 Task: Find and download HD nature images, then upload them to Google Photos and organize them into a new album named 'my collections'.
Action: Mouse moved to (152, 4)
Screenshot: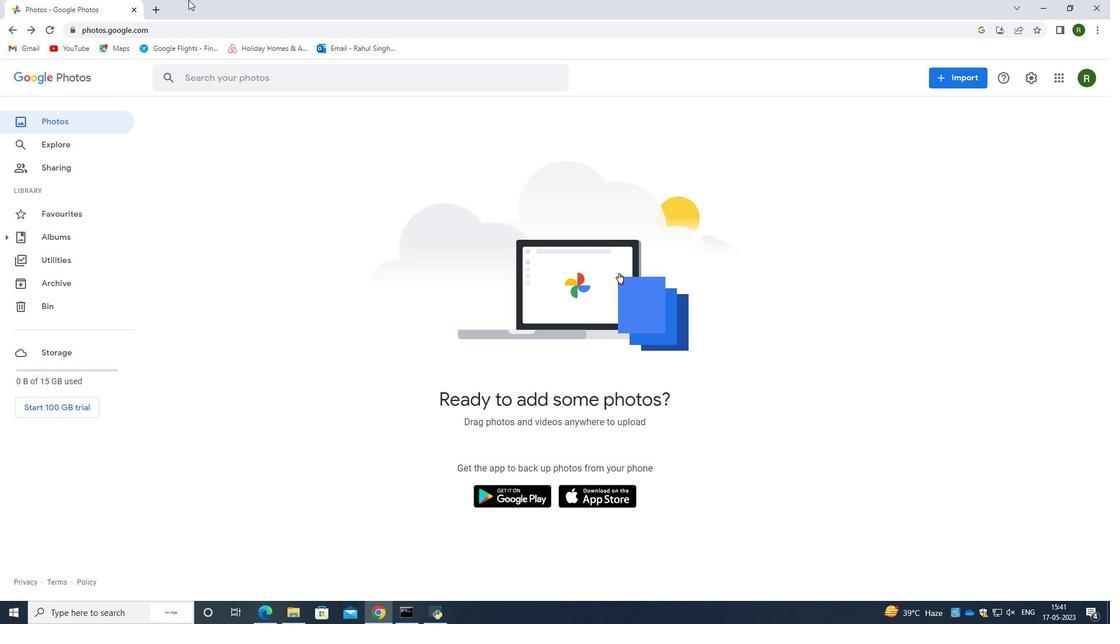 
Action: Mouse pressed left at (152, 4)
Screenshot: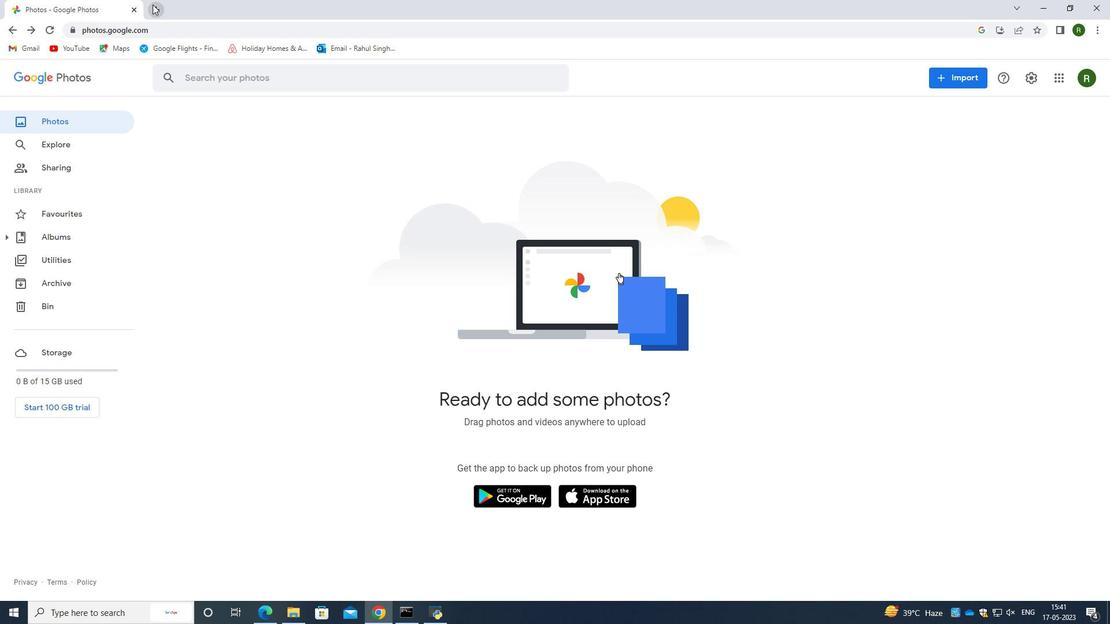
Action: Mouse moved to (165, 28)
Screenshot: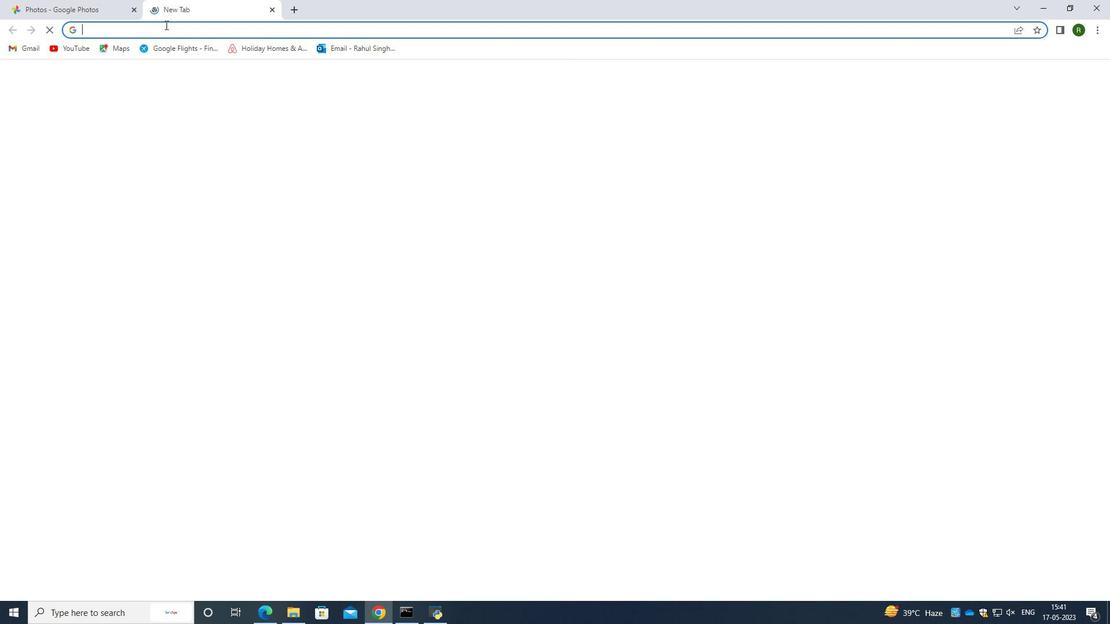 
Action: Mouse pressed left at (165, 28)
Screenshot: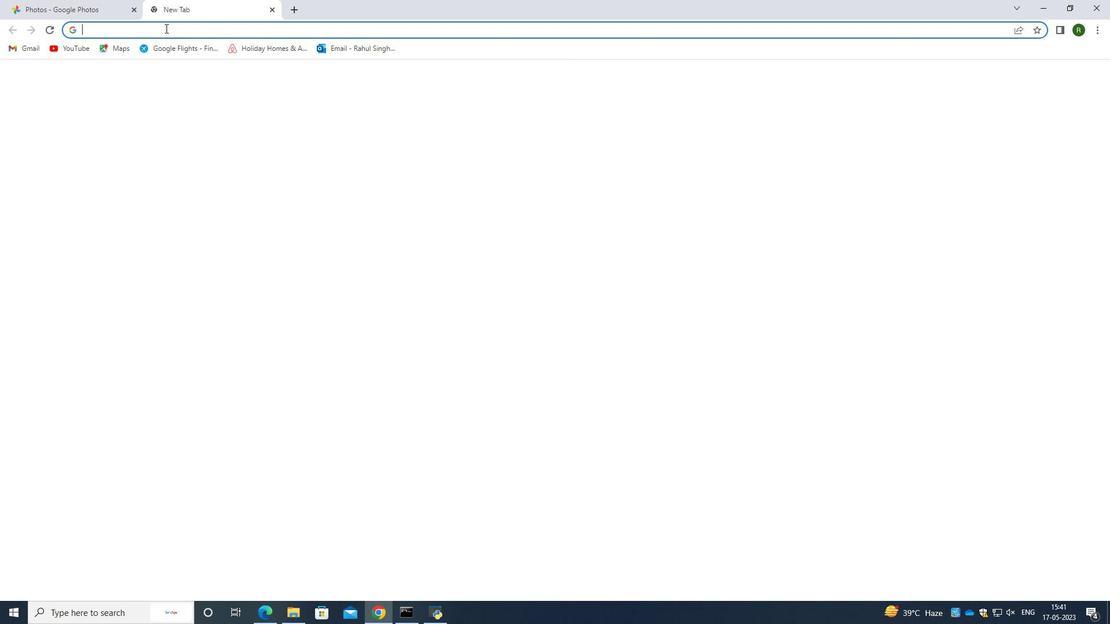 
Action: Mouse moved to (80, 9)
Screenshot: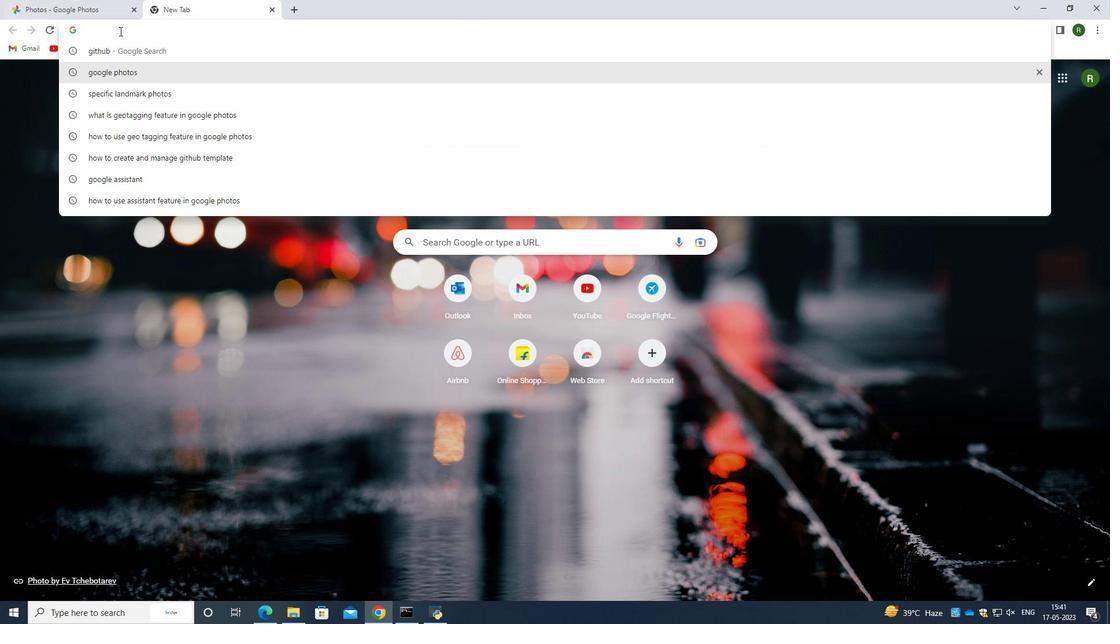 
Action: Mouse pressed left at (80, 9)
Screenshot: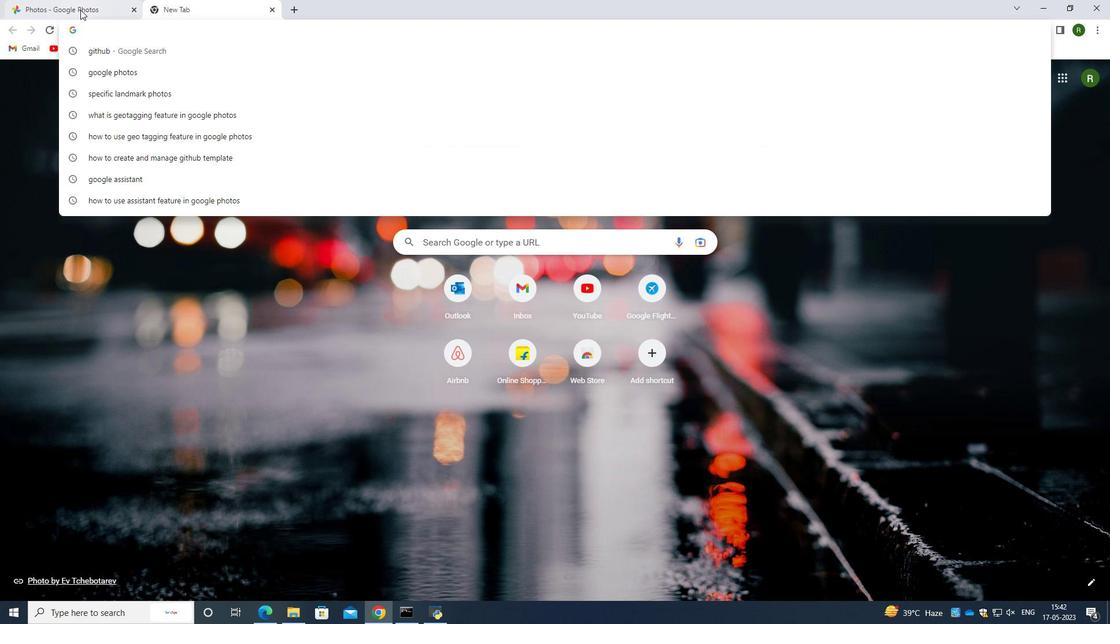 
Action: Mouse moved to (53, 74)
Screenshot: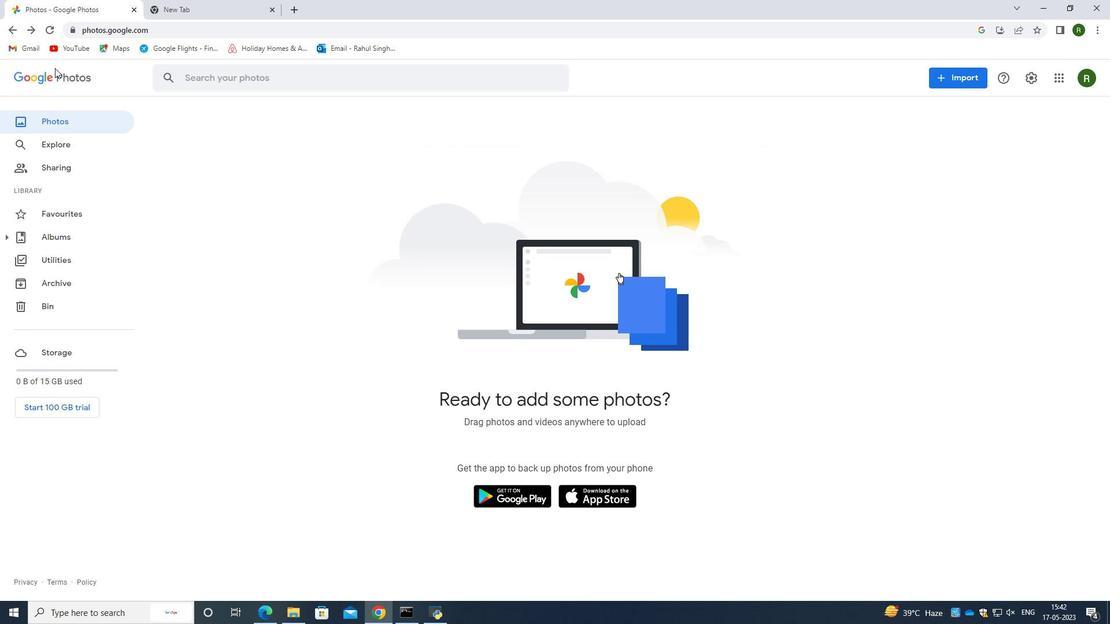
Action: Mouse pressed left at (53, 74)
Screenshot: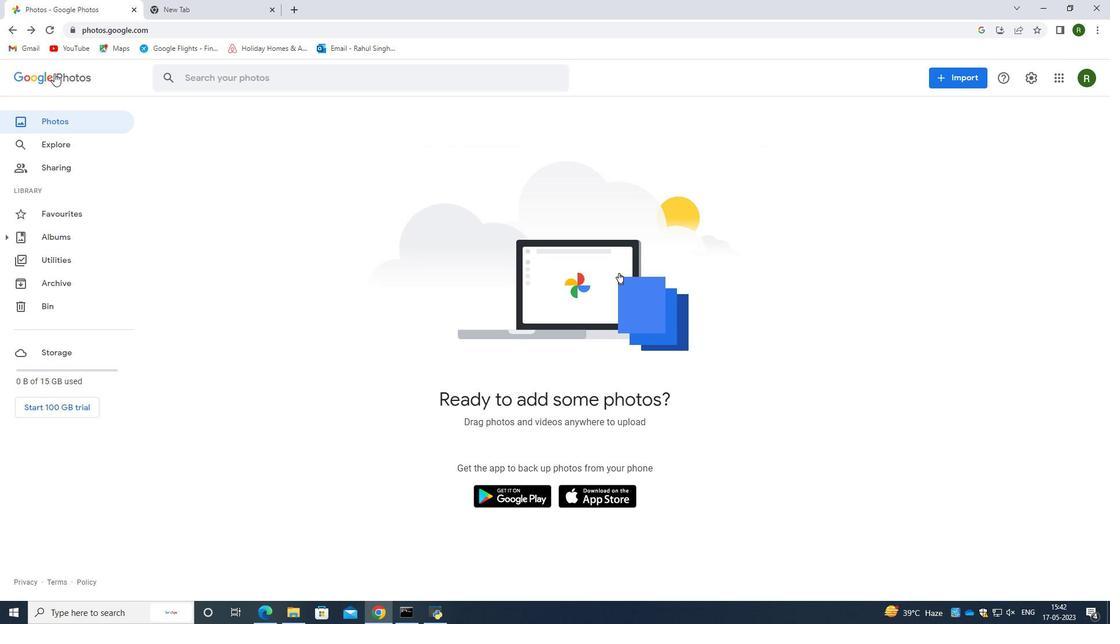
Action: Mouse moved to (182, 0)
Screenshot: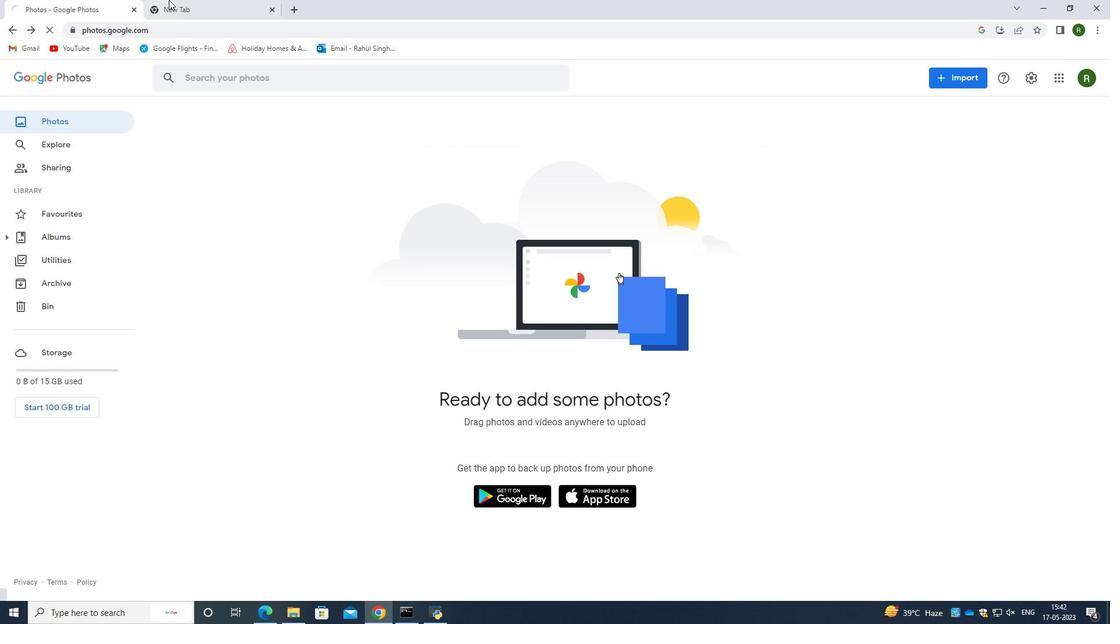 
Action: Mouse pressed left at (182, 0)
Screenshot: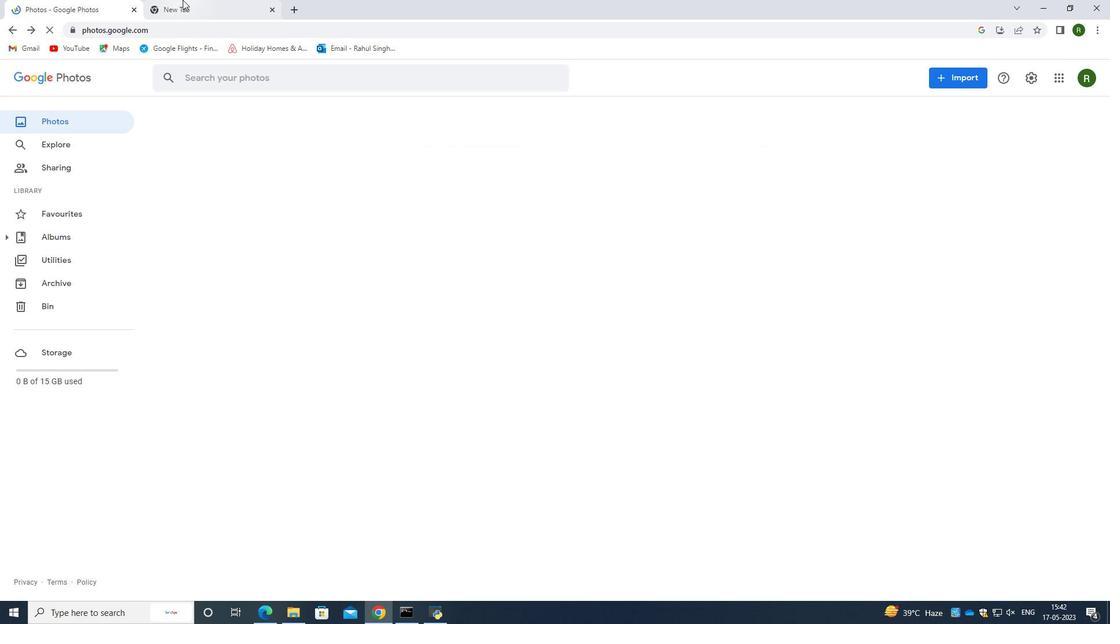 
Action: Mouse moved to (252, 27)
Screenshot: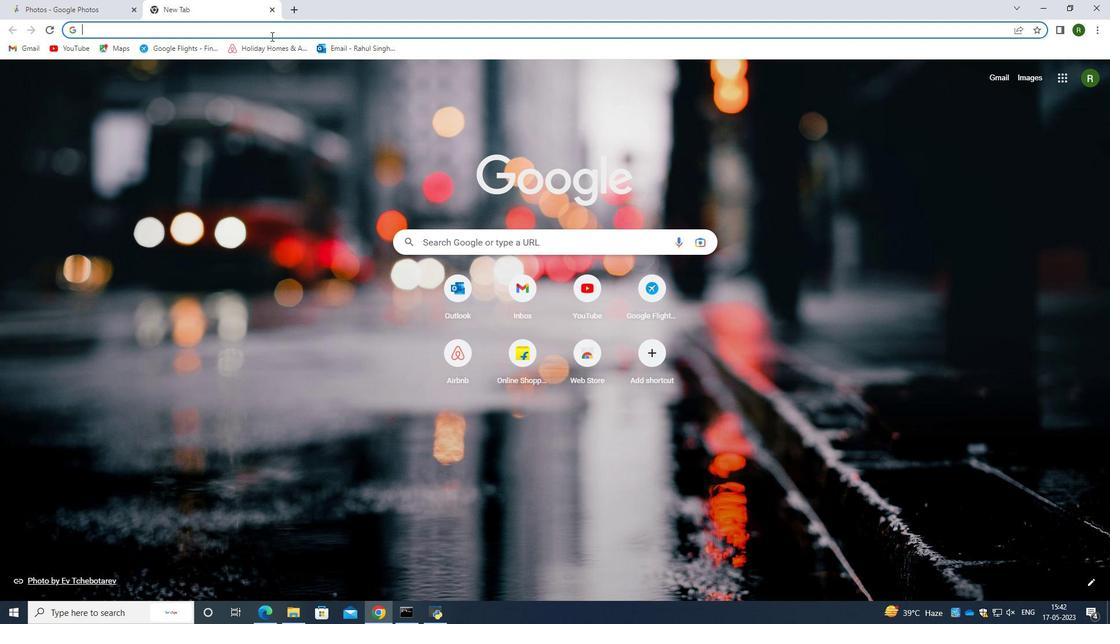 
Action: Key pressed foof<Key.backspace>d<Key.space>pi<Key.down><Key.down><Key.down><Key.enter>
Screenshot: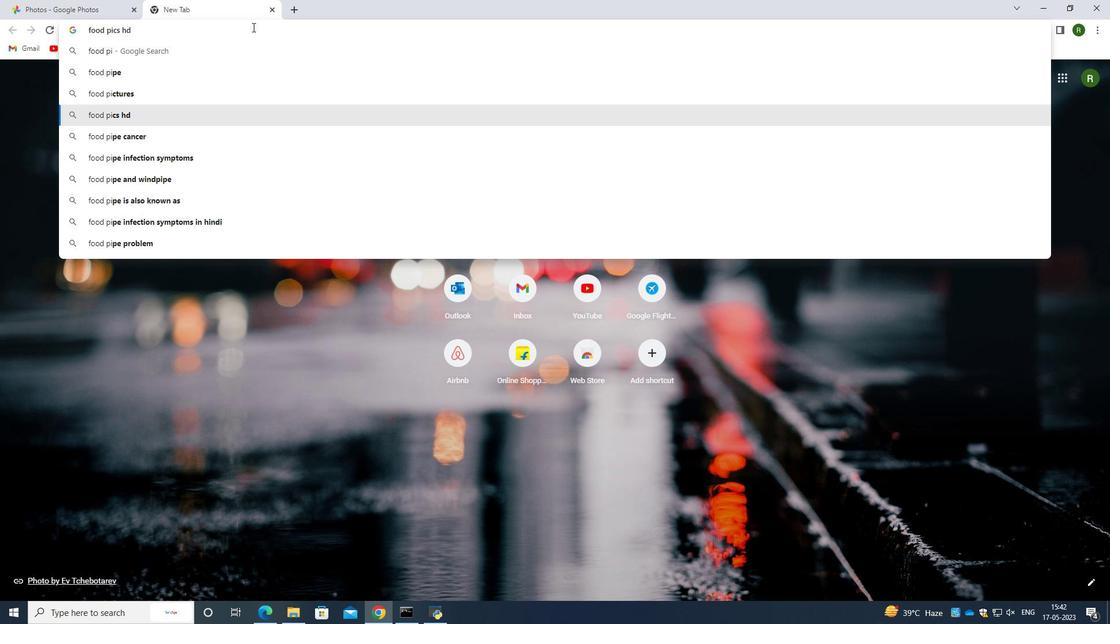 
Action: Mouse moved to (179, 118)
Screenshot: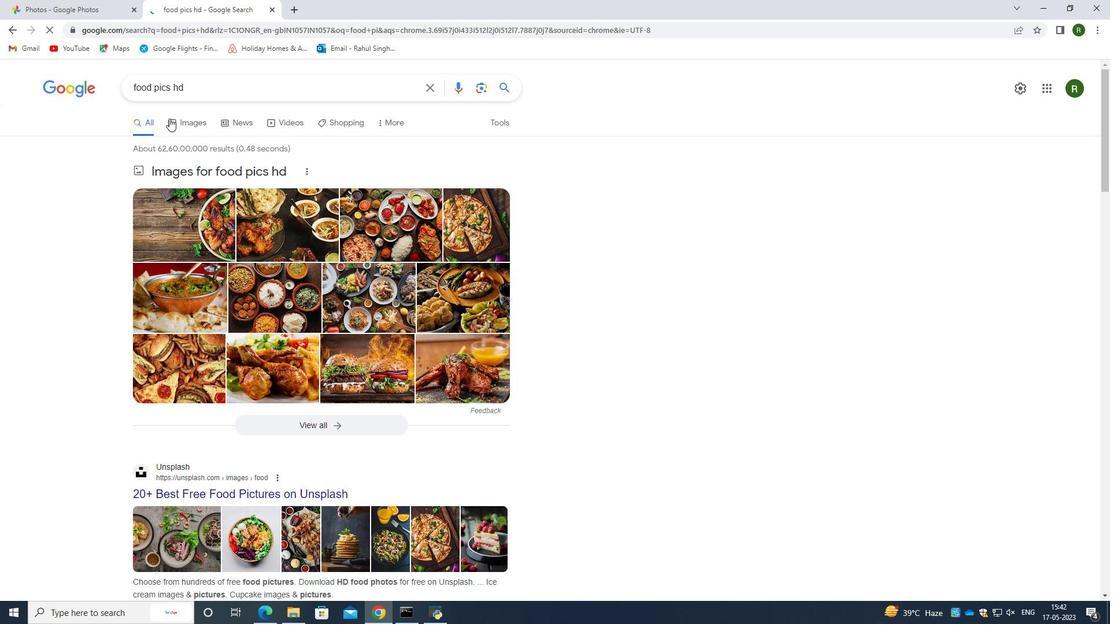 
Action: Mouse pressed left at (179, 118)
Screenshot: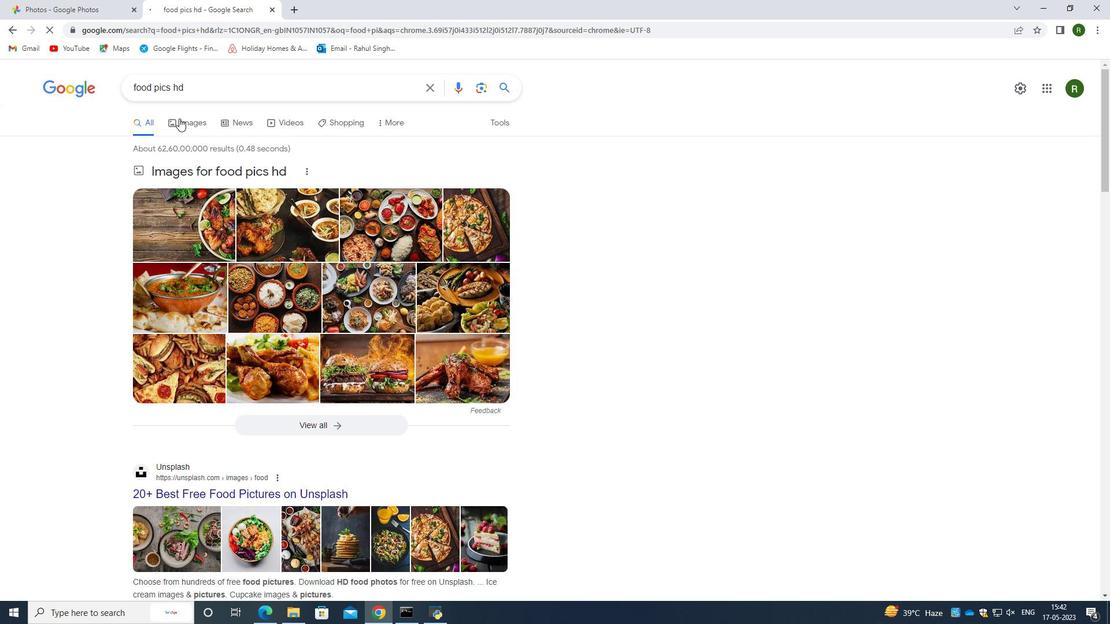 
Action: Mouse moved to (293, 242)
Screenshot: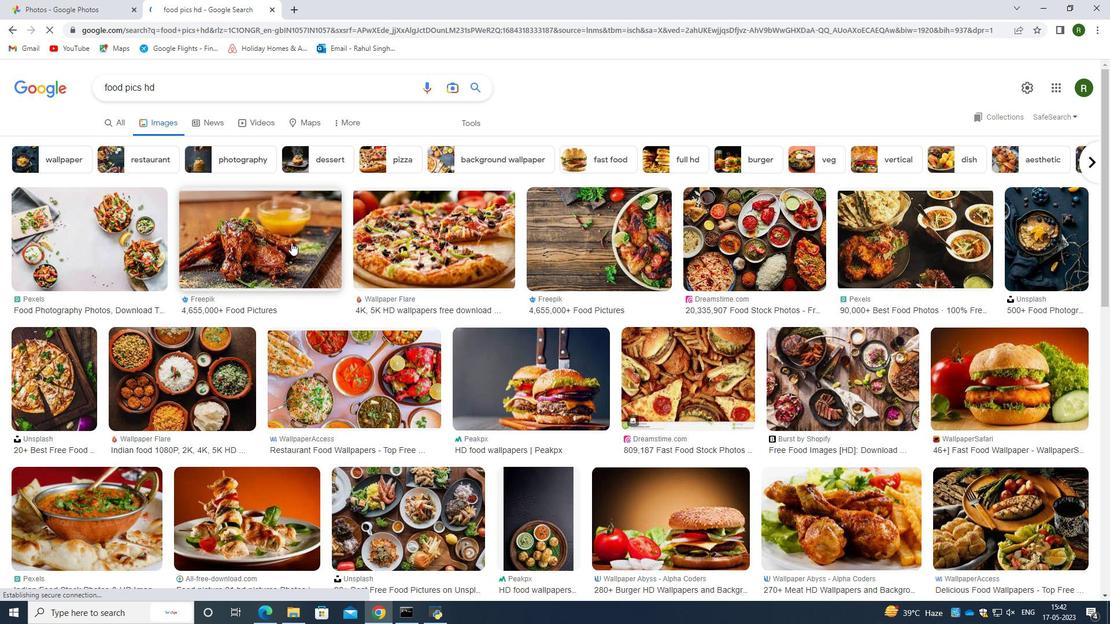 
Action: Mouse scrolled (293, 242) with delta (0, 0)
Screenshot: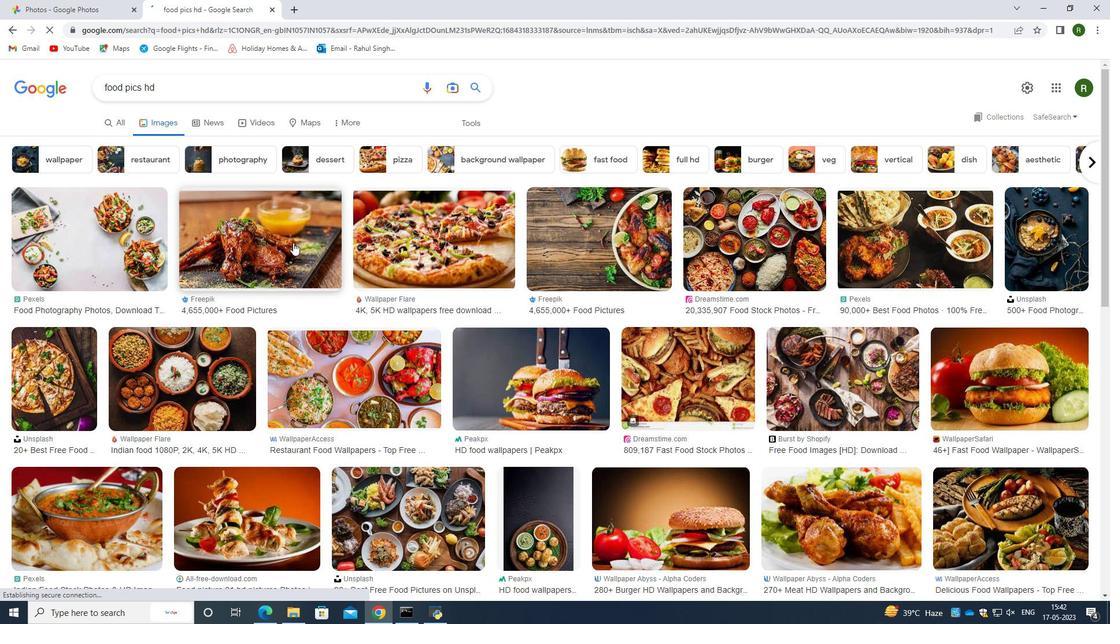 
Action: Mouse scrolled (293, 243) with delta (0, 0)
Screenshot: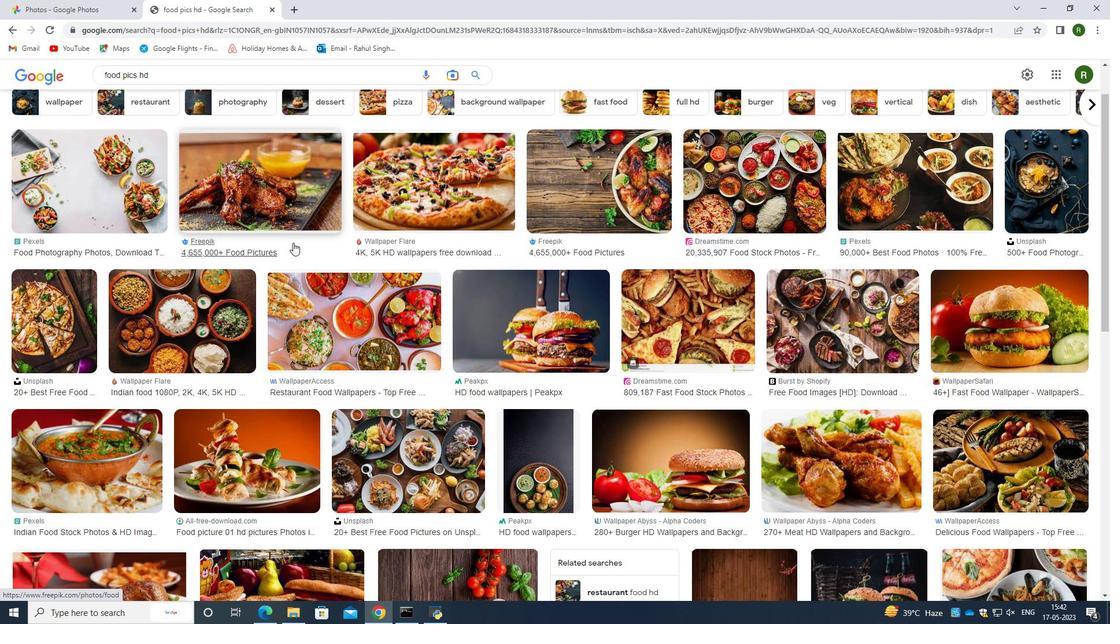 
Action: Mouse scrolled (293, 243) with delta (0, 0)
Screenshot: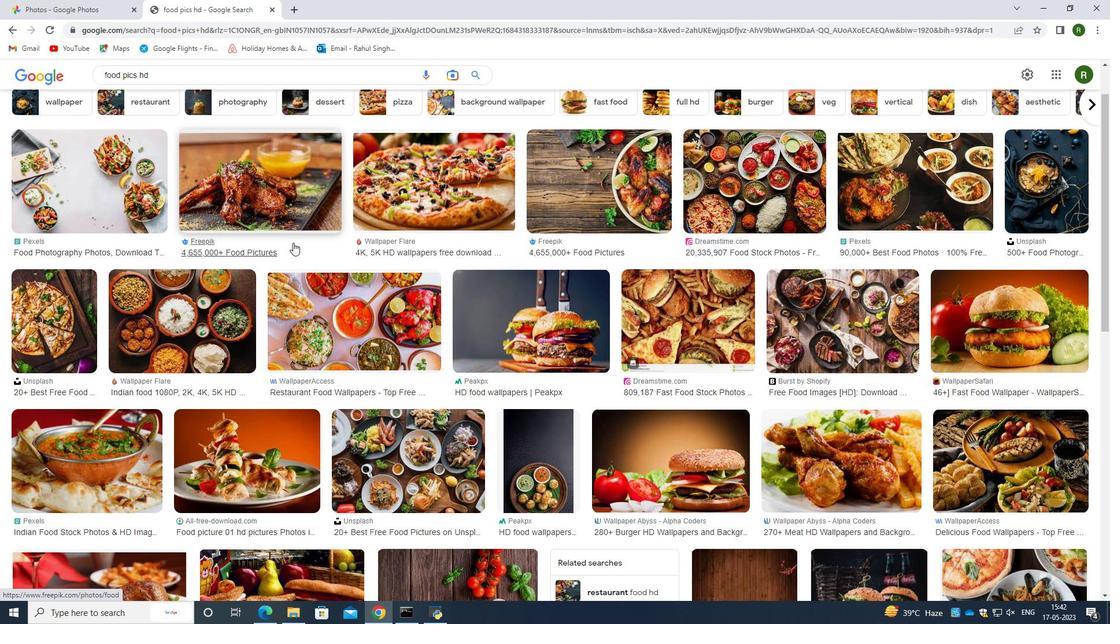 
Action: Mouse moved to (296, 304)
Screenshot: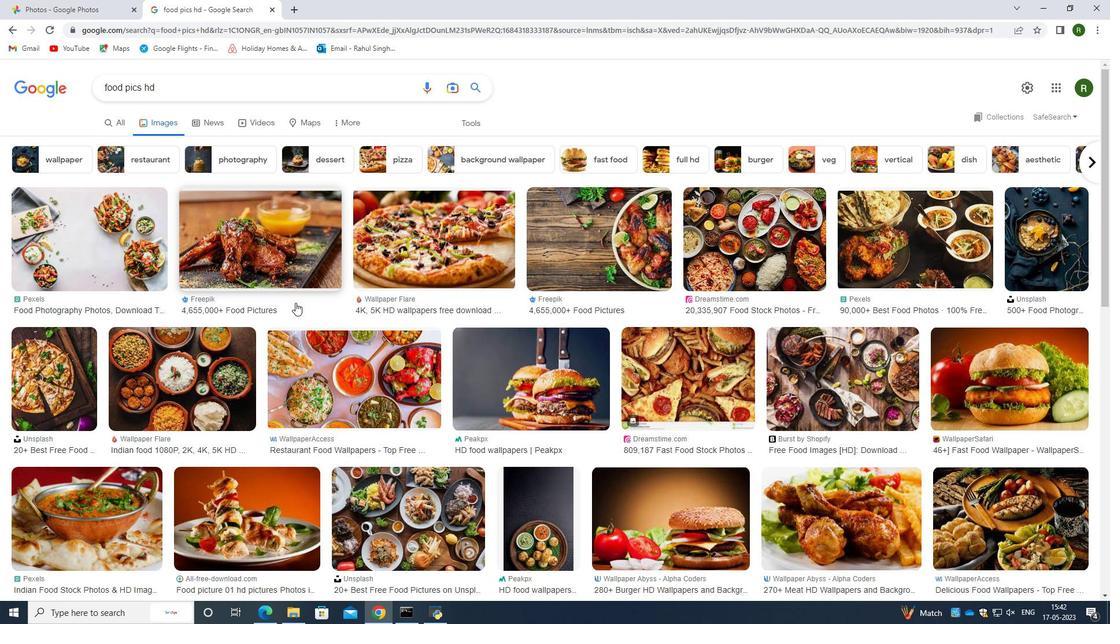 
Action: Mouse scrolled (296, 303) with delta (0, 0)
Screenshot: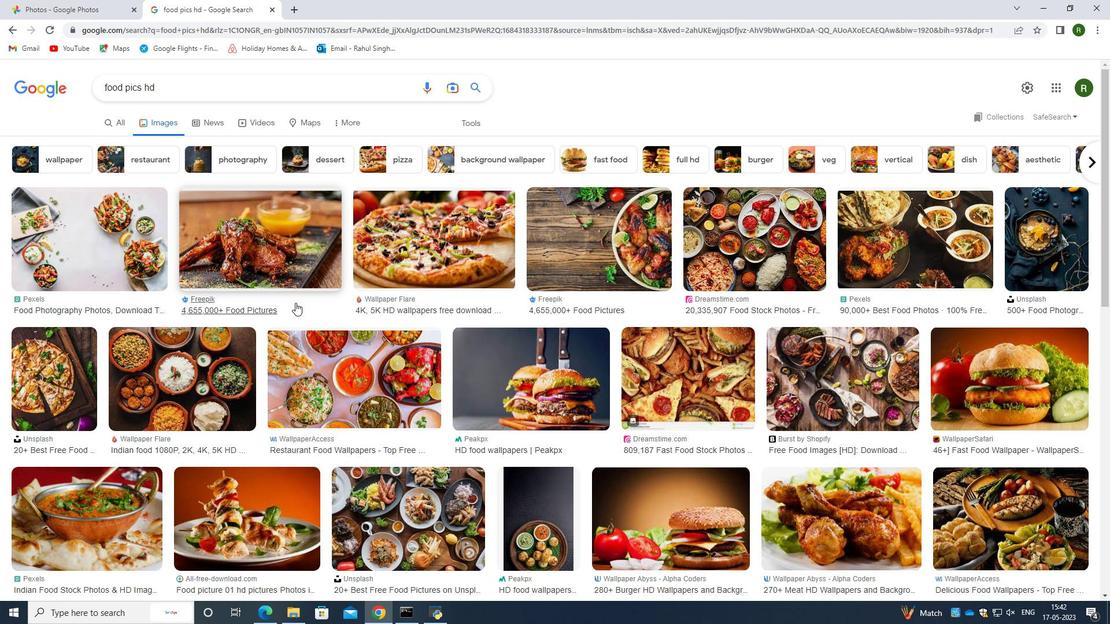 
Action: Mouse scrolled (296, 303) with delta (0, 0)
Screenshot: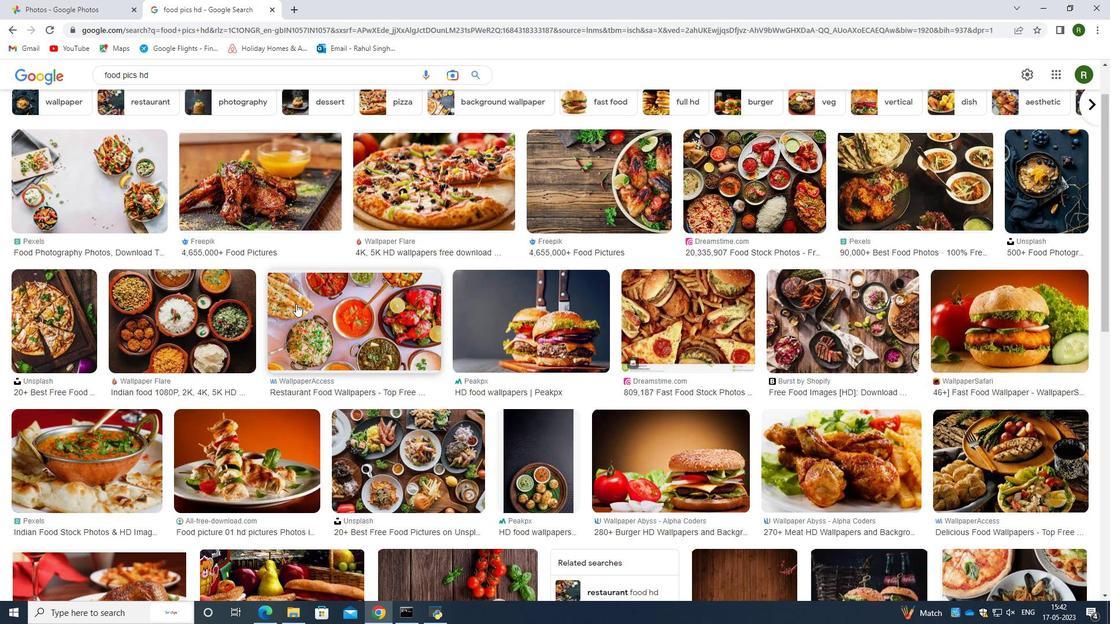 
Action: Mouse moved to (624, 260)
Screenshot: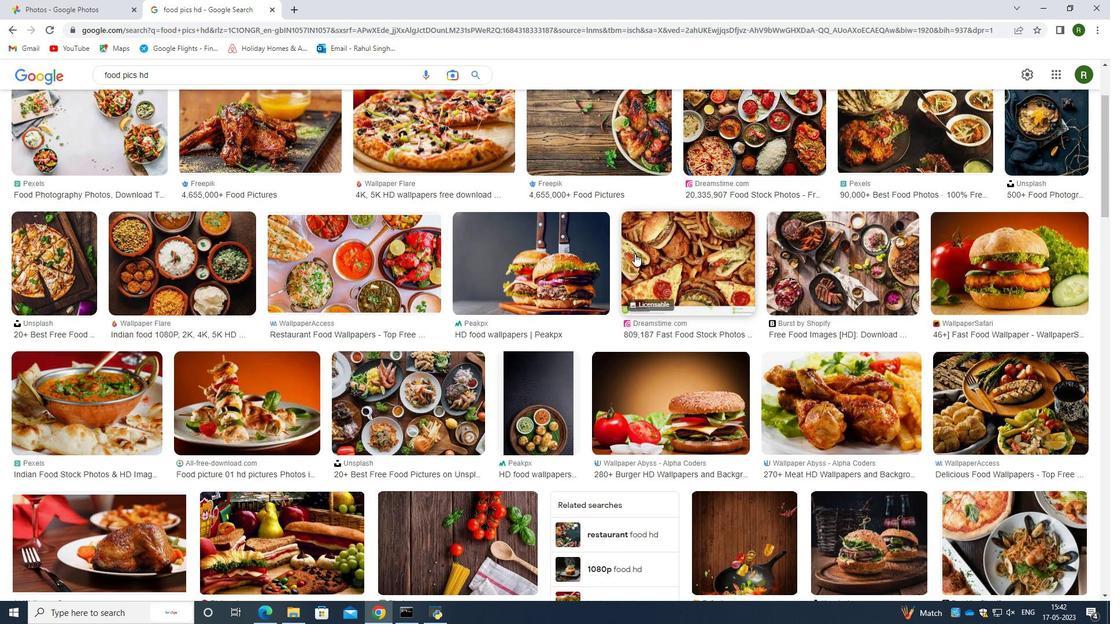 
Action: Mouse scrolled (624, 260) with delta (0, 0)
Screenshot: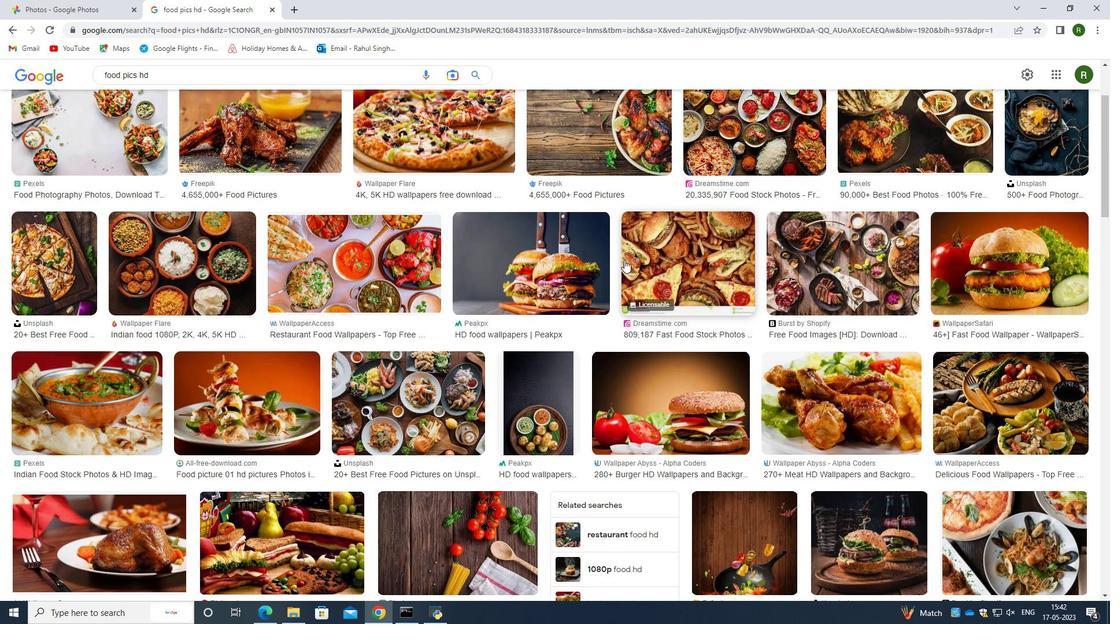 
Action: Mouse scrolled (624, 260) with delta (0, 0)
Screenshot: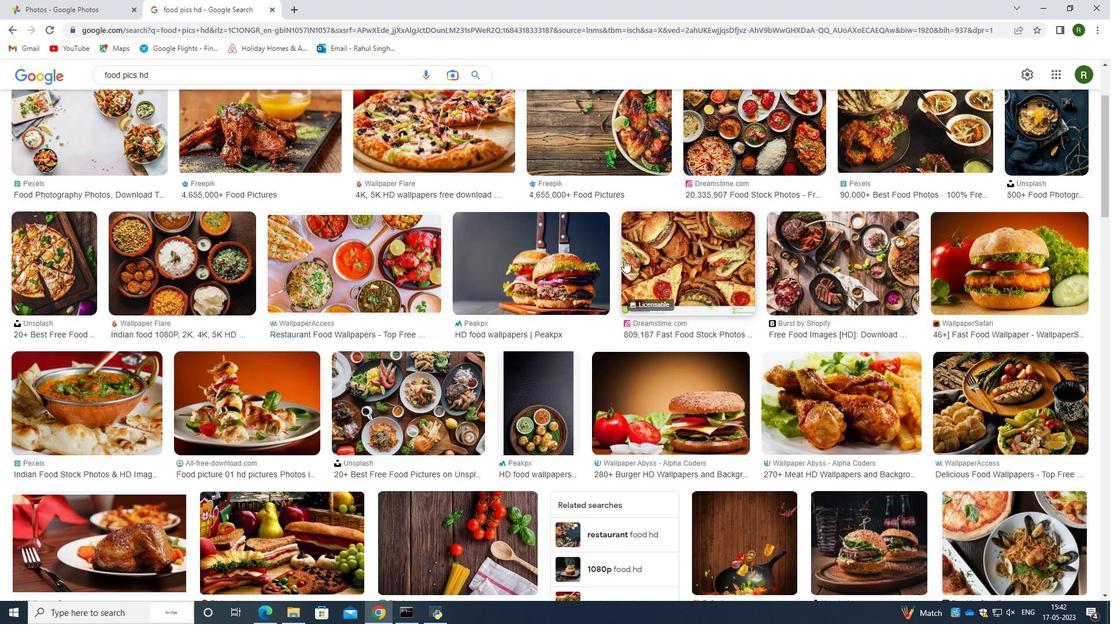 
Action: Mouse moved to (149, 383)
Screenshot: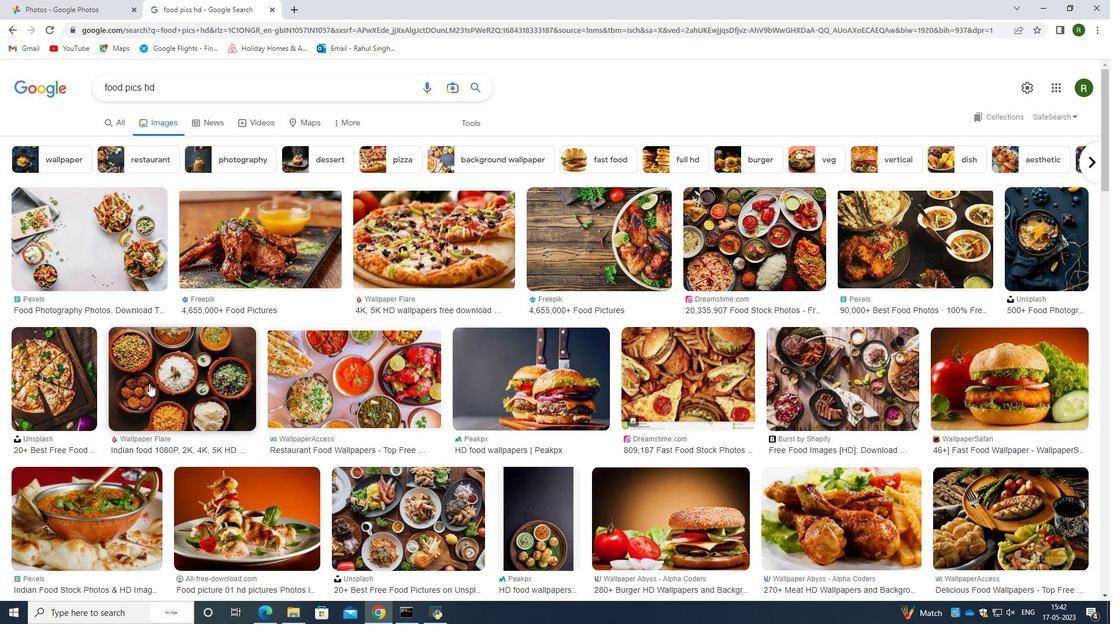 
Action: Mouse pressed left at (149, 383)
Screenshot: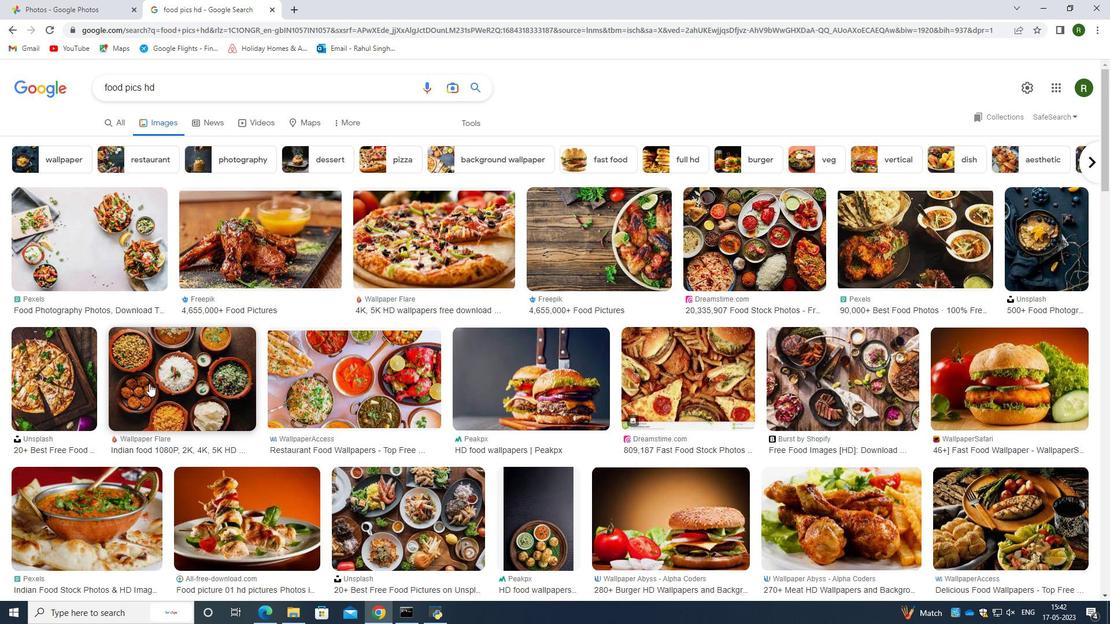 
Action: Mouse moved to (787, 248)
Screenshot: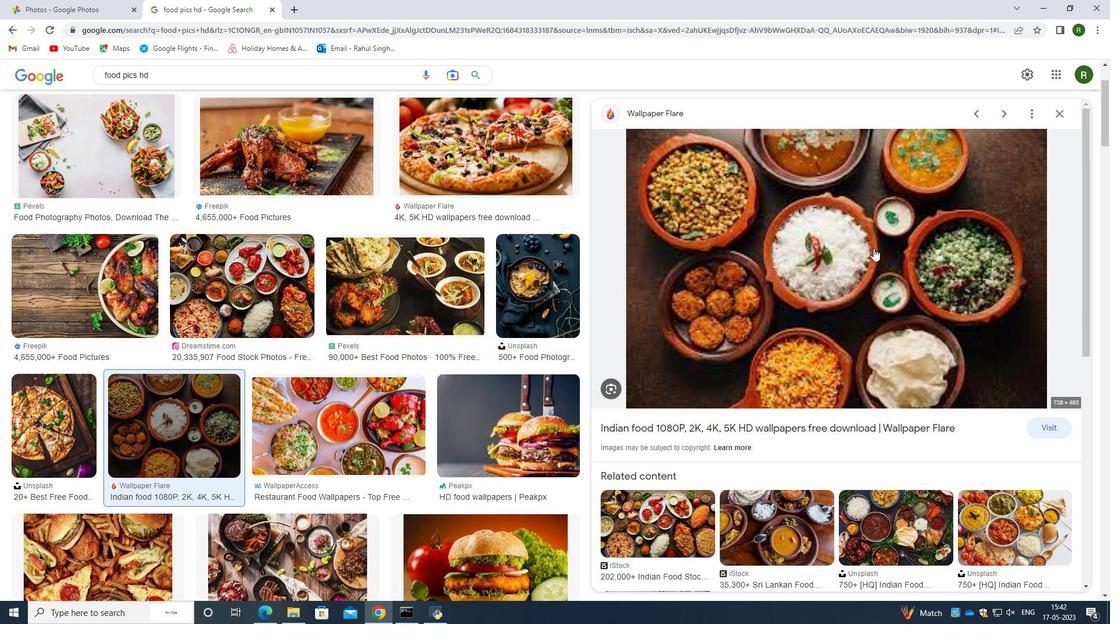
Action: Mouse pressed right at (787, 248)
Screenshot: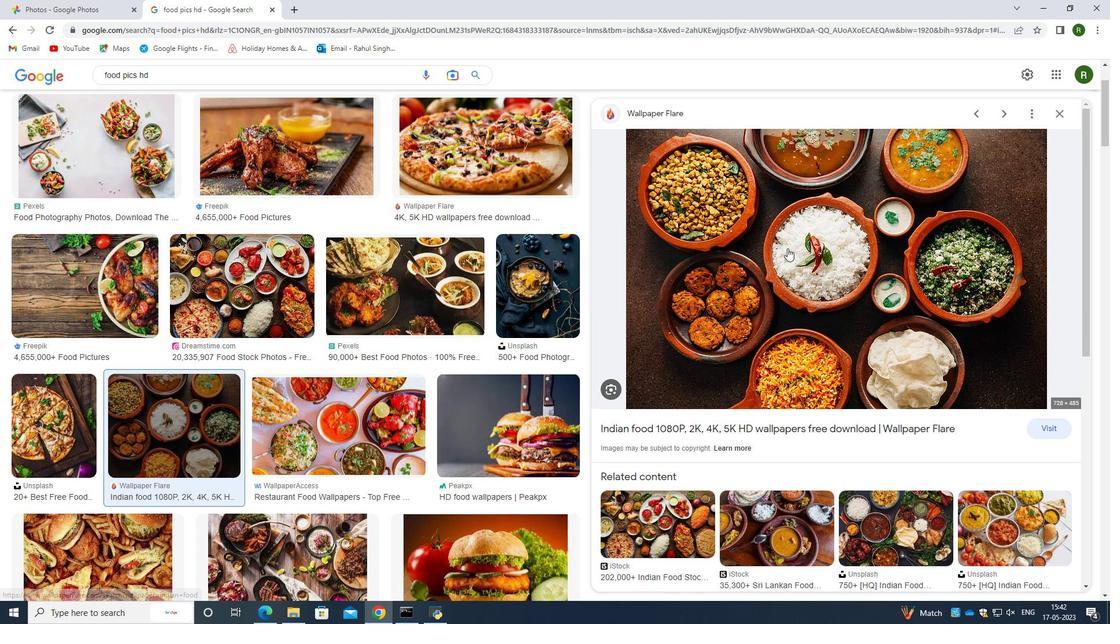 
Action: Mouse moved to (843, 370)
Screenshot: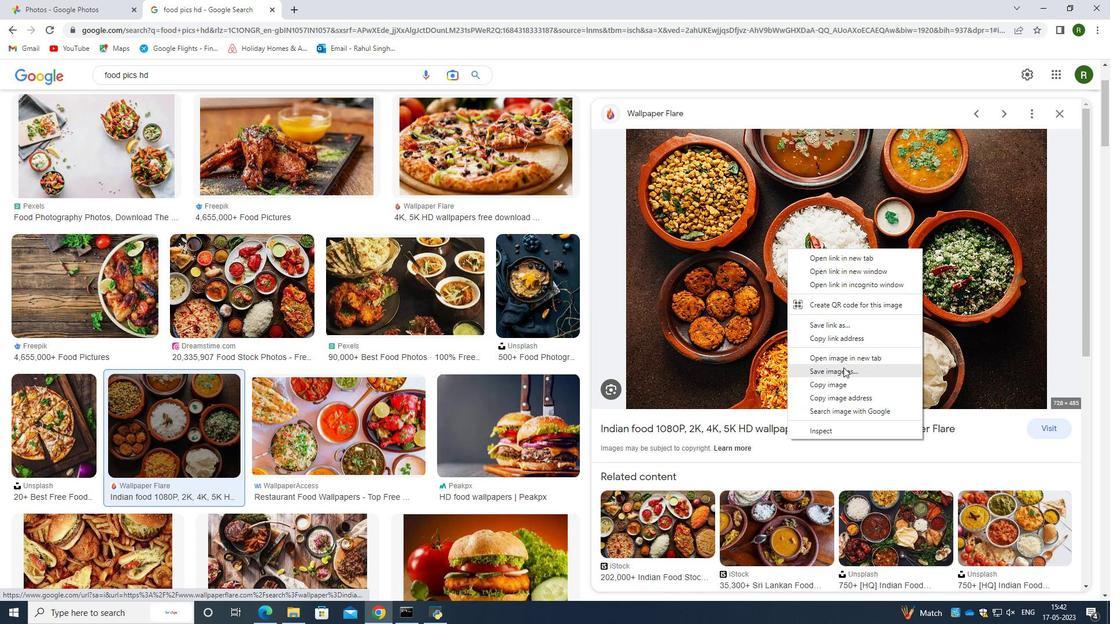 
Action: Mouse pressed left at (843, 370)
Screenshot: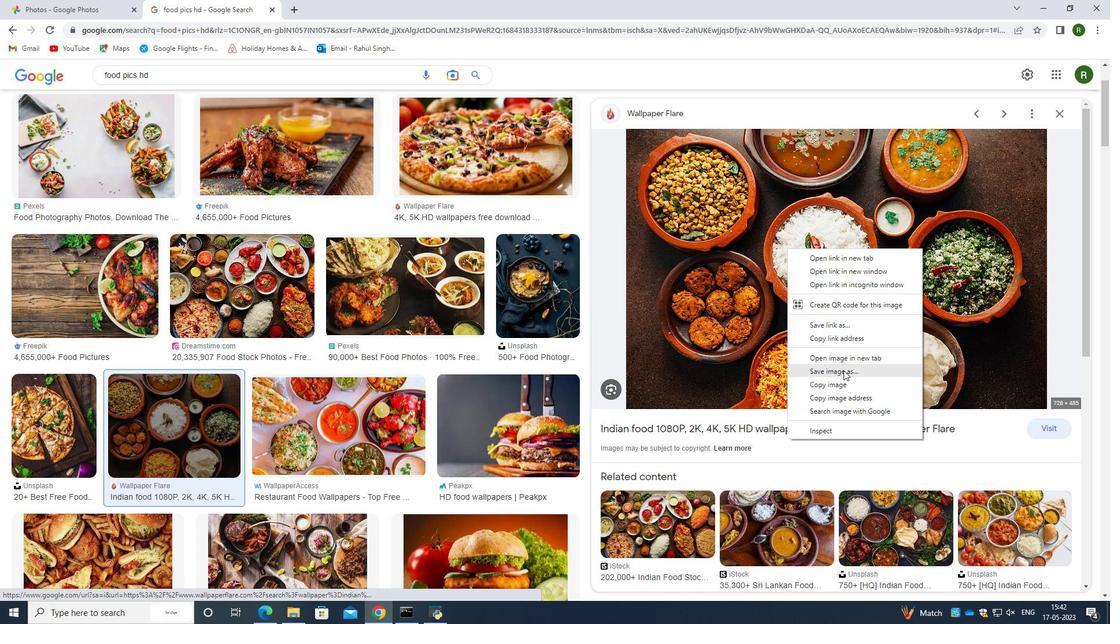 
Action: Mouse moved to (470, 296)
Screenshot: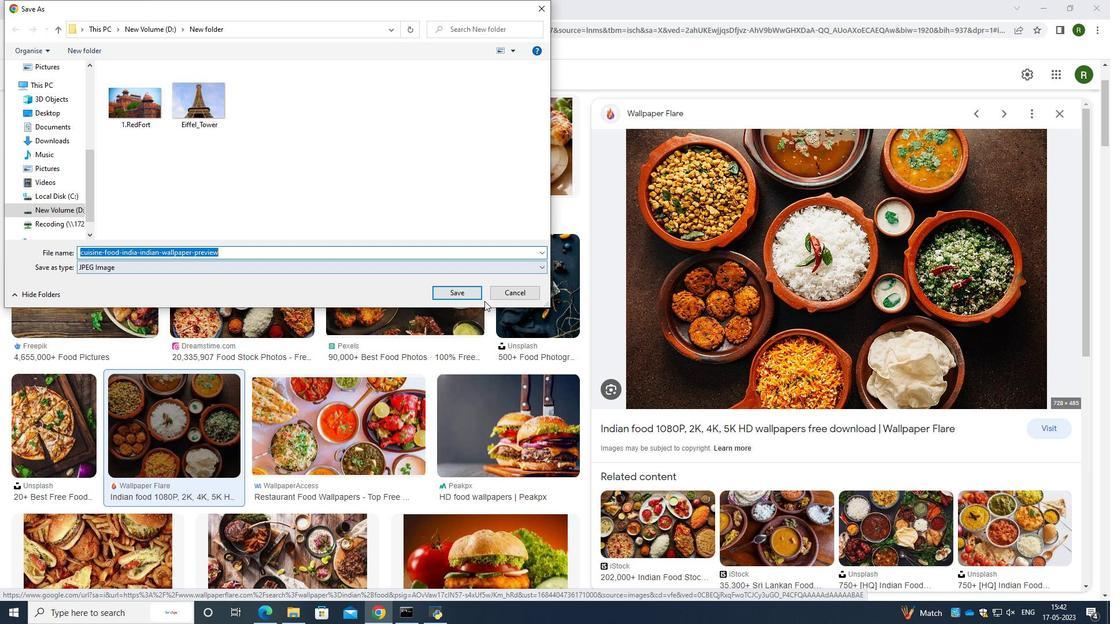 
Action: Mouse pressed left at (470, 296)
Screenshot: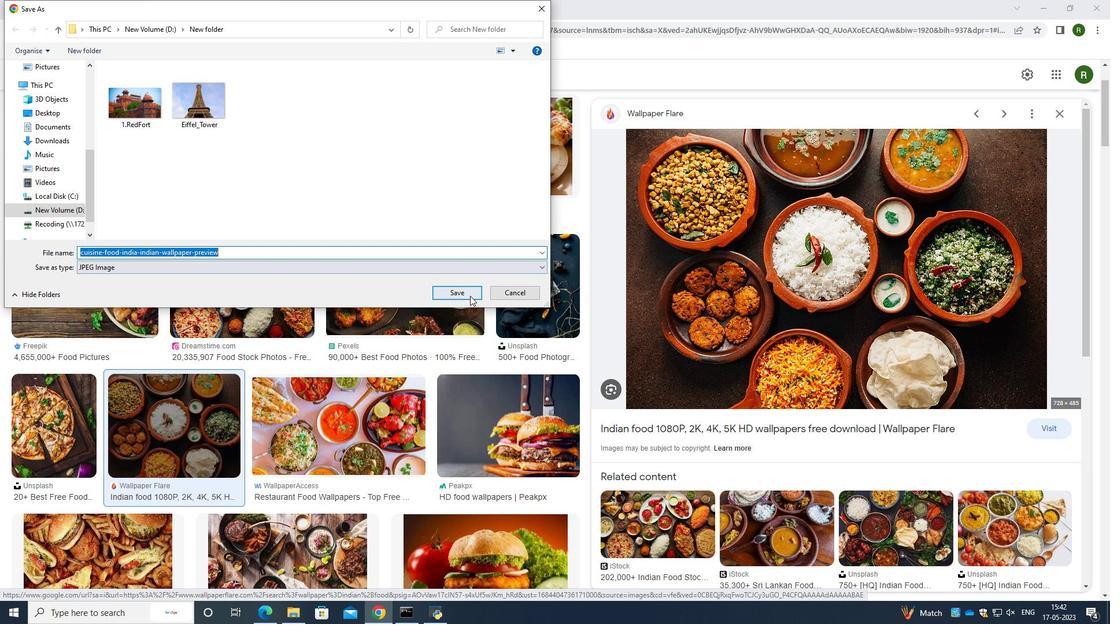 
Action: Mouse moved to (293, 401)
Screenshot: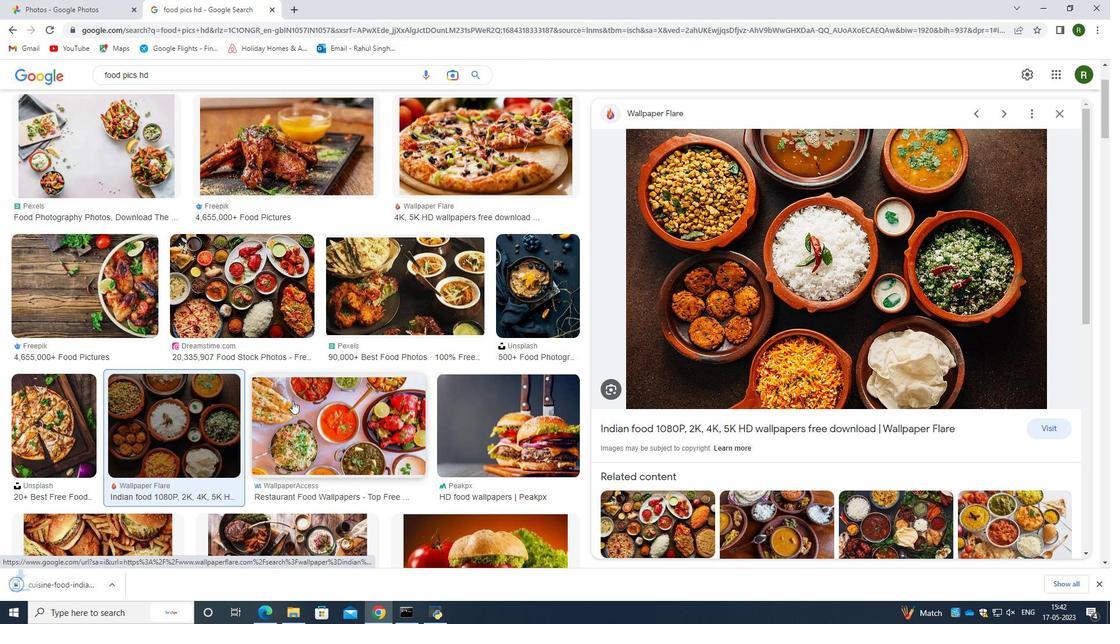
Action: Mouse scrolled (293, 400) with delta (0, 0)
Screenshot: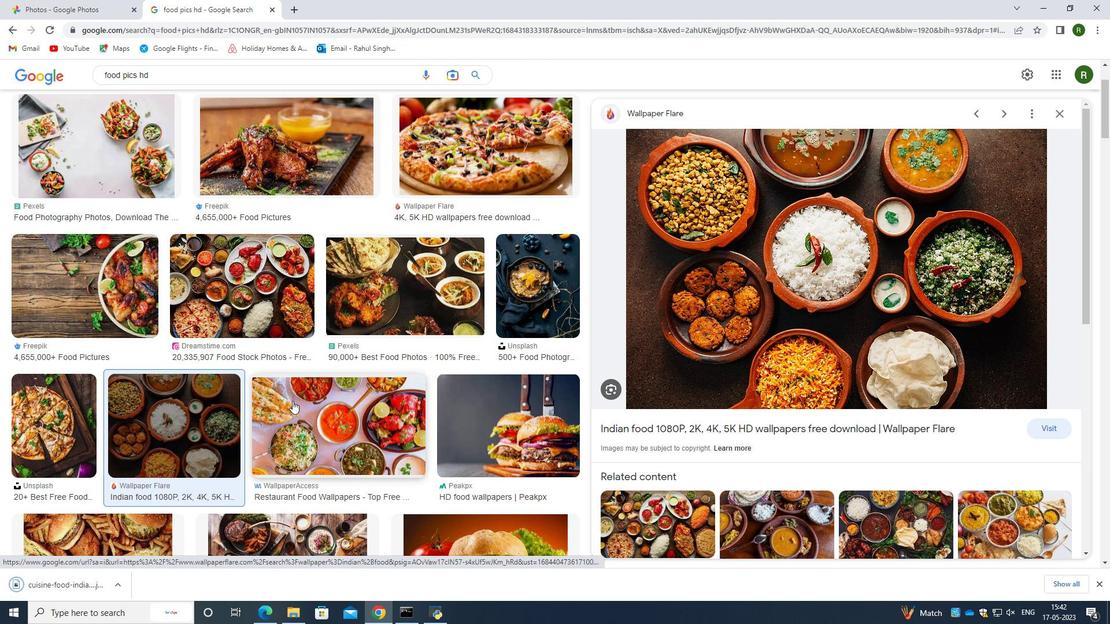
Action: Mouse scrolled (293, 400) with delta (0, 0)
Screenshot: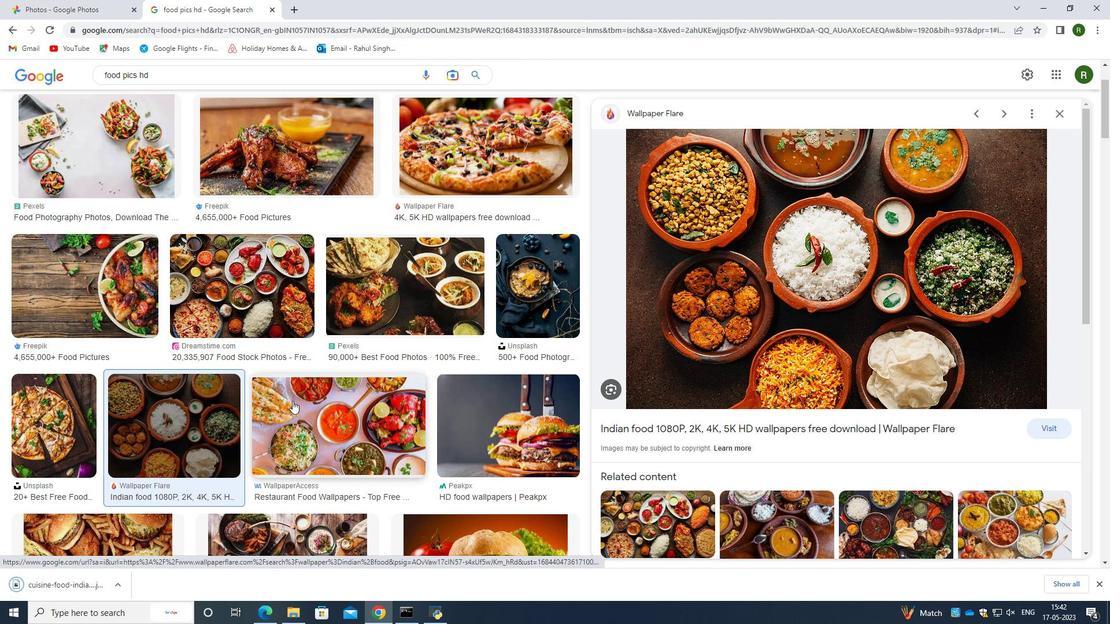 
Action: Mouse moved to (330, 424)
Screenshot: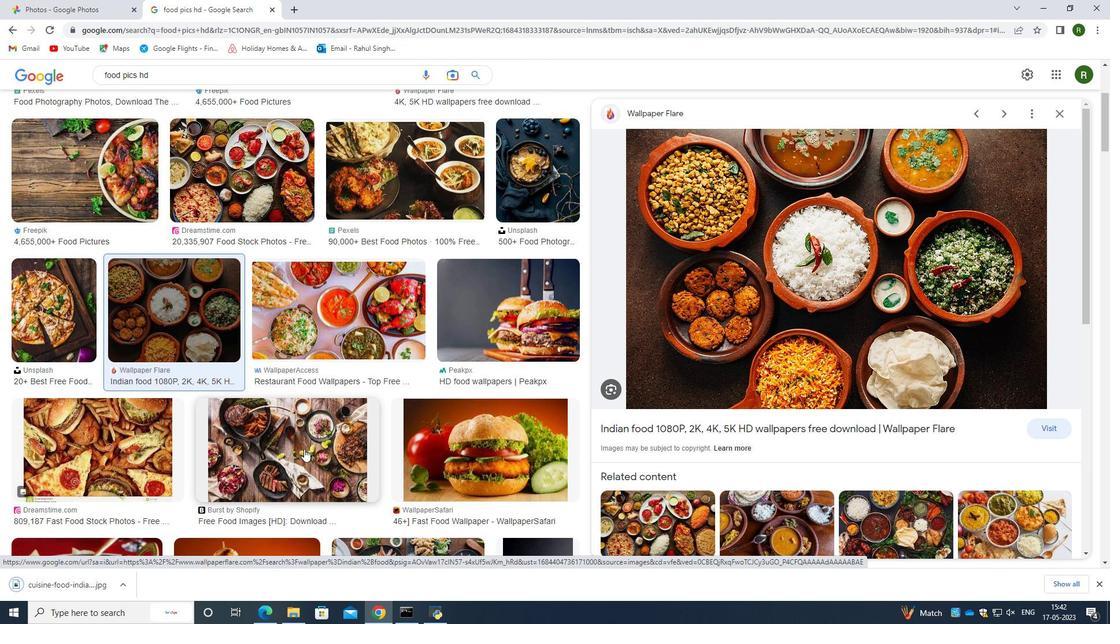 
Action: Mouse scrolled (330, 423) with delta (0, 0)
Screenshot: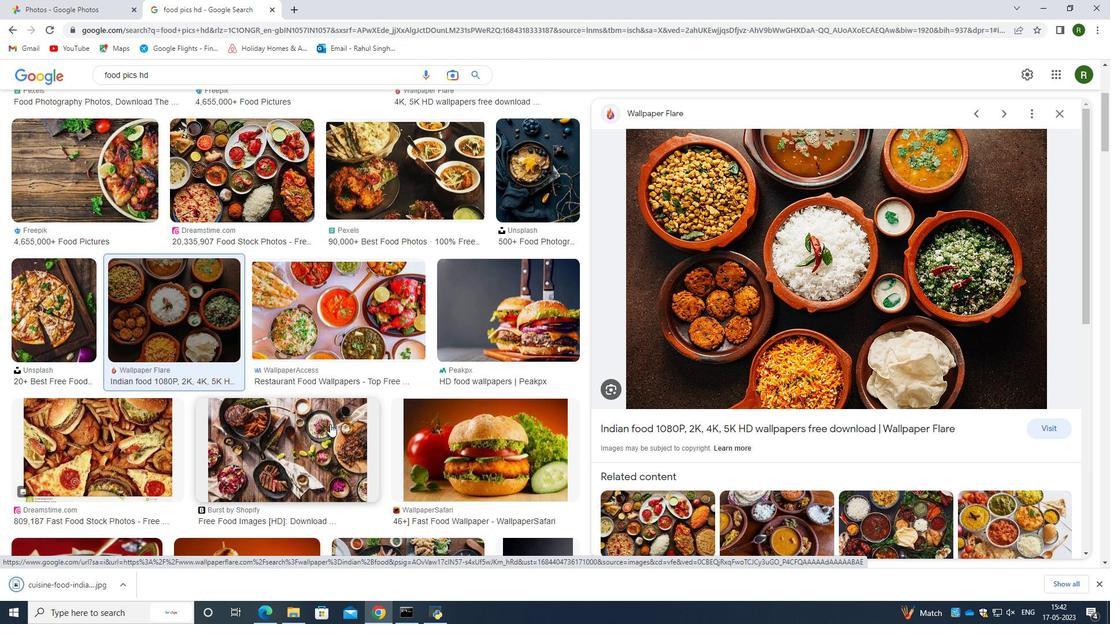 
Action: Mouse moved to (330, 424)
Screenshot: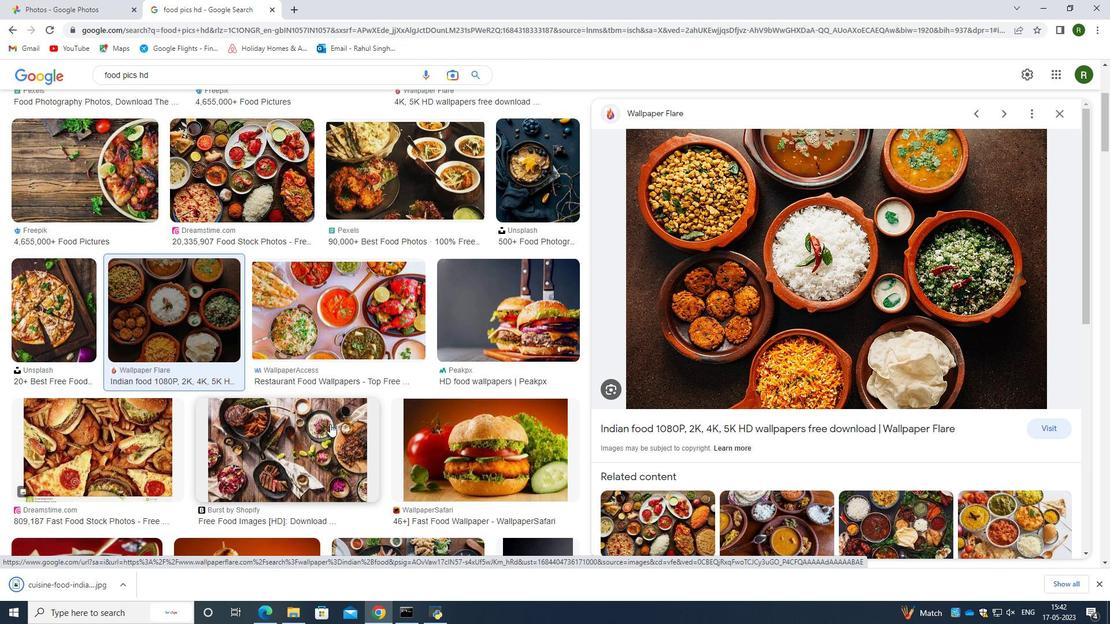 
Action: Mouse scrolled (330, 423) with delta (0, 0)
Screenshot: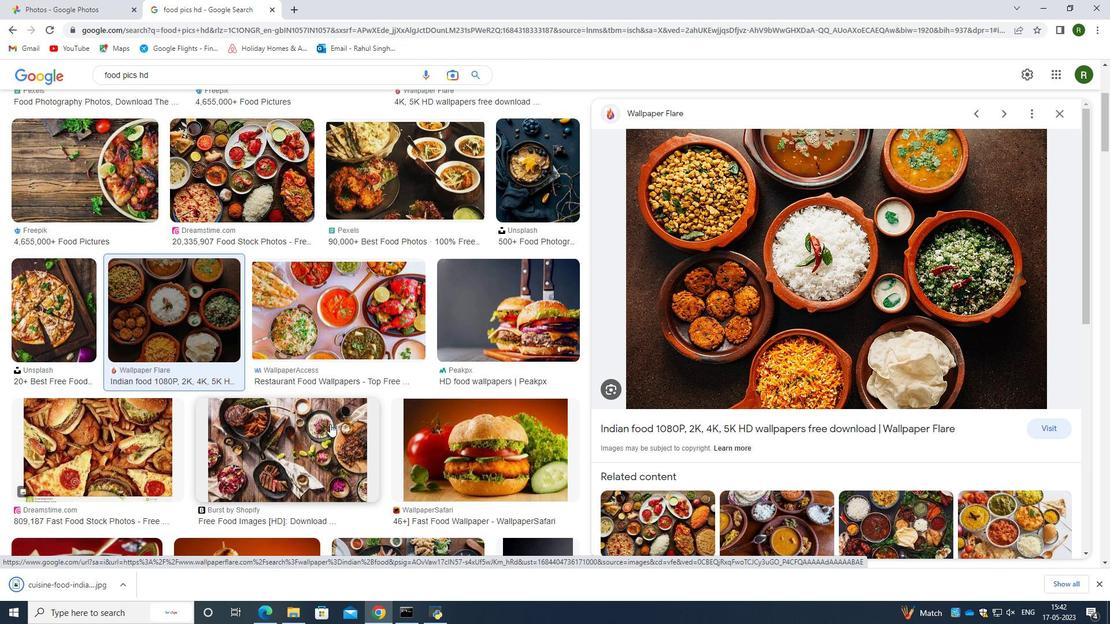 
Action: Mouse moved to (98, 458)
Screenshot: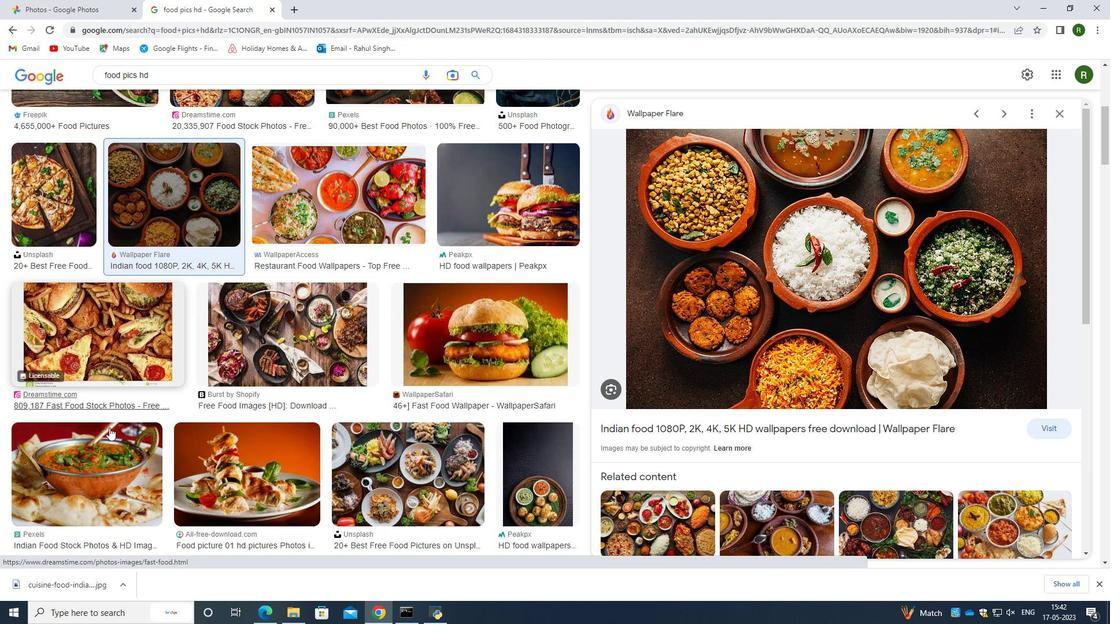 
Action: Mouse pressed left at (98, 458)
Screenshot: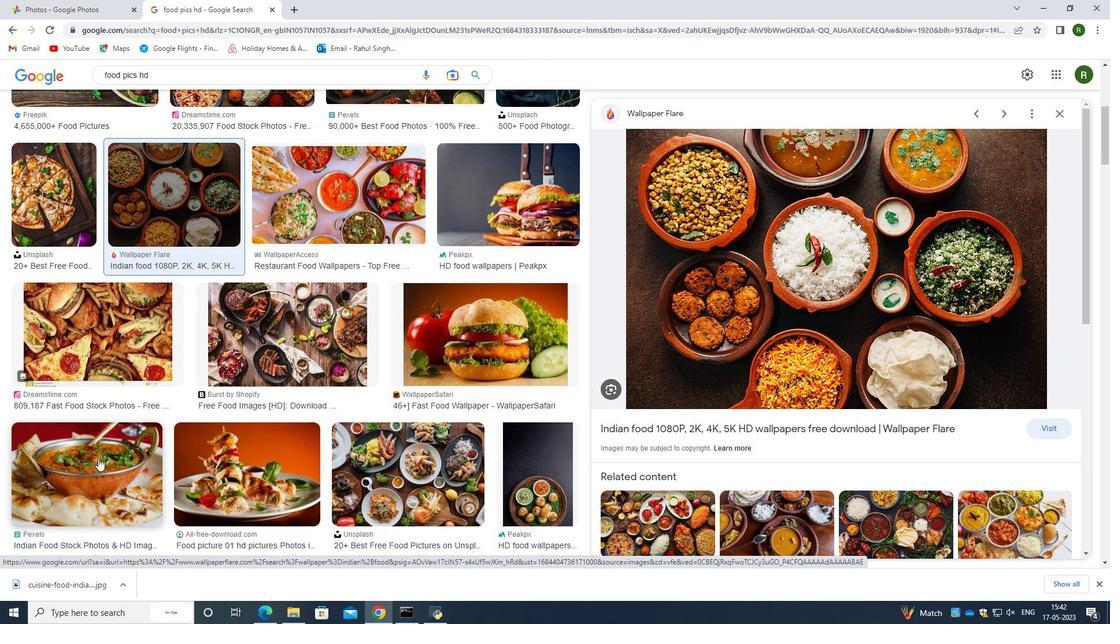 
Action: Mouse moved to (431, 488)
Screenshot: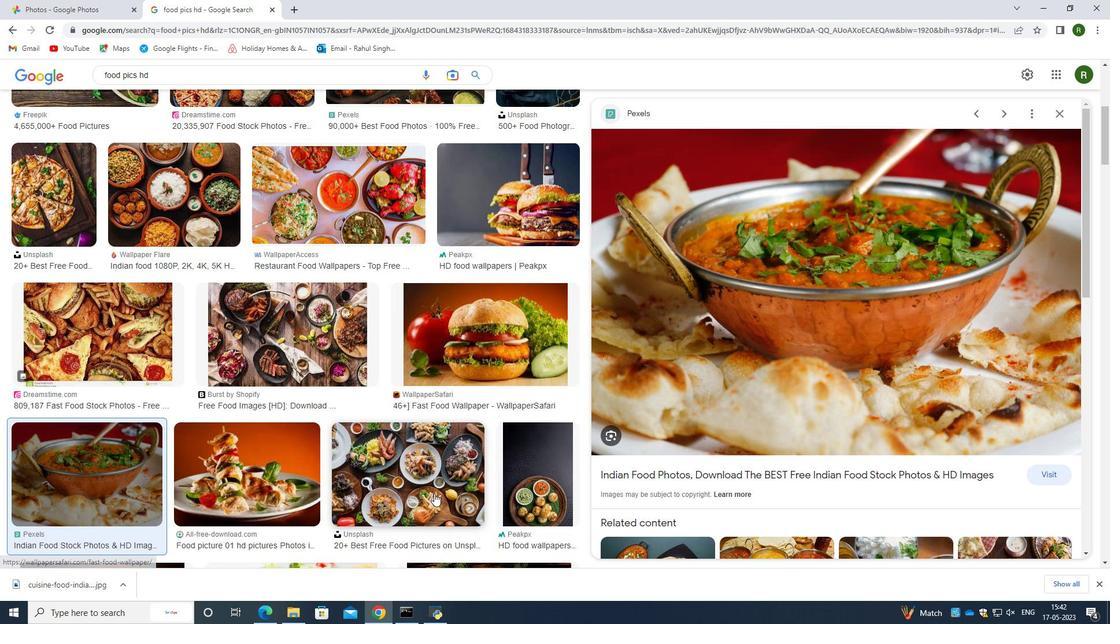 
Action: Mouse pressed left at (431, 488)
Screenshot: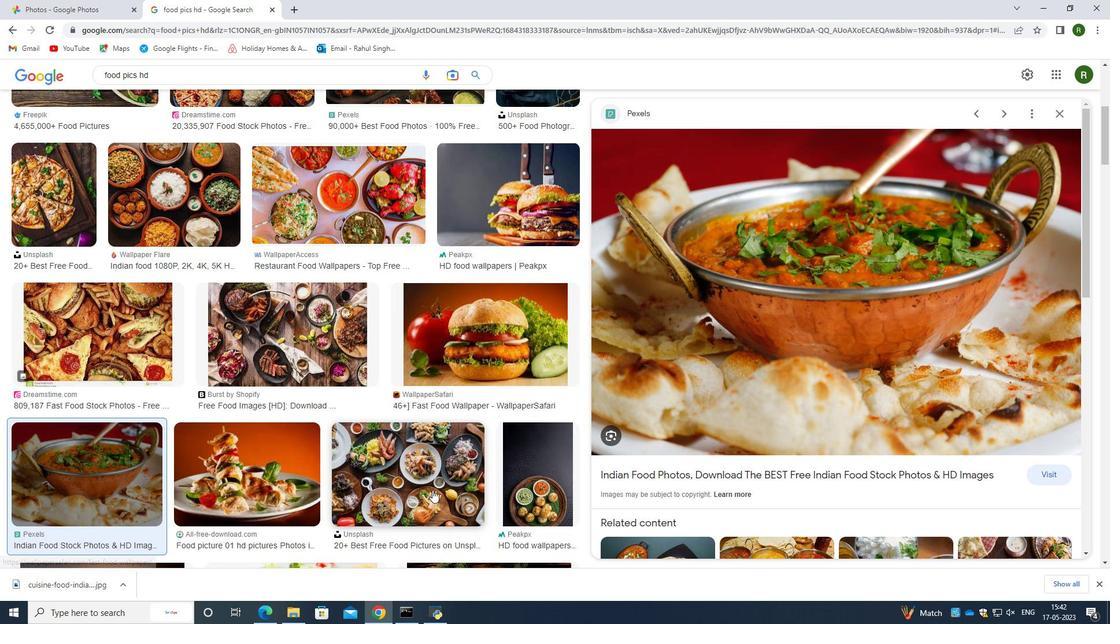 
Action: Mouse moved to (630, 467)
Screenshot: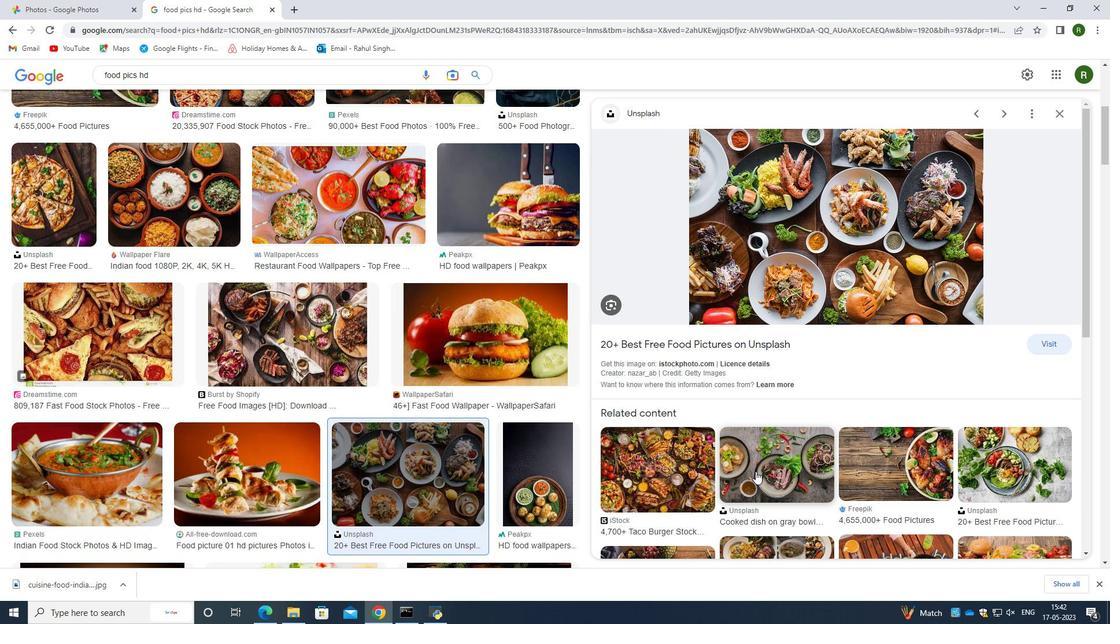 
Action: Mouse pressed left at (630, 467)
Screenshot: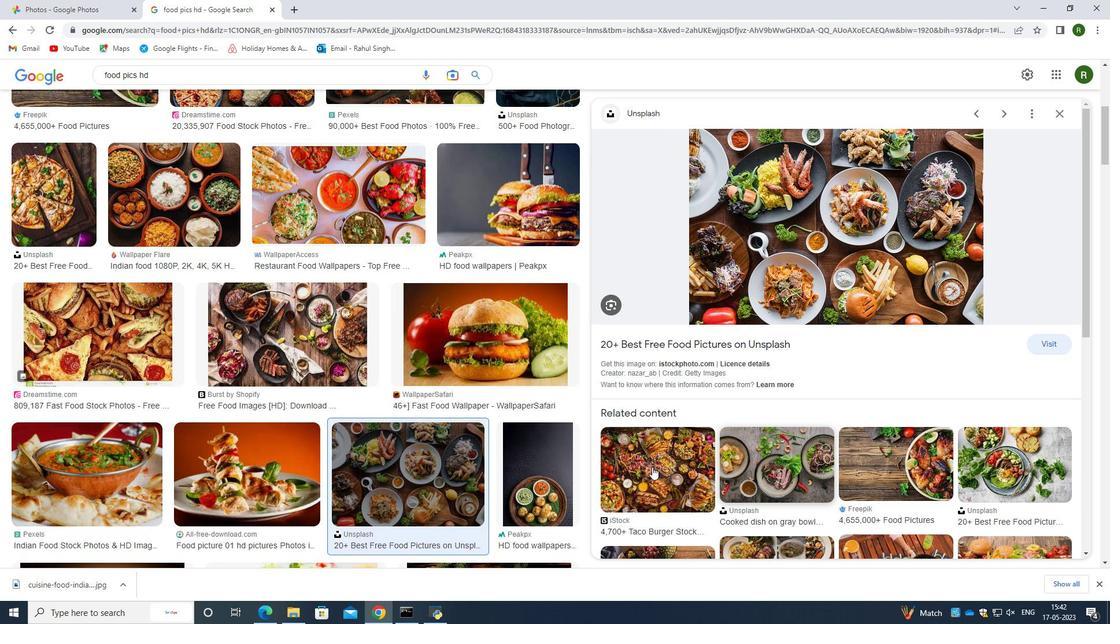 
Action: Mouse moved to (819, 278)
Screenshot: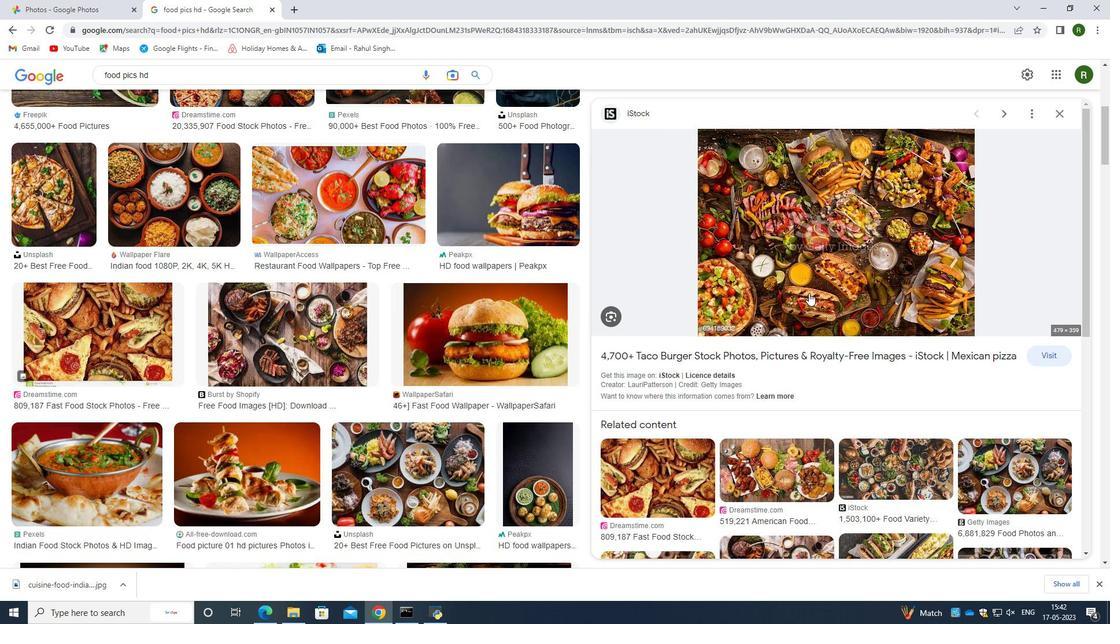 
Action: Mouse pressed left at (819, 278)
Screenshot: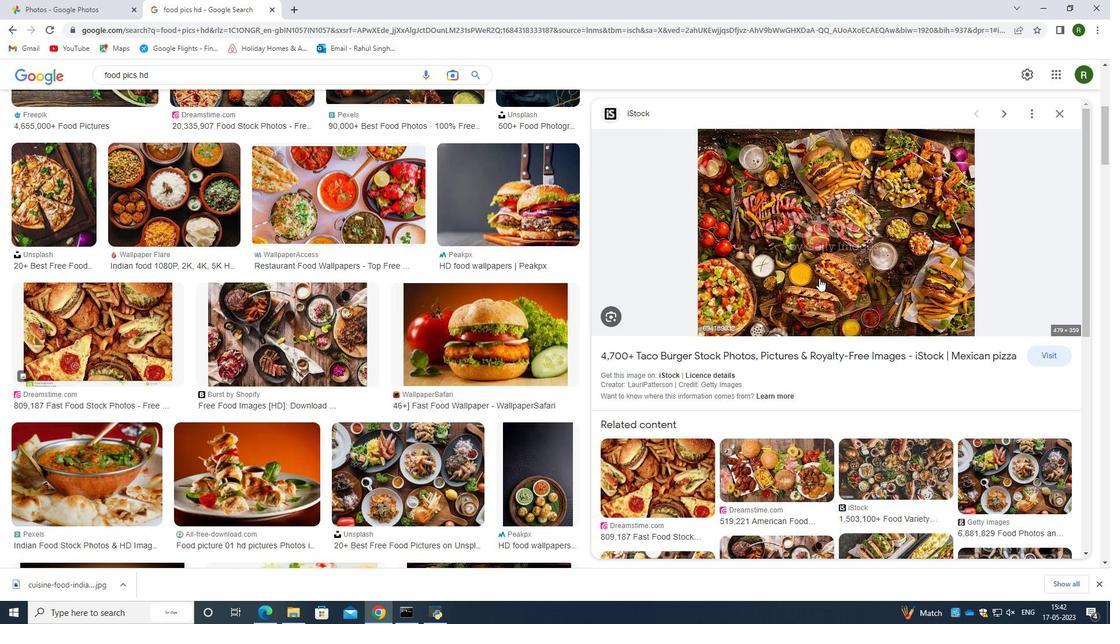 
Action: Mouse moved to (409, 6)
Screenshot: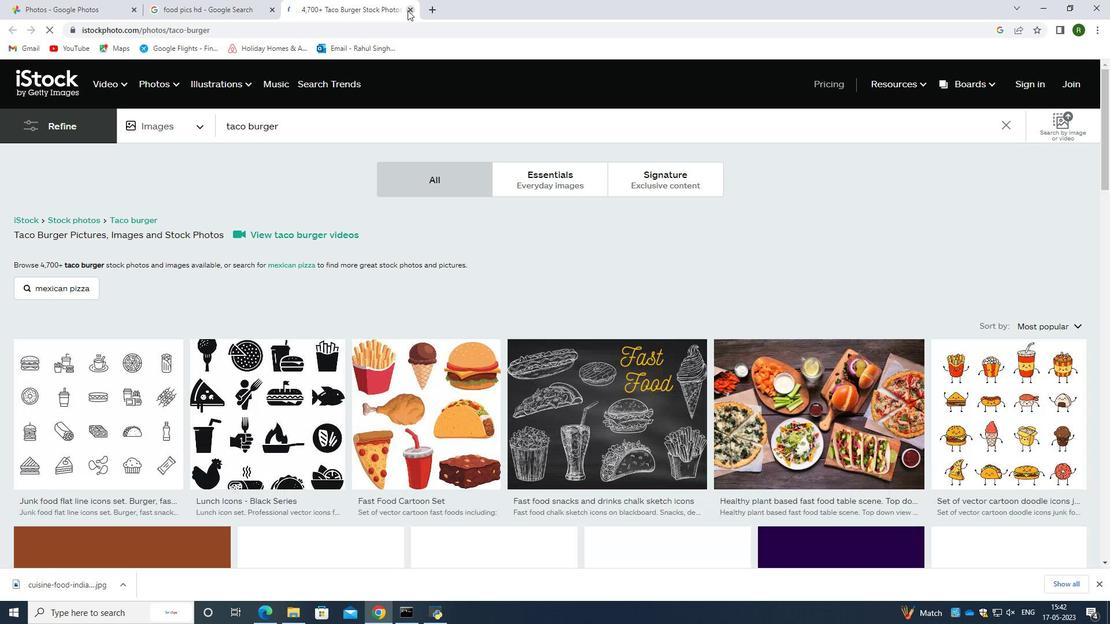 
Action: Mouse pressed left at (409, 6)
Screenshot: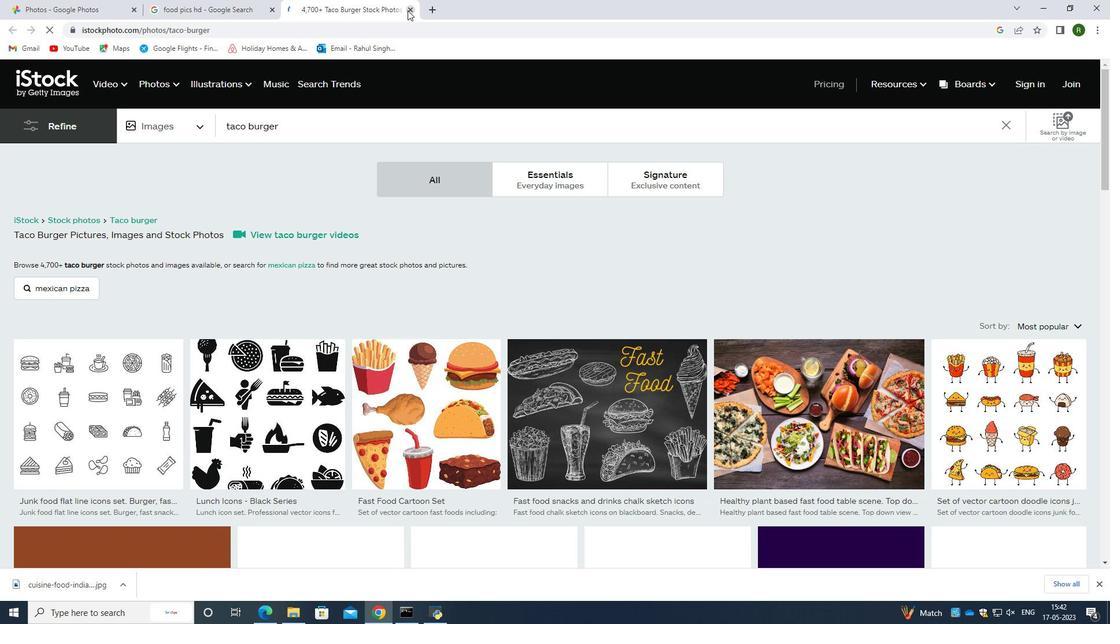 
Action: Mouse moved to (280, 283)
Screenshot: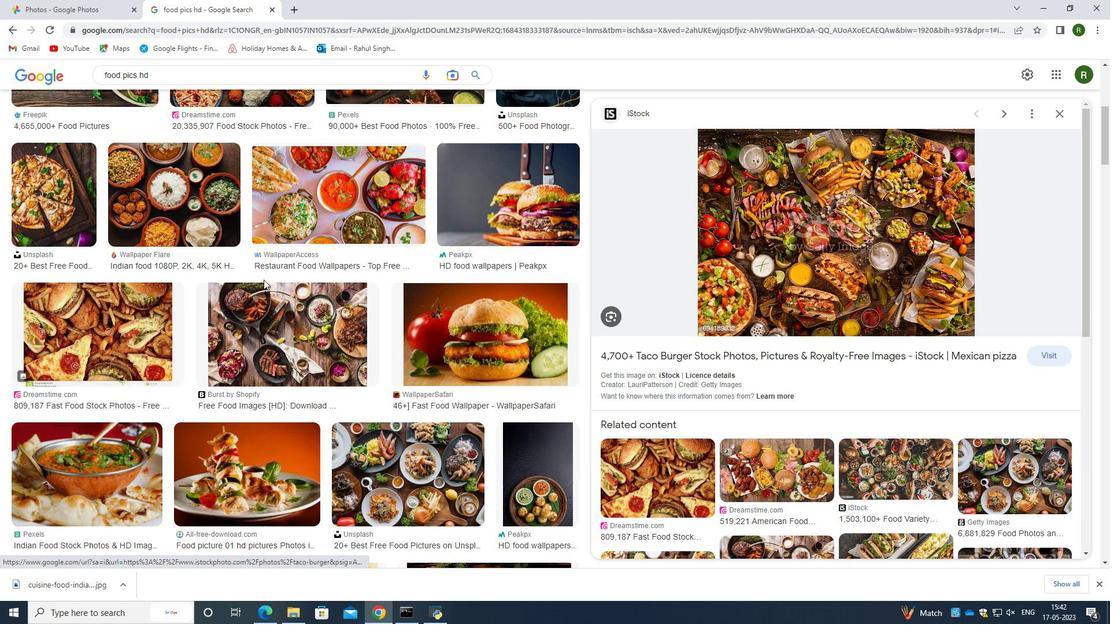 
Action: Mouse scrolled (280, 284) with delta (0, 0)
Screenshot: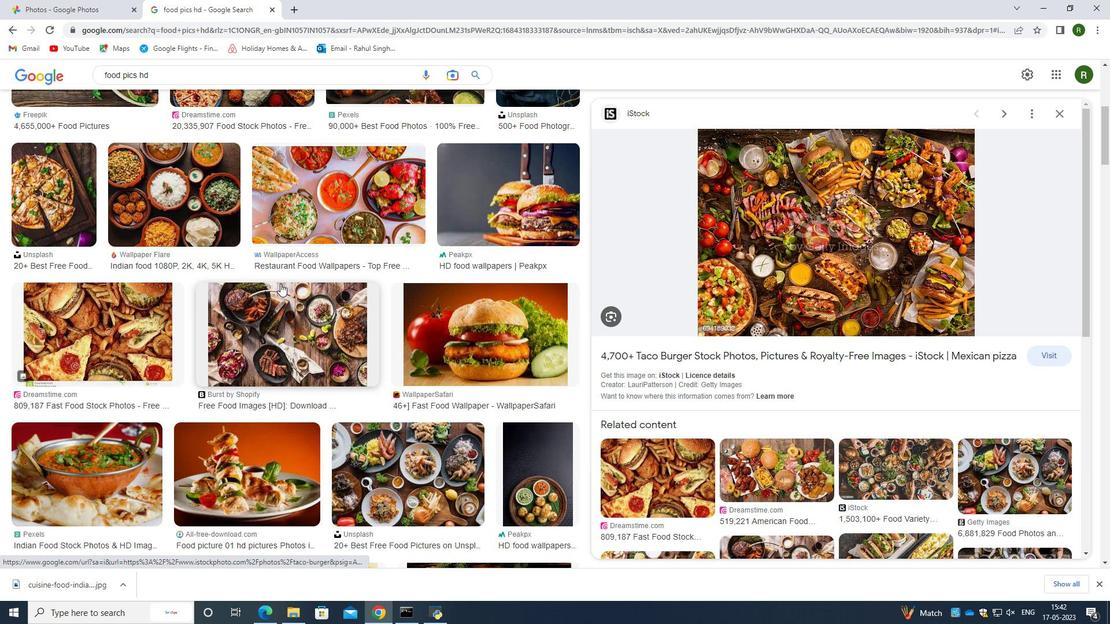 
Action: Mouse scrolled (280, 284) with delta (0, 0)
Screenshot: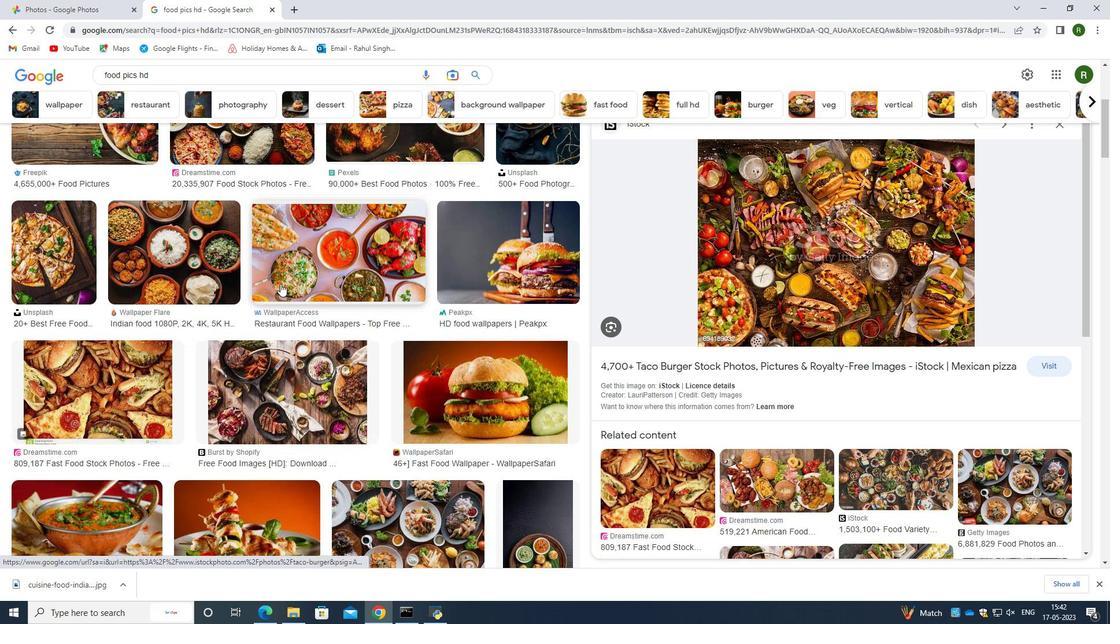 
Action: Mouse scrolled (280, 283) with delta (0, 0)
Screenshot: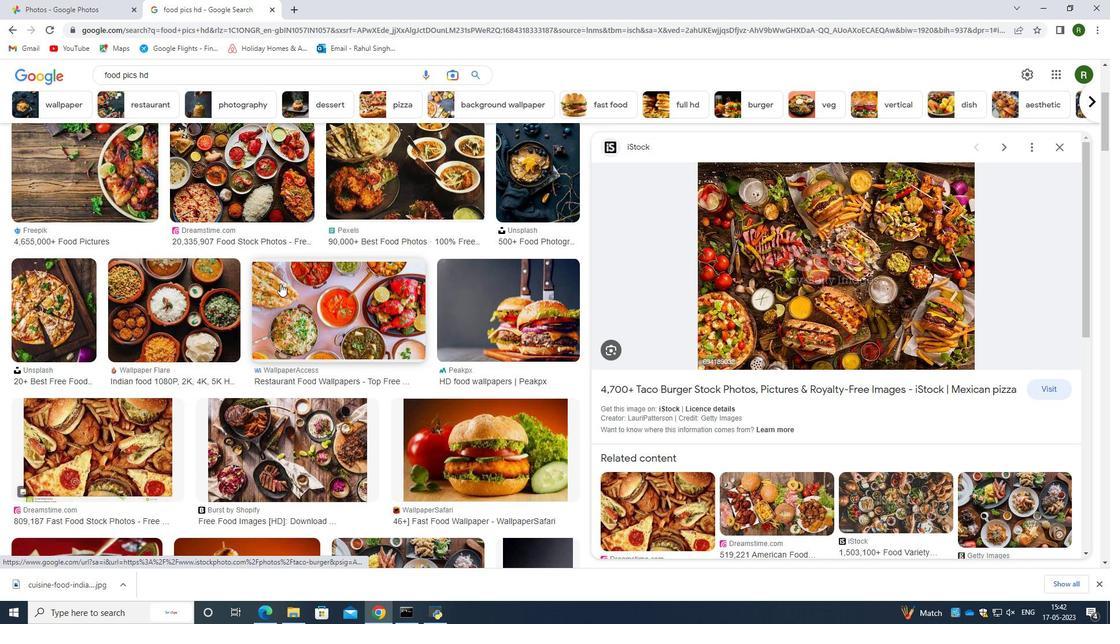 
Action: Mouse scrolled (280, 283) with delta (0, 0)
Screenshot: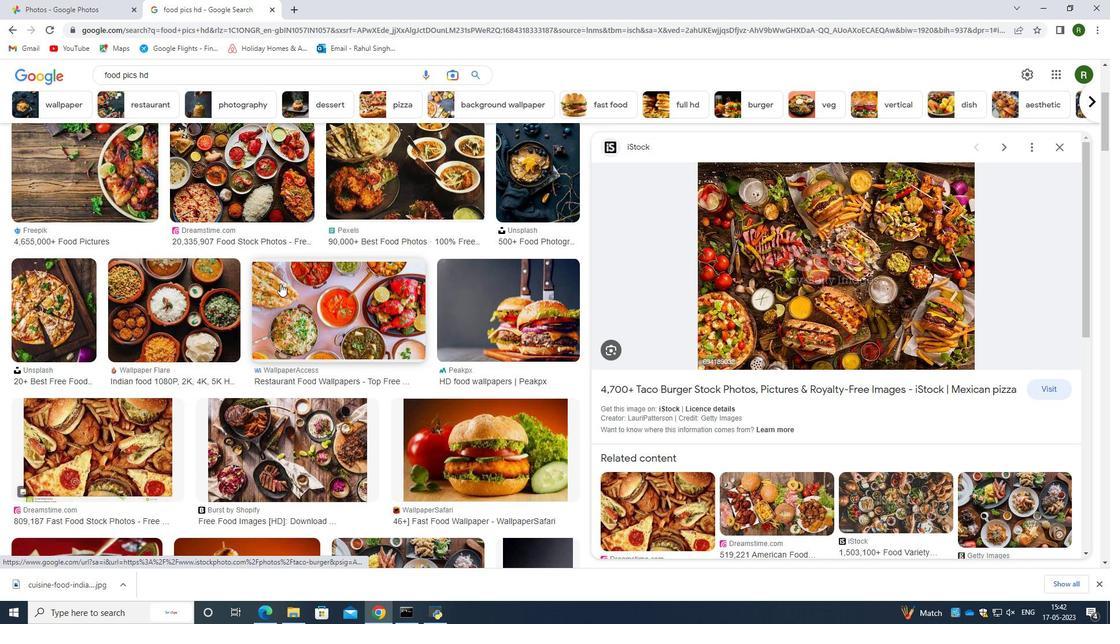 
Action: Mouse scrolled (280, 283) with delta (0, 0)
Screenshot: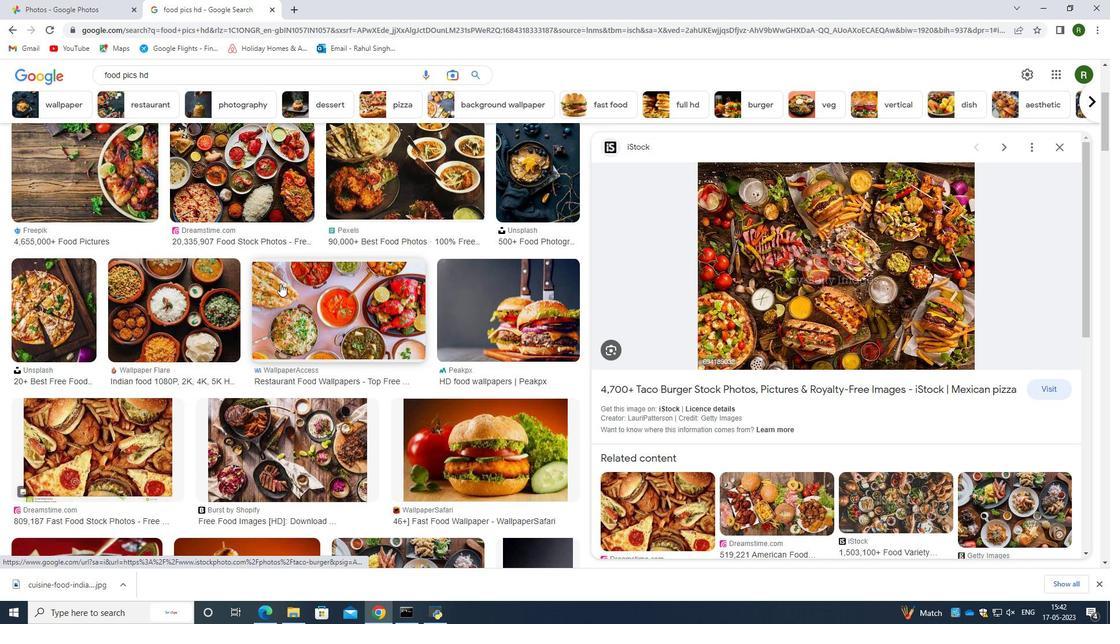 
Action: Mouse moved to (281, 280)
Screenshot: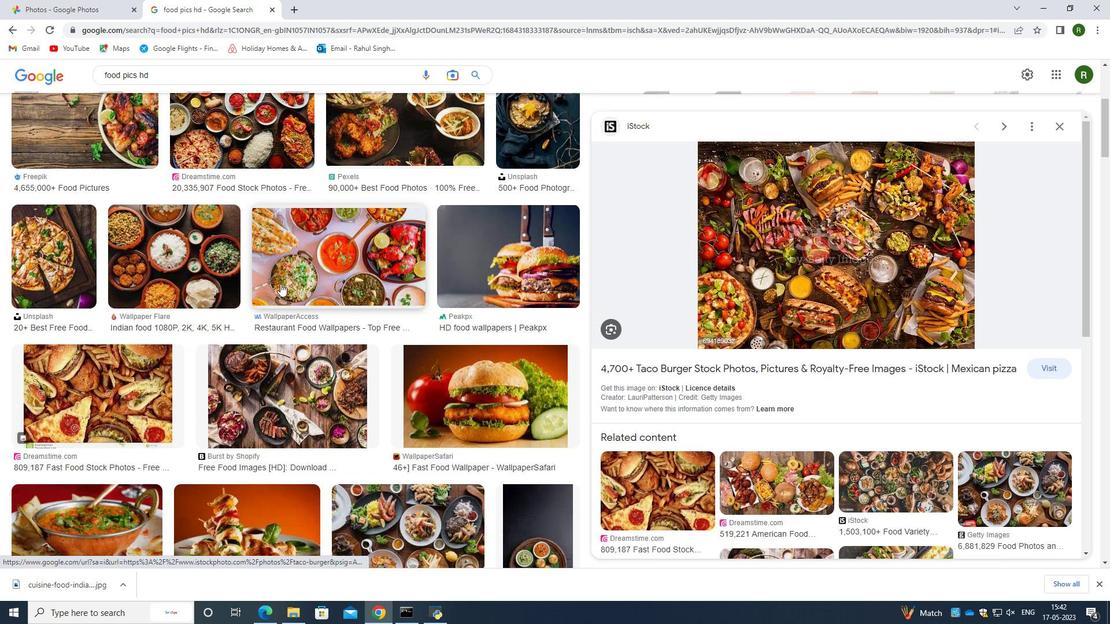 
Action: Mouse scrolled (281, 279) with delta (0, 0)
Screenshot: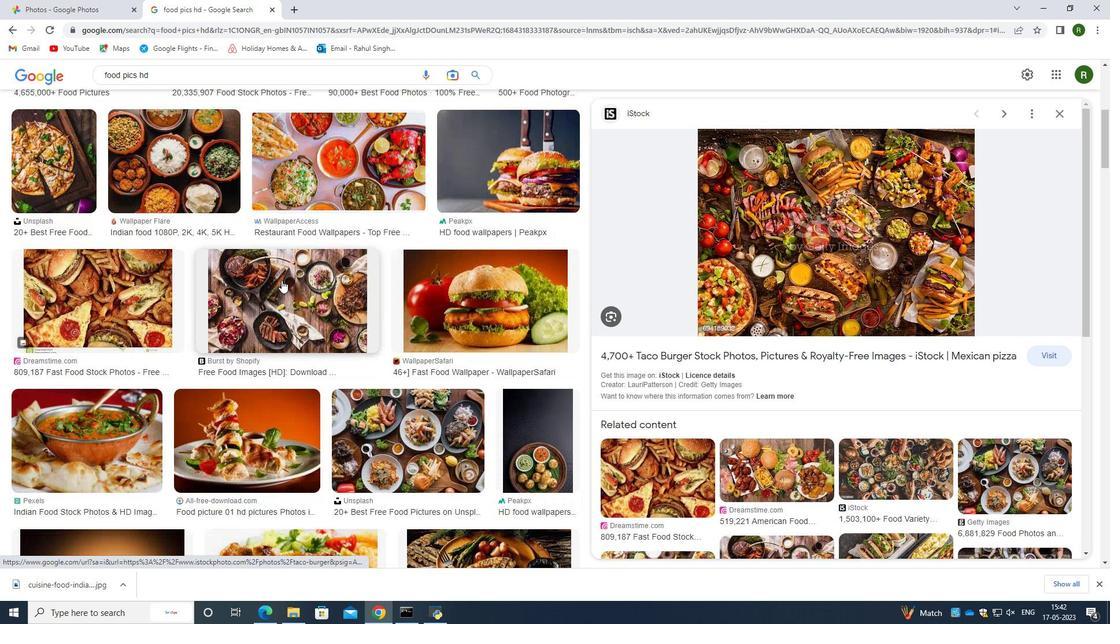 
Action: Mouse scrolled (281, 279) with delta (0, 0)
Screenshot: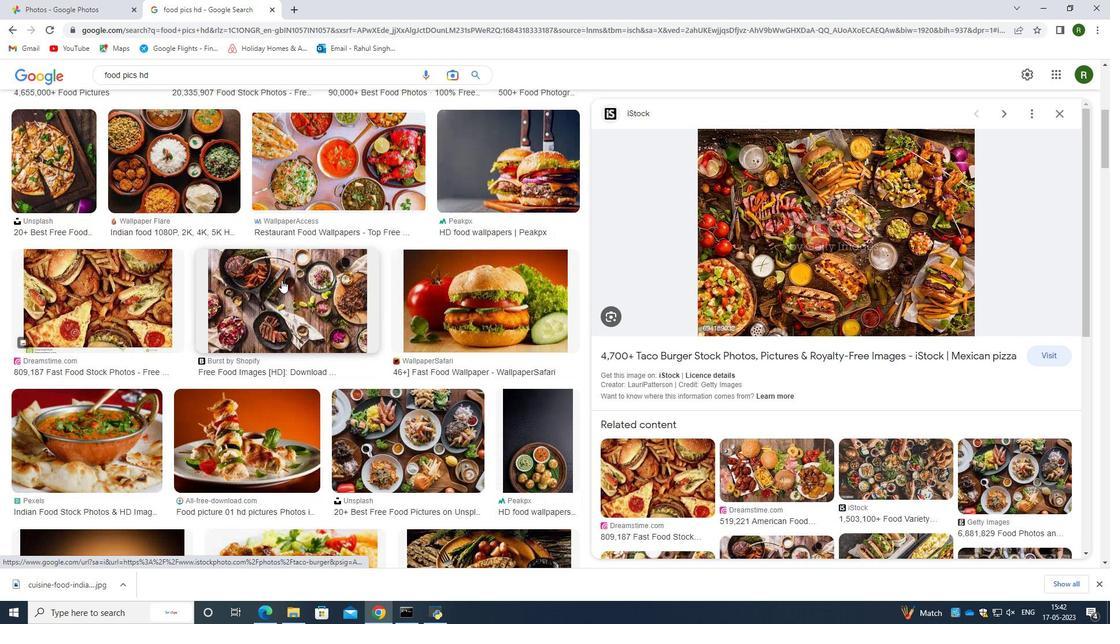 
Action: Mouse scrolled (281, 279) with delta (0, 0)
Screenshot: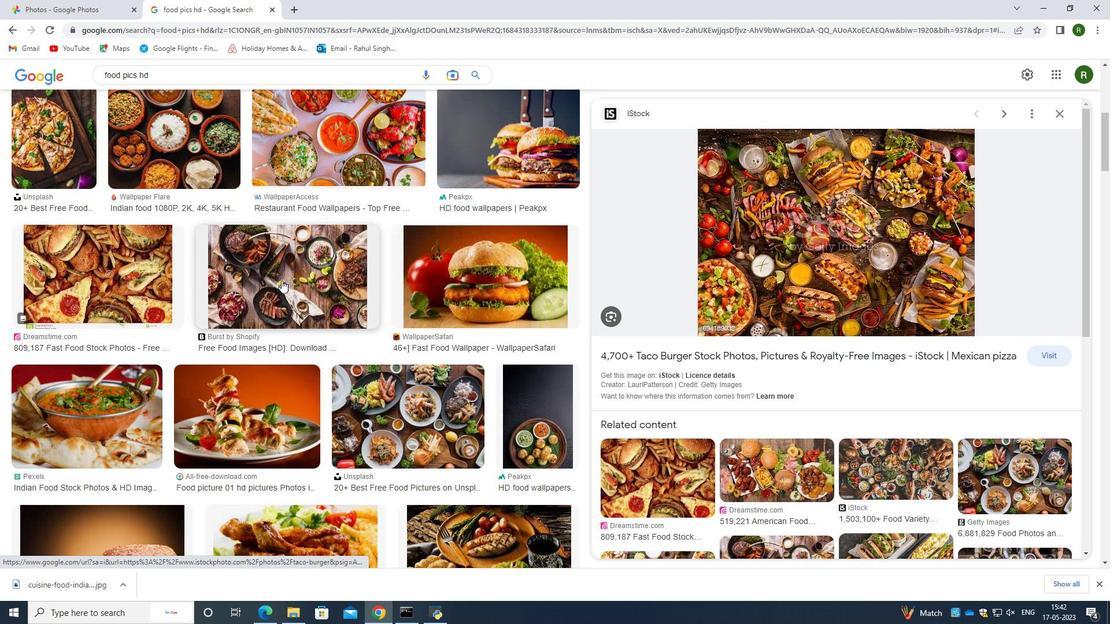 
Action: Mouse moved to (177, 342)
Screenshot: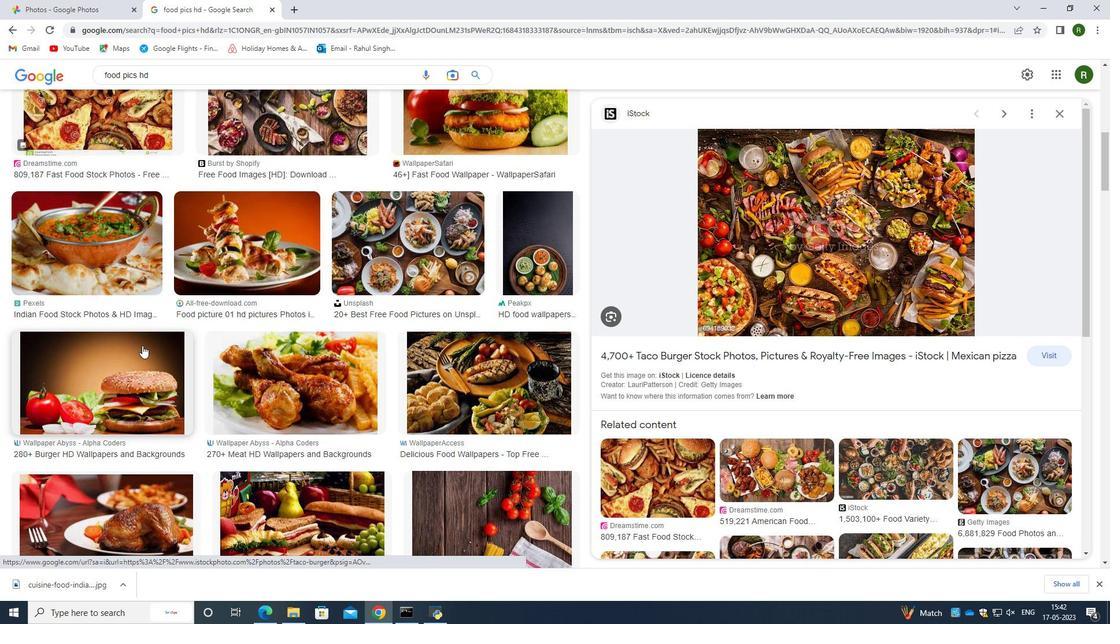 
Action: Mouse scrolled (177, 341) with delta (0, 0)
Screenshot: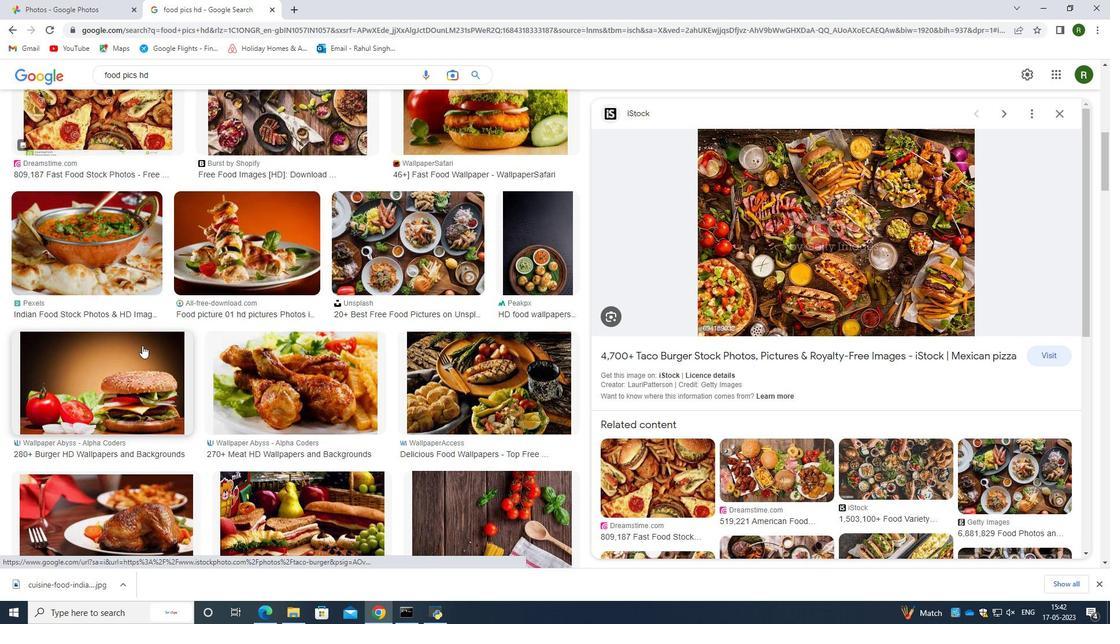 
Action: Mouse scrolled (177, 341) with delta (0, 0)
Screenshot: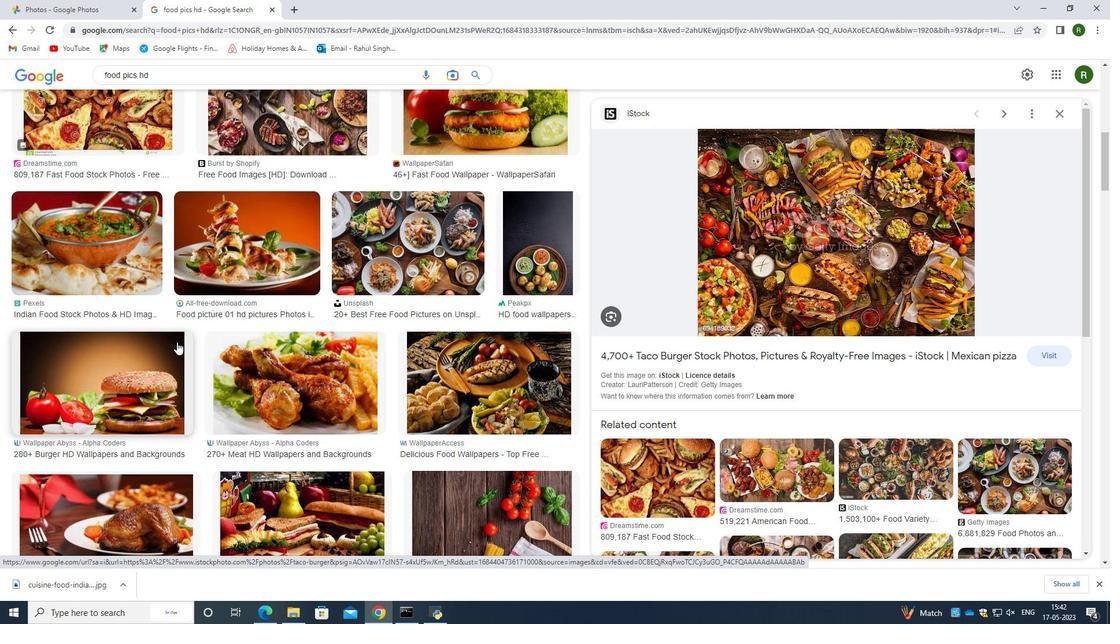 
Action: Mouse moved to (450, 378)
Screenshot: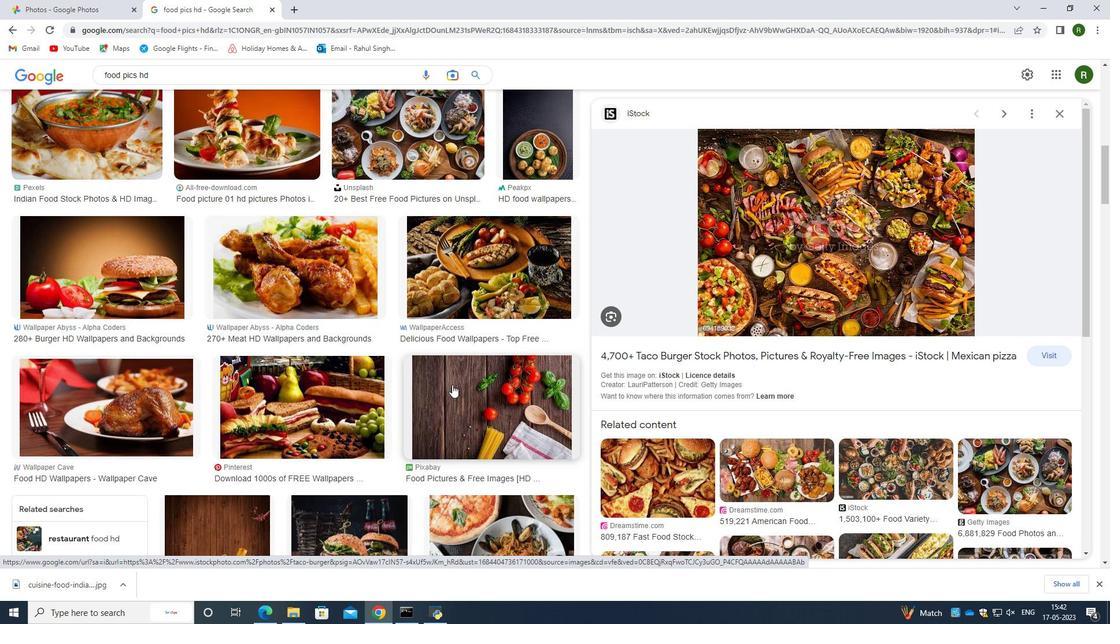 
Action: Mouse scrolled (450, 378) with delta (0, 0)
Screenshot: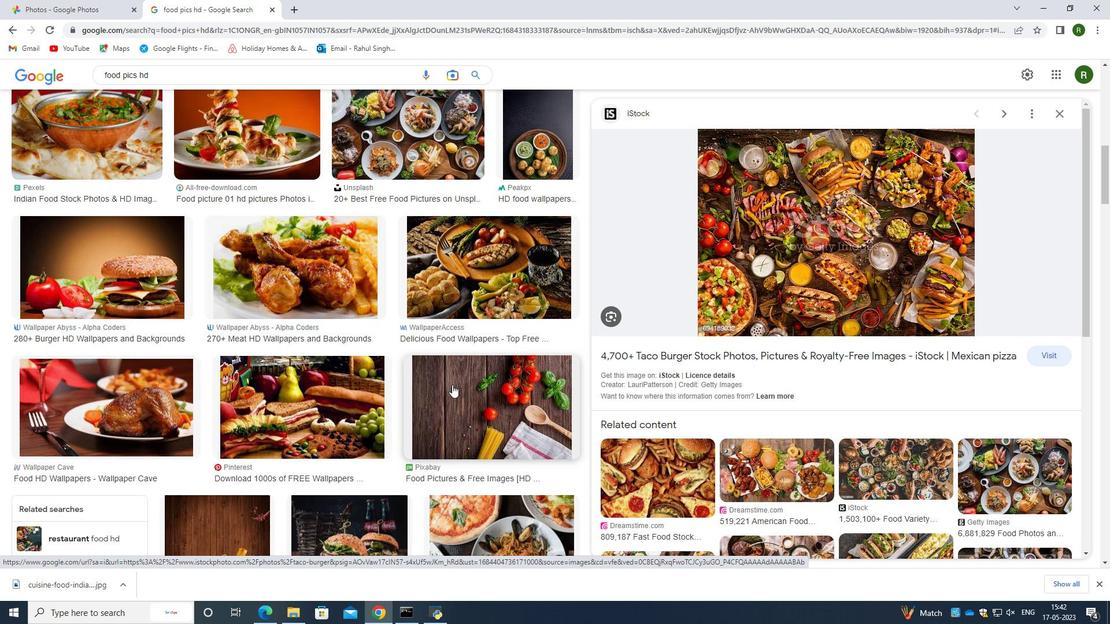 
Action: Mouse scrolled (450, 378) with delta (0, 0)
Screenshot: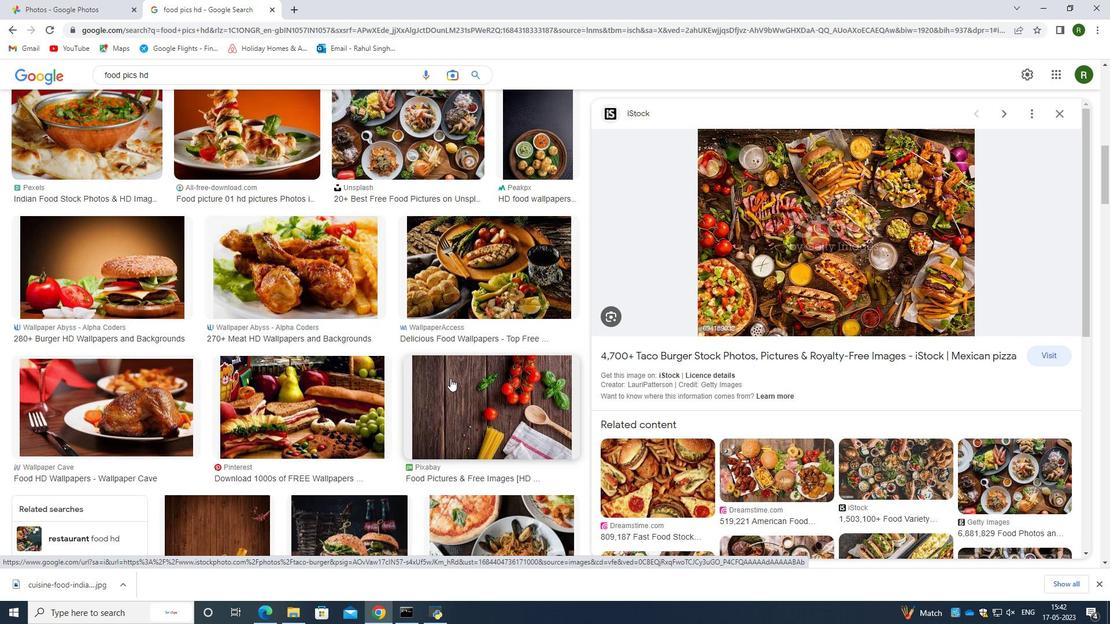 
Action: Mouse scrolled (450, 378) with delta (0, 0)
Screenshot: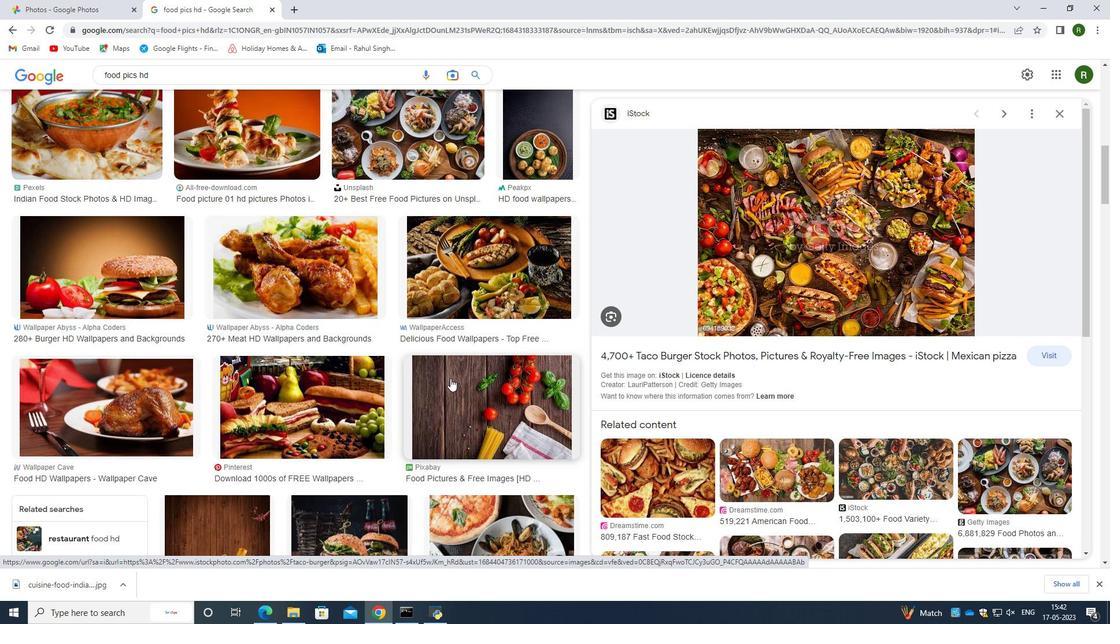 
Action: Mouse moved to (365, 395)
Screenshot: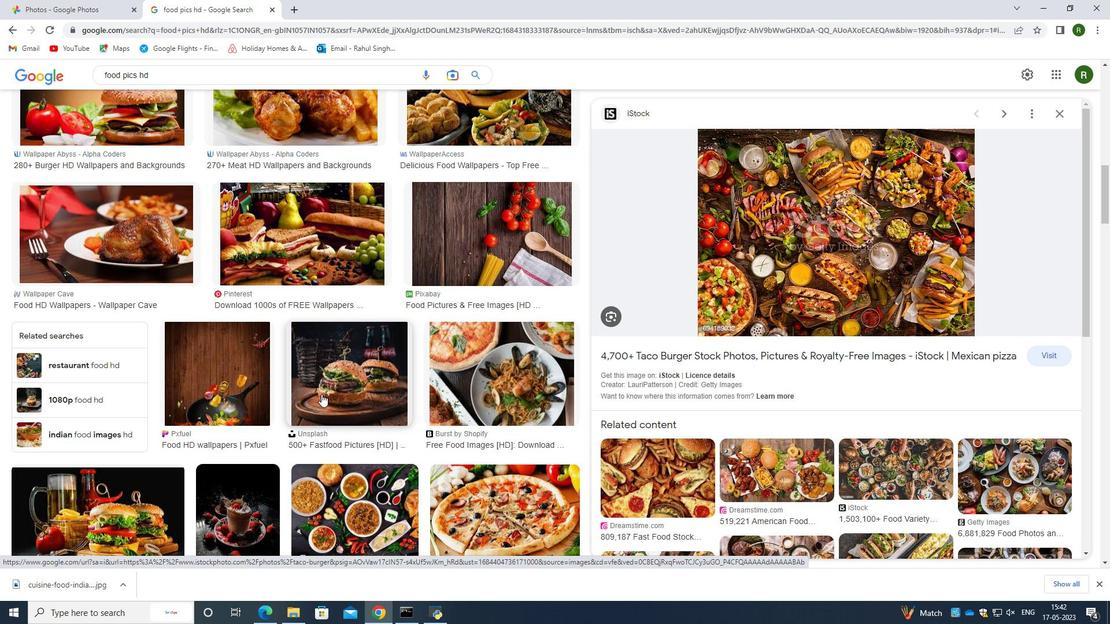 
Action: Mouse pressed left at (365, 395)
Screenshot: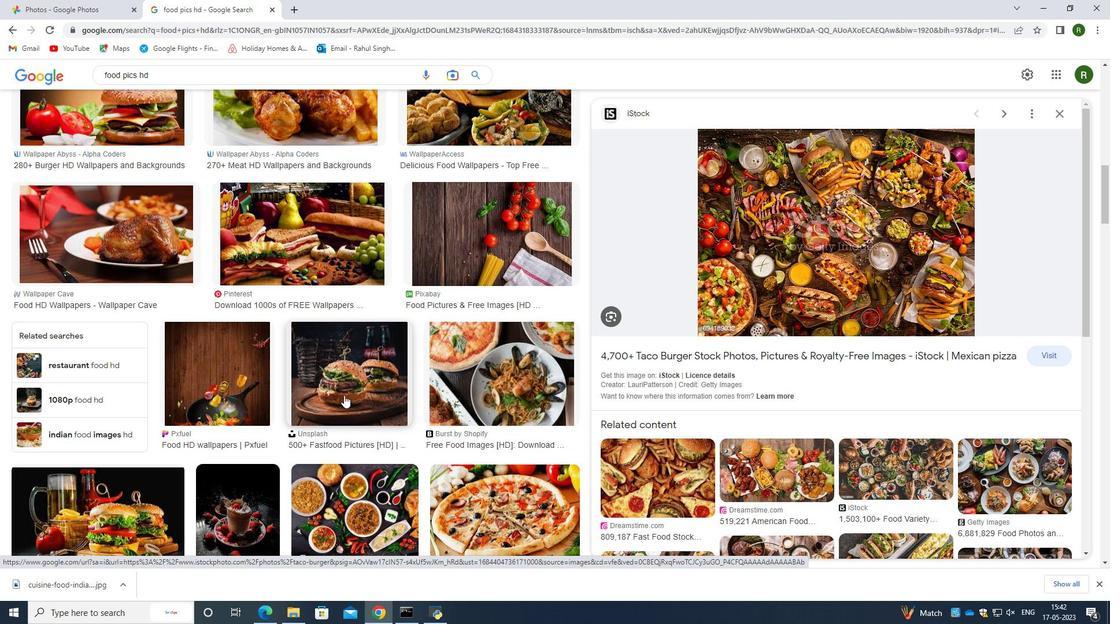 
Action: Mouse moved to (798, 356)
Screenshot: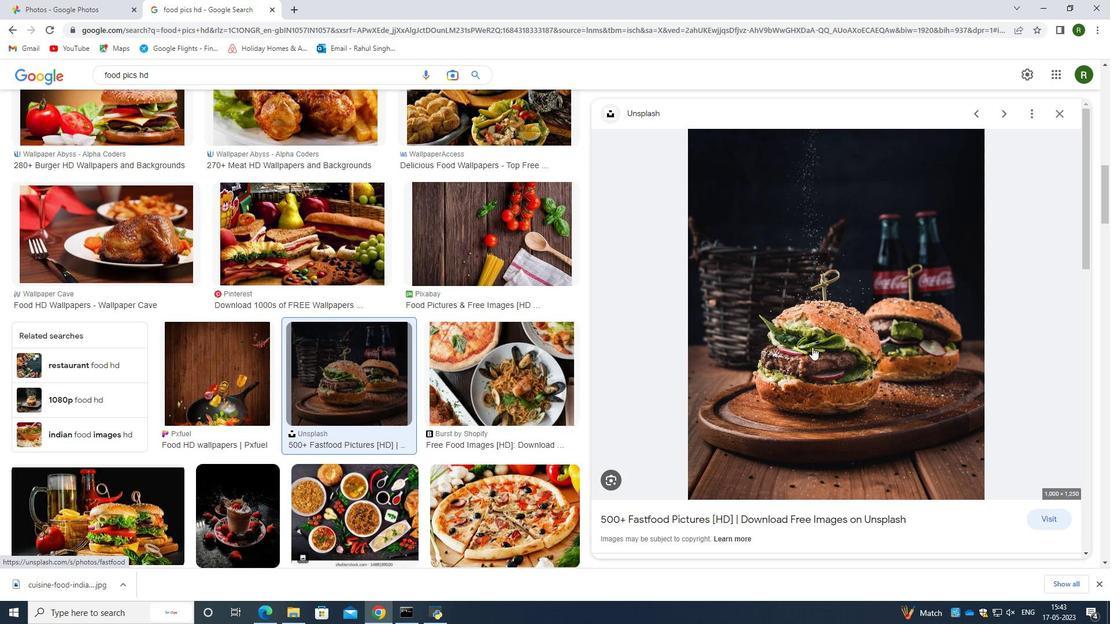 
Action: Mouse pressed right at (798, 356)
Screenshot: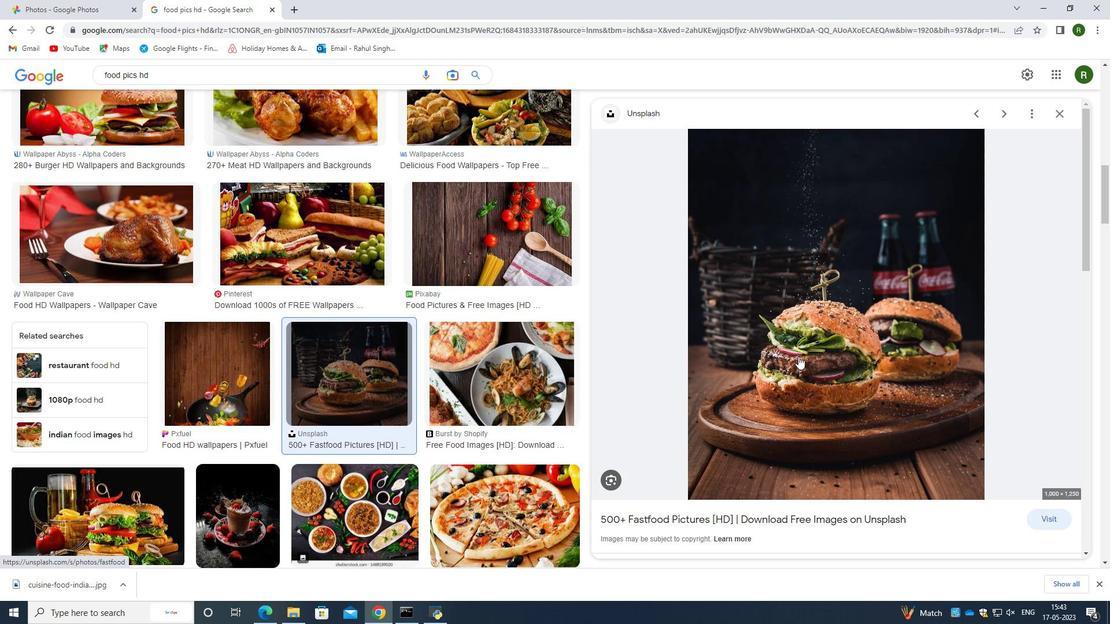 
Action: Mouse moved to (835, 480)
Screenshot: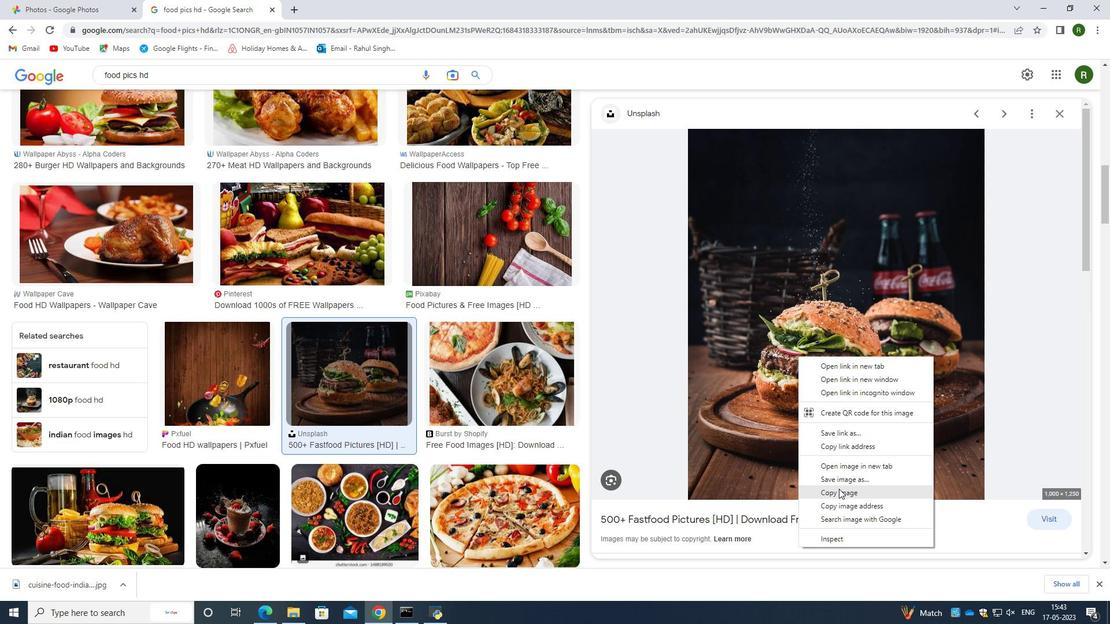 
Action: Mouse pressed left at (835, 480)
Screenshot: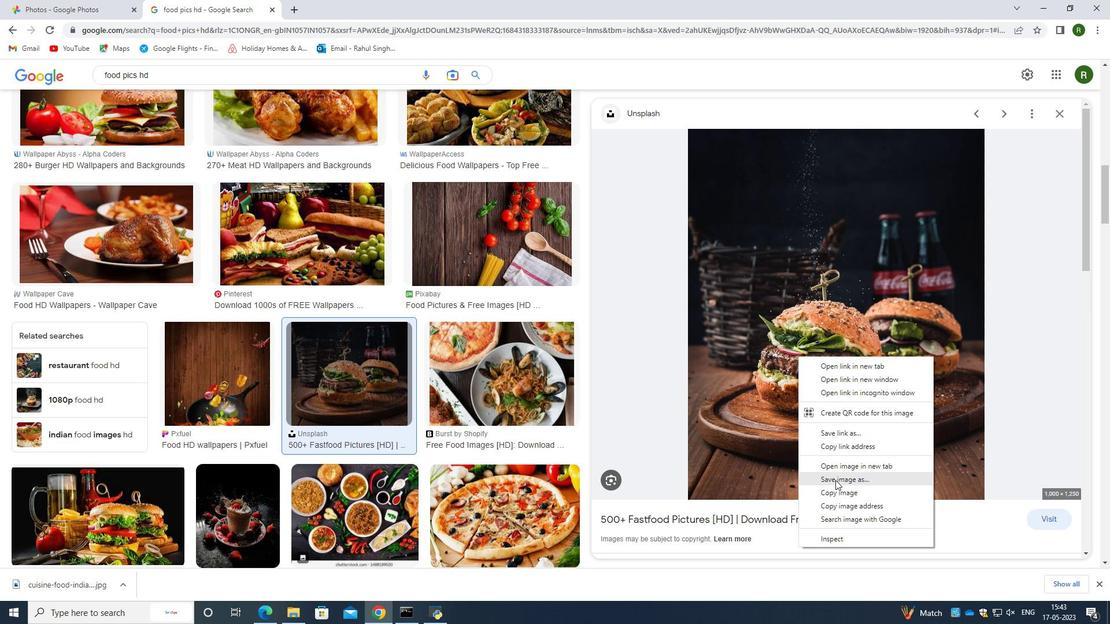 
Action: Mouse moved to (455, 294)
Screenshot: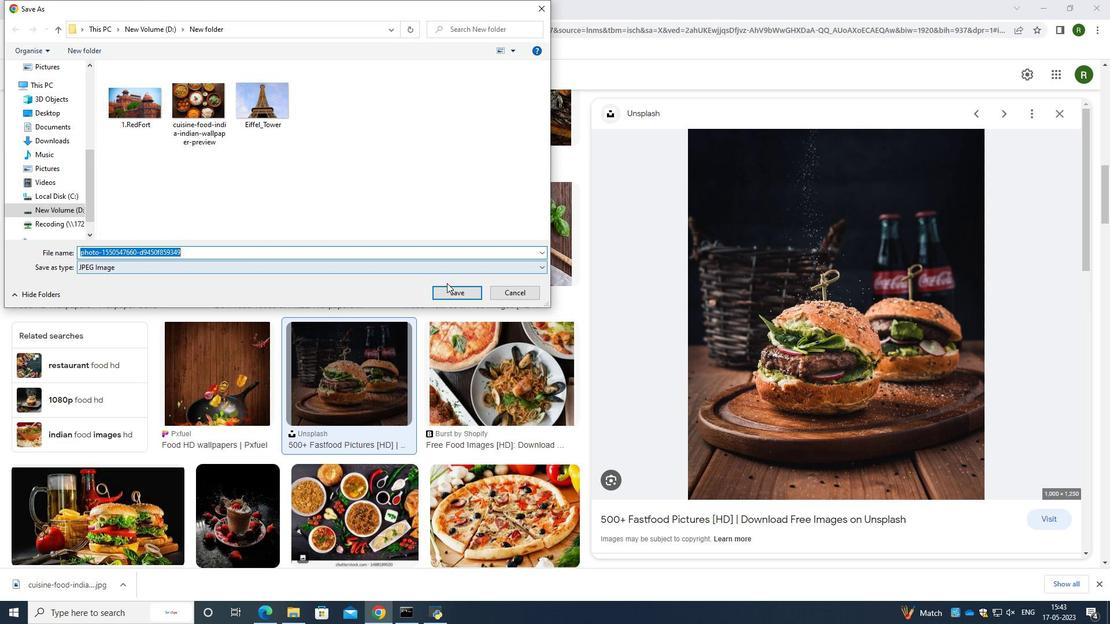 
Action: Mouse pressed left at (455, 294)
Screenshot: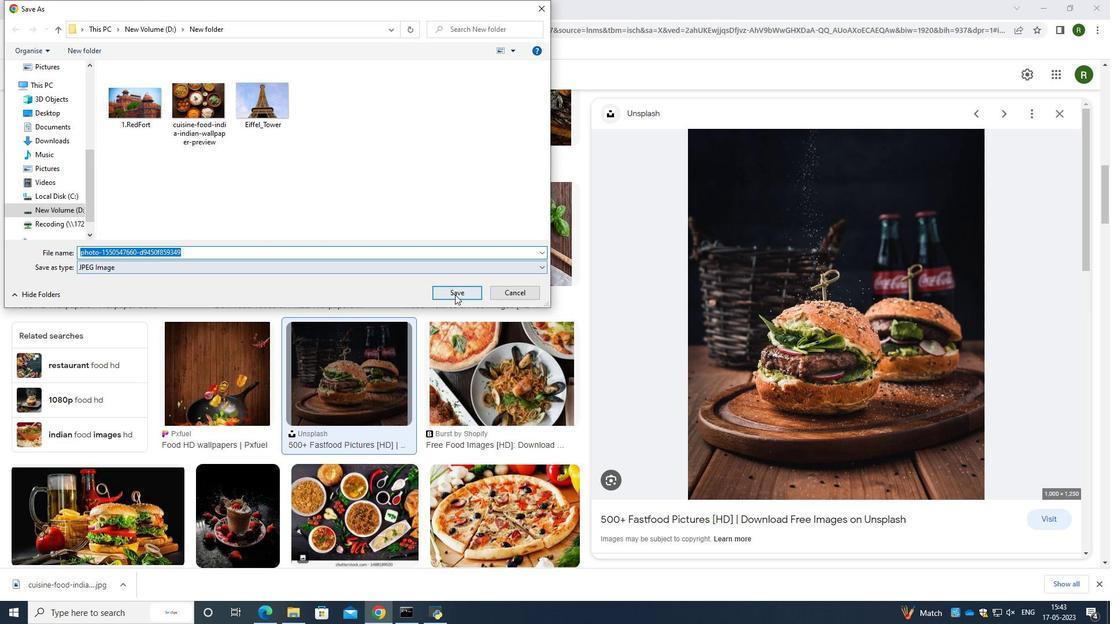 
Action: Mouse moved to (404, 382)
Screenshot: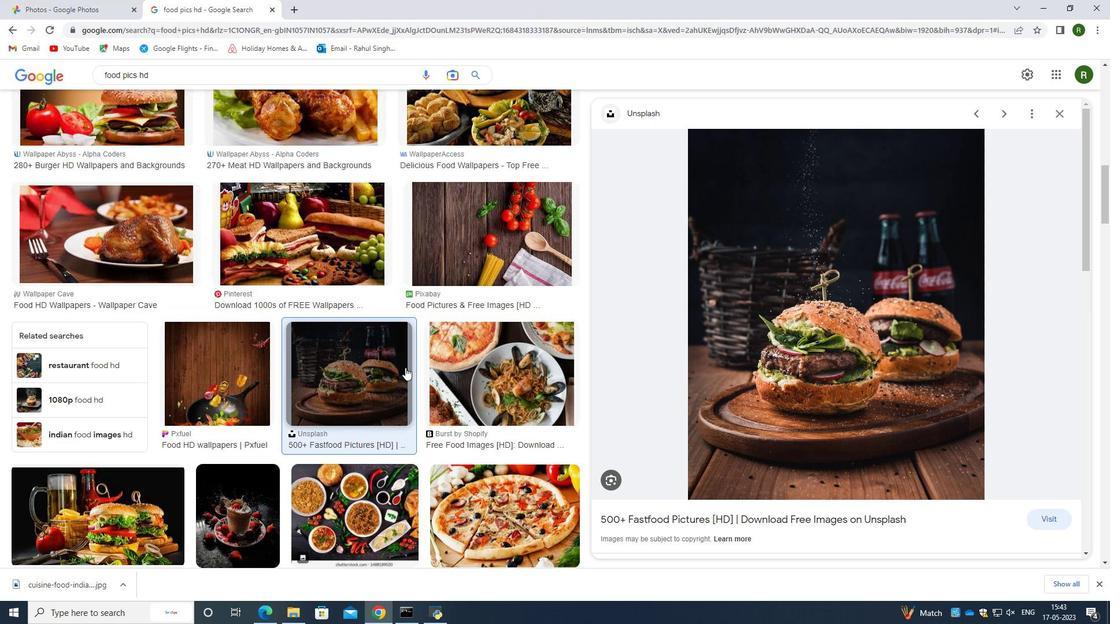 
Action: Mouse scrolled (404, 381) with delta (0, 0)
Screenshot: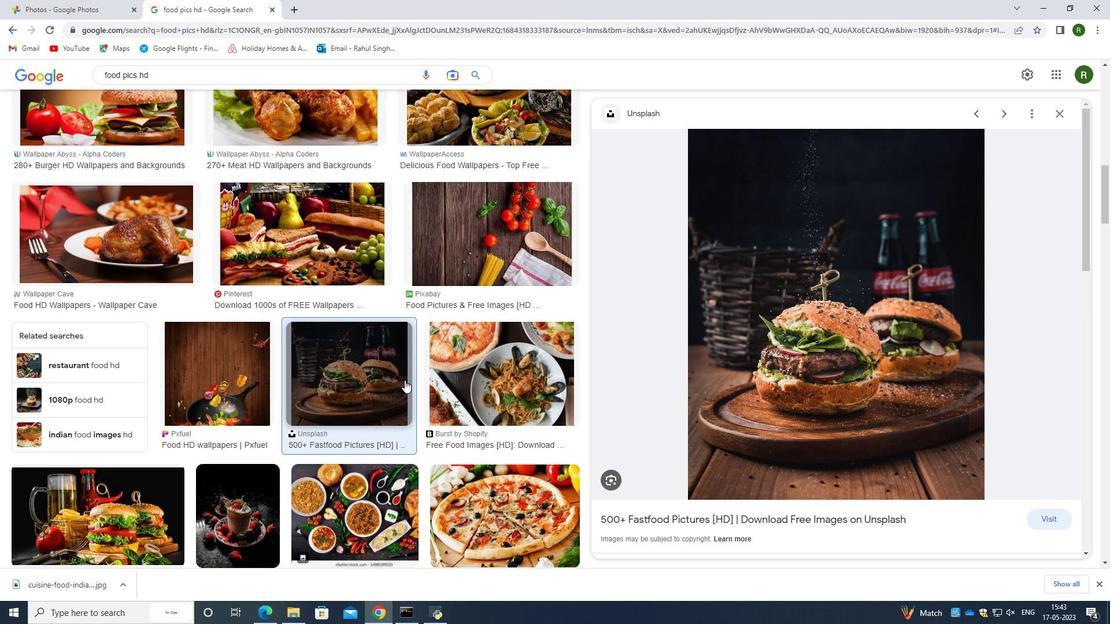 
Action: Mouse scrolled (404, 381) with delta (0, 0)
Screenshot: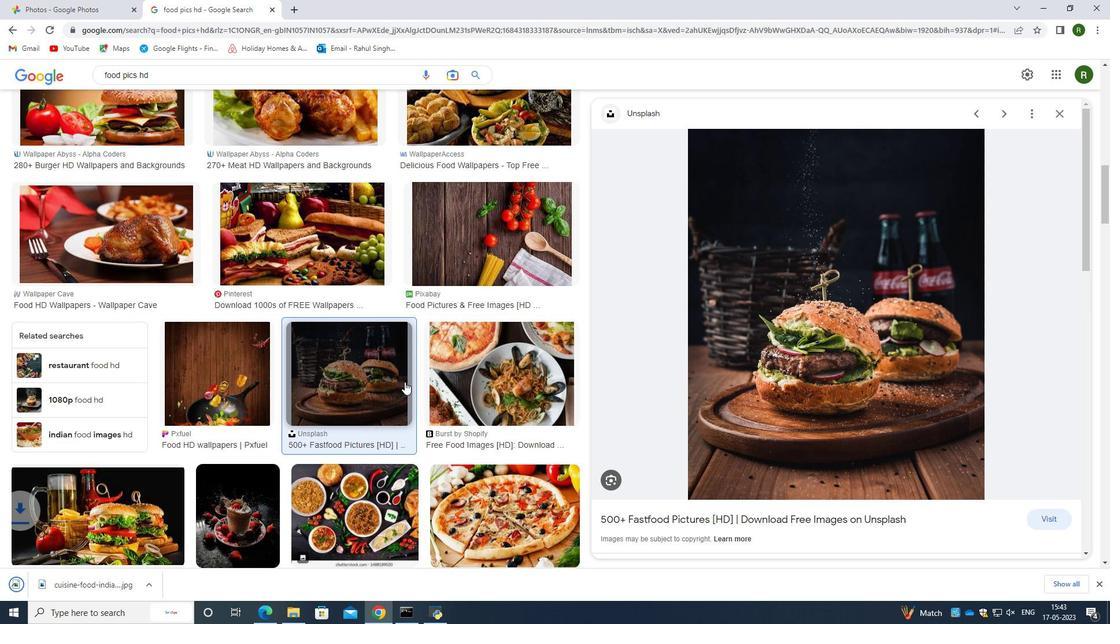
Action: Mouse moved to (404, 381)
Screenshot: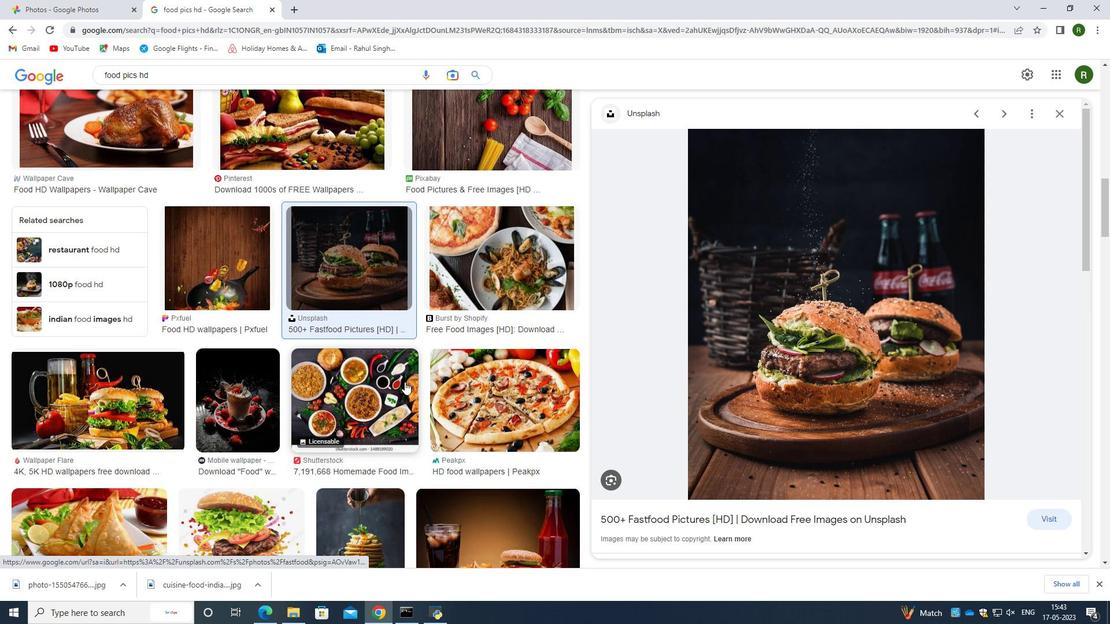 
Action: Mouse scrolled (404, 382) with delta (0, 0)
Screenshot: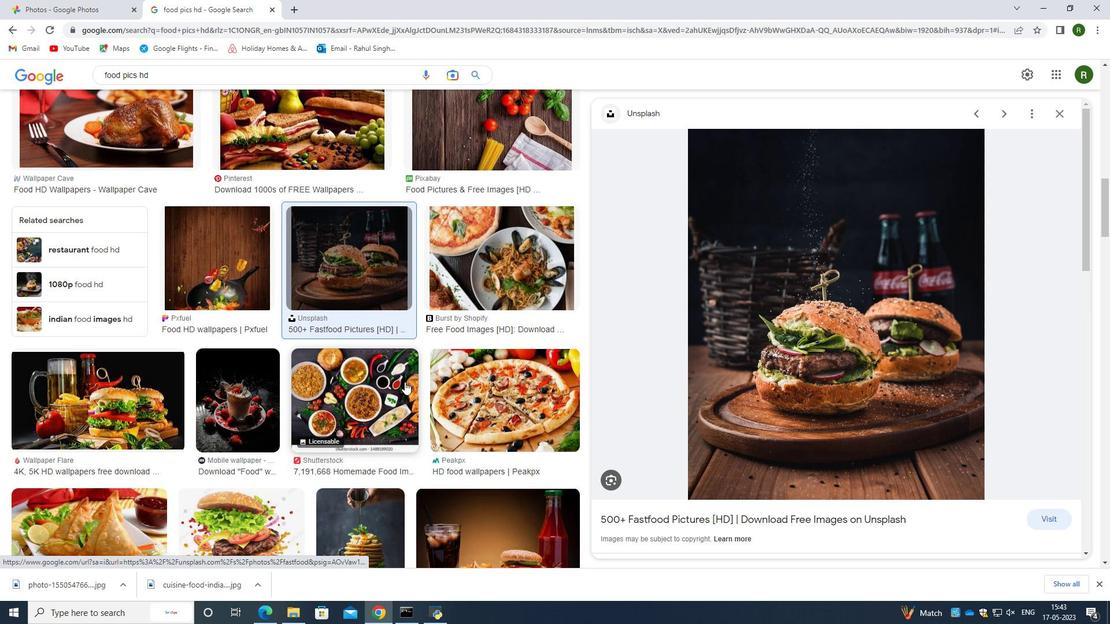 
Action: Mouse scrolled (404, 382) with delta (0, 0)
Screenshot: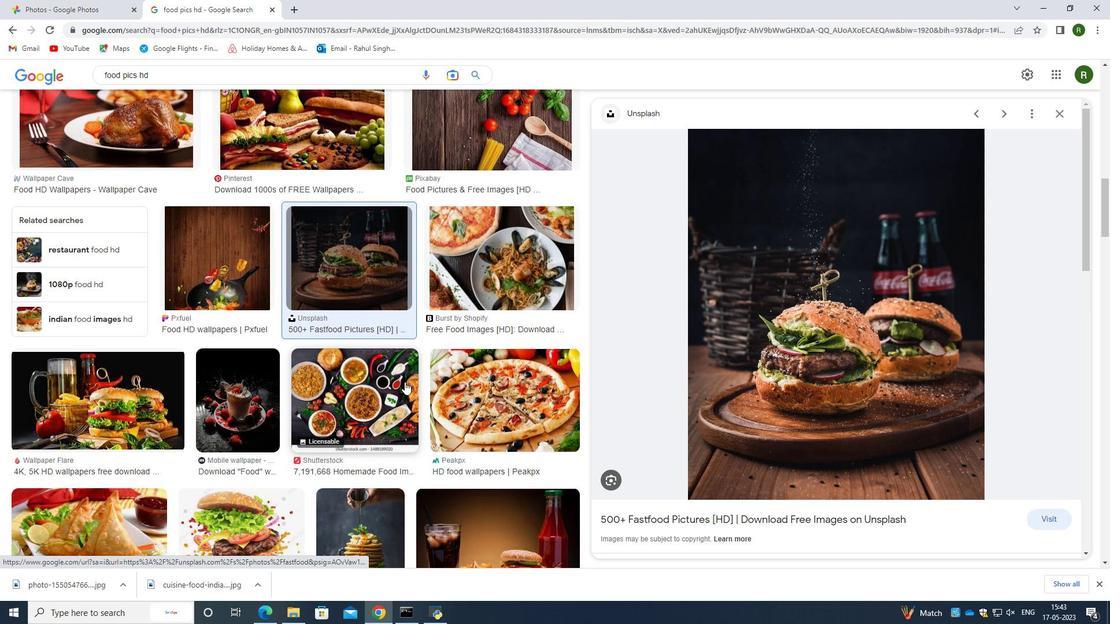 
Action: Mouse scrolled (404, 382) with delta (0, 0)
Screenshot: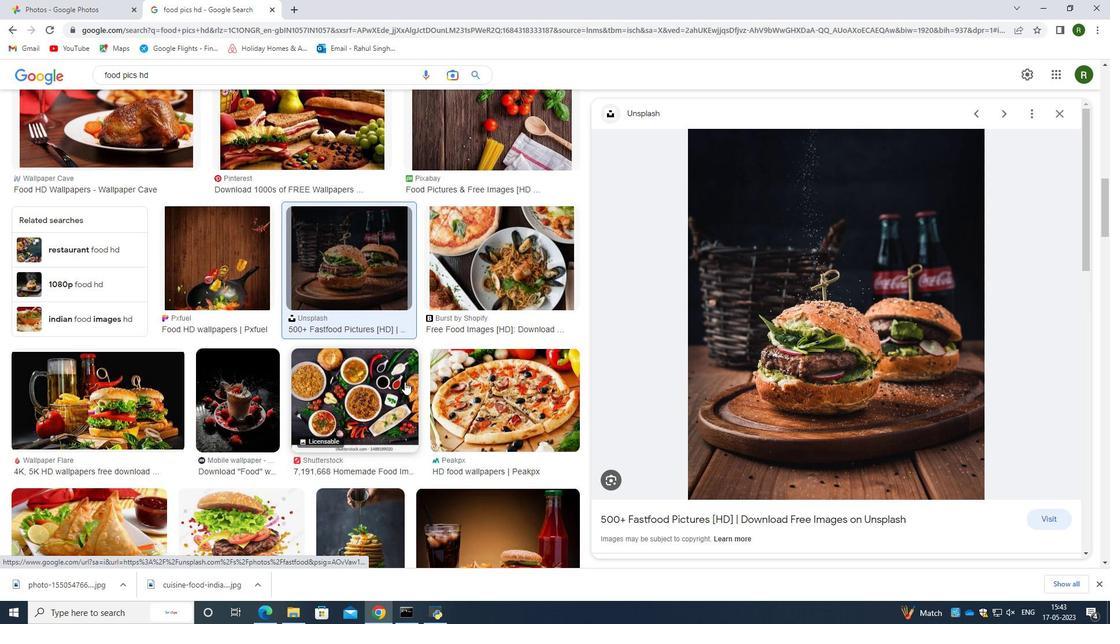 
Action: Mouse moved to (405, 381)
Screenshot: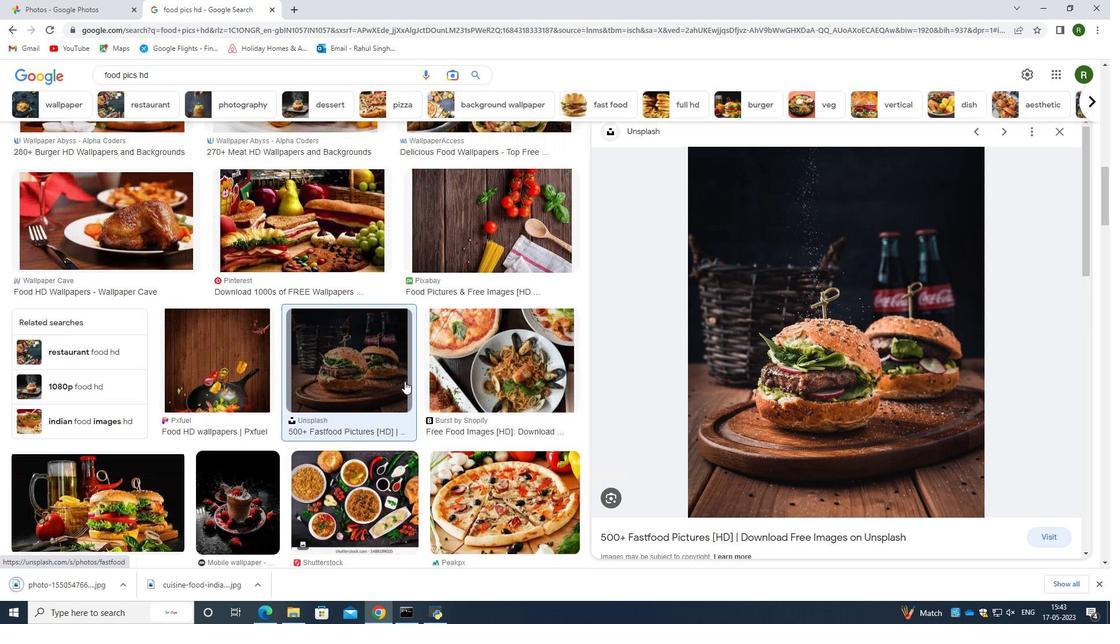 
Action: Mouse scrolled (405, 381) with delta (0, 0)
Screenshot: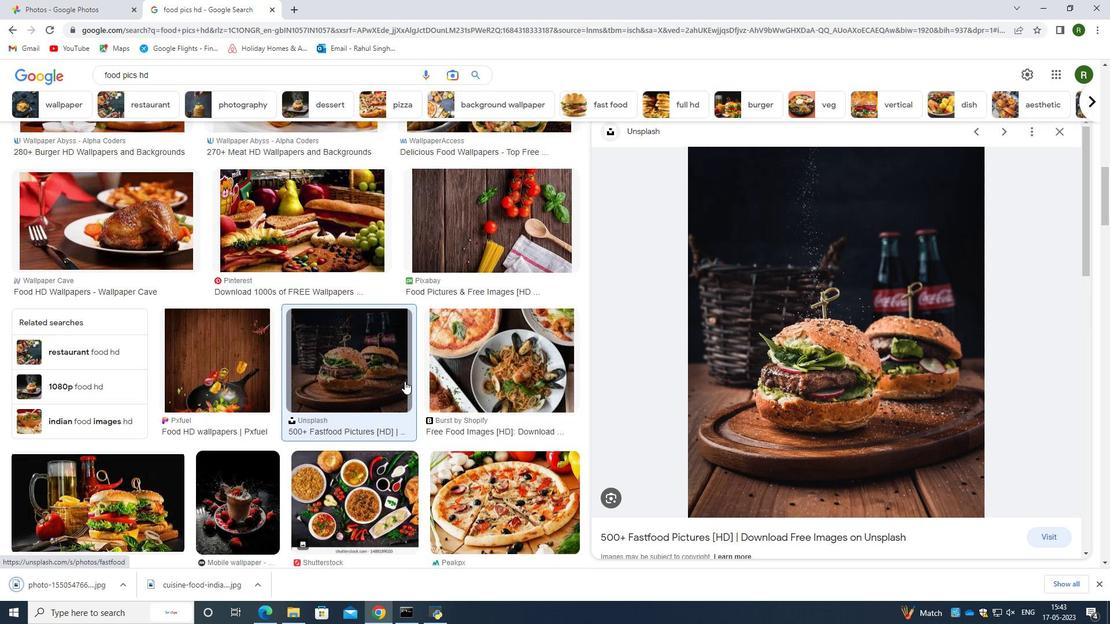 
Action: Mouse scrolled (405, 381) with delta (0, 0)
Screenshot: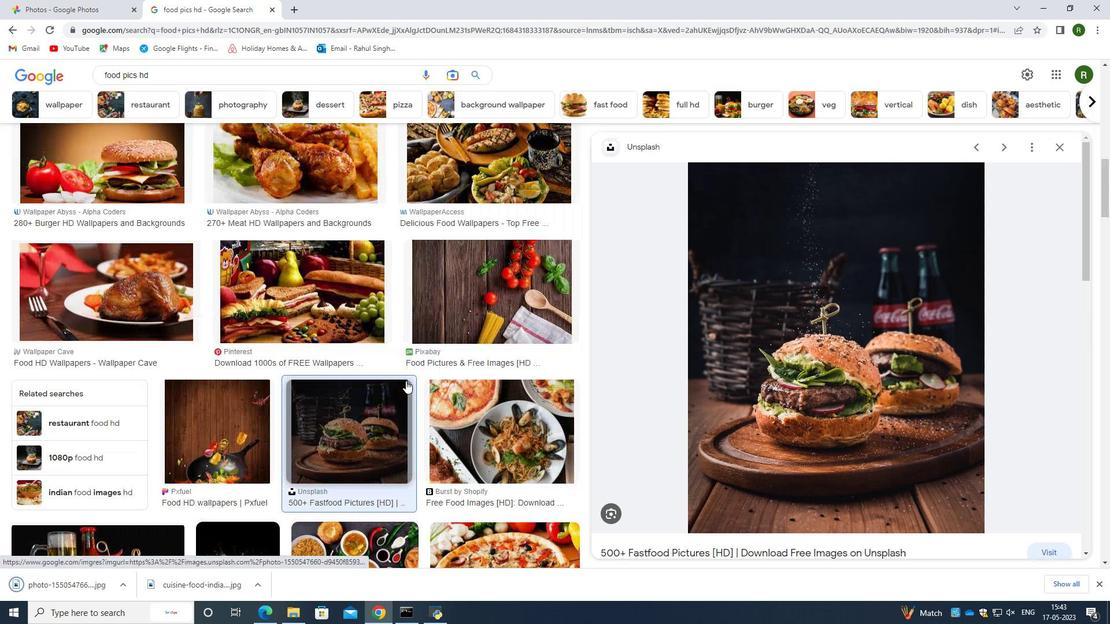 
Action: Mouse scrolled (405, 381) with delta (0, 0)
Screenshot: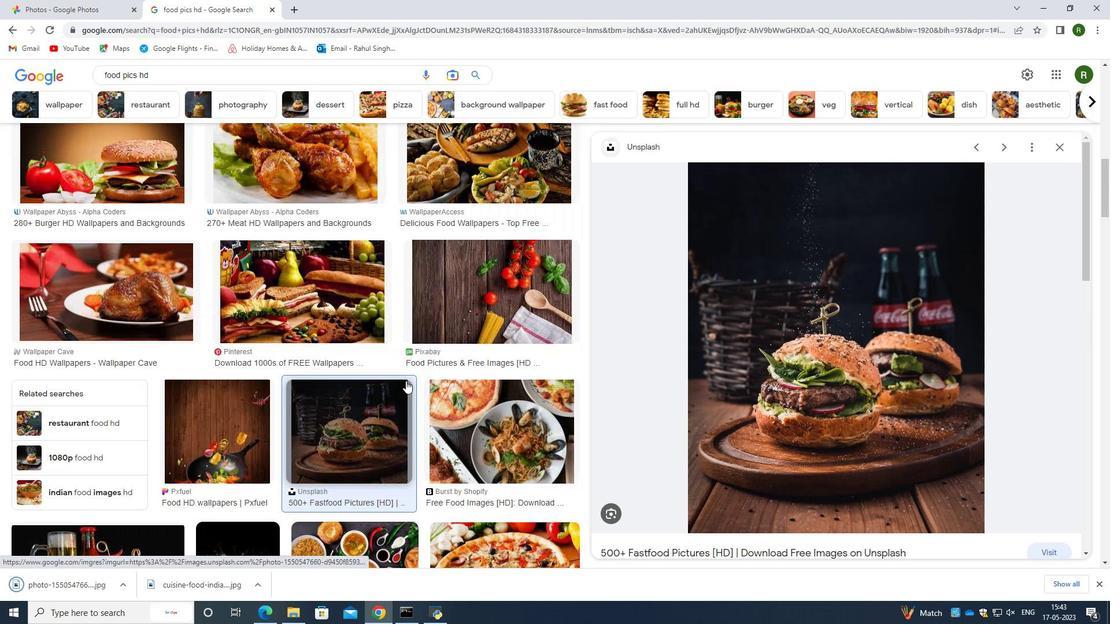 
Action: Mouse moved to (119, 74)
Screenshot: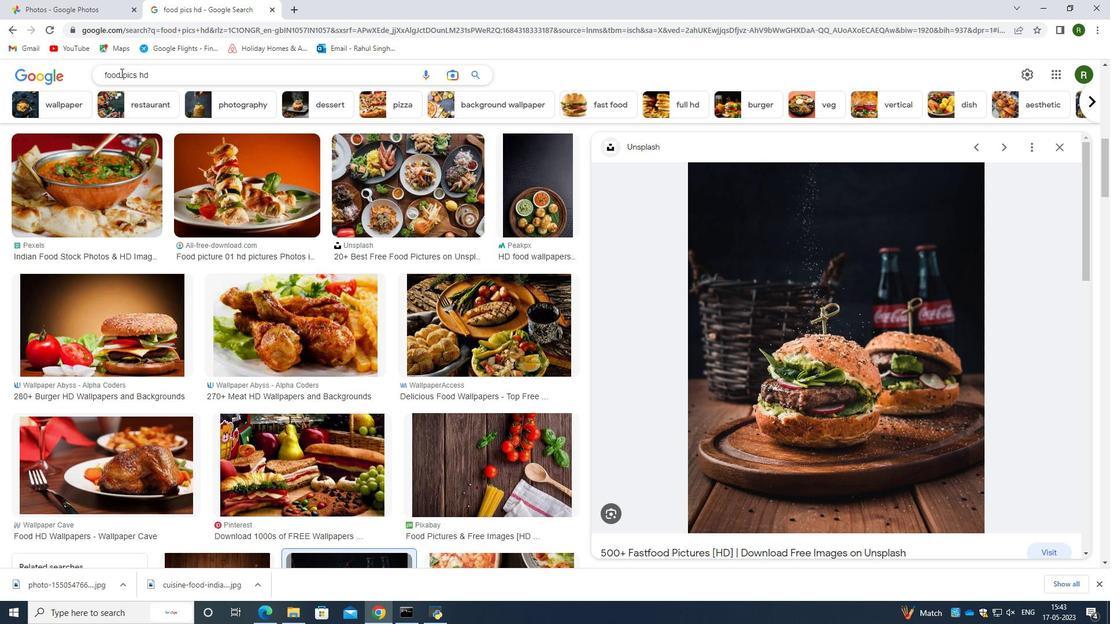 
Action: Mouse pressed left at (119, 74)
Screenshot: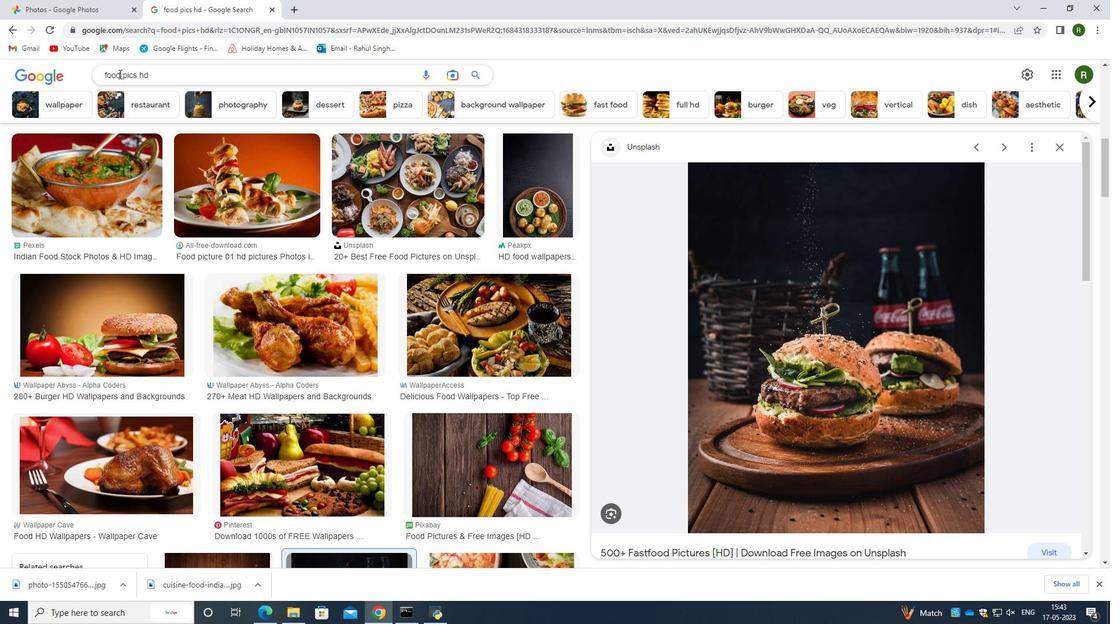 
Action: Mouse moved to (80, 78)
Screenshot: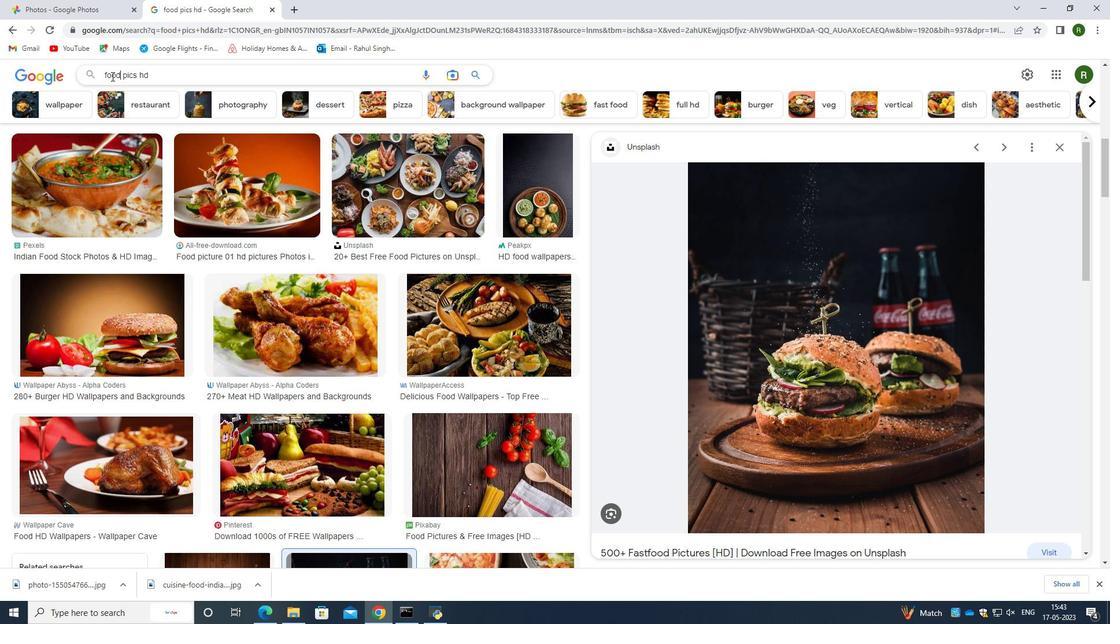 
Action: Key pressed nature<Key.enter>
Screenshot: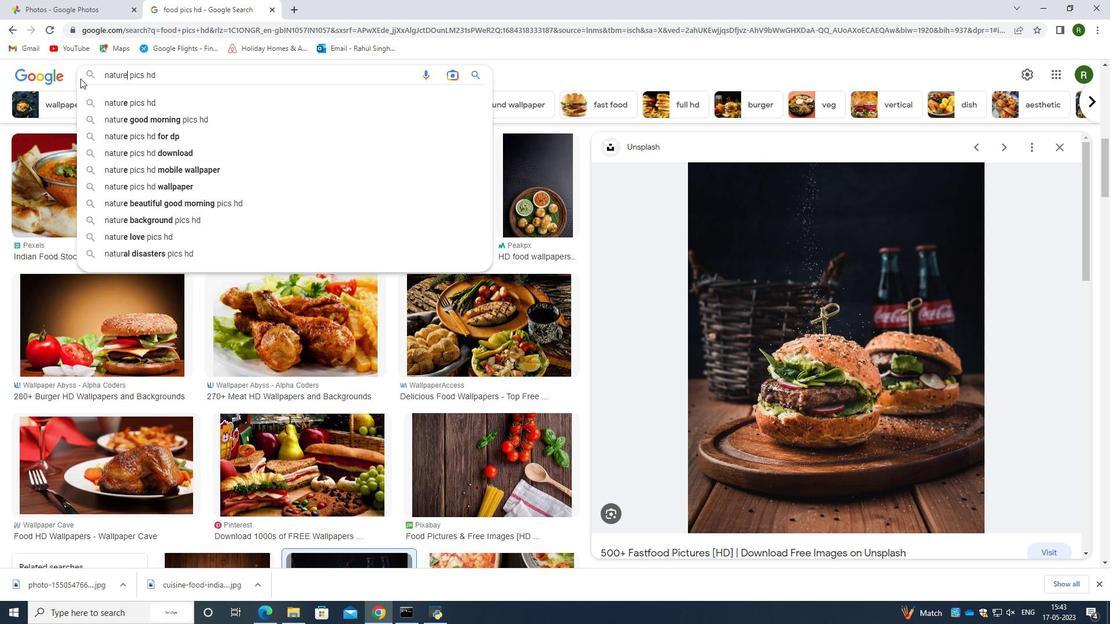 
Action: Mouse moved to (871, 305)
Screenshot: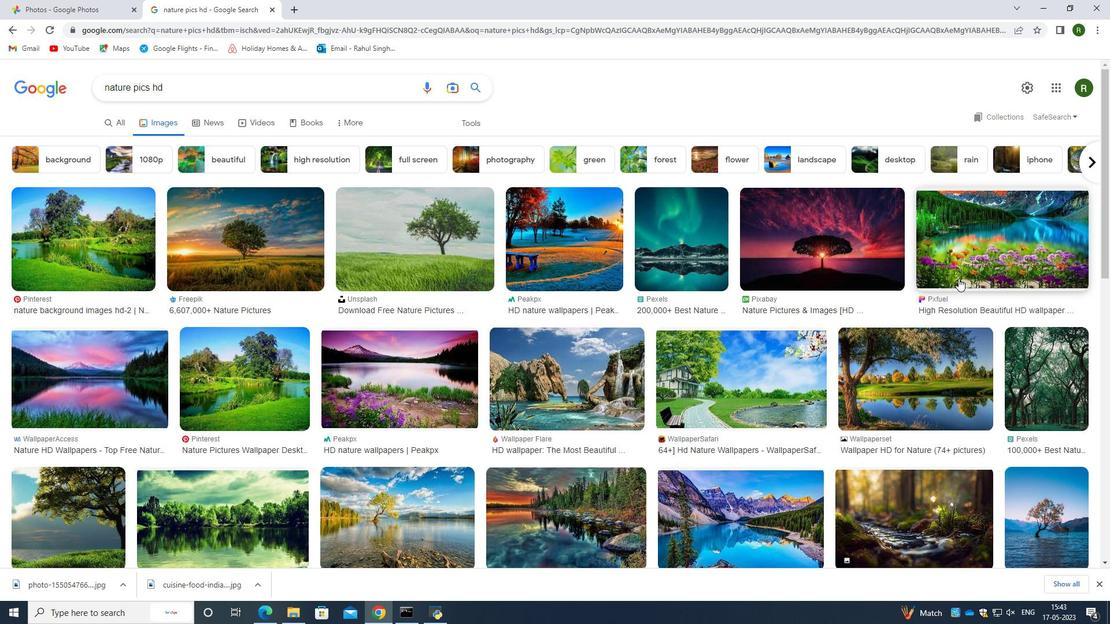 
Action: Mouse scrolled (871, 305) with delta (0, 0)
Screenshot: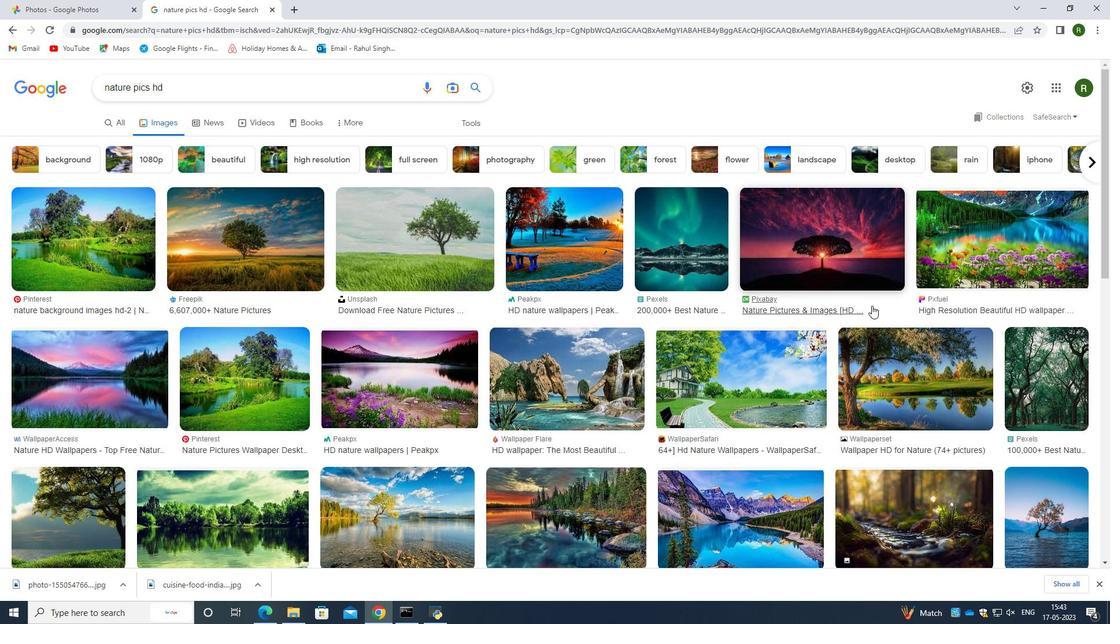
Action: Mouse moved to (704, 386)
Screenshot: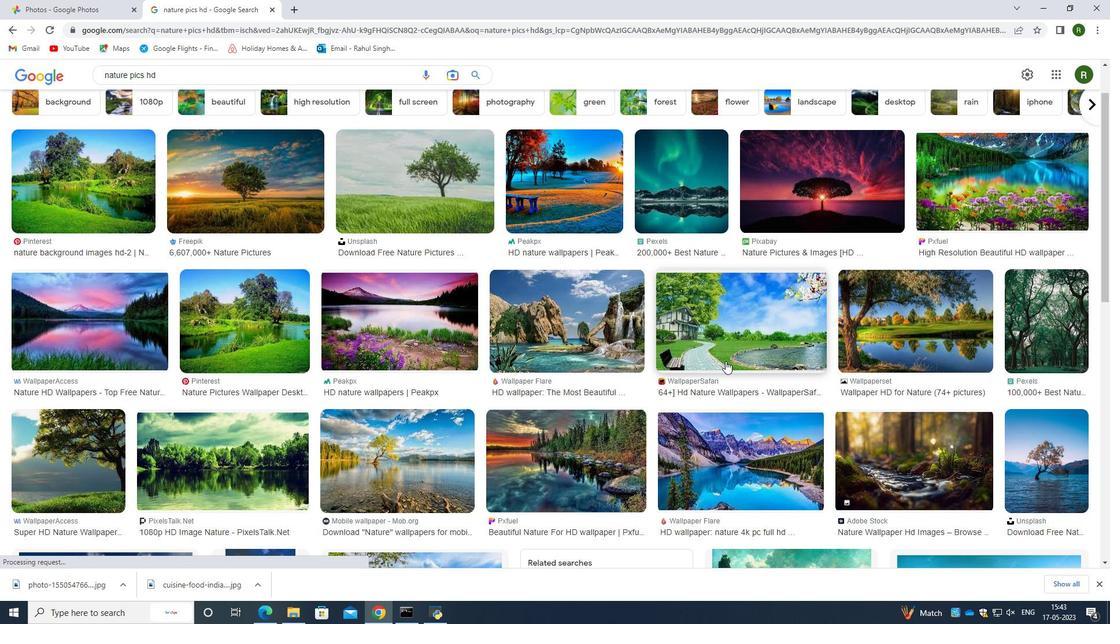 
Action: Mouse scrolled (704, 386) with delta (0, 0)
Screenshot: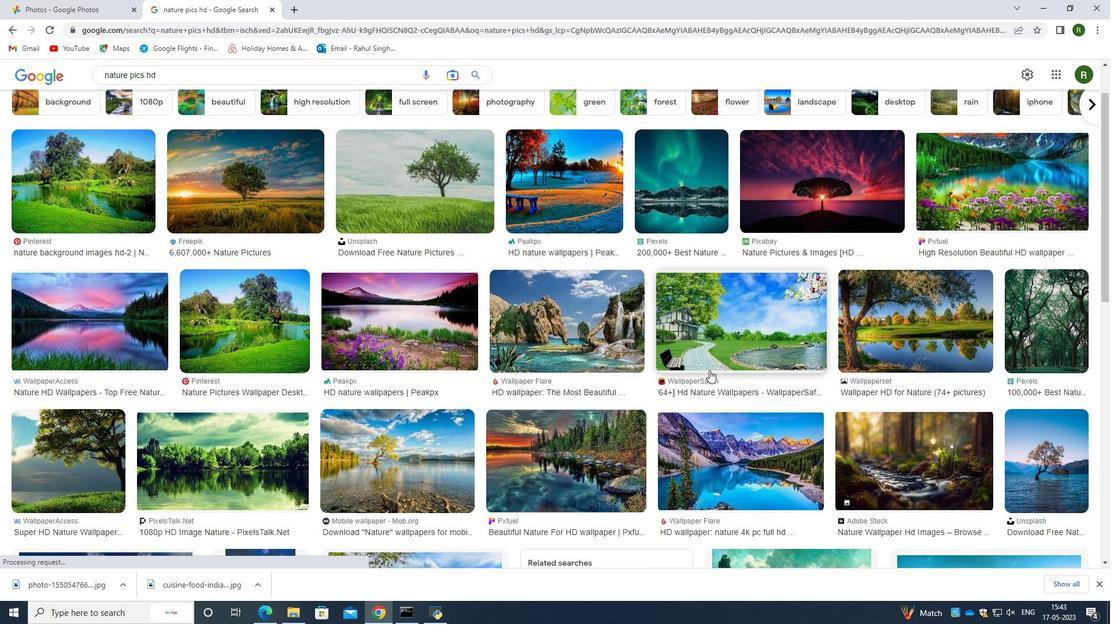 
Action: Mouse moved to (704, 387)
Screenshot: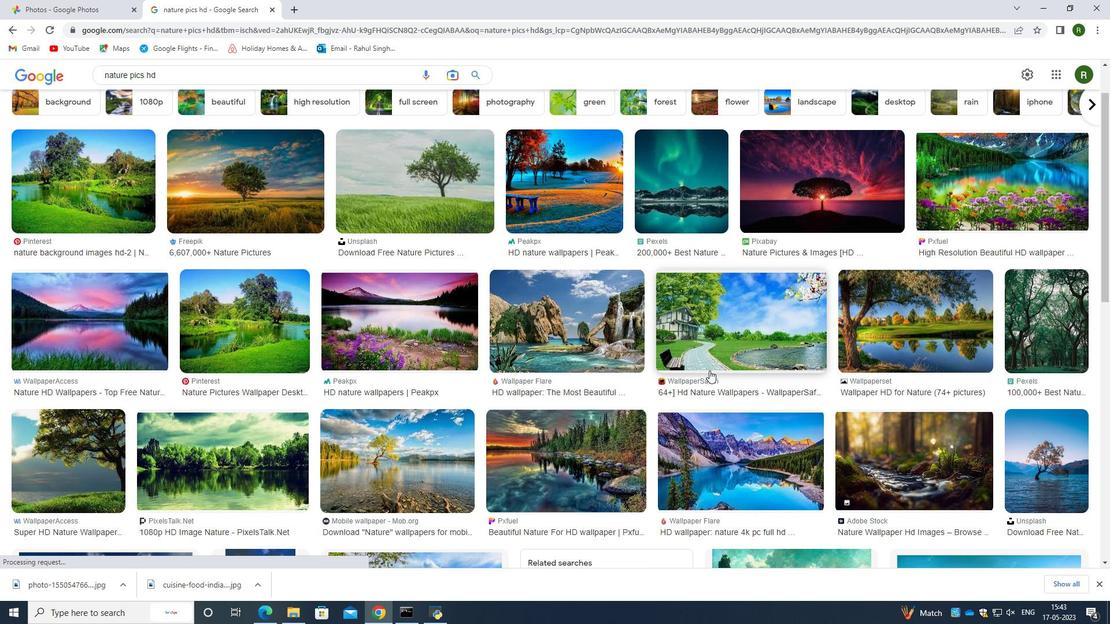 
Action: Mouse scrolled (704, 386) with delta (0, 0)
Screenshot: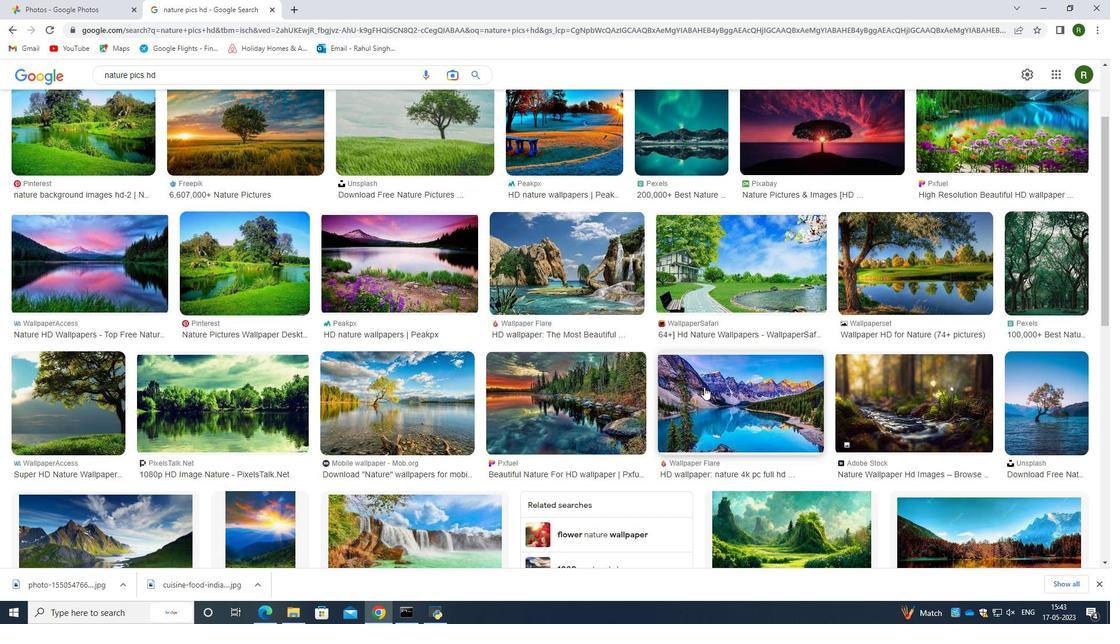 
Action: Mouse moved to (703, 384)
Screenshot: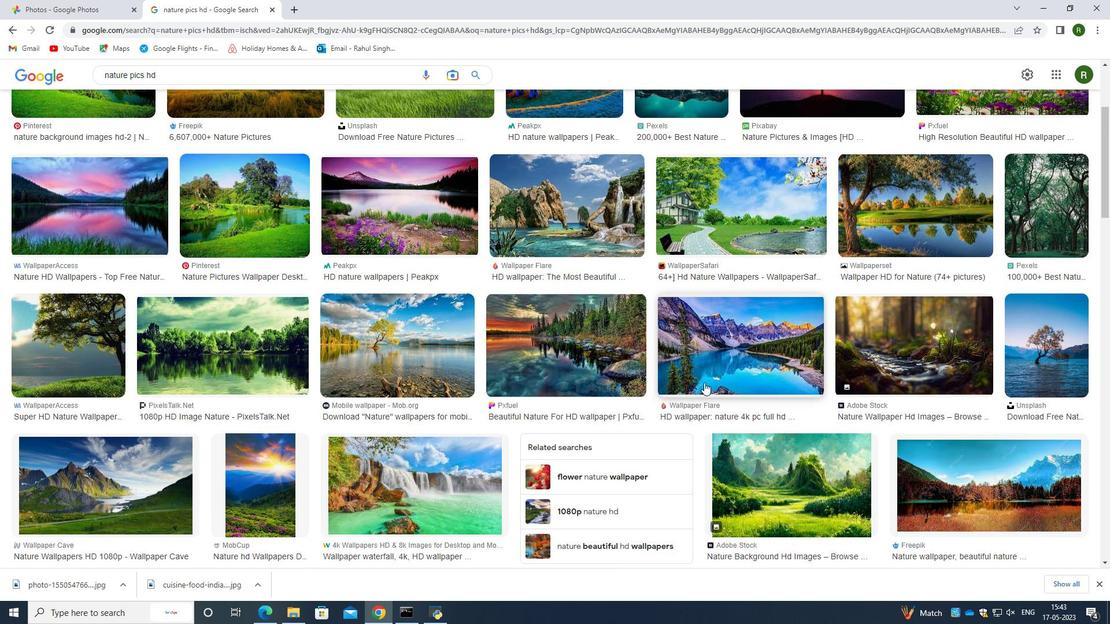
Action: Mouse scrolled (703, 383) with delta (0, 0)
Screenshot: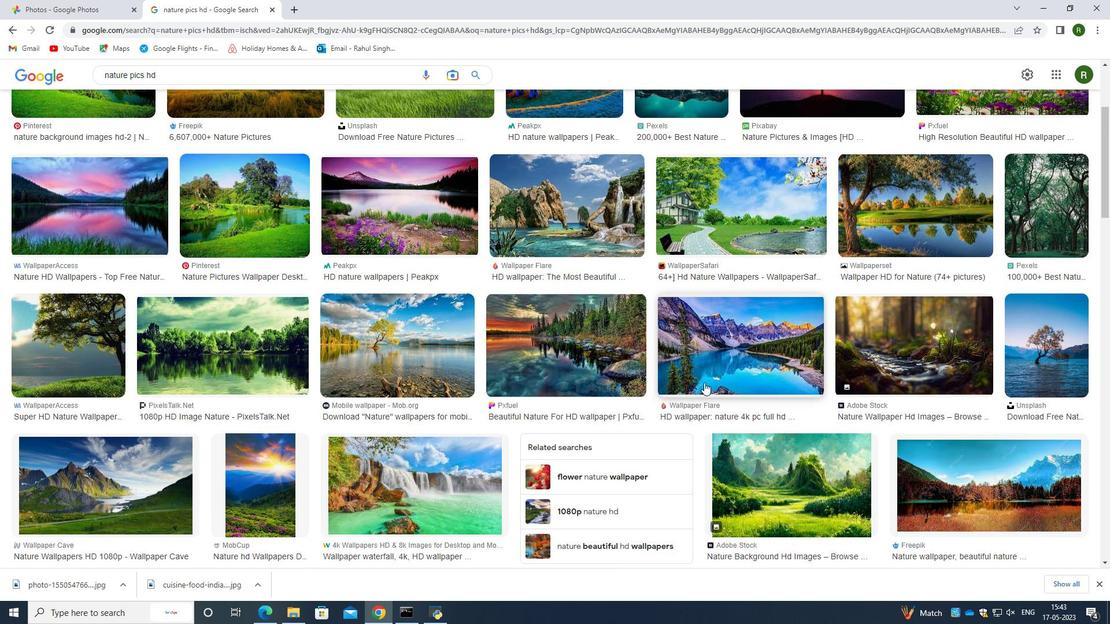 
Action: Mouse moved to (443, 415)
Screenshot: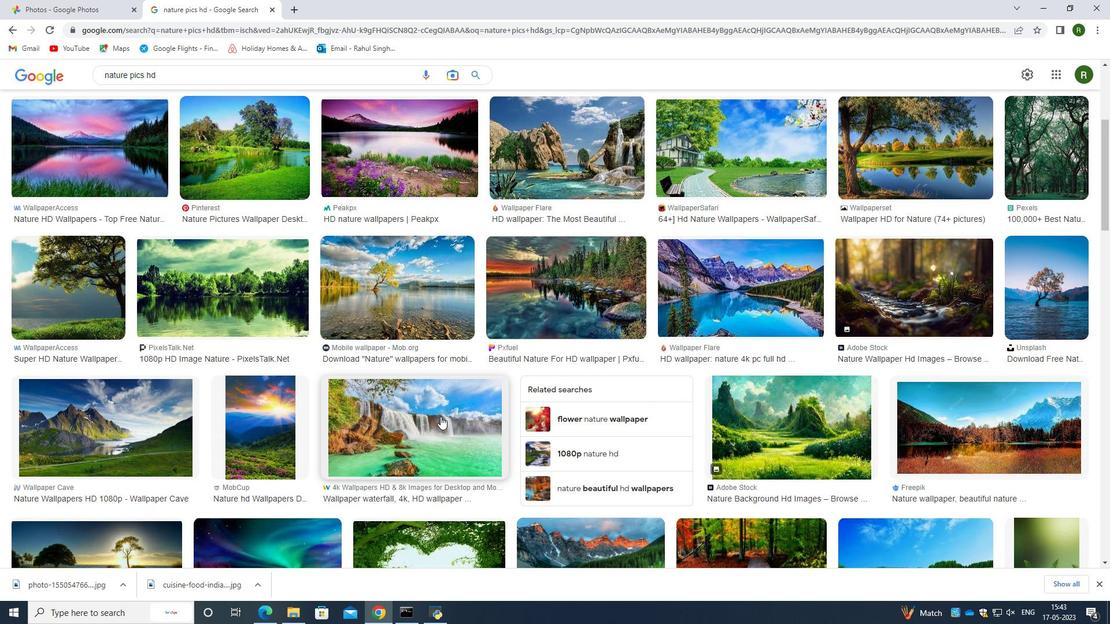 
Action: Mouse pressed left at (443, 415)
Screenshot: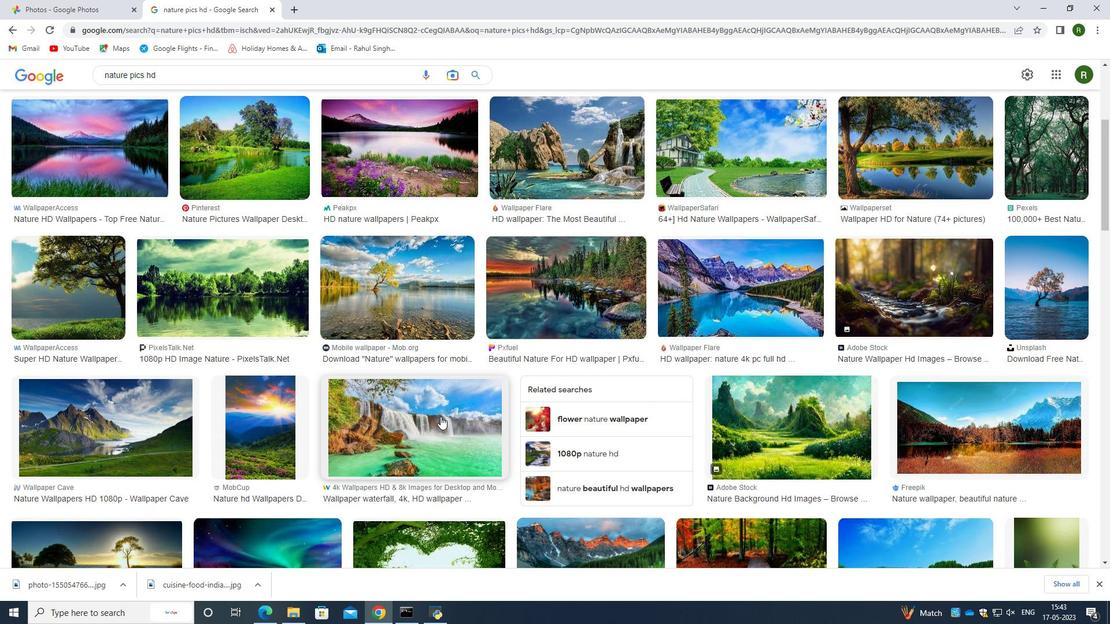 
Action: Mouse moved to (778, 249)
Screenshot: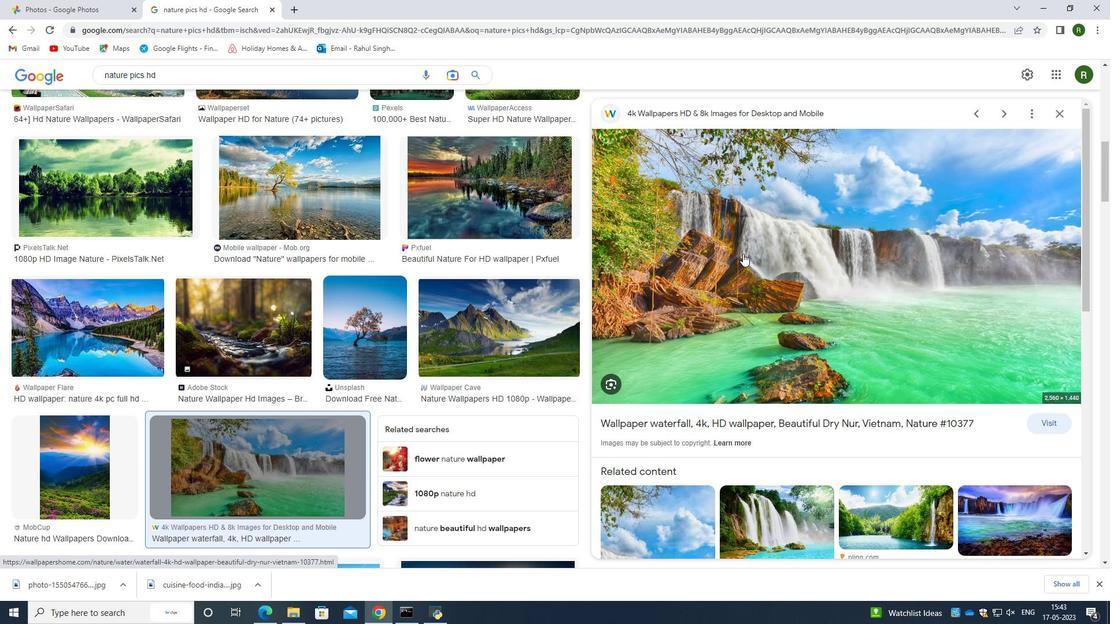 
Action: Mouse pressed right at (778, 249)
Screenshot: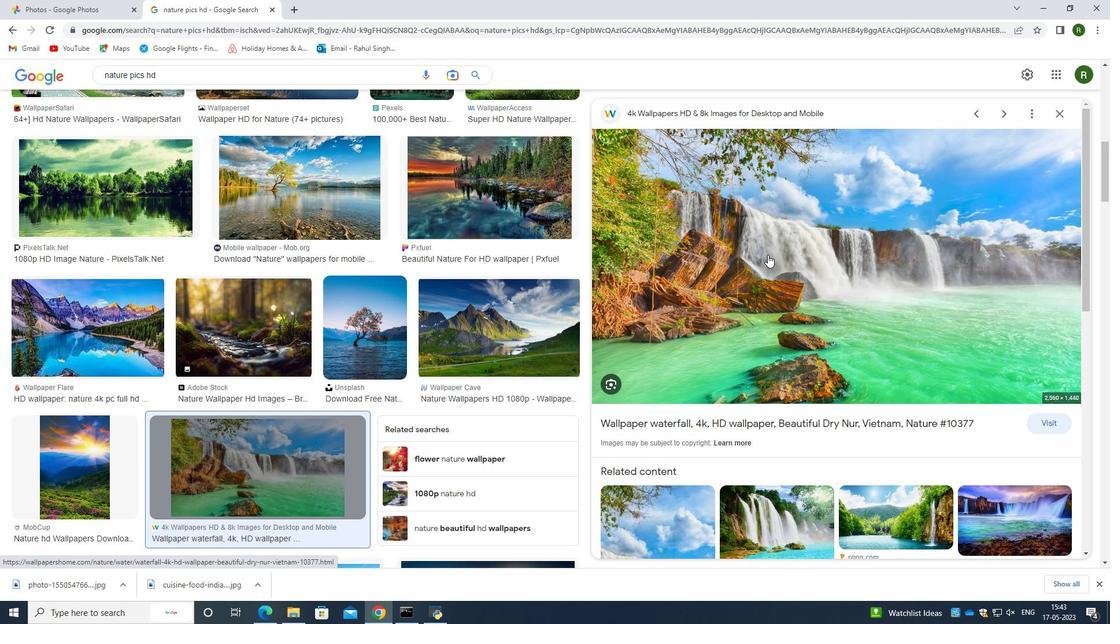 
Action: Mouse moved to (834, 368)
Screenshot: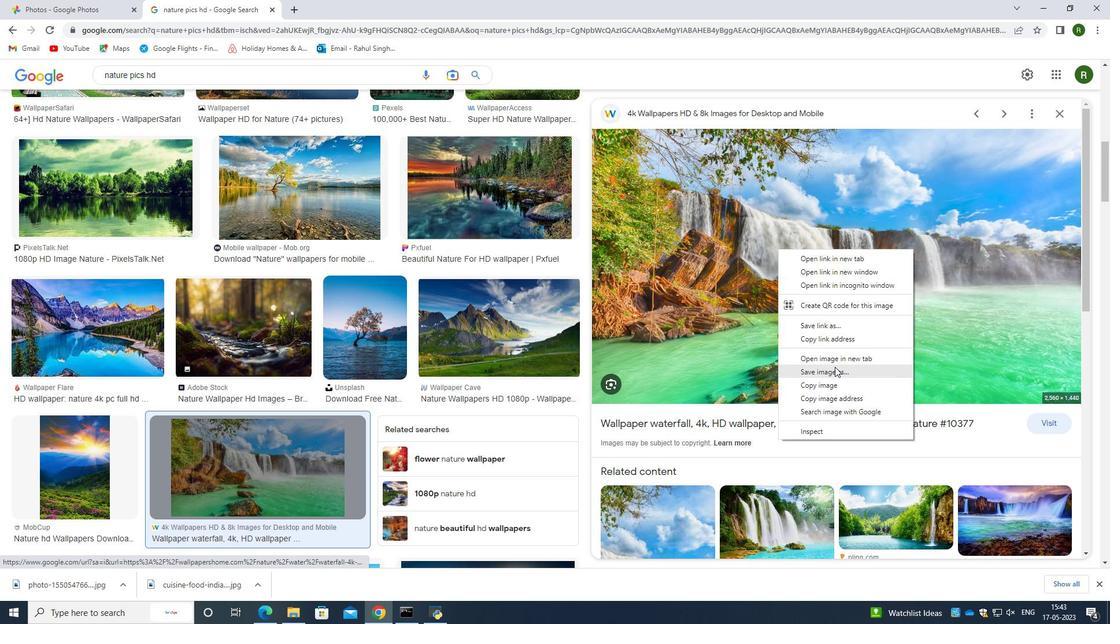 
Action: Mouse pressed left at (834, 368)
Screenshot: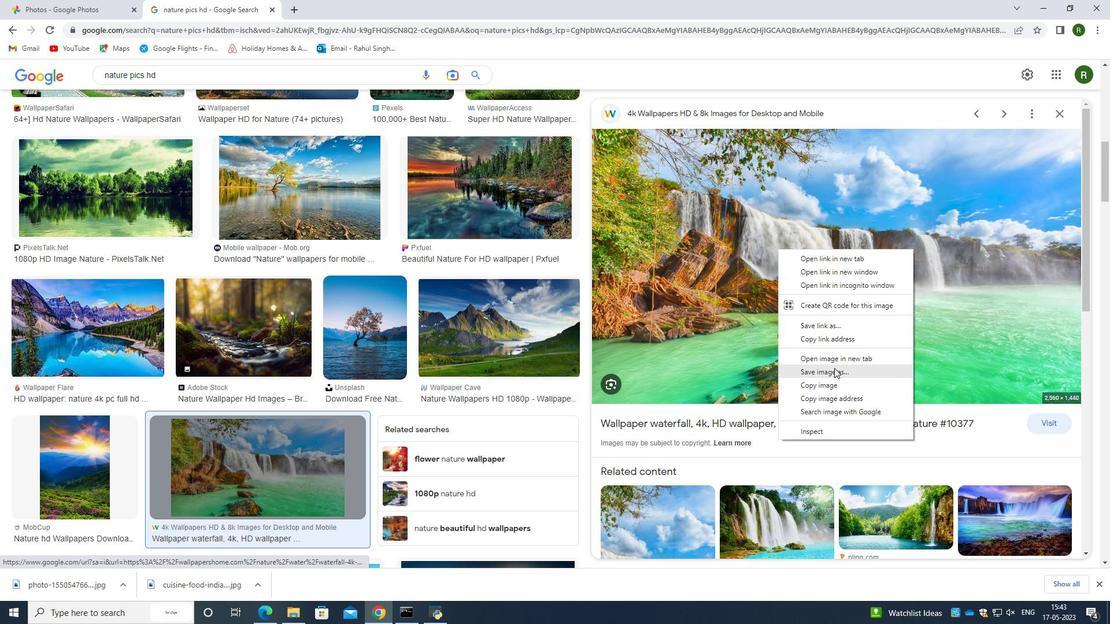 
Action: Mouse moved to (452, 290)
Screenshot: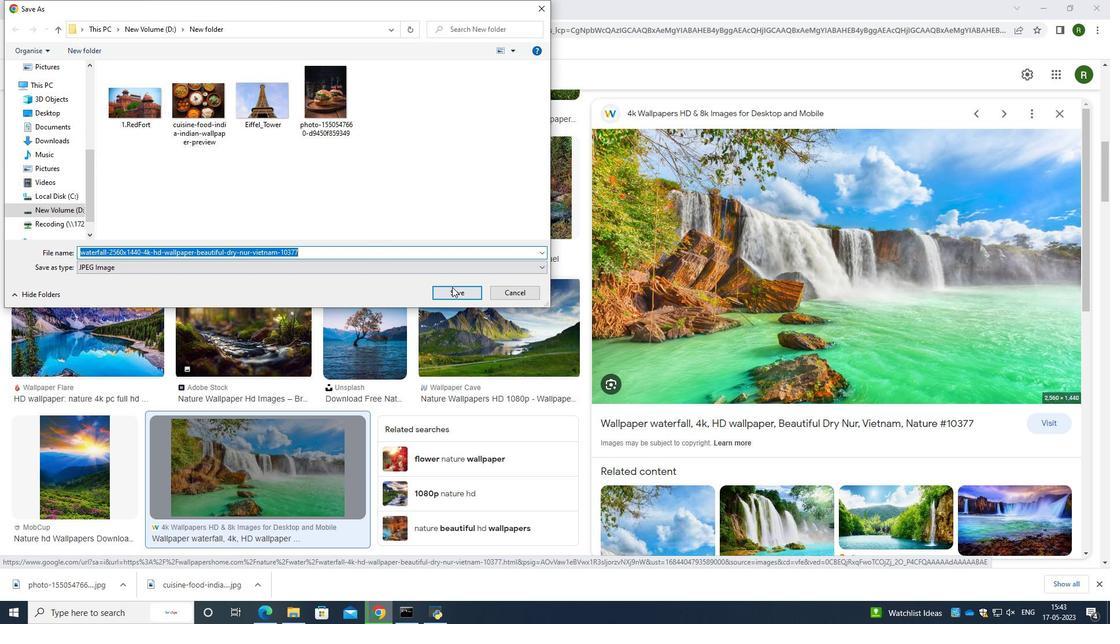 
Action: Mouse pressed left at (452, 290)
Screenshot: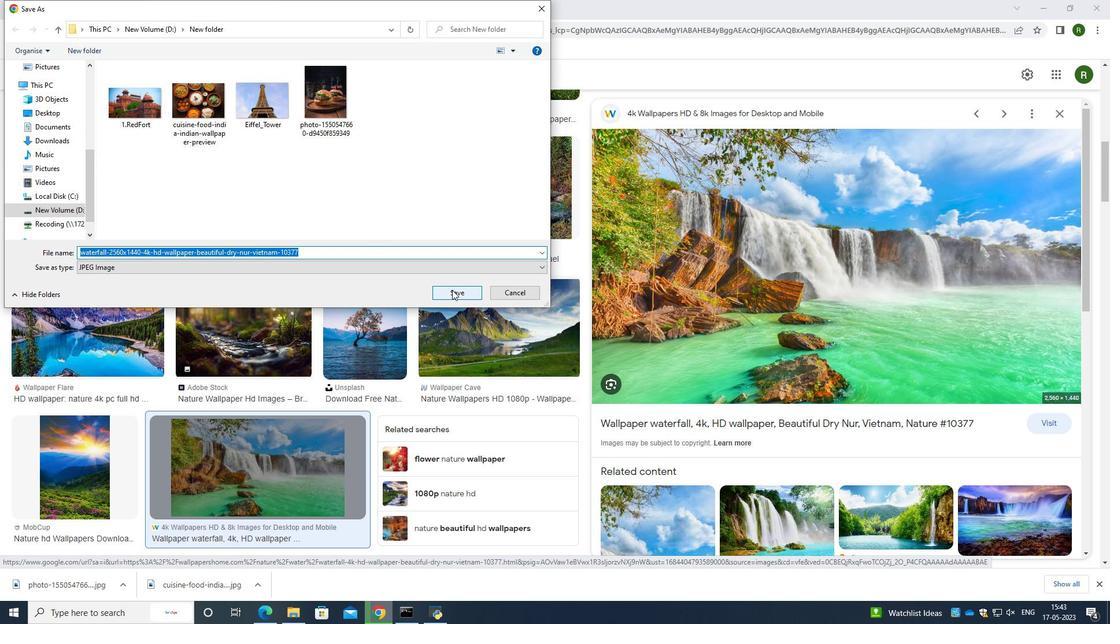 
Action: Mouse moved to (369, 301)
Screenshot: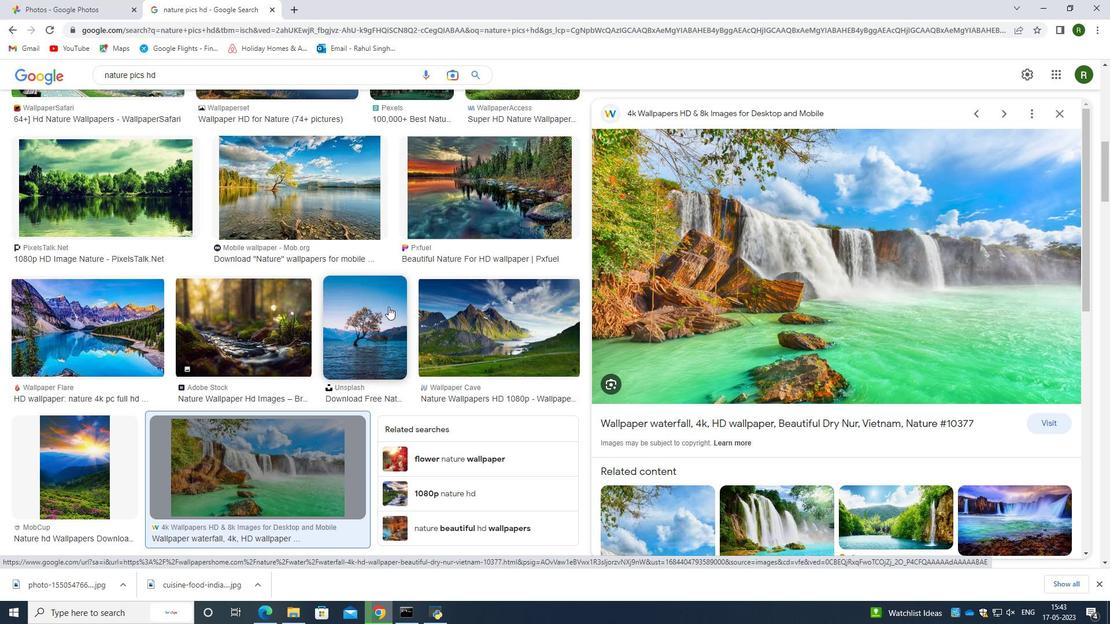
Action: Mouse scrolled (369, 301) with delta (0, 0)
Screenshot: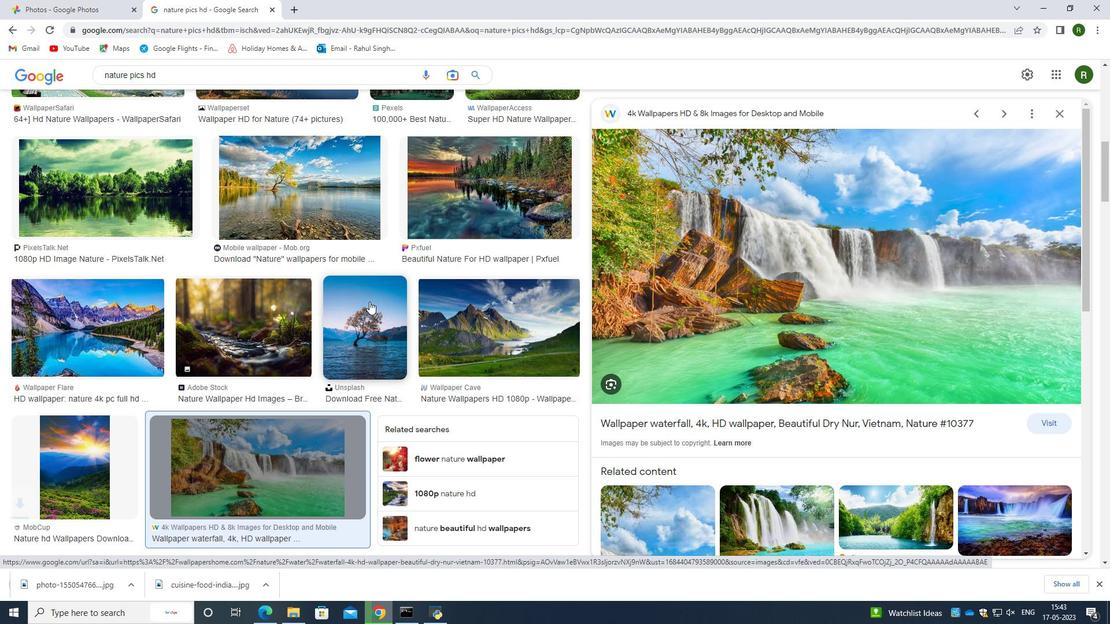
Action: Mouse scrolled (369, 301) with delta (0, 0)
Screenshot: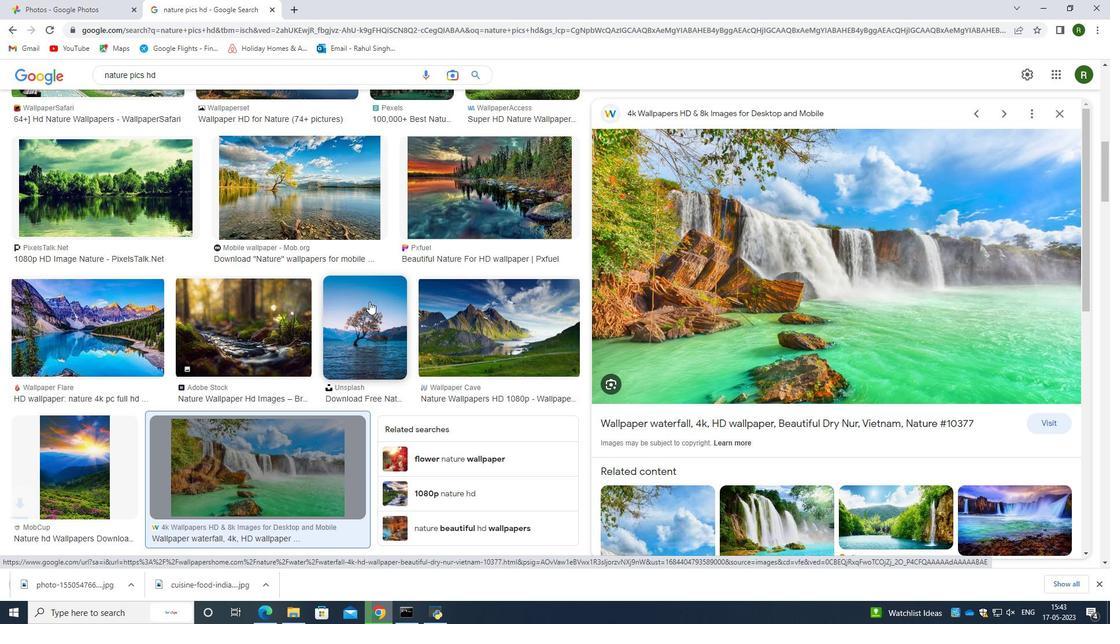 
Action: Mouse moved to (369, 301)
Screenshot: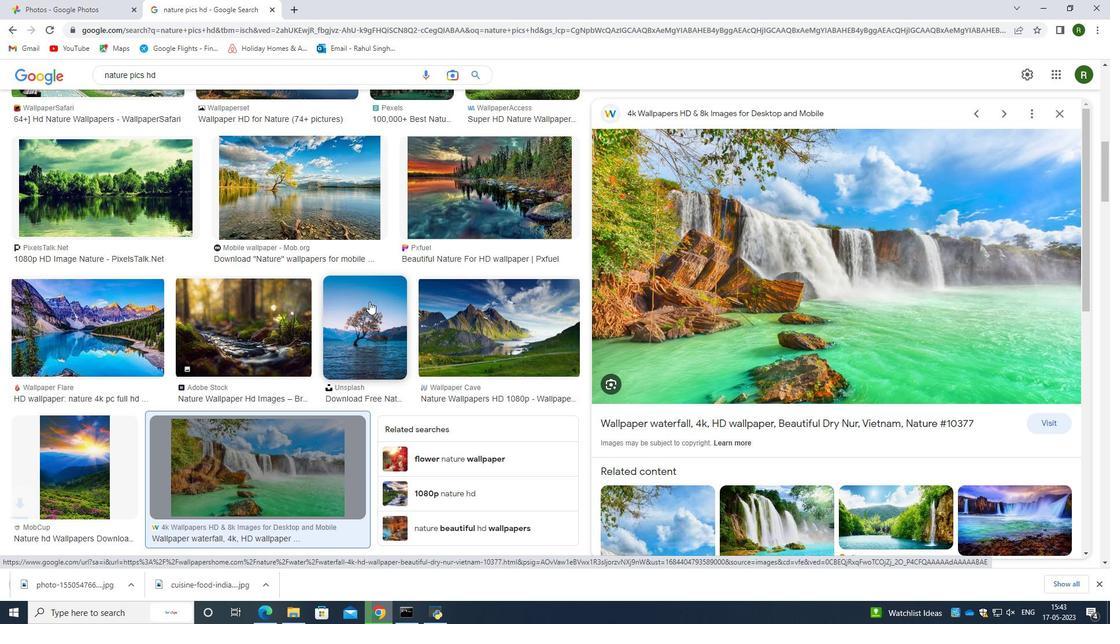 
Action: Mouse scrolled (369, 301) with delta (0, 0)
Screenshot: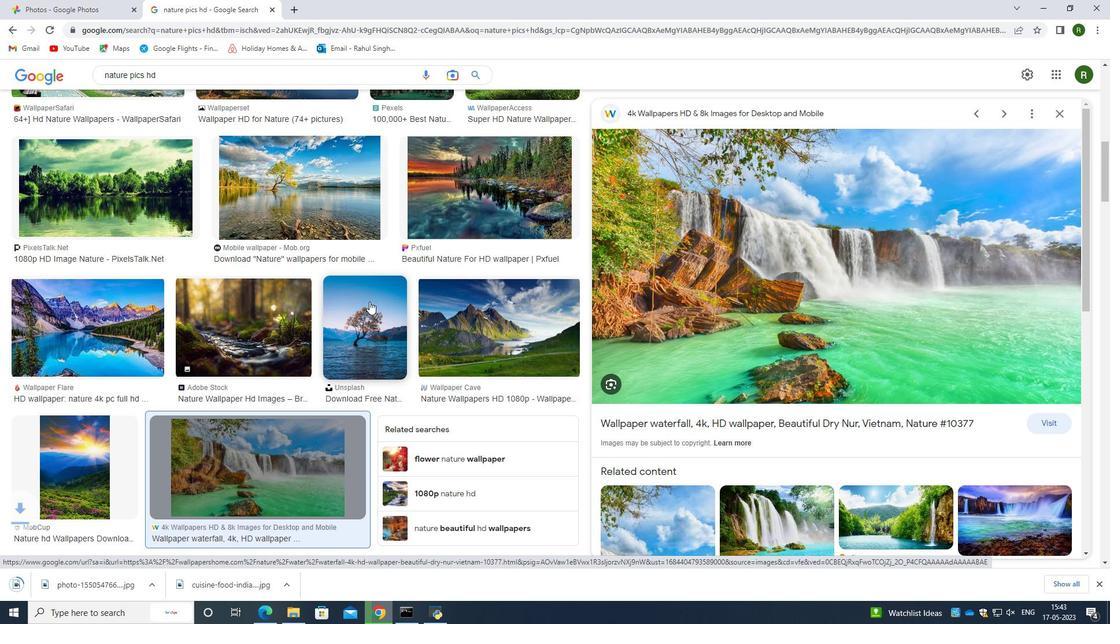 
Action: Mouse moved to (368, 300)
Screenshot: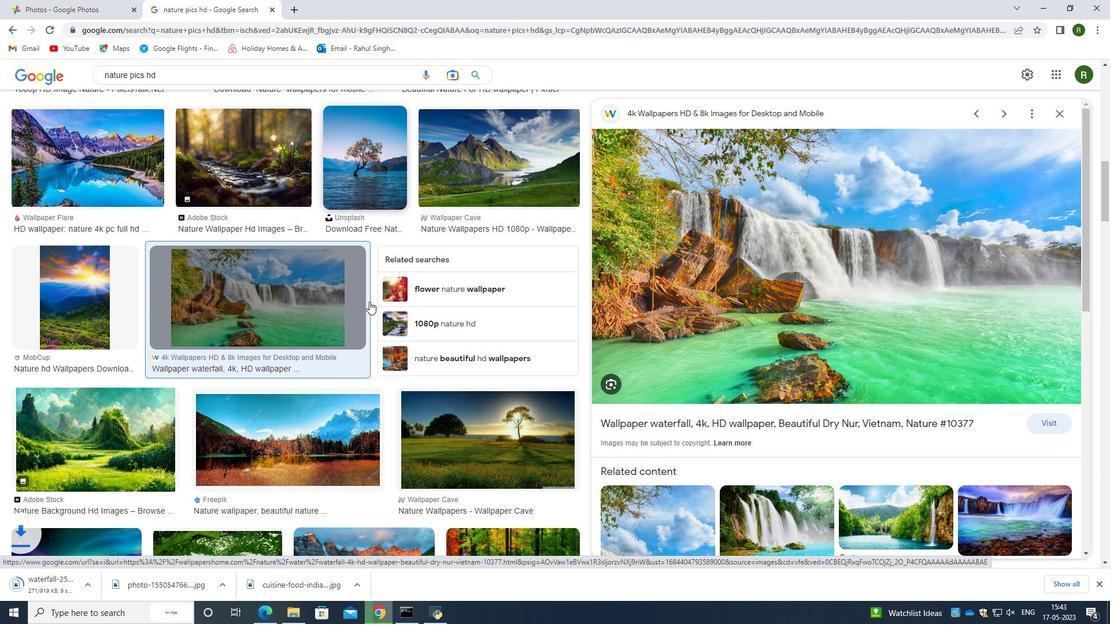 
Action: Mouse scrolled (368, 299) with delta (0, 0)
Screenshot: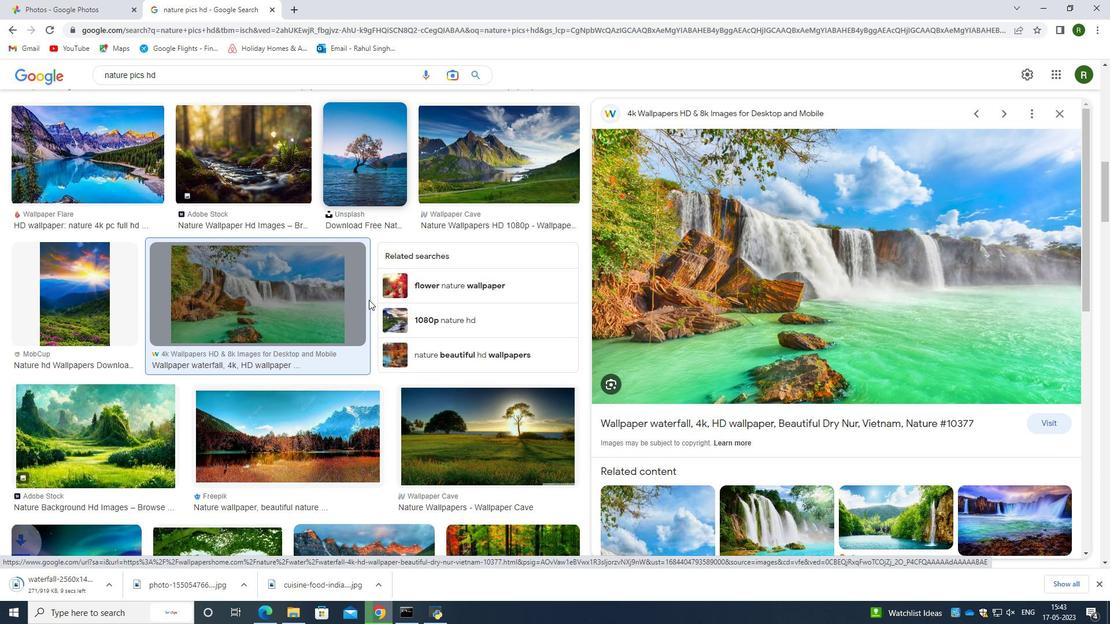 
Action: Mouse moved to (371, 300)
Screenshot: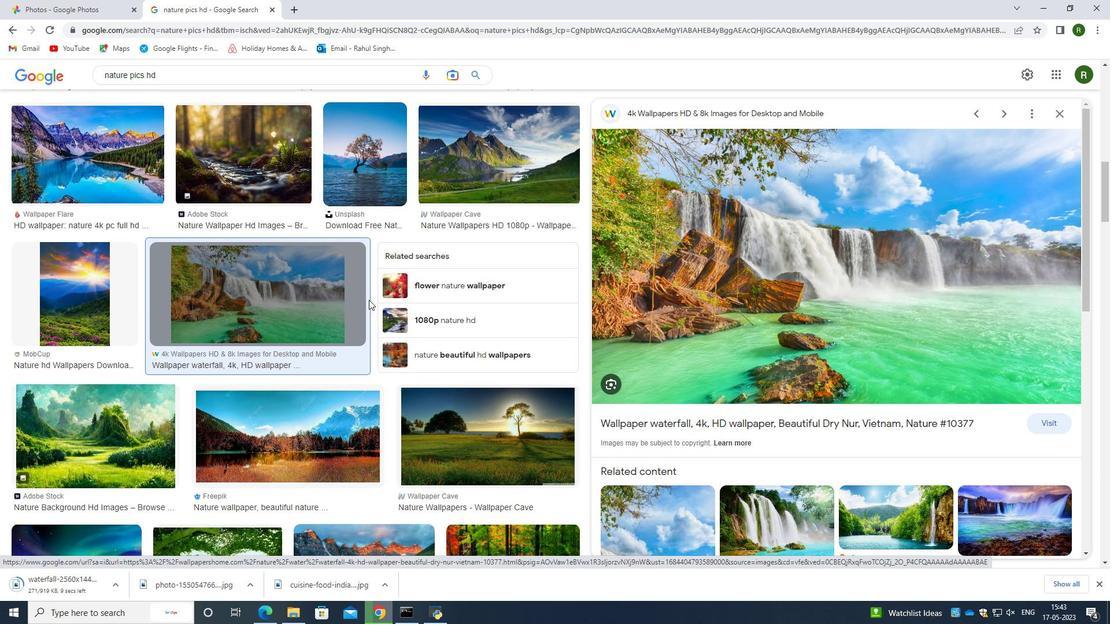 
Action: Mouse scrolled (371, 300) with delta (0, 0)
Screenshot: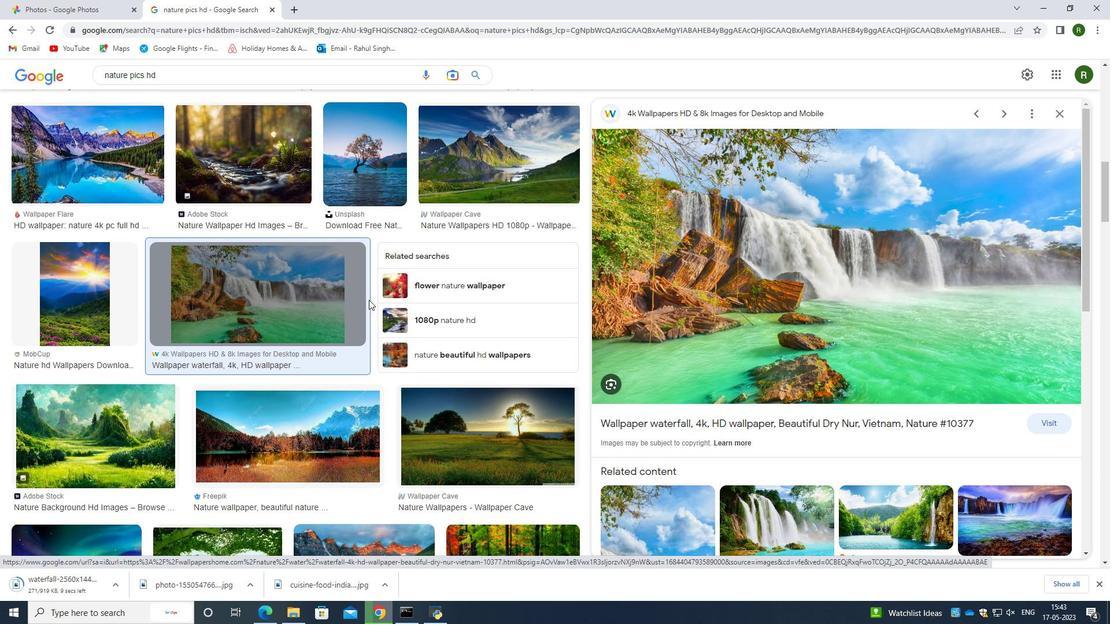 
Action: Mouse moved to (401, 367)
Screenshot: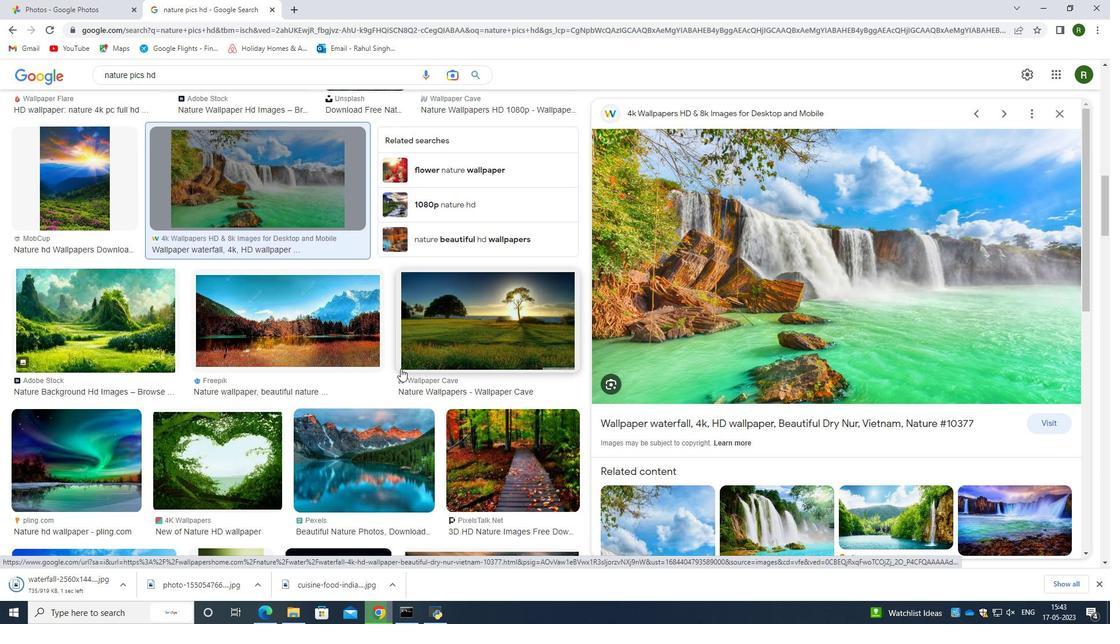 
Action: Mouse scrolled (401, 367) with delta (0, 0)
Screenshot: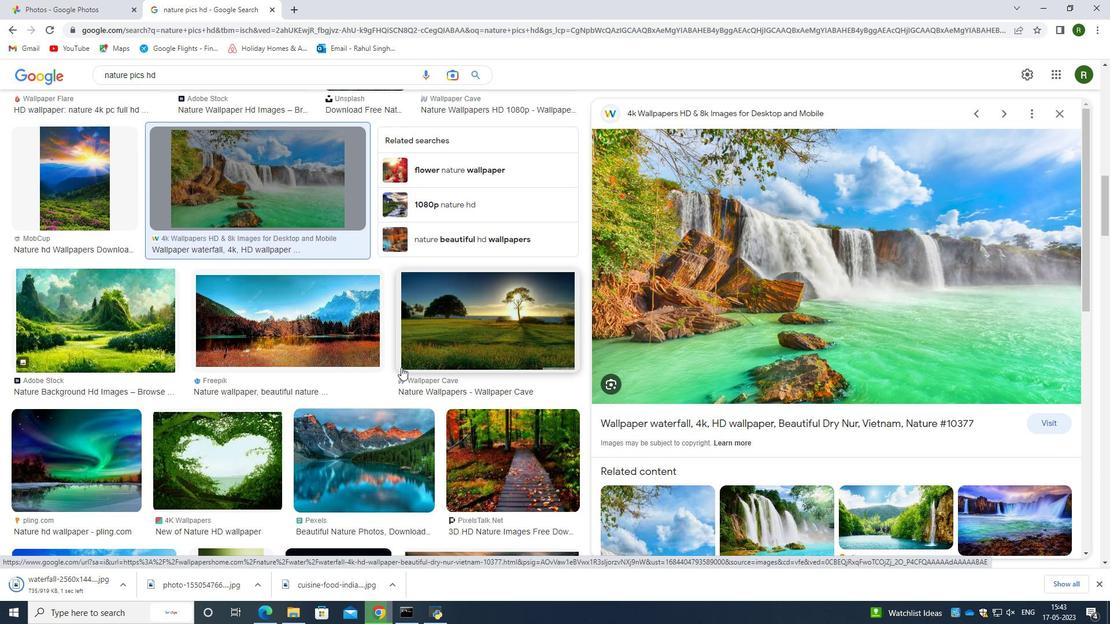 
Action: Mouse moved to (373, 384)
Screenshot: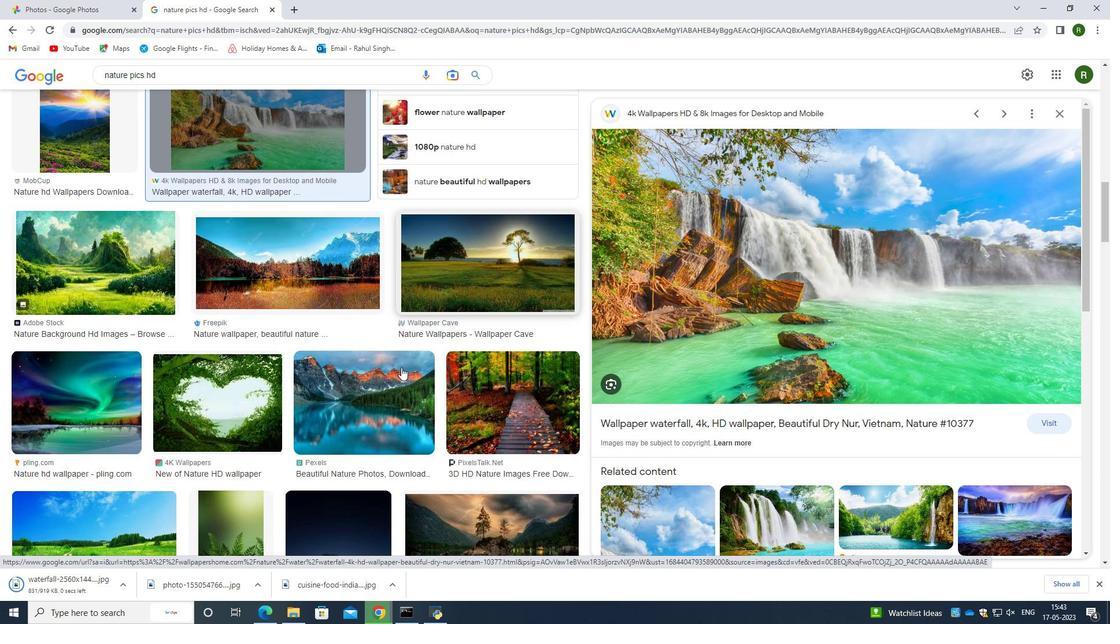 
Action: Mouse scrolled (373, 383) with delta (0, 0)
Screenshot: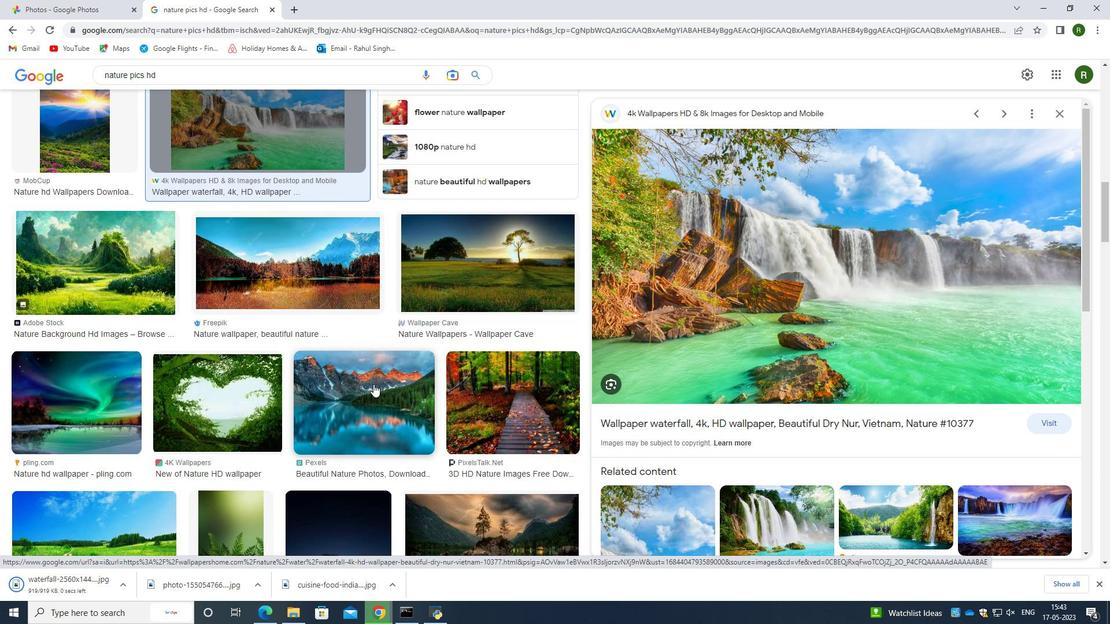 
Action: Mouse moved to (367, 359)
Screenshot: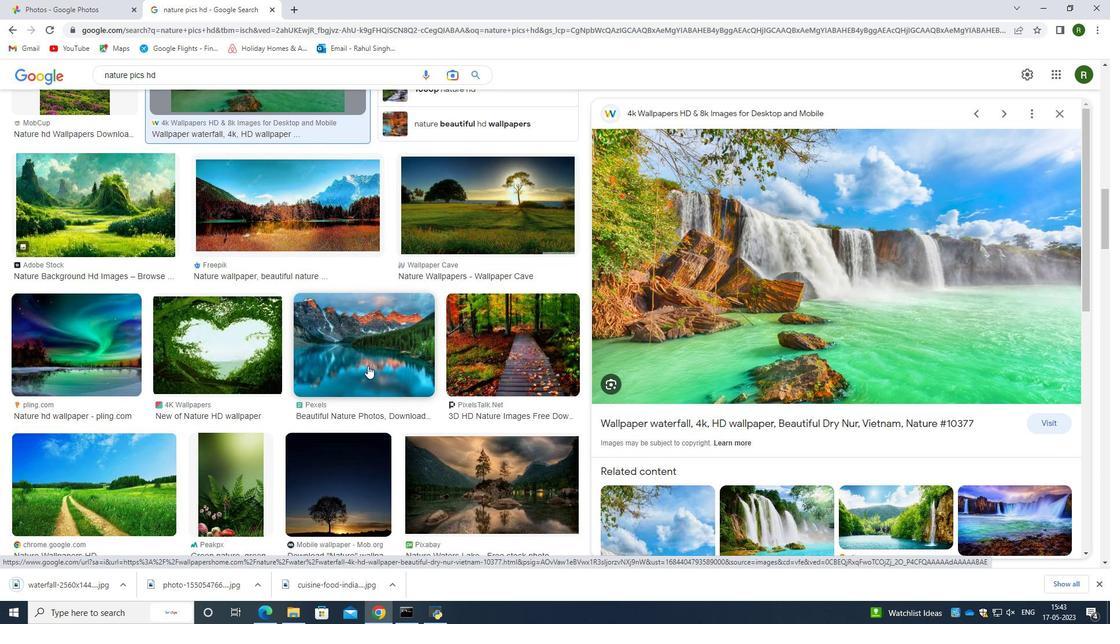 
Action: Mouse pressed left at (367, 359)
Screenshot: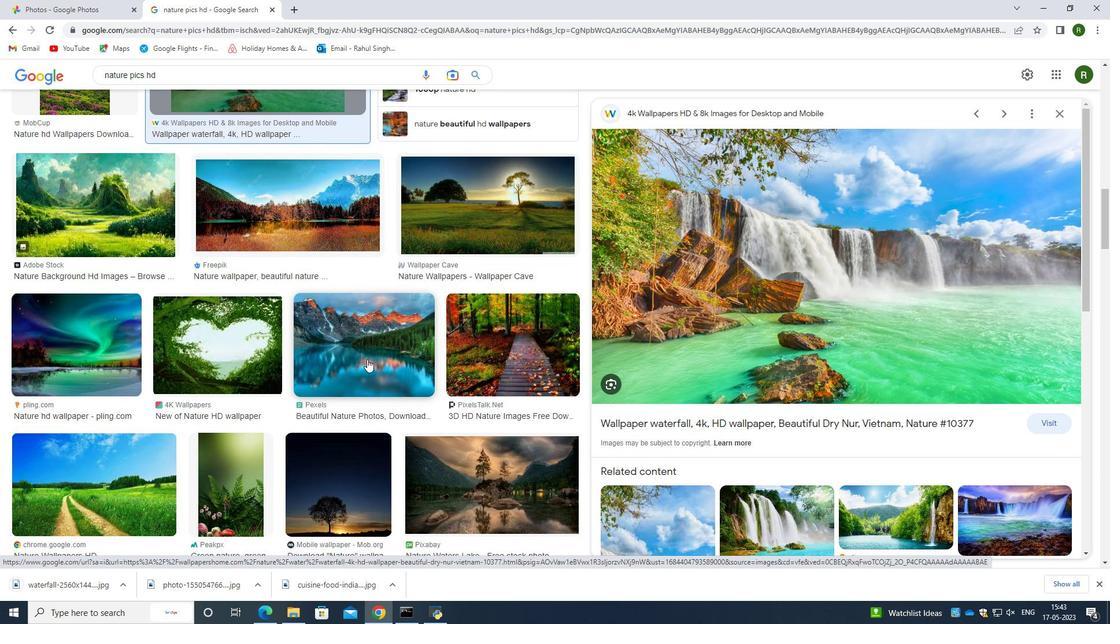 
Action: Mouse moved to (749, 260)
Screenshot: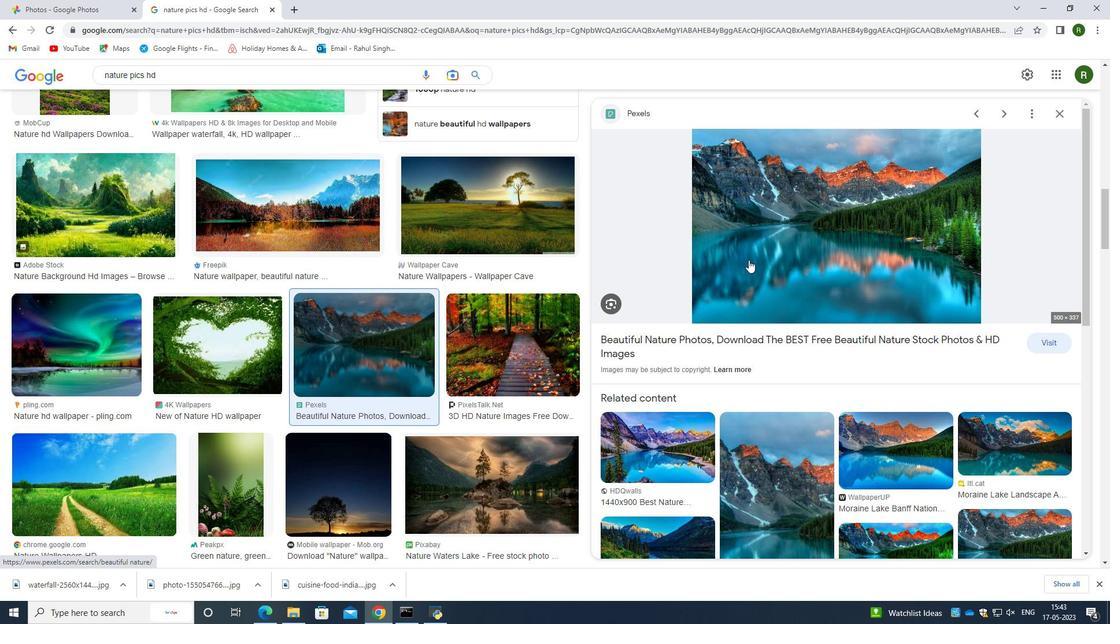 
Action: Mouse pressed right at (749, 260)
Screenshot: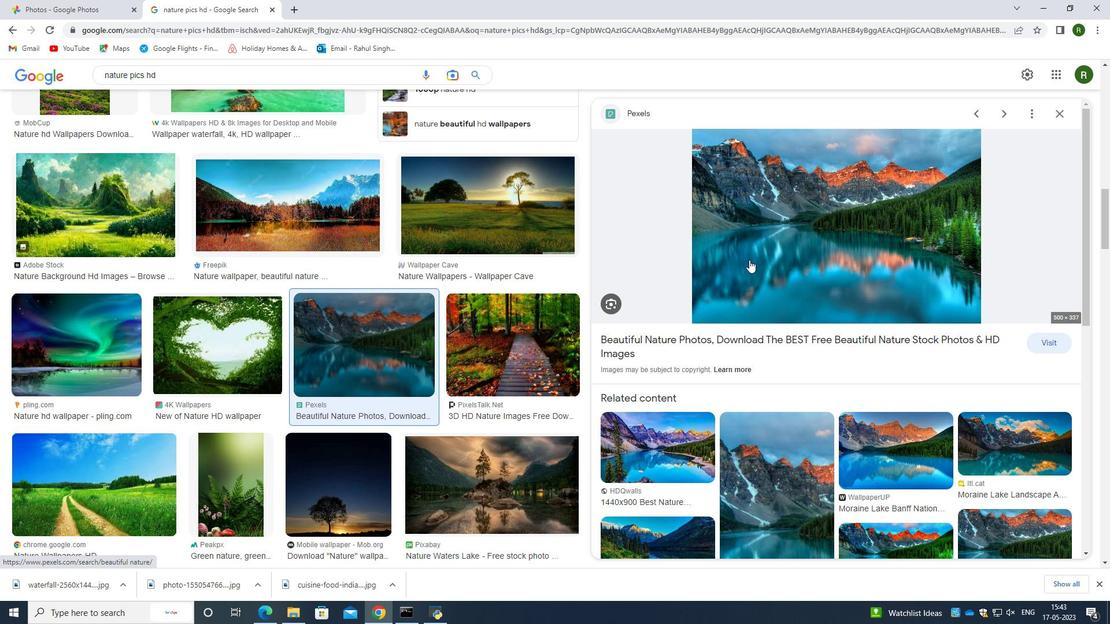
Action: Mouse moved to (801, 382)
Screenshot: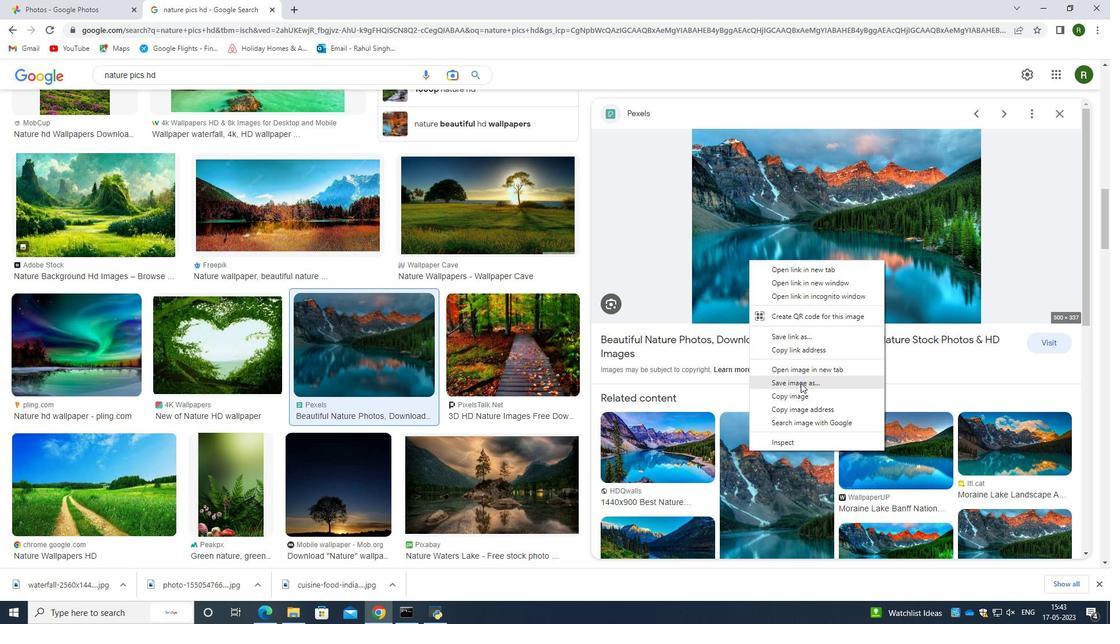
Action: Mouse pressed left at (801, 382)
Screenshot: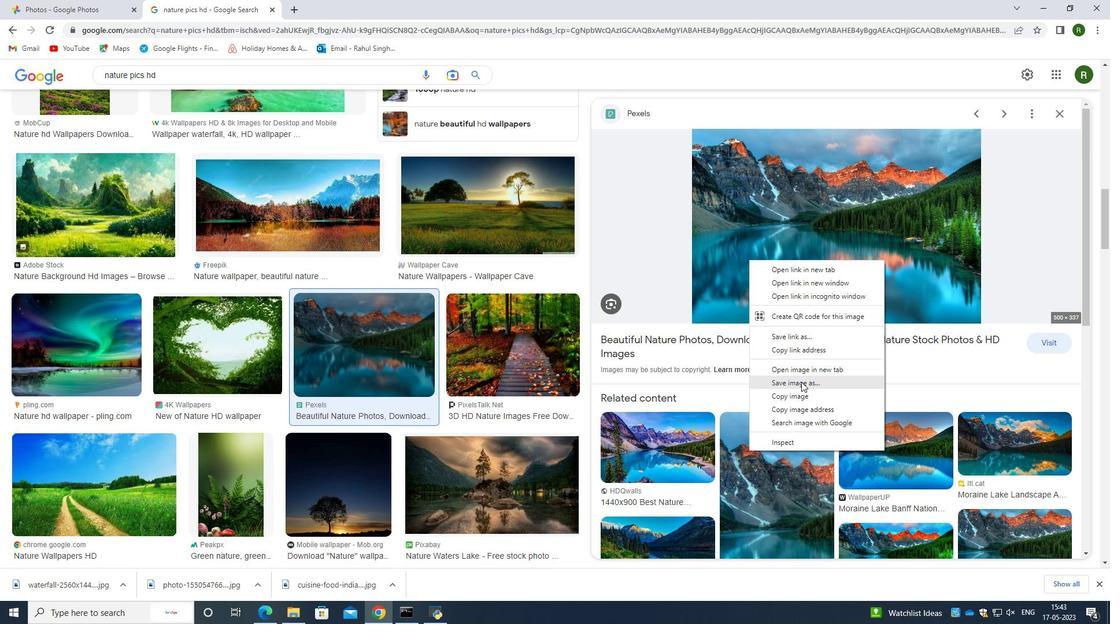 
Action: Mouse moved to (67, 211)
Screenshot: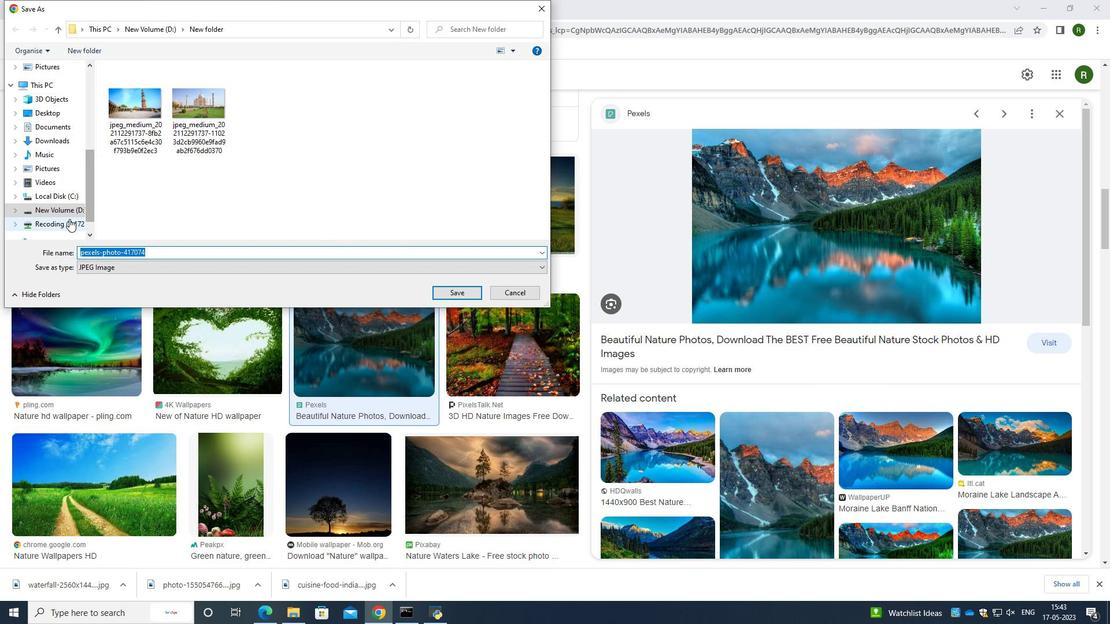 
Action: Mouse pressed left at (67, 211)
Screenshot: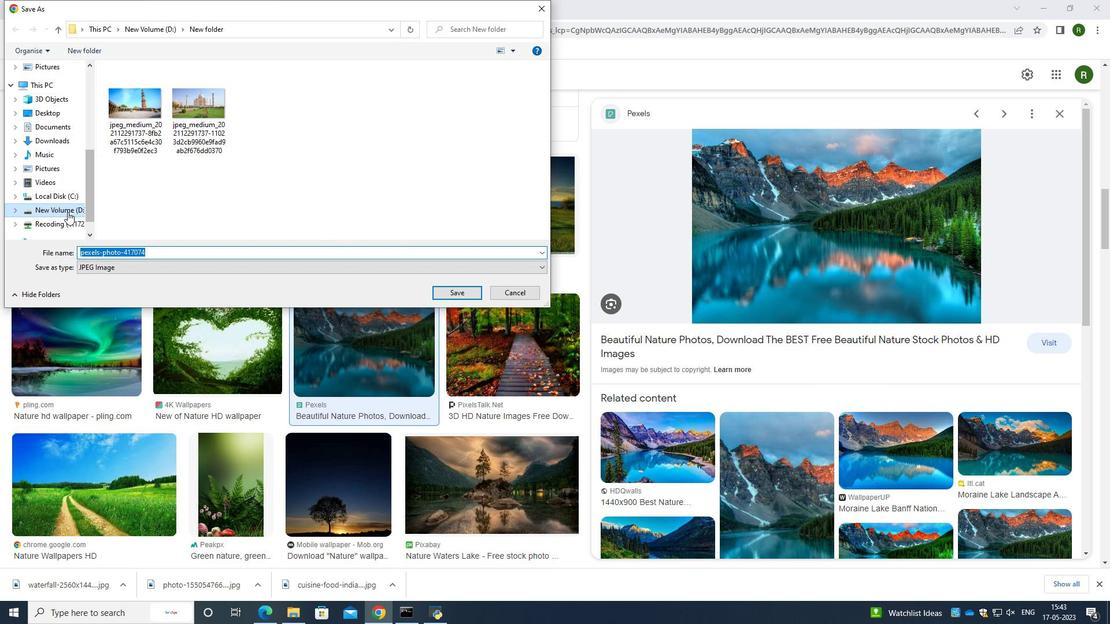 
Action: Mouse moved to (391, 109)
Screenshot: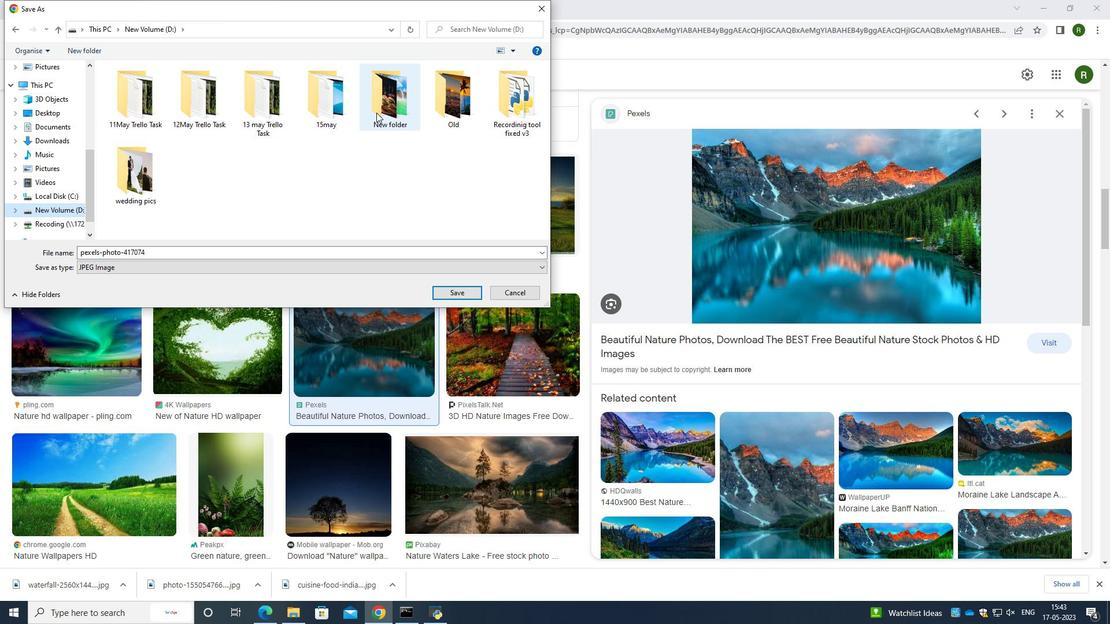 
Action: Mouse pressed left at (391, 109)
Screenshot: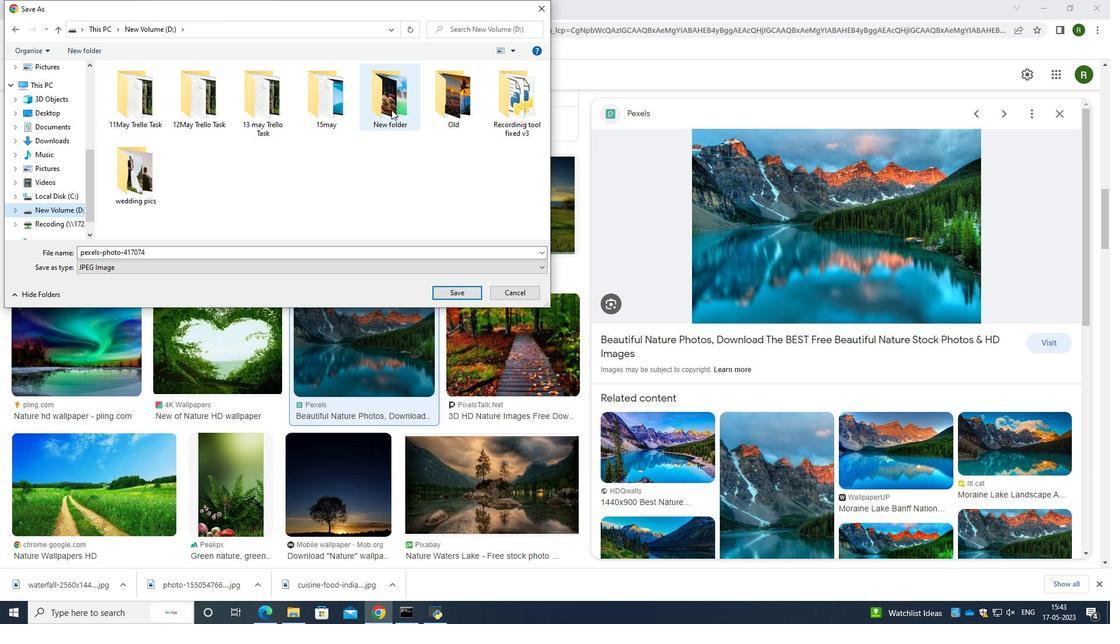 
Action: Mouse pressed left at (391, 109)
Screenshot: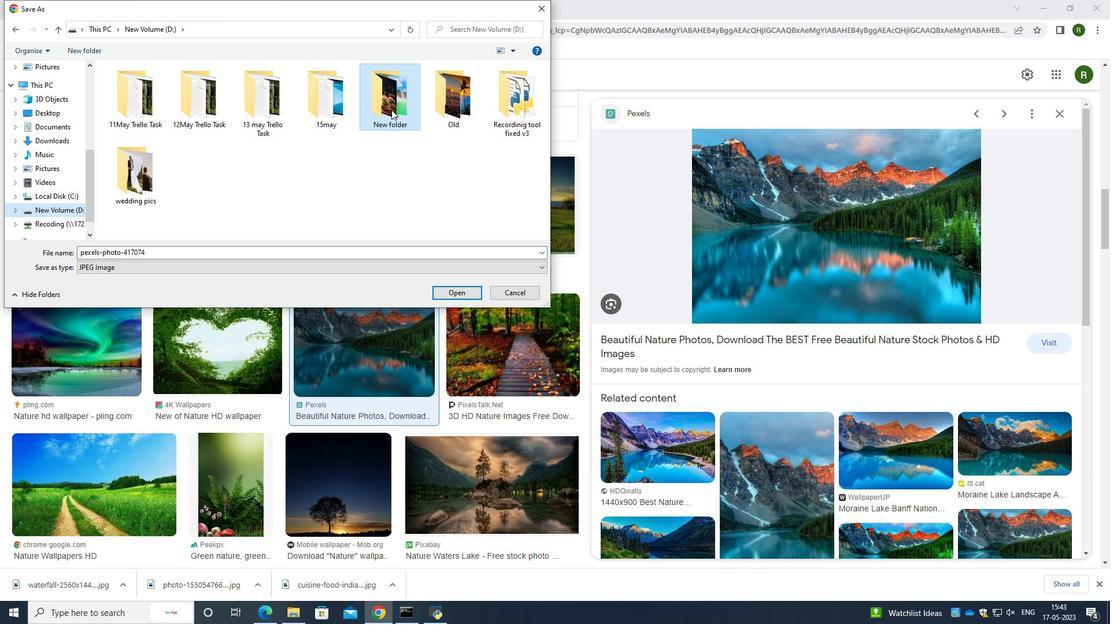 
Action: Mouse moved to (454, 290)
Screenshot: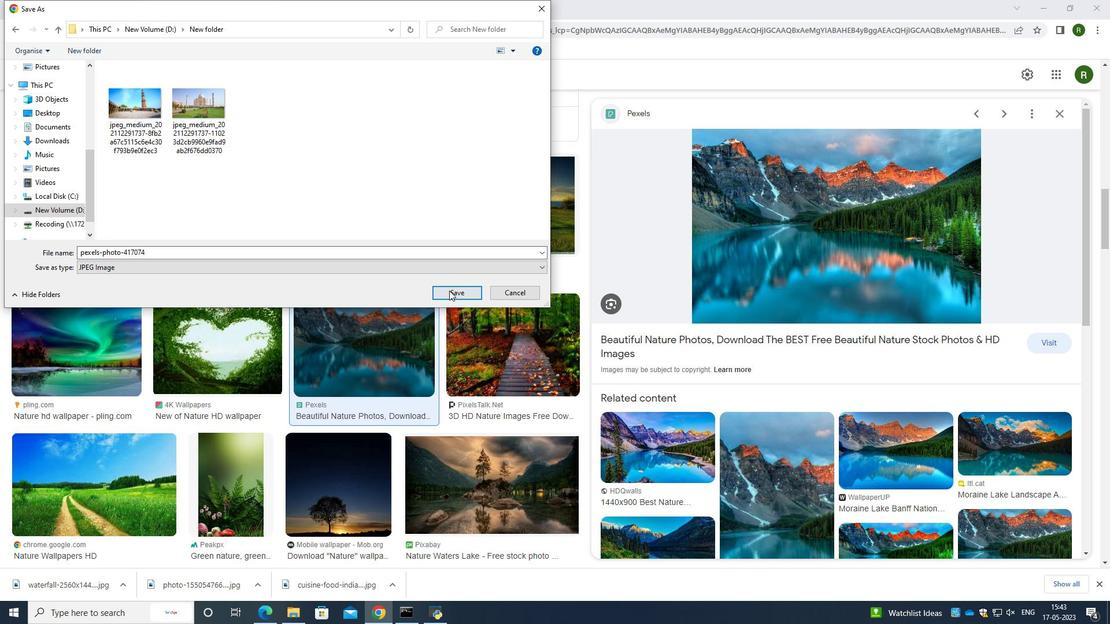 
Action: Mouse pressed left at (454, 290)
Screenshot: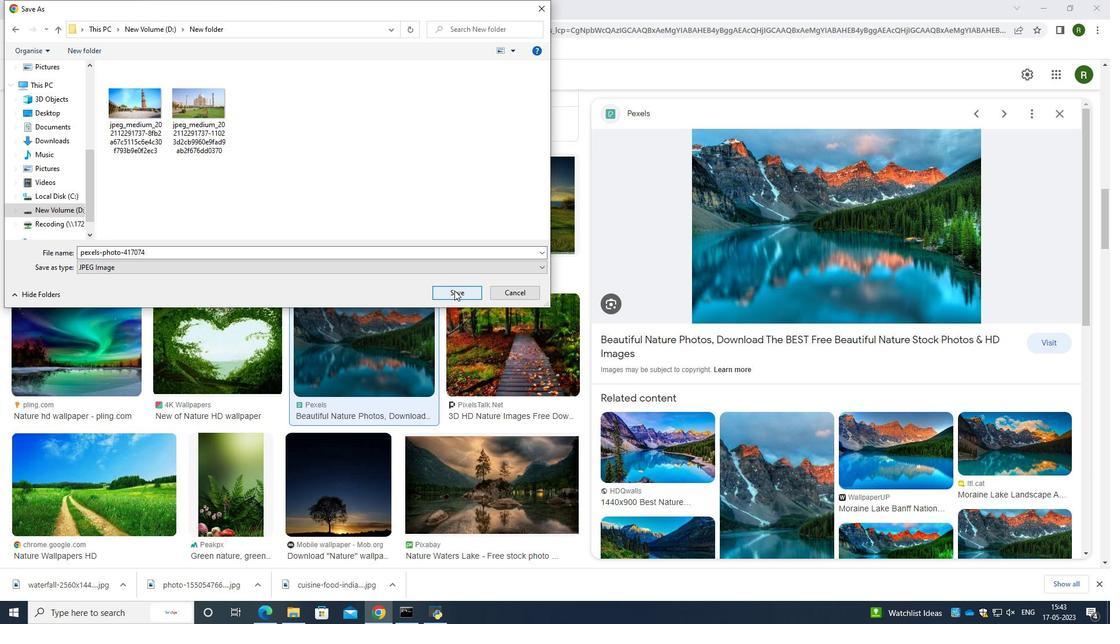 
Action: Mouse moved to (356, 257)
Screenshot: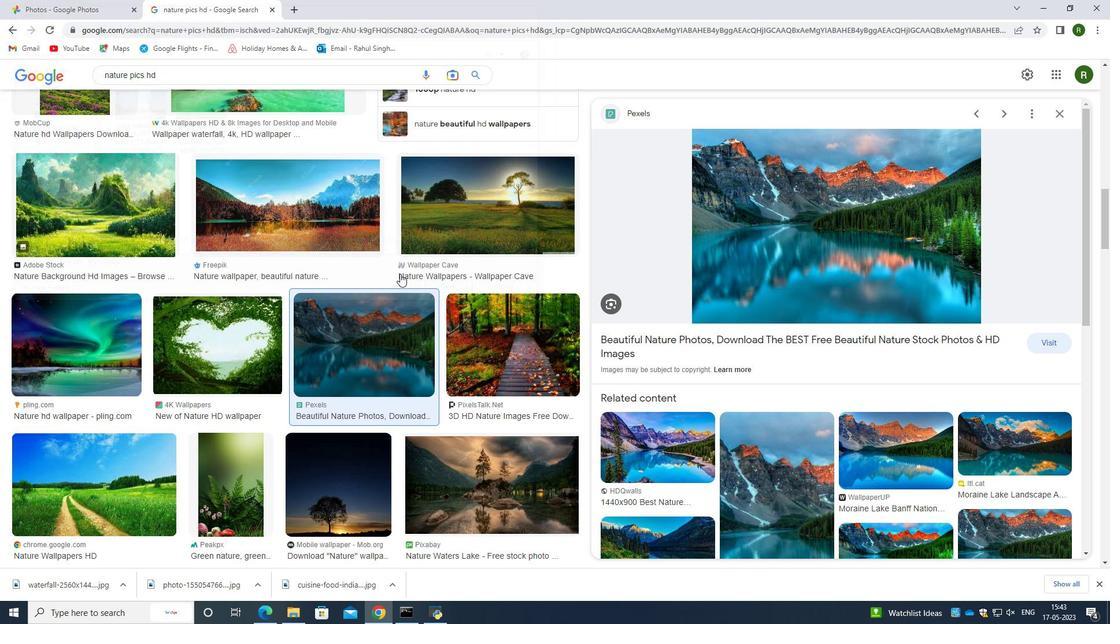 
Action: Mouse scrolled (356, 256) with delta (0, 0)
Screenshot: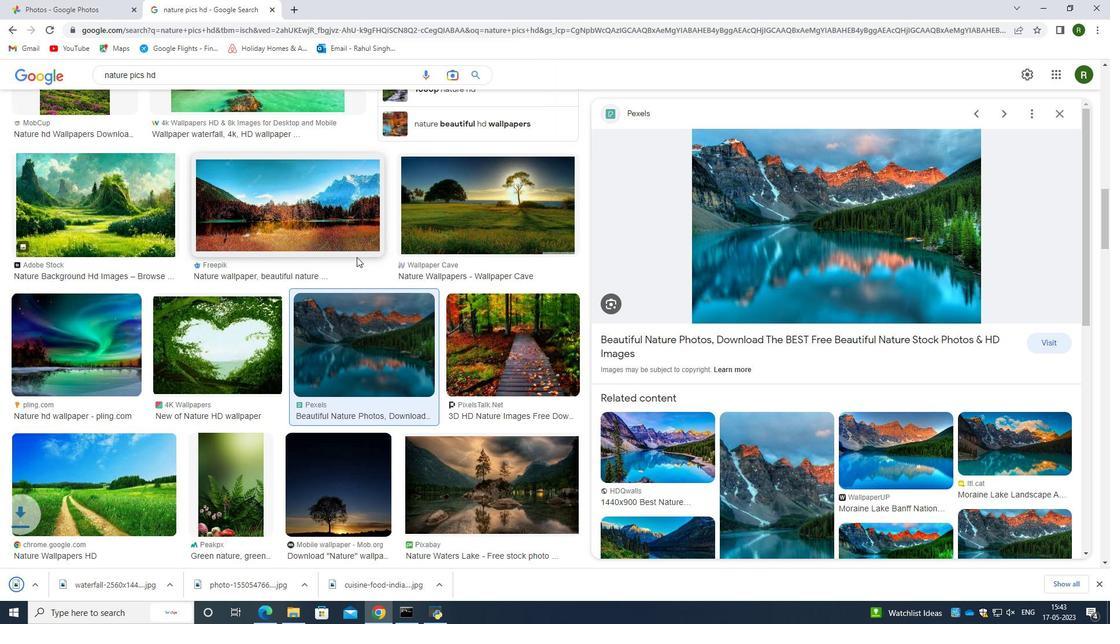 
Action: Mouse moved to (356, 257)
Screenshot: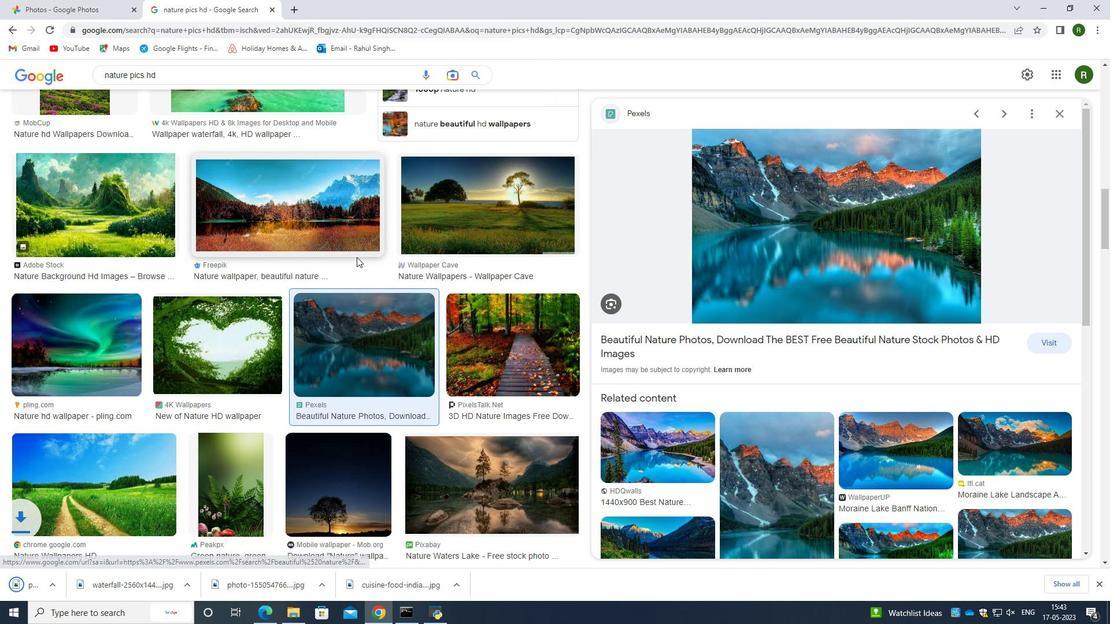 
Action: Mouse scrolled (356, 257) with delta (0, 0)
Screenshot: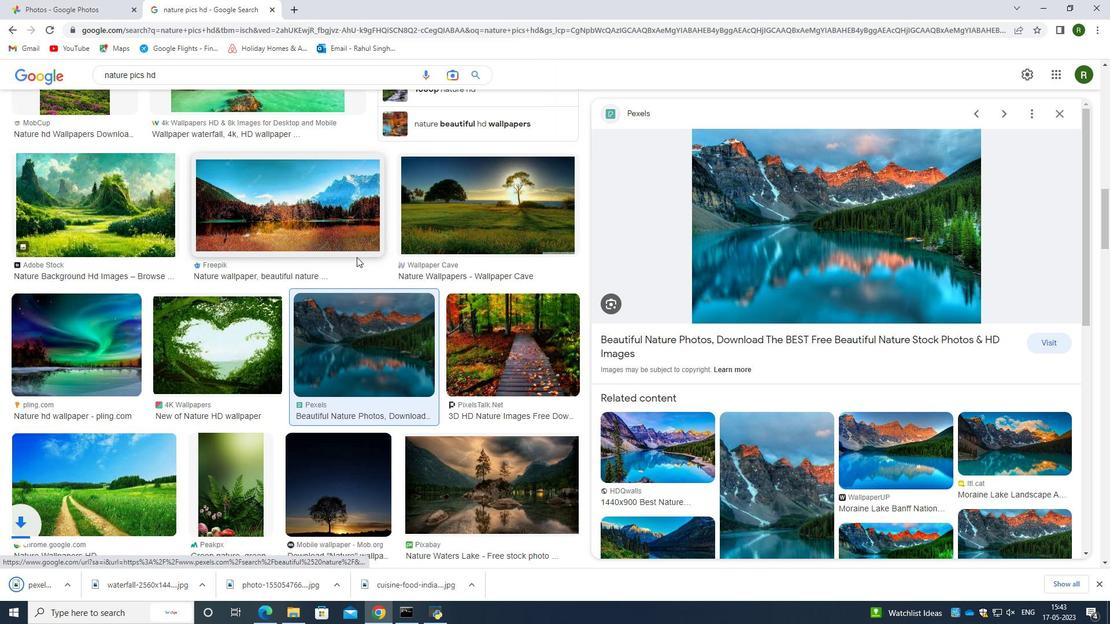 
Action: Mouse moved to (356, 257)
Screenshot: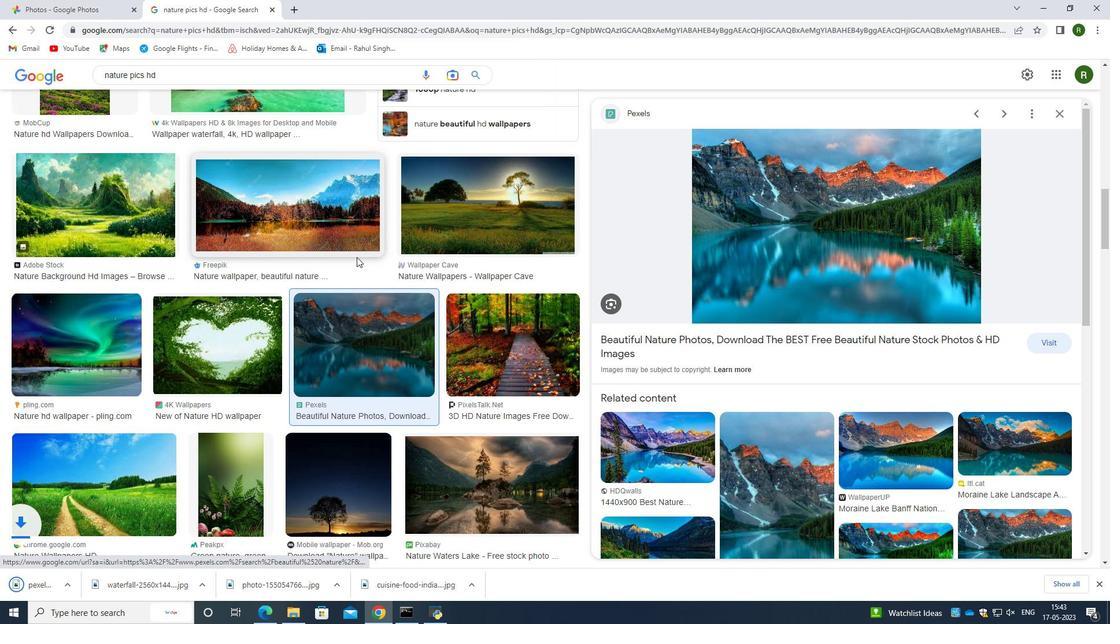 
Action: Mouse scrolled (356, 257) with delta (0, 0)
Screenshot: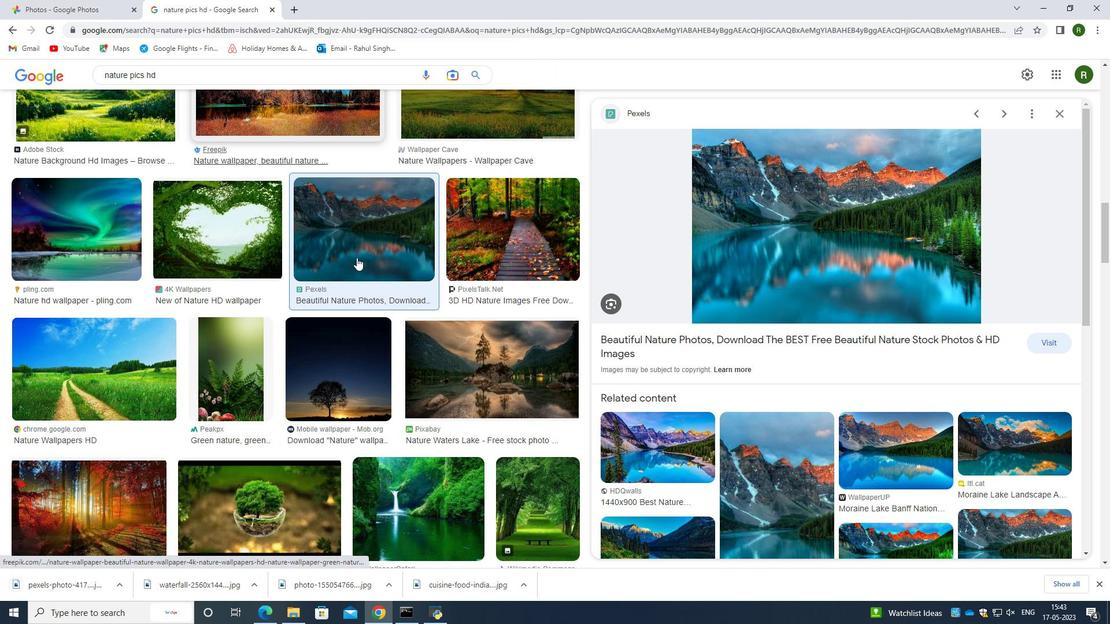 
Action: Mouse scrolled (356, 257) with delta (0, 0)
Screenshot: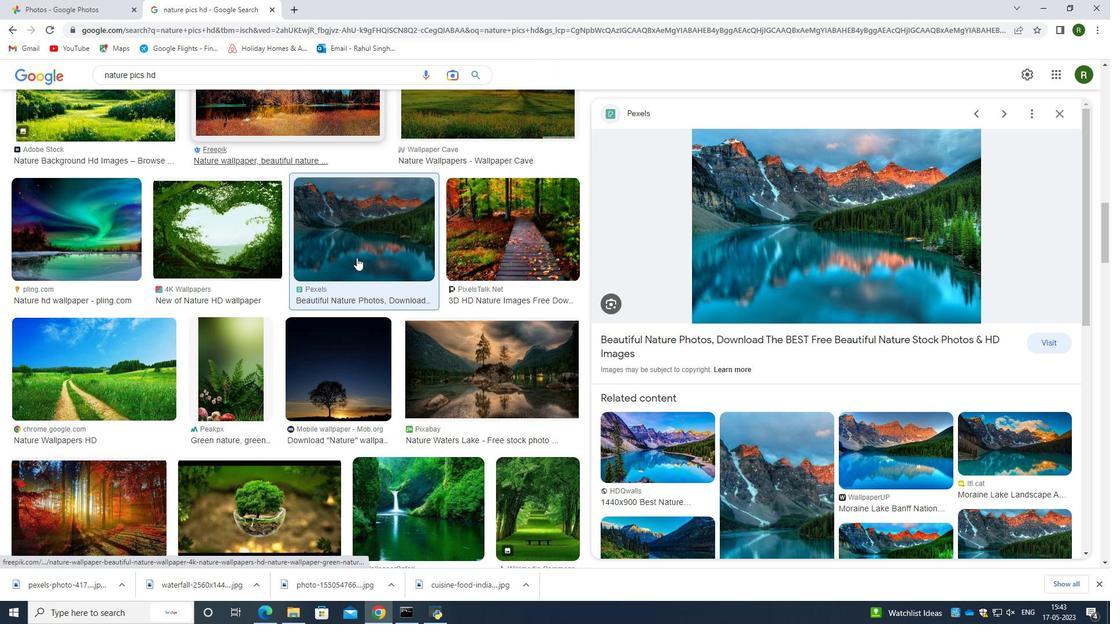 
Action: Mouse moved to (132, 309)
Screenshot: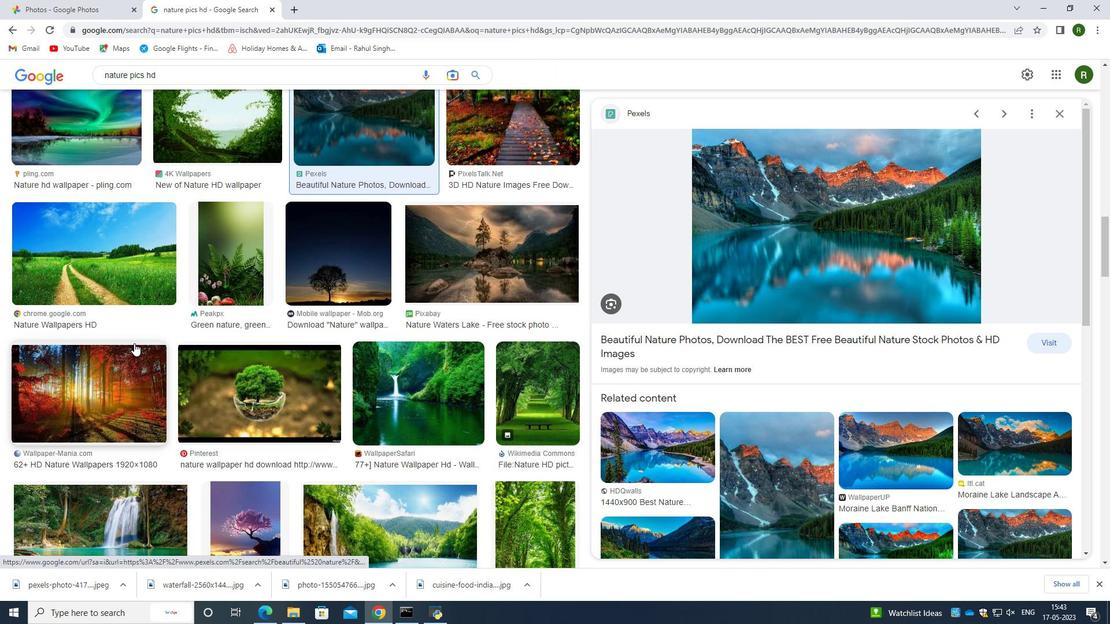 
Action: Mouse scrolled (132, 308) with delta (0, 0)
Screenshot: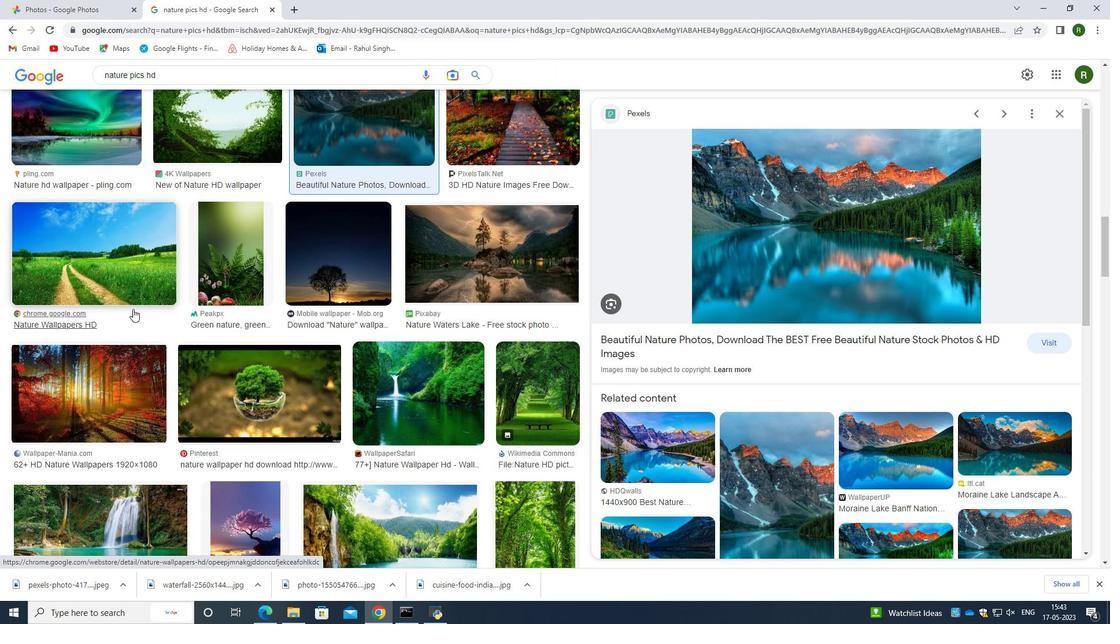 
Action: Mouse scrolled (132, 308) with delta (0, 0)
Screenshot: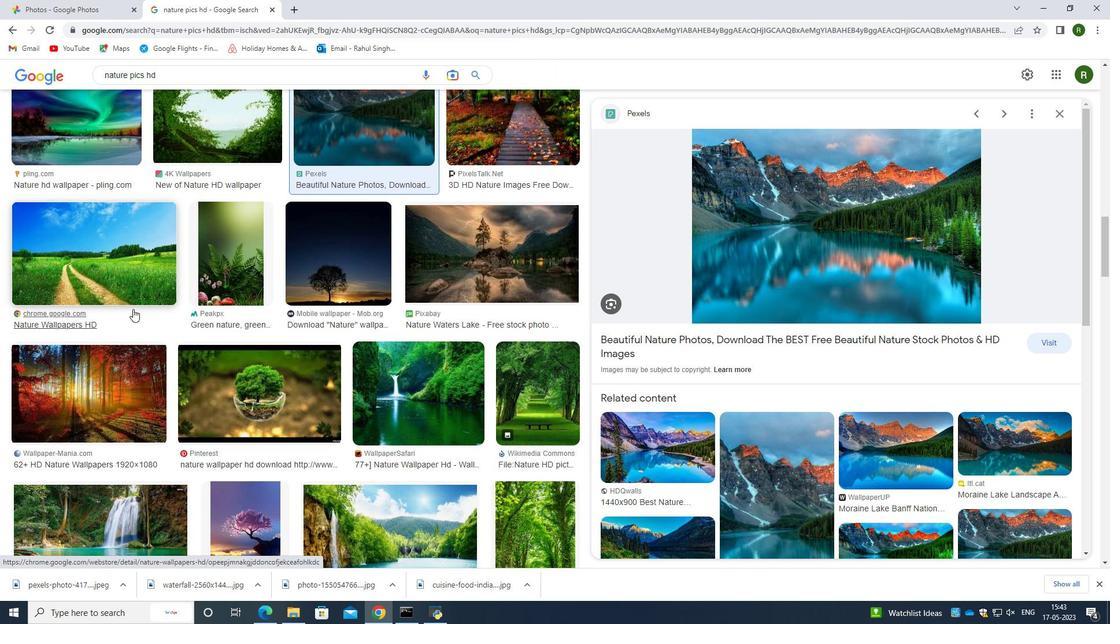 
Action: Mouse moved to (123, 444)
Screenshot: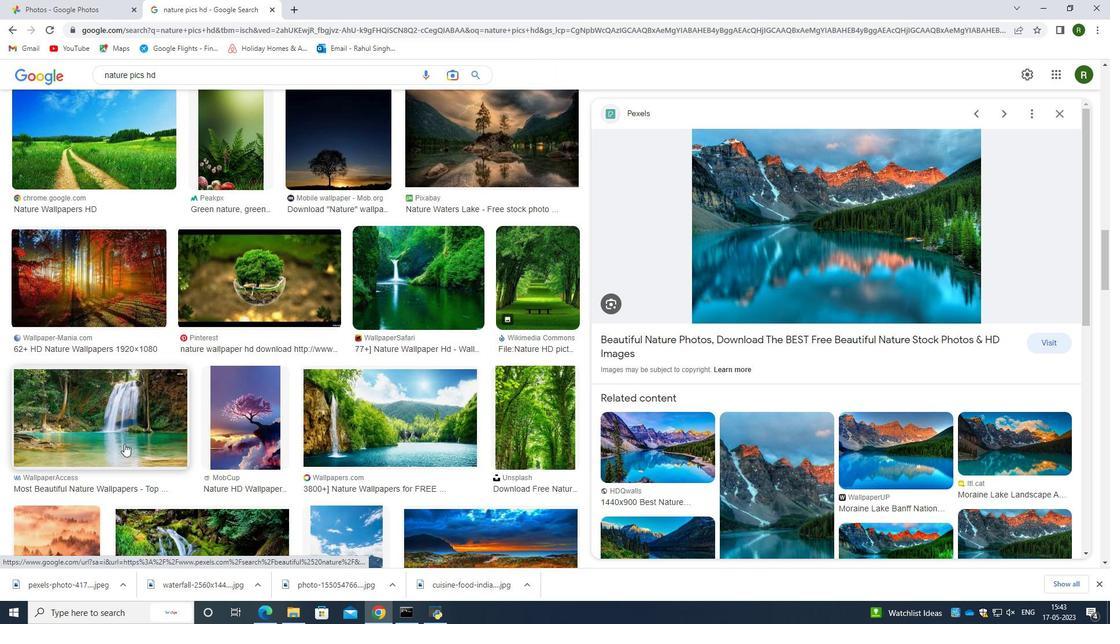 
Action: Mouse pressed left at (123, 444)
Screenshot: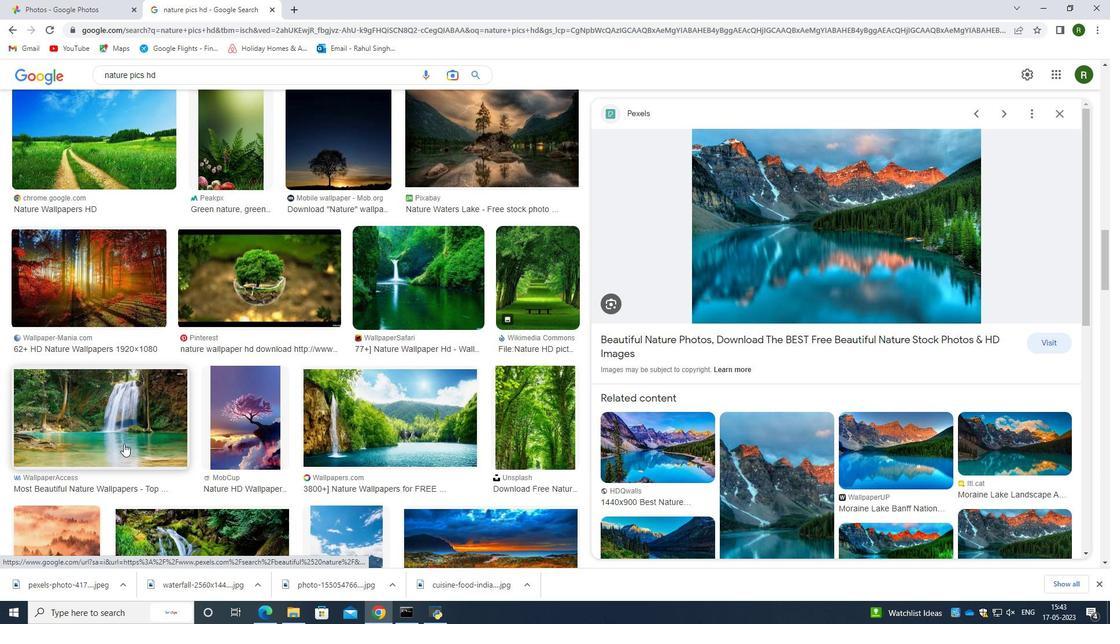 
Action: Mouse moved to (414, 422)
Screenshot: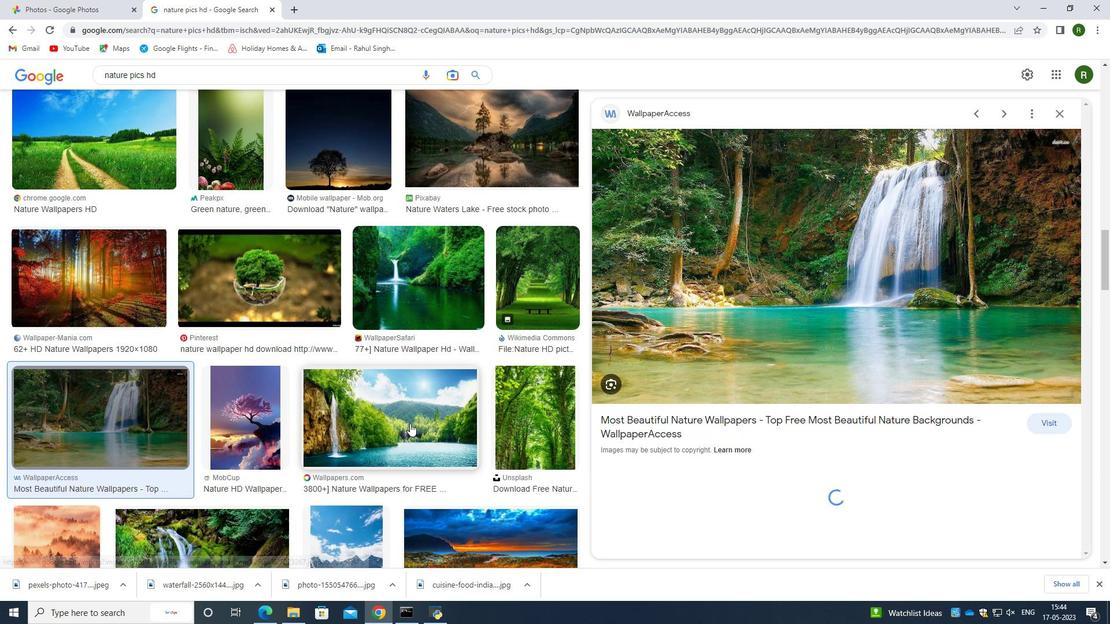 
Action: Mouse pressed left at (414, 422)
Screenshot: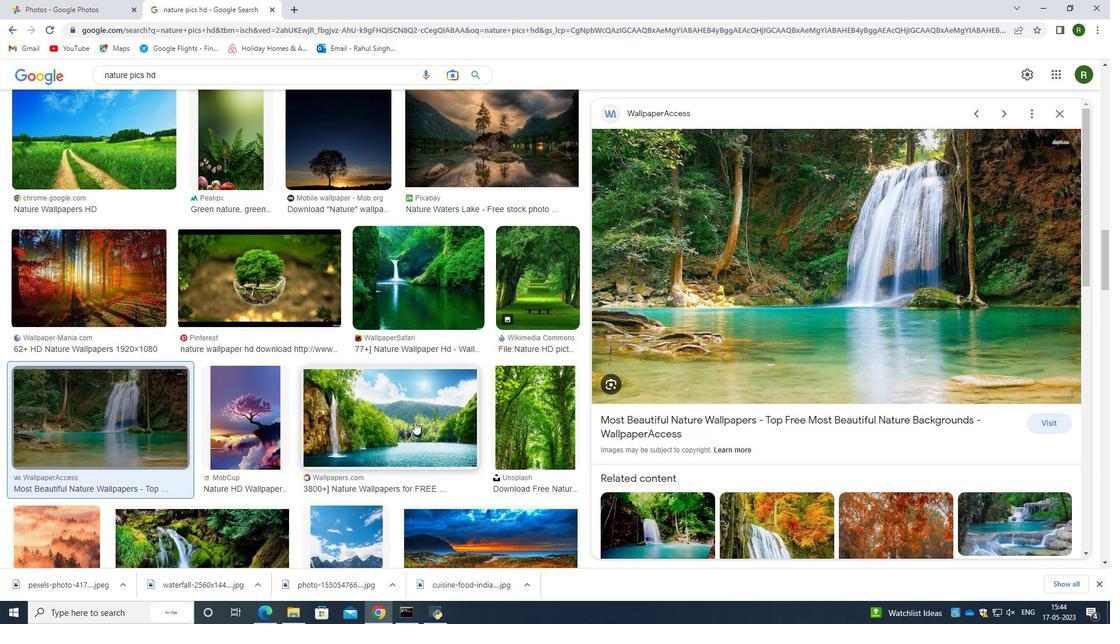 
Action: Mouse moved to (762, 265)
Screenshot: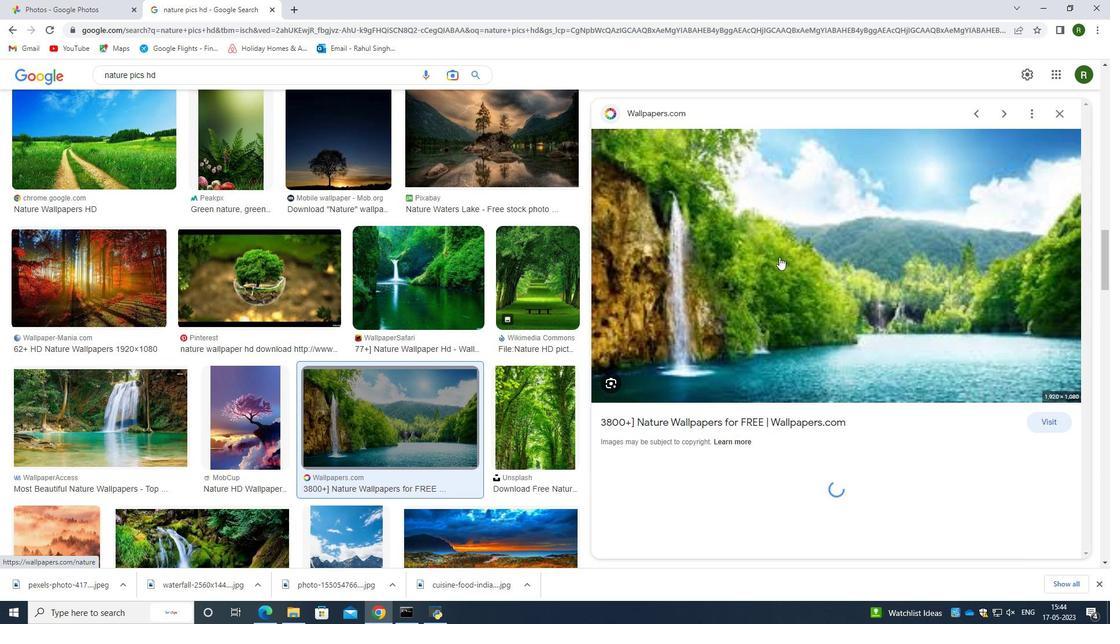 
Action: Mouse pressed right at (762, 265)
Screenshot: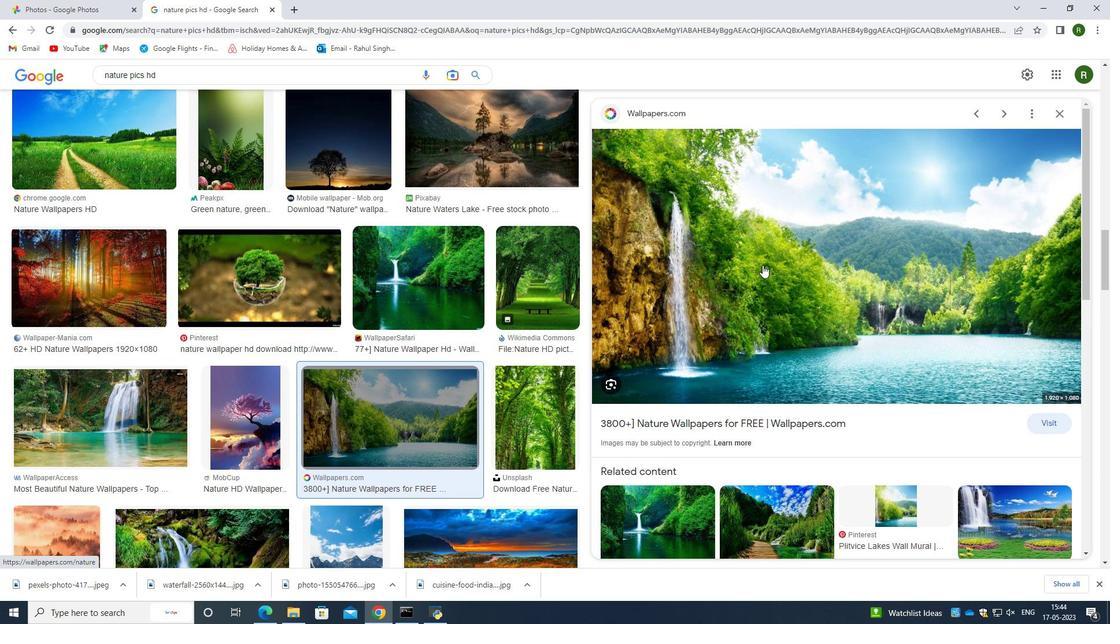 
Action: Mouse moved to (812, 383)
Screenshot: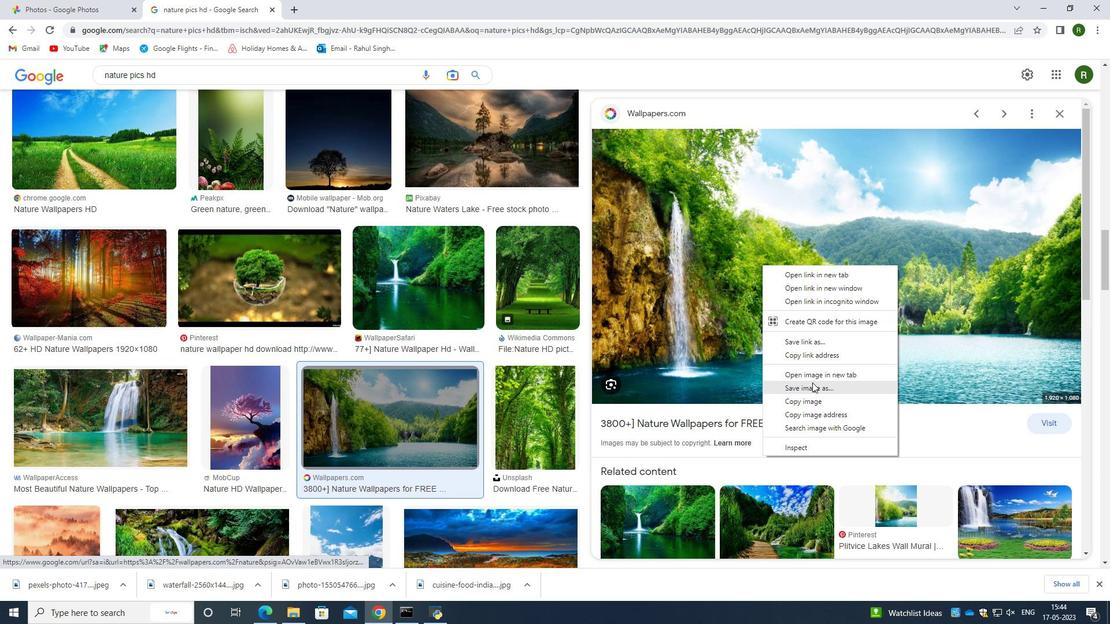 
Action: Mouse pressed left at (812, 383)
Screenshot: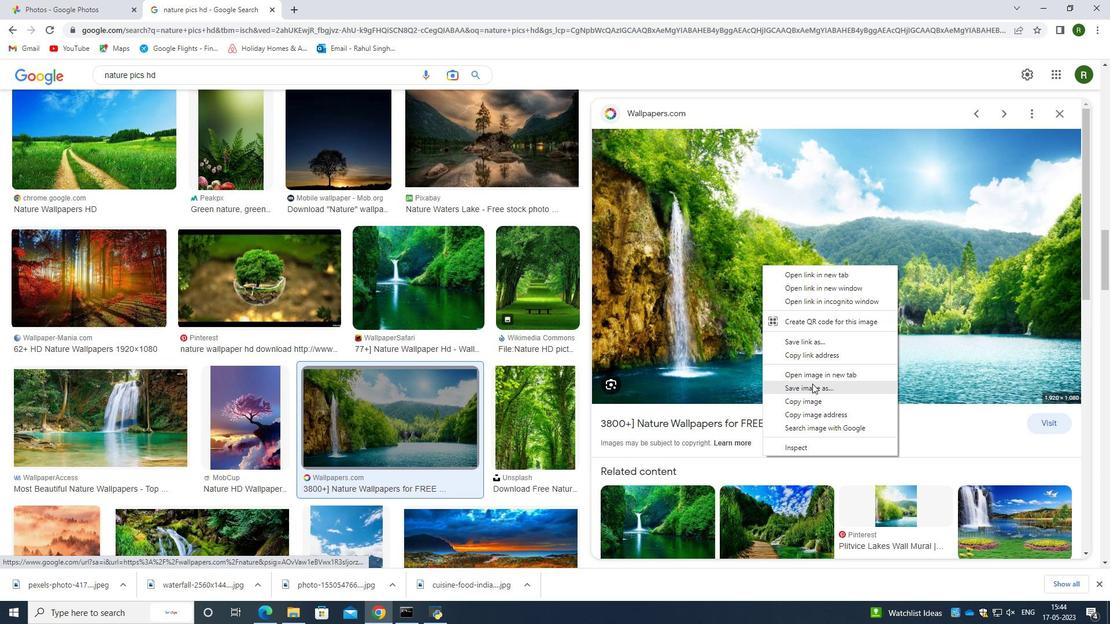 
Action: Mouse moved to (460, 294)
Screenshot: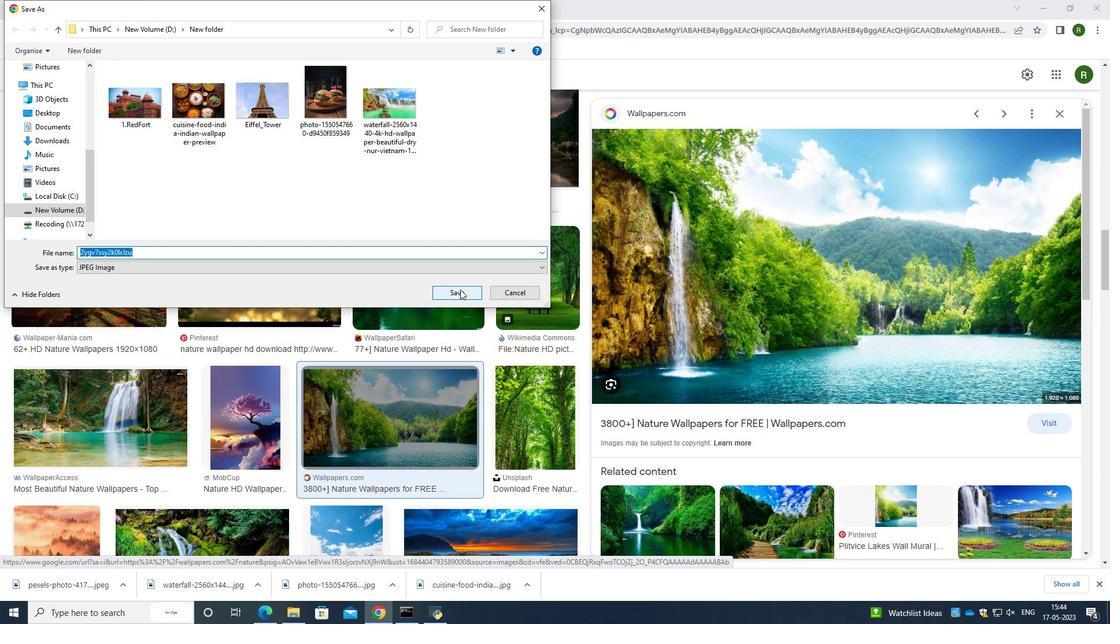 
Action: Mouse pressed left at (460, 294)
Screenshot: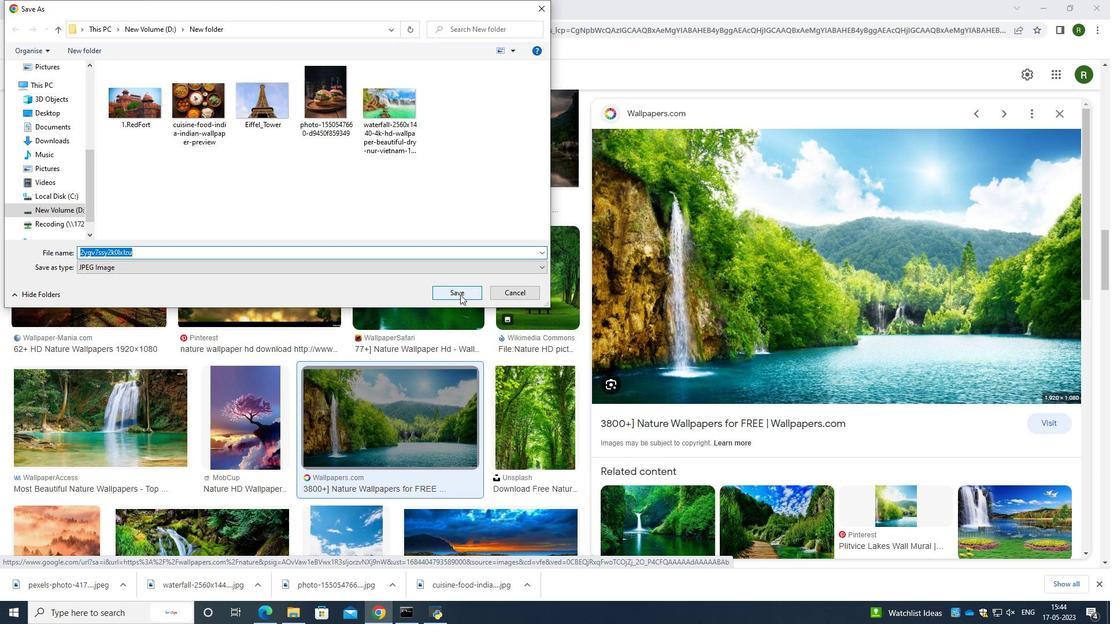 
Action: Mouse moved to (393, 343)
Screenshot: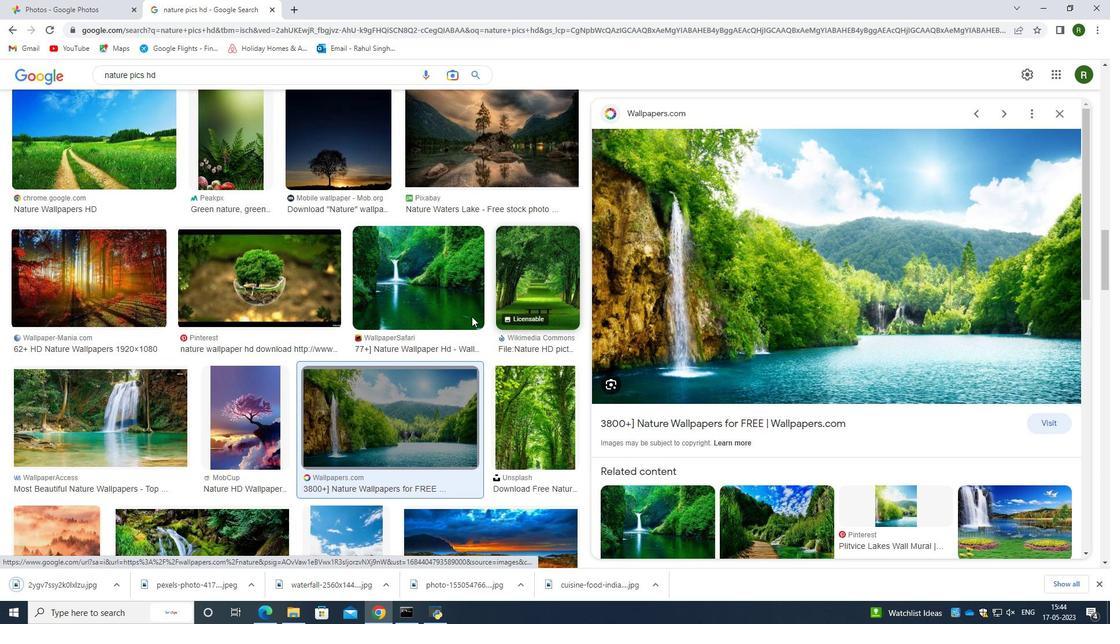 
Action: Mouse scrolled (393, 342) with delta (0, 0)
Screenshot: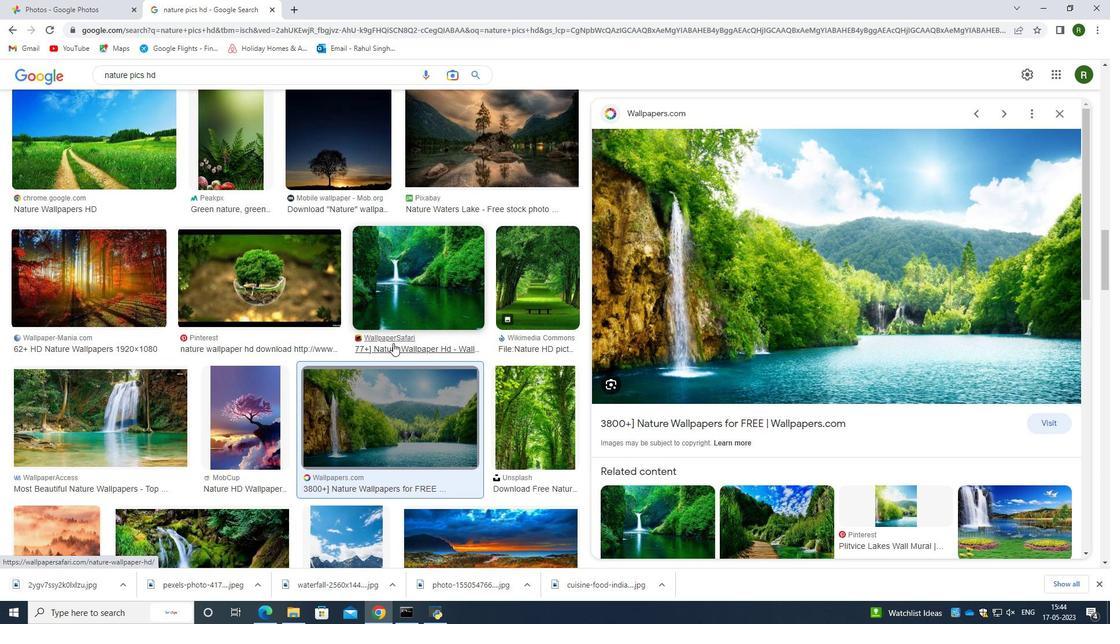 
Action: Mouse scrolled (393, 342) with delta (0, 0)
Screenshot: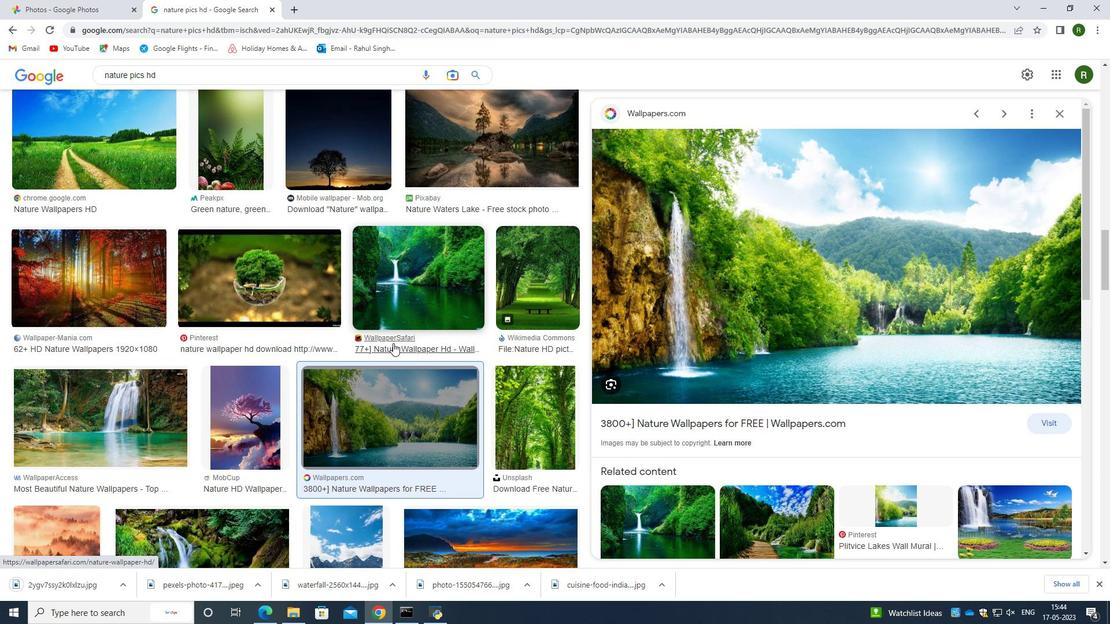 
Action: Mouse moved to (331, 438)
Screenshot: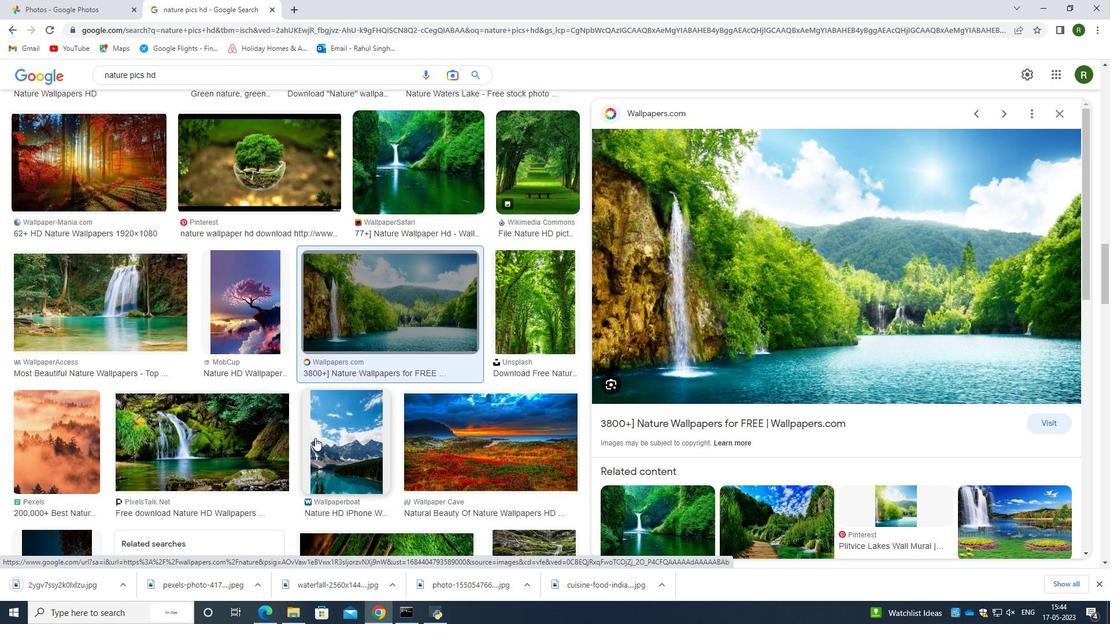
Action: Mouse pressed left at (331, 438)
Screenshot: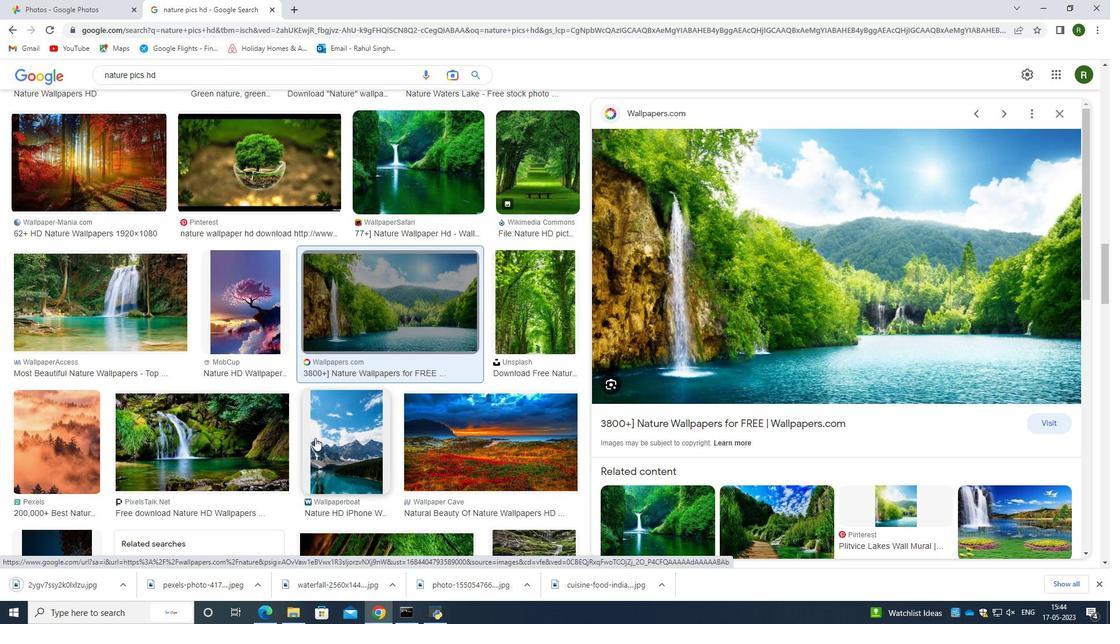 
Action: Mouse moved to (73, 13)
Screenshot: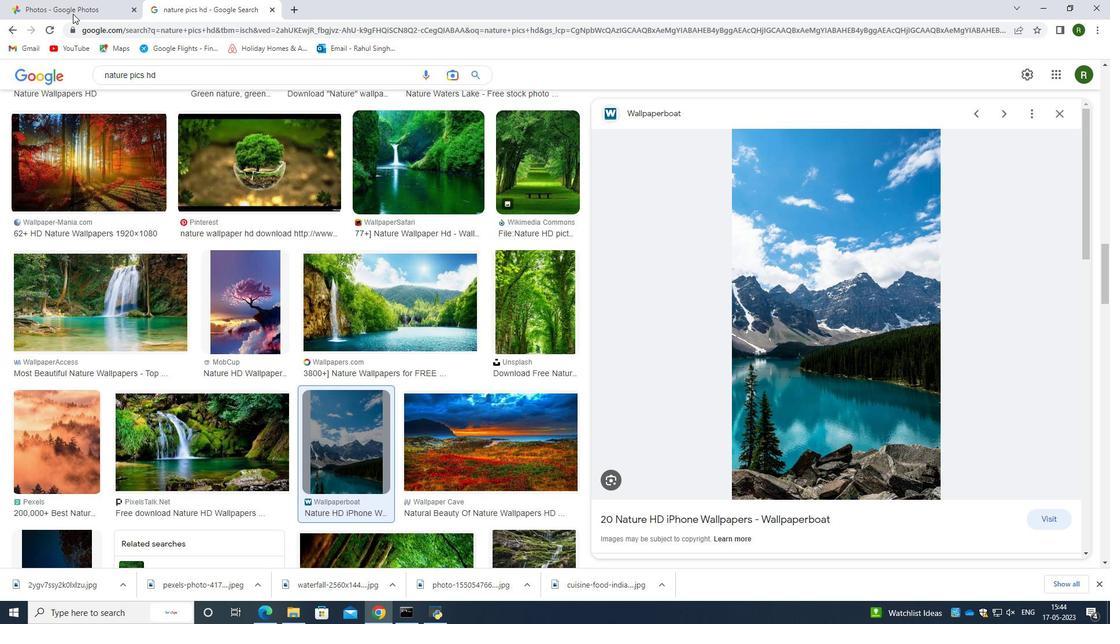 
Action: Mouse pressed left at (73, 13)
Screenshot: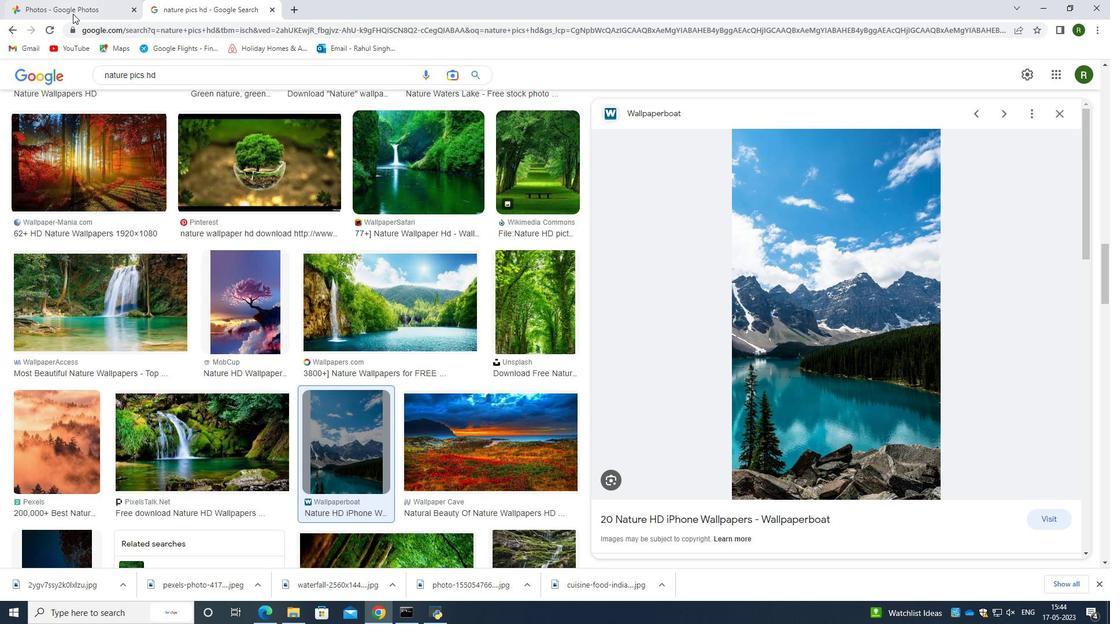
Action: Mouse moved to (938, 76)
Screenshot: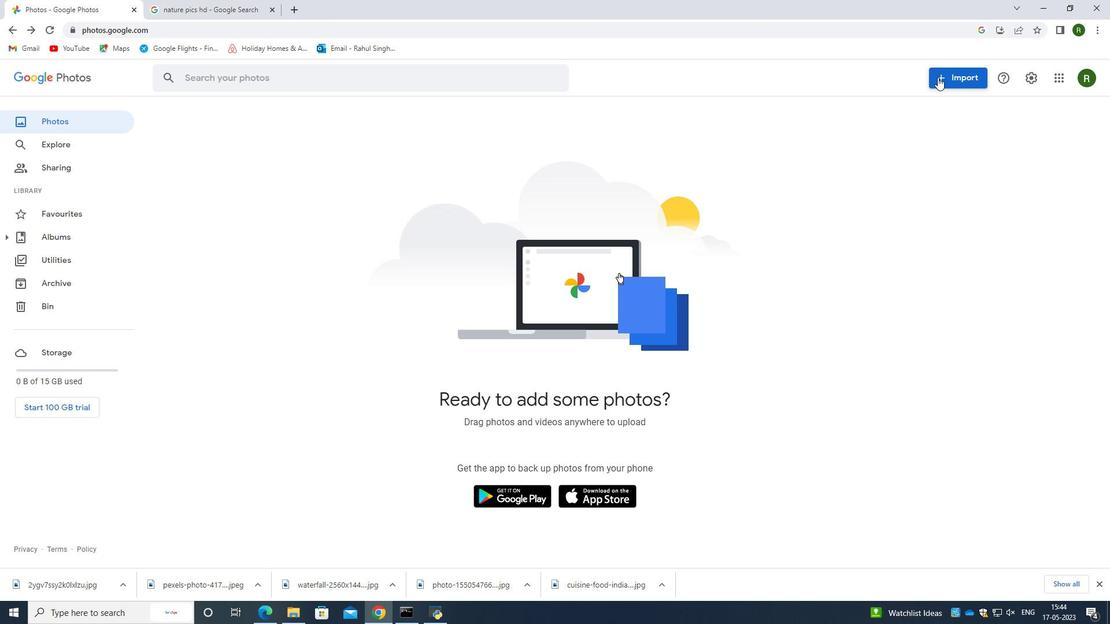 
Action: Mouse pressed left at (938, 76)
Screenshot: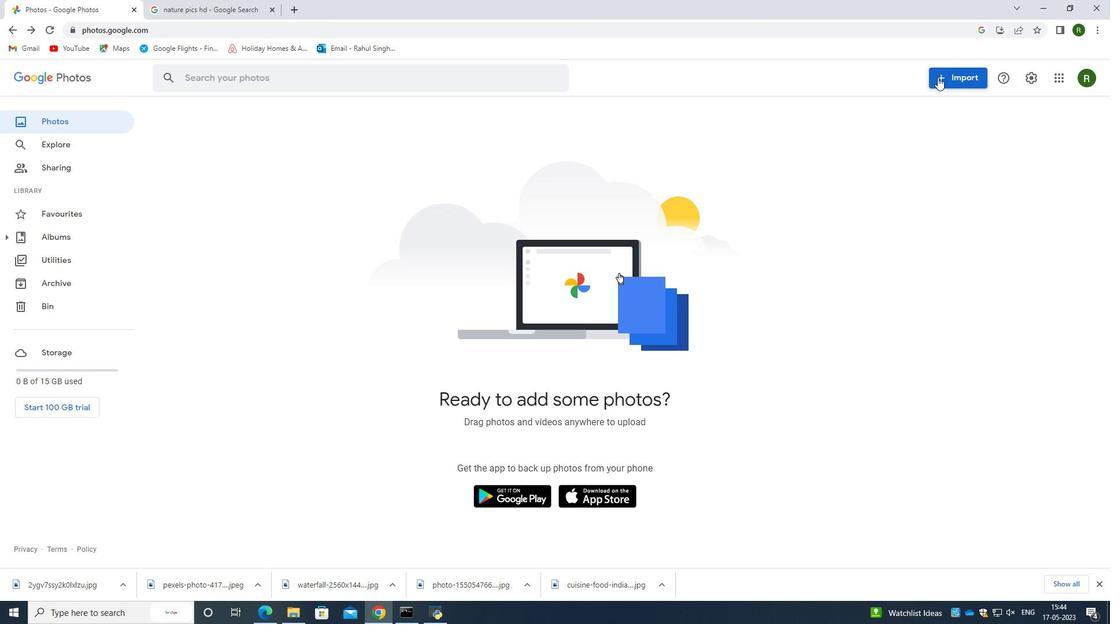 
Action: Mouse moved to (843, 113)
Screenshot: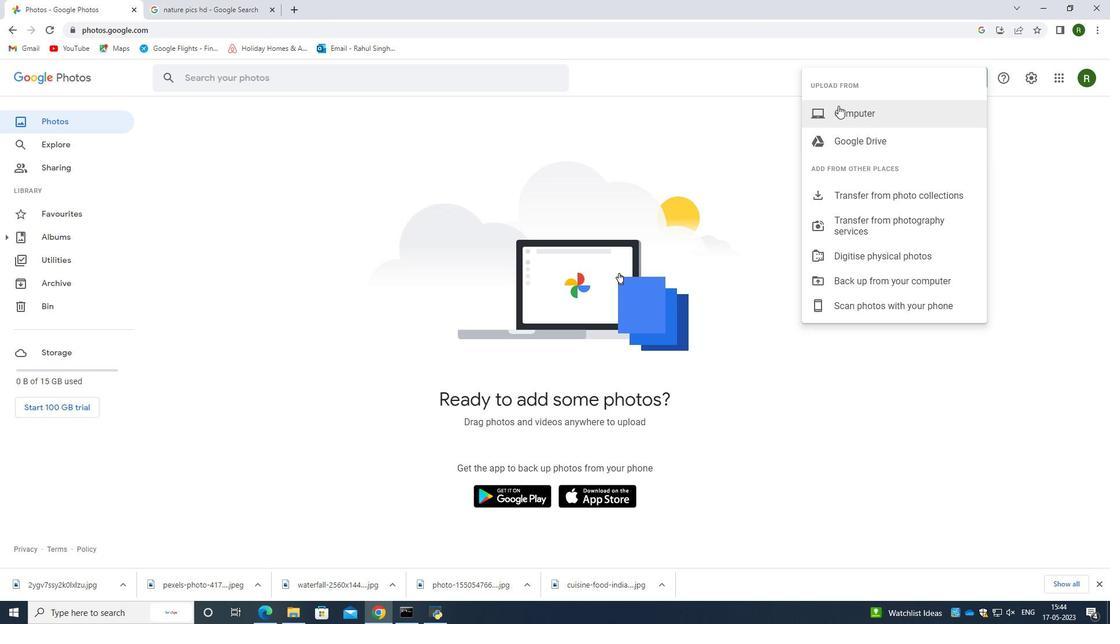 
Action: Mouse pressed left at (843, 113)
Screenshot: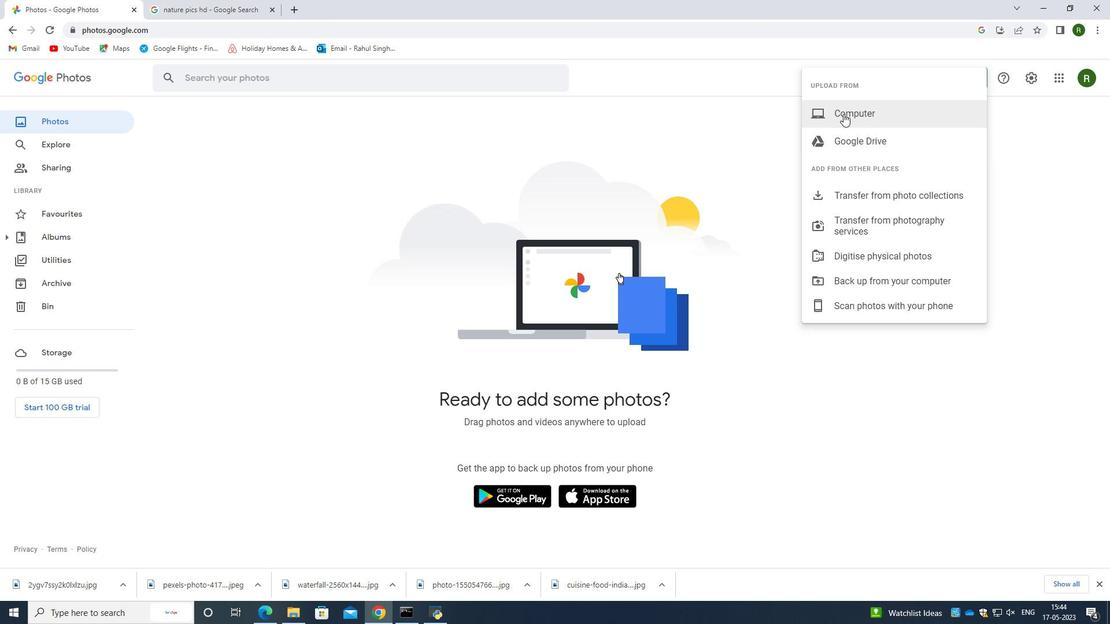 
Action: Mouse moved to (311, 211)
Screenshot: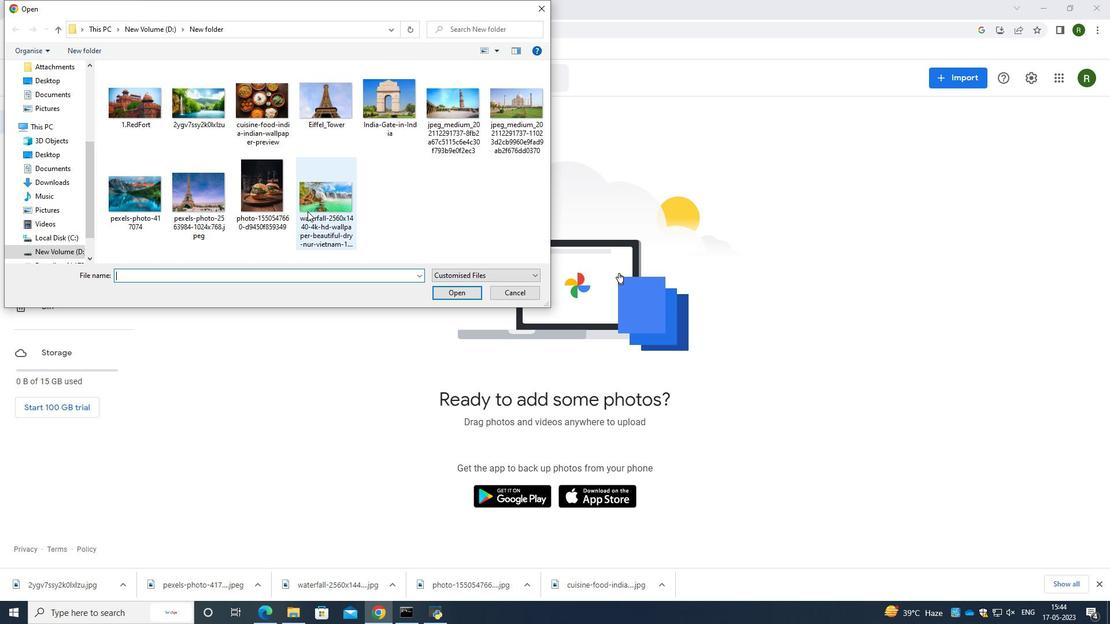 
Action: Key pressed <Key.shift>
Screenshot: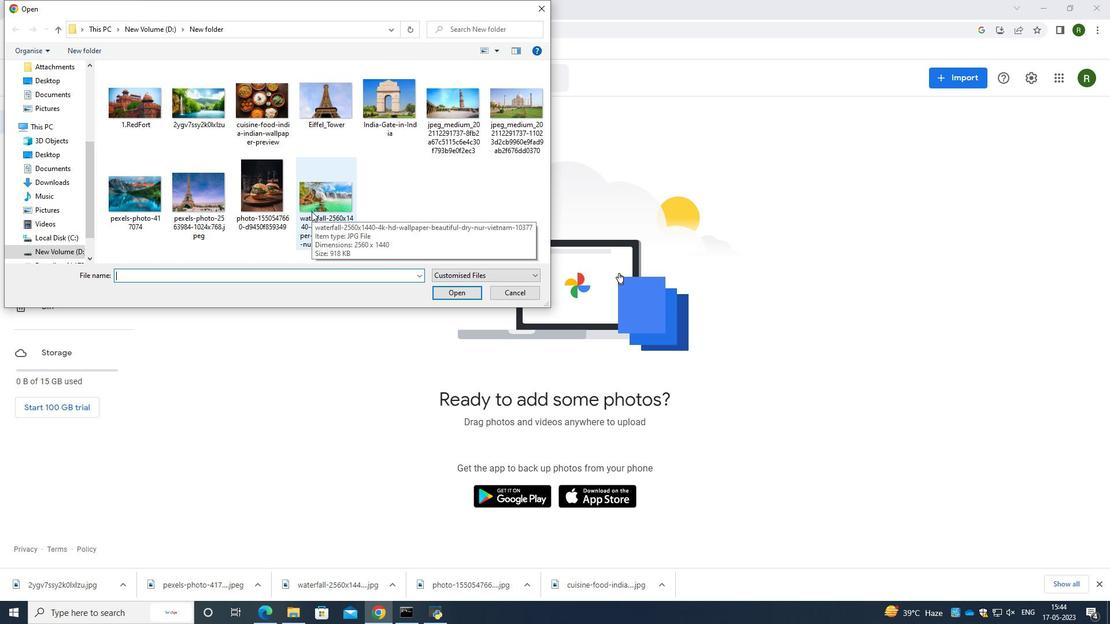 
Action: Mouse pressed left at (311, 211)
Screenshot: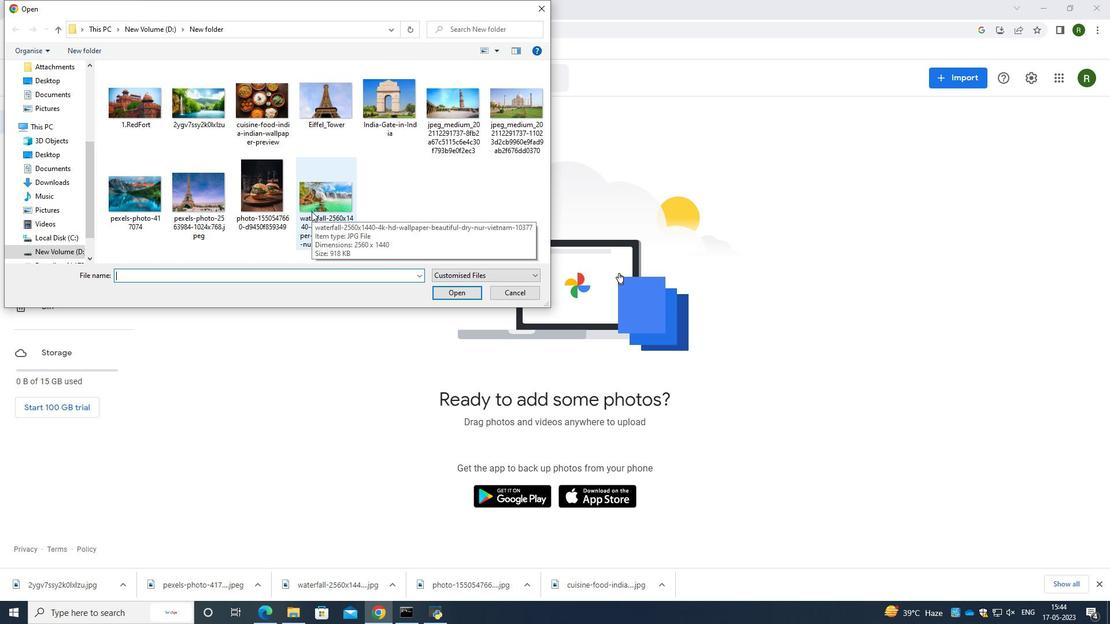 
Action: Key pressed <Key.shift><Key.shift><Key.shift><Key.shift><Key.shift><Key.shift><Key.shift>
Screenshot: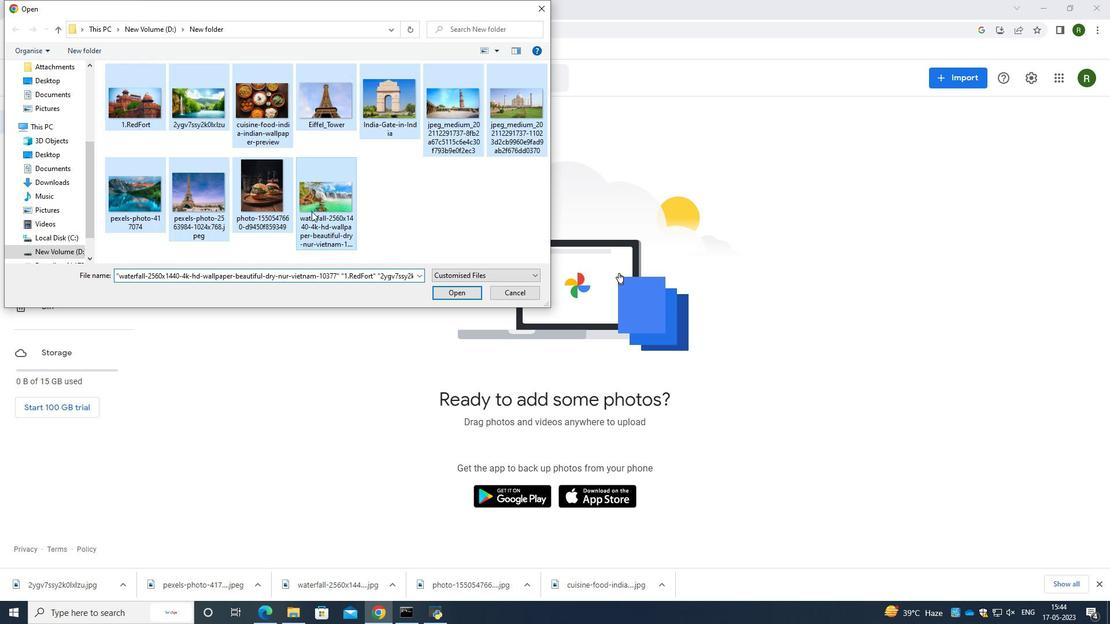 
Action: Mouse moved to (312, 212)
Screenshot: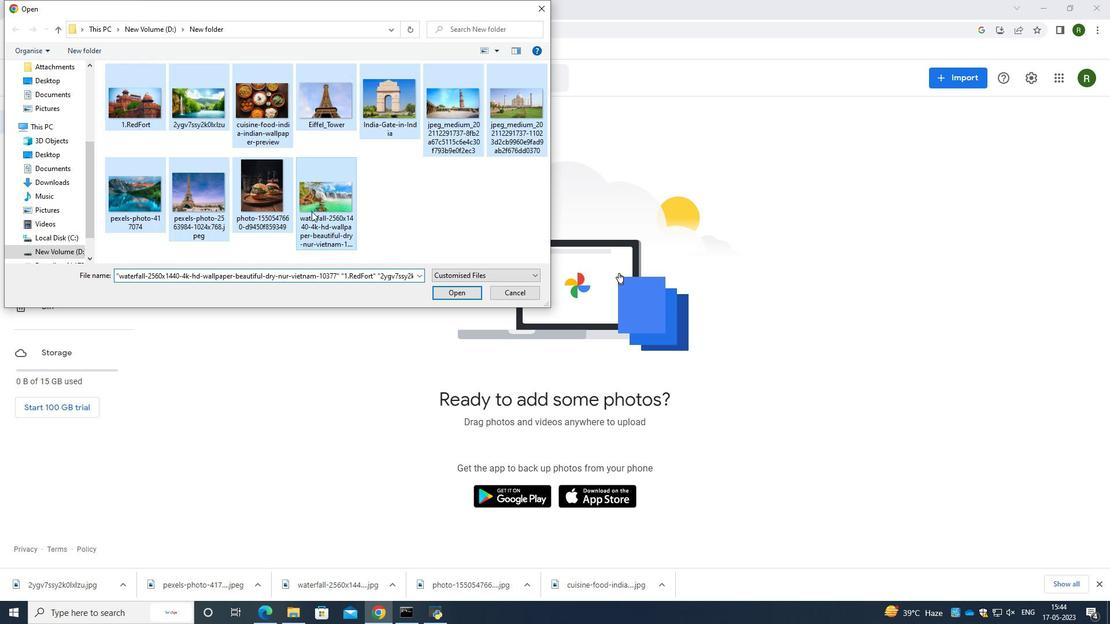 
Action: Key pressed <Key.shift>
Screenshot: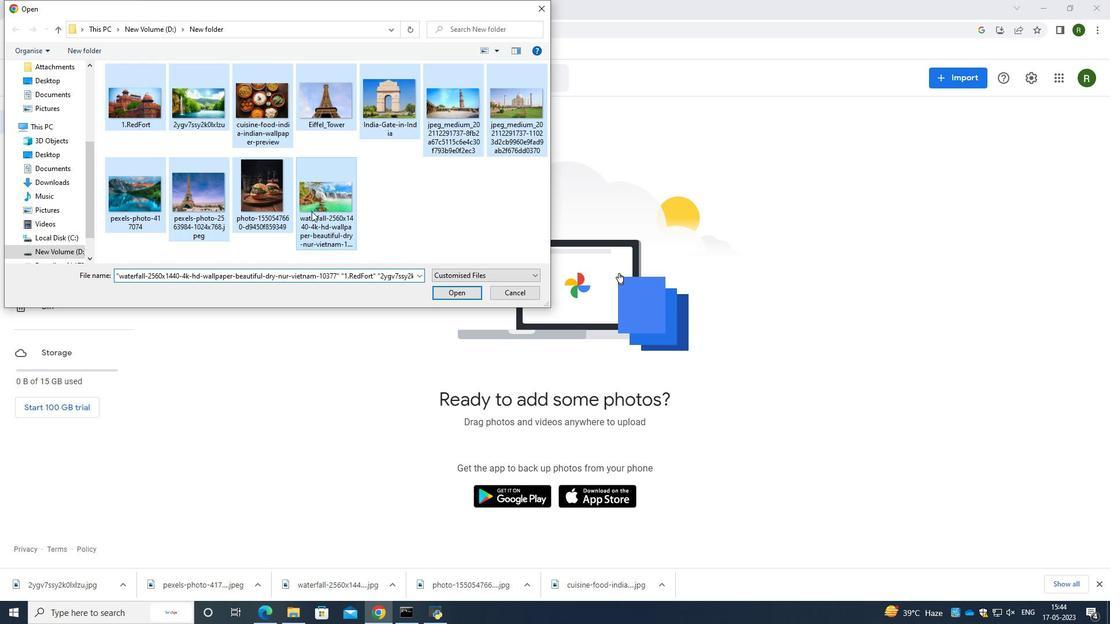 
Action: Mouse moved to (311, 213)
Screenshot: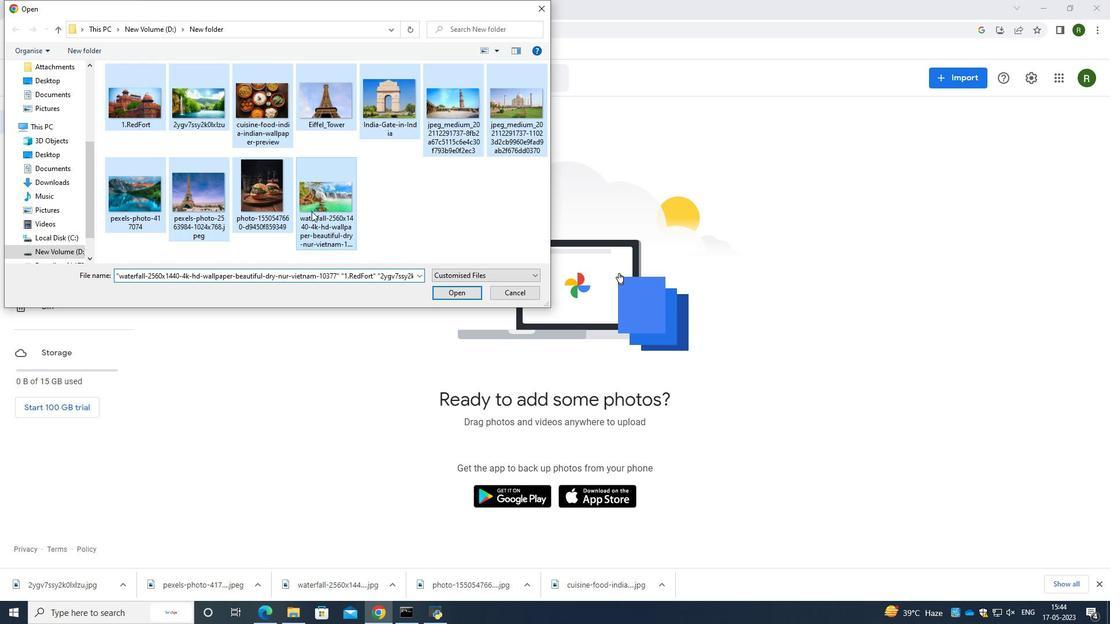 
Action: Key pressed <Key.shift>
Screenshot: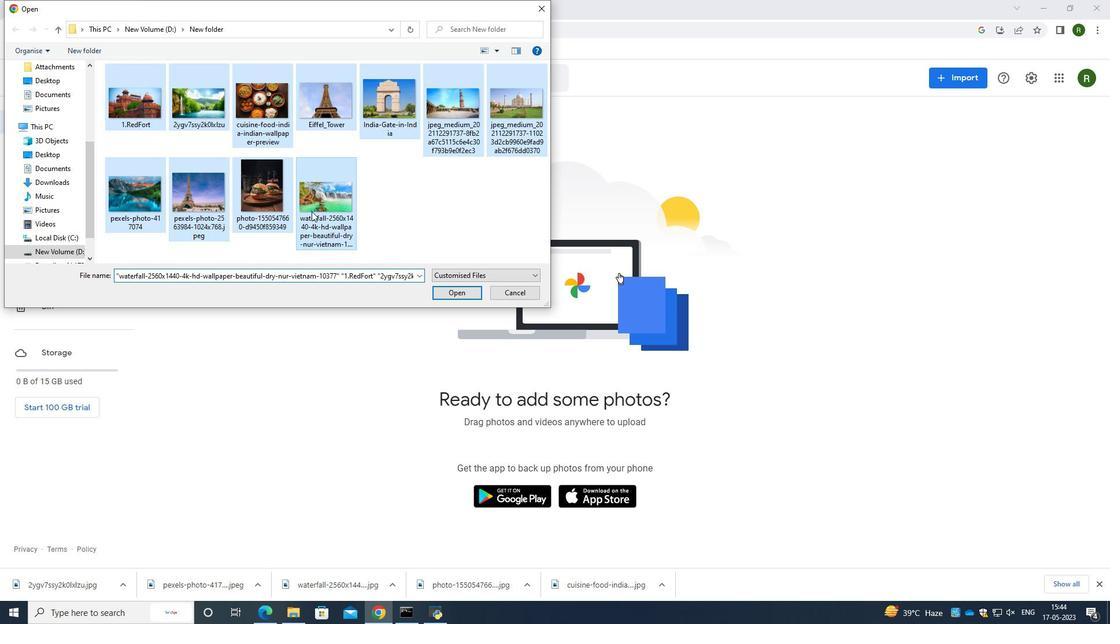 
Action: Mouse moved to (308, 215)
Screenshot: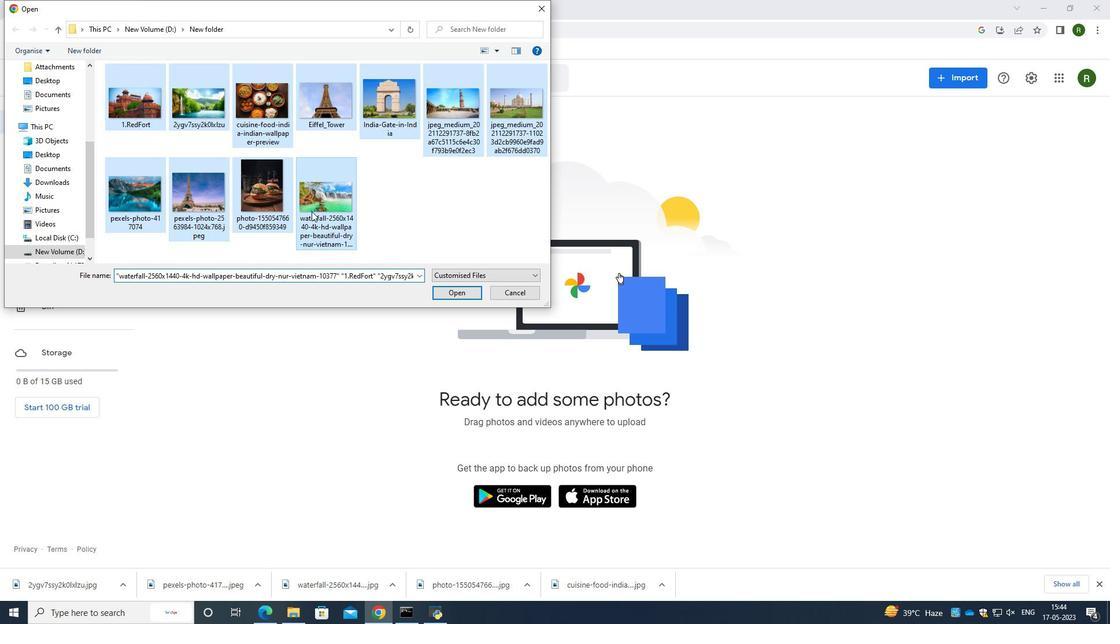 
Action: Key pressed <Key.shift>
Screenshot: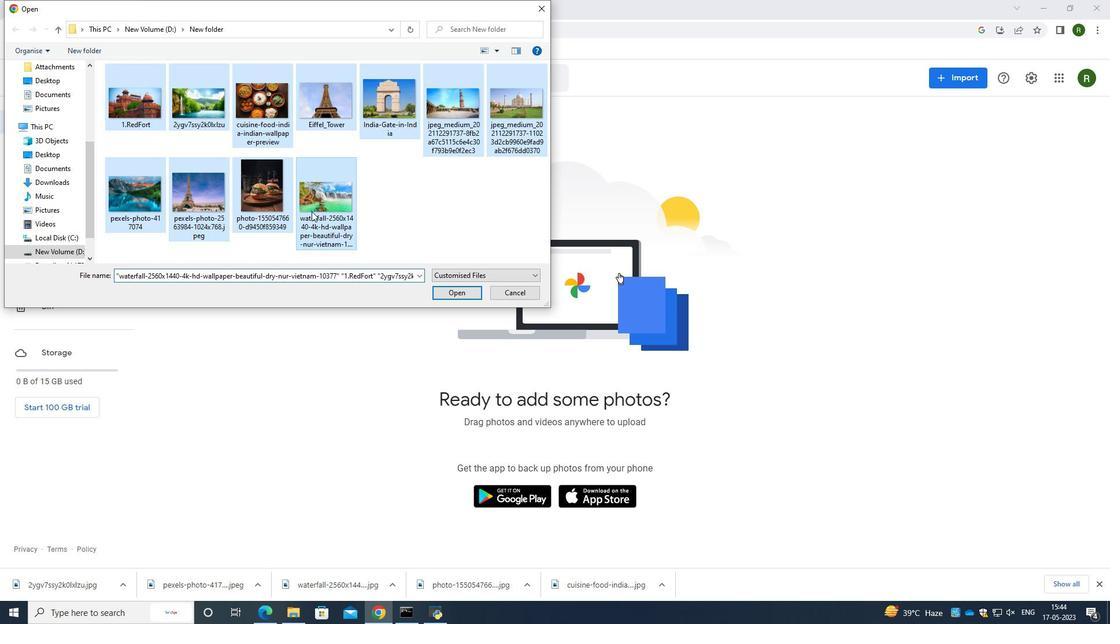 
Action: Mouse moved to (300, 215)
Screenshot: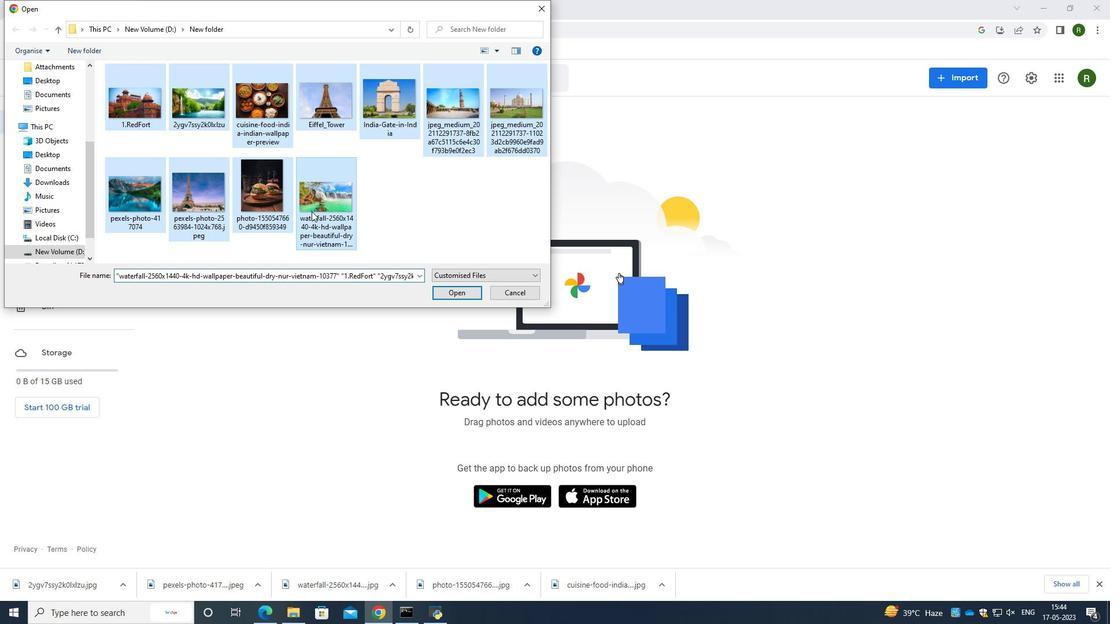 
Action: Key pressed <Key.shift>
Screenshot: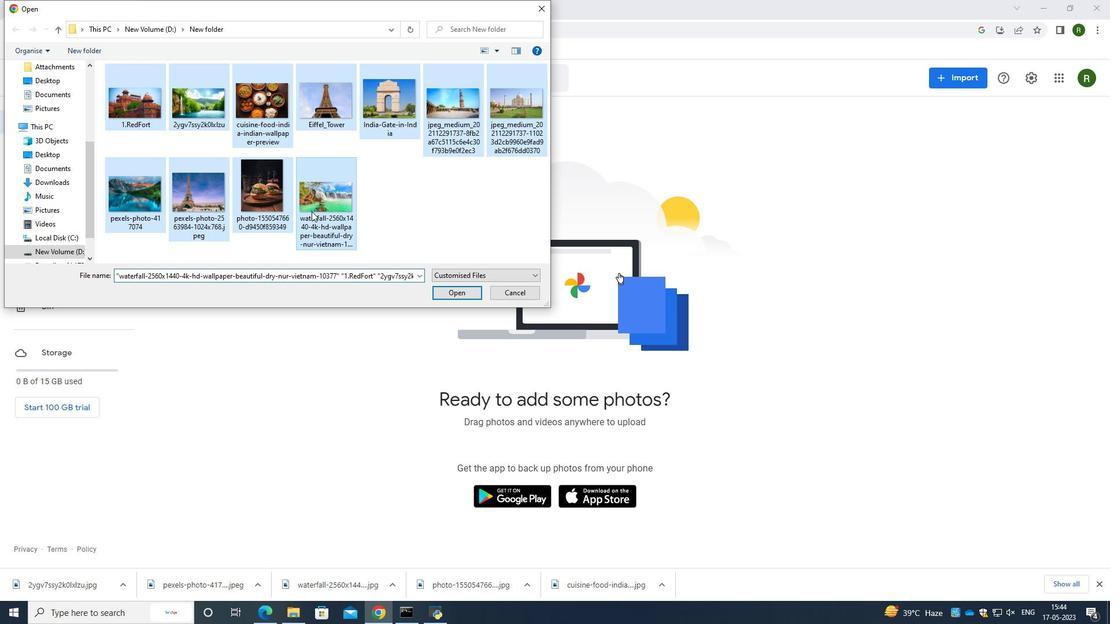 
Action: Mouse moved to (294, 215)
Screenshot: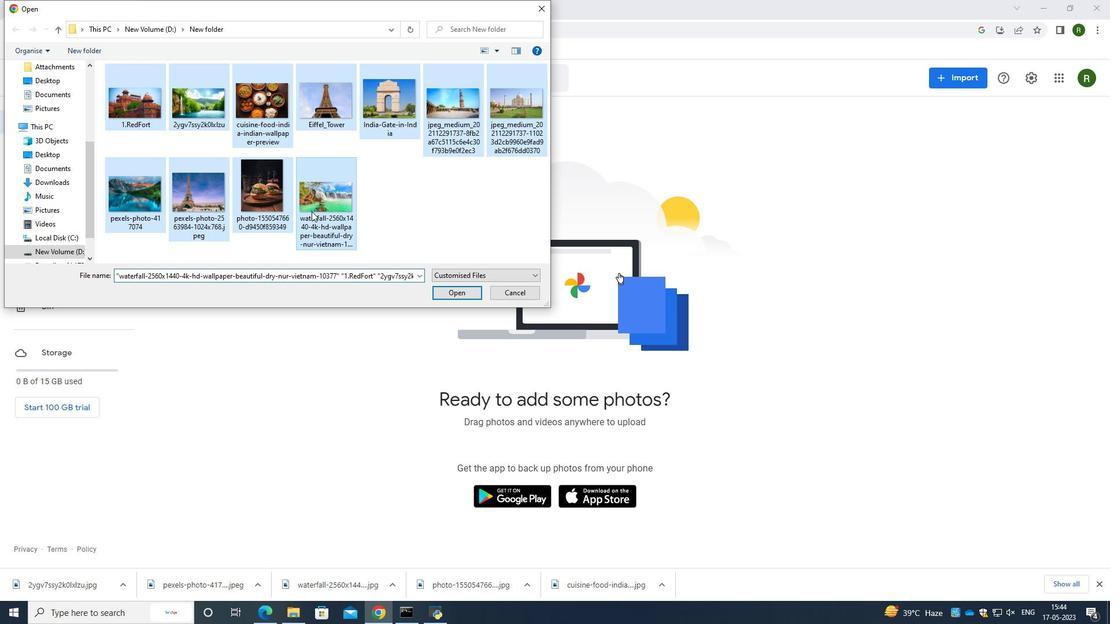 
Action: Key pressed <Key.shift>
Screenshot: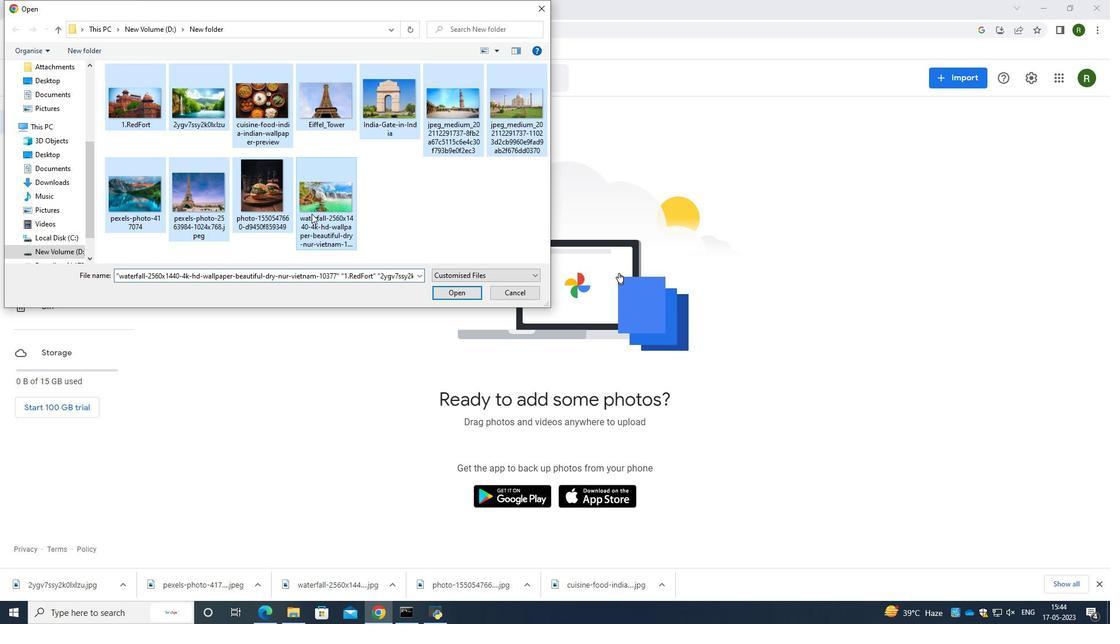 
Action: Mouse moved to (290, 215)
Screenshot: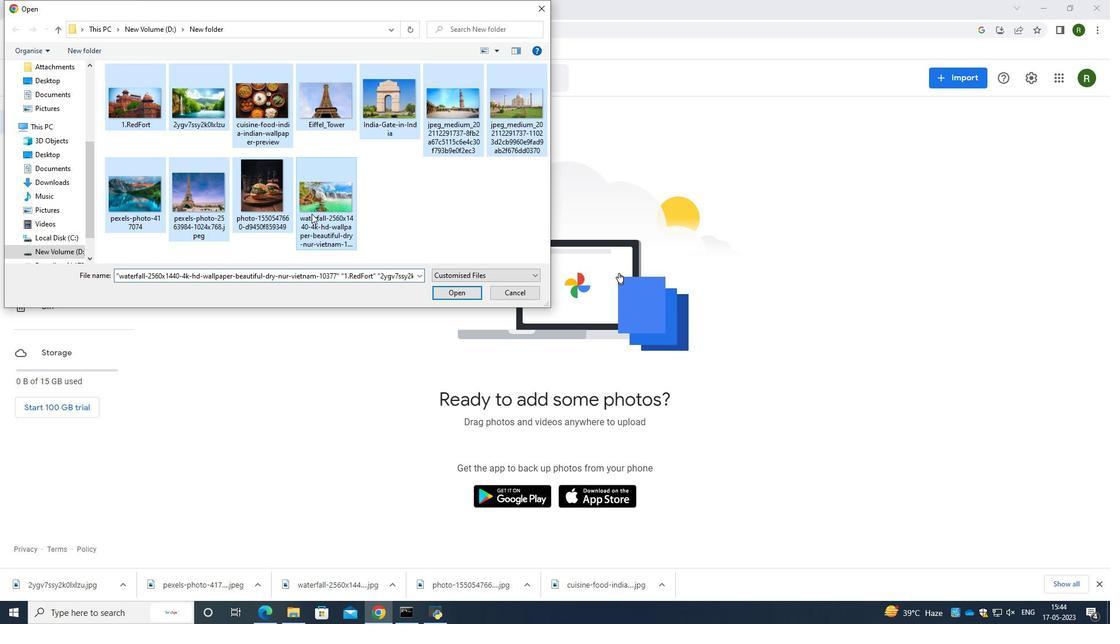 
Action: Key pressed <Key.shift>
Screenshot: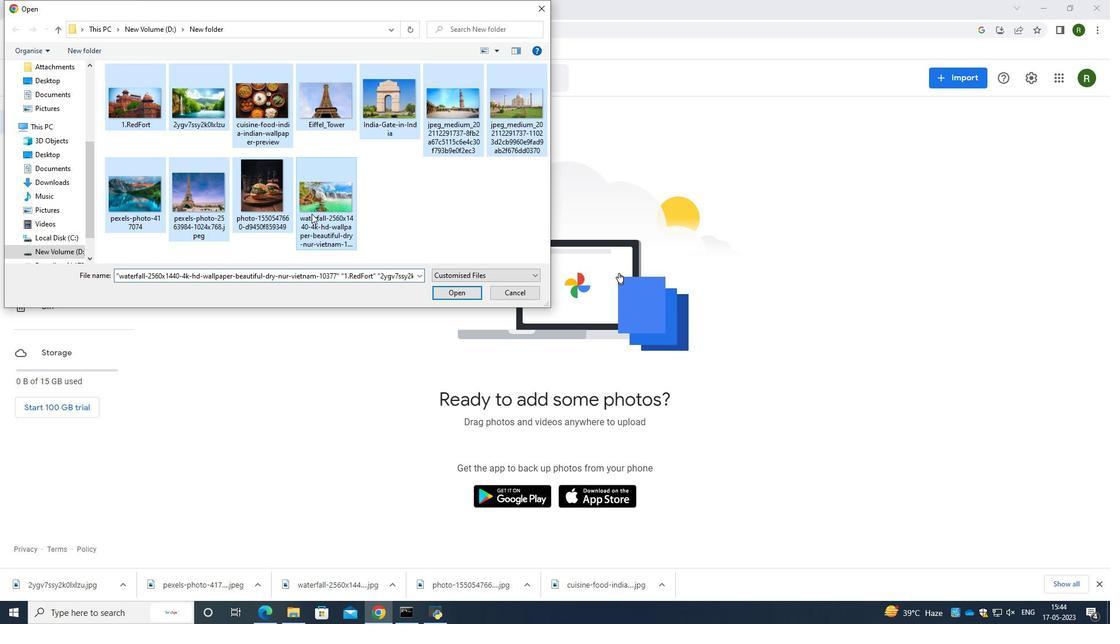
Action: Mouse moved to (290, 215)
Screenshot: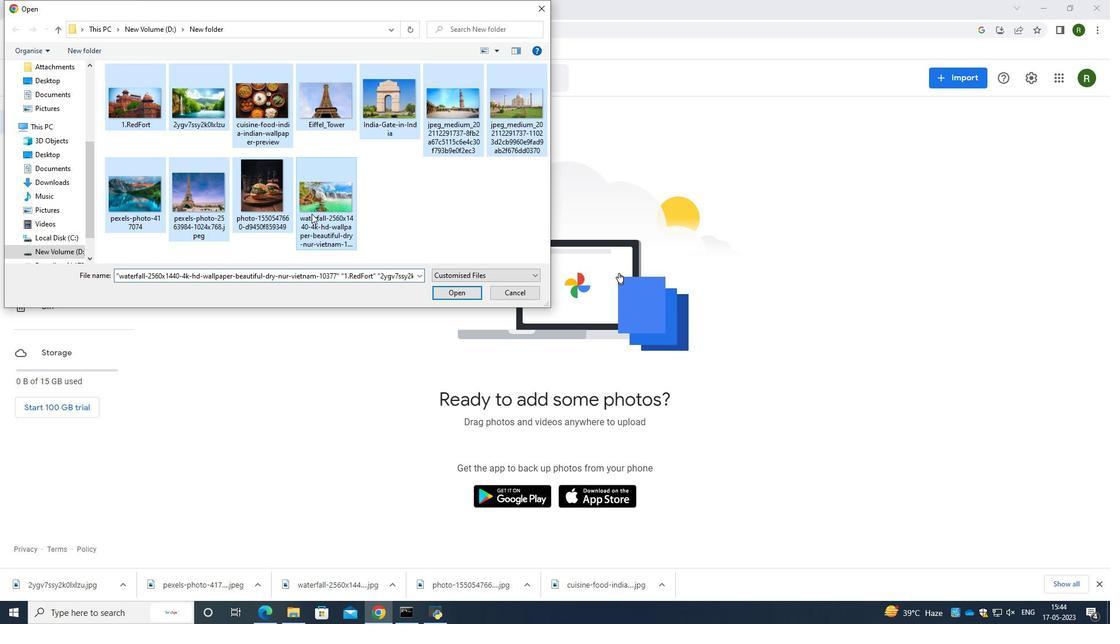 
Action: Key pressed <Key.shift><Key.shift><Key.shift><Key.shift>
Screenshot: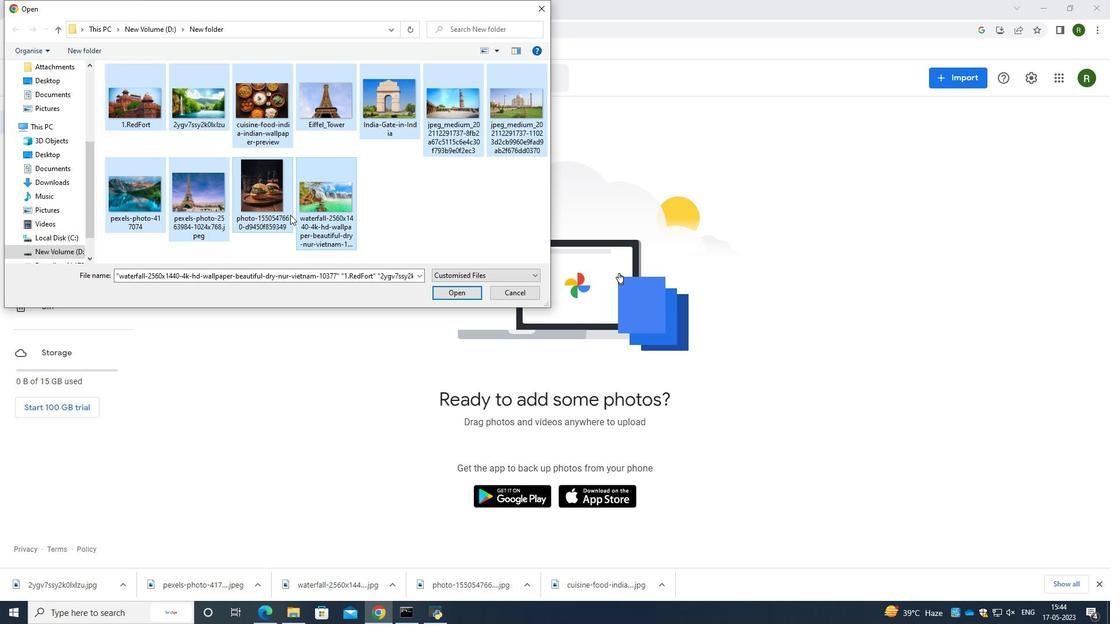
Action: Mouse moved to (296, 215)
Screenshot: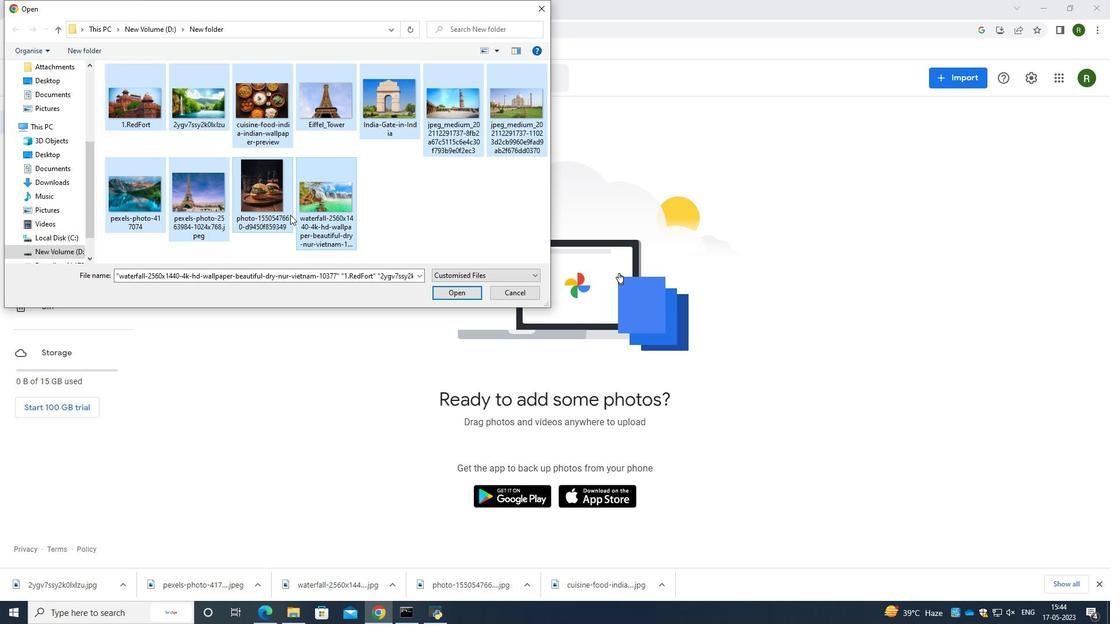 
Action: Key pressed <Key.shift>
Screenshot: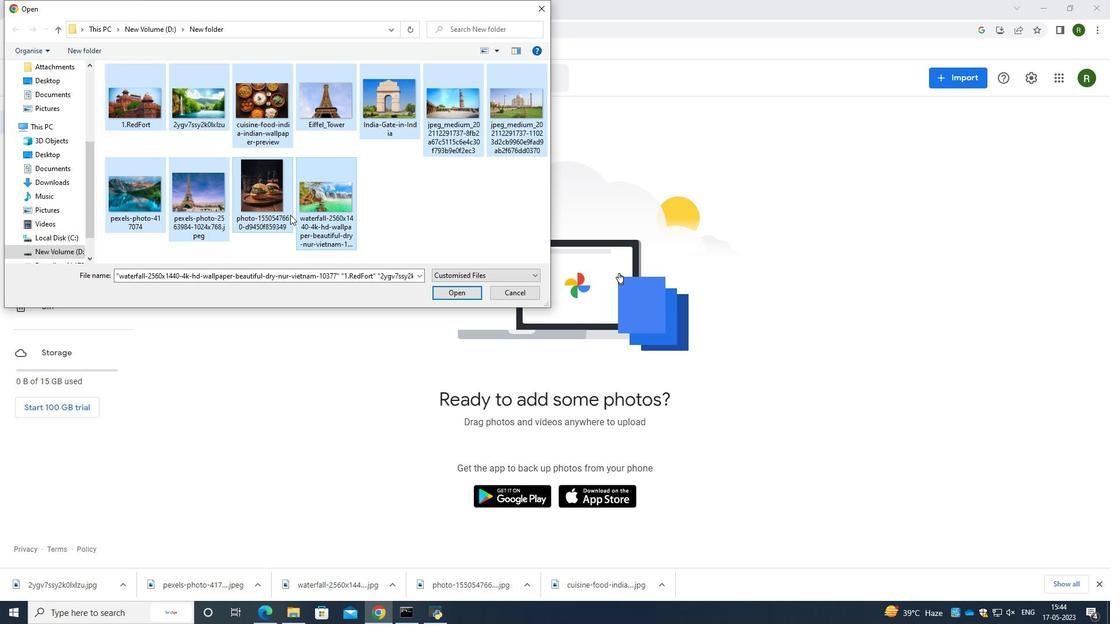 
Action: Mouse moved to (323, 215)
Screenshot: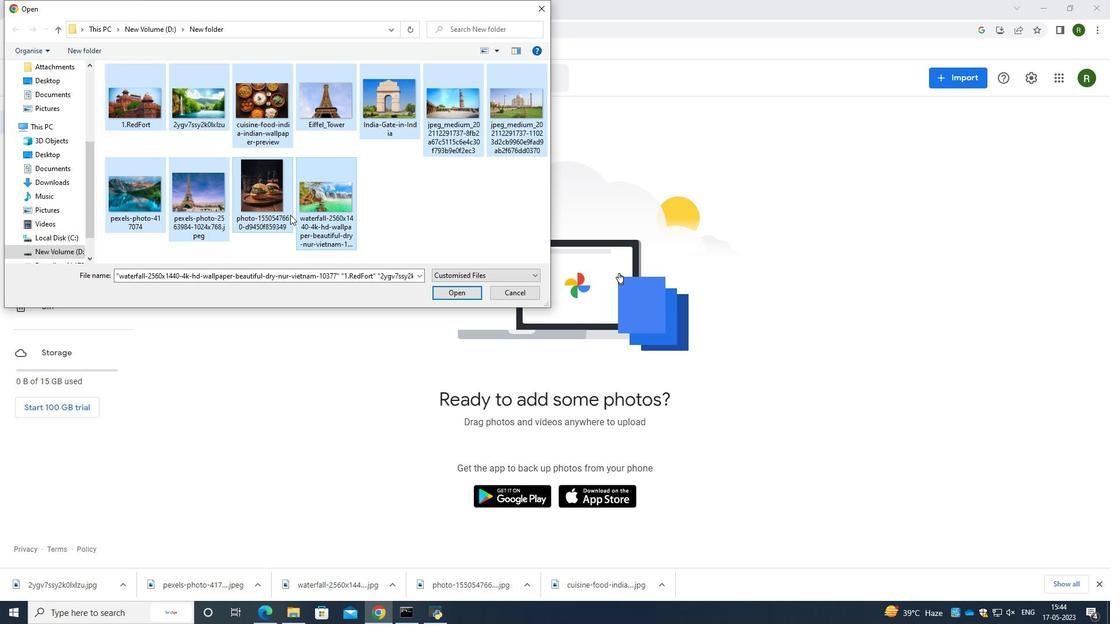 
Action: Key pressed <Key.shift>
Screenshot: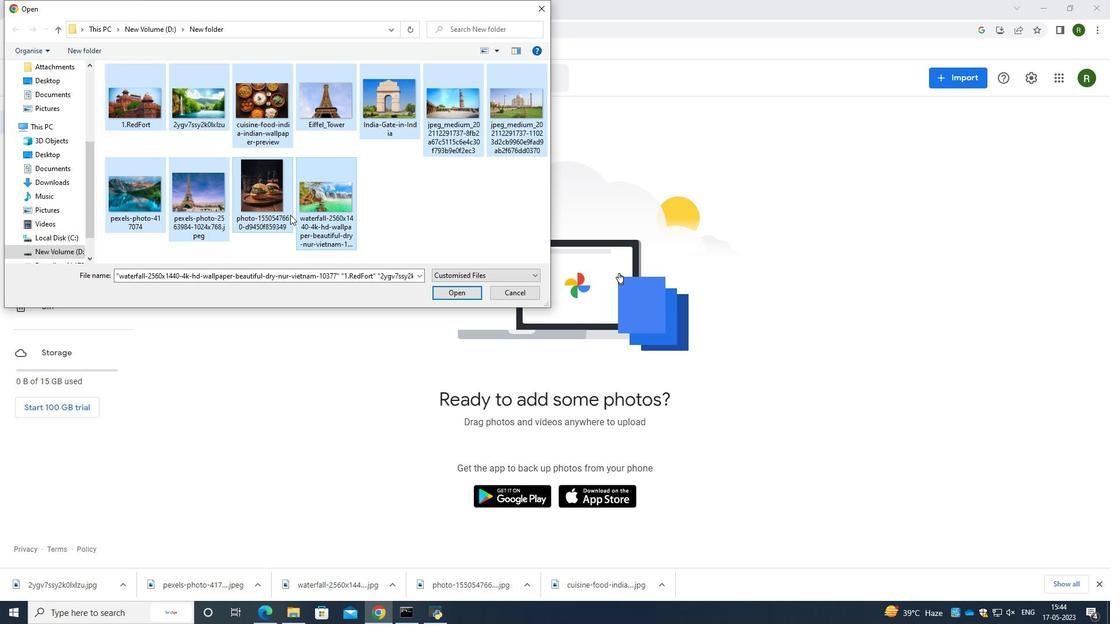 
Action: Mouse moved to (342, 215)
Screenshot: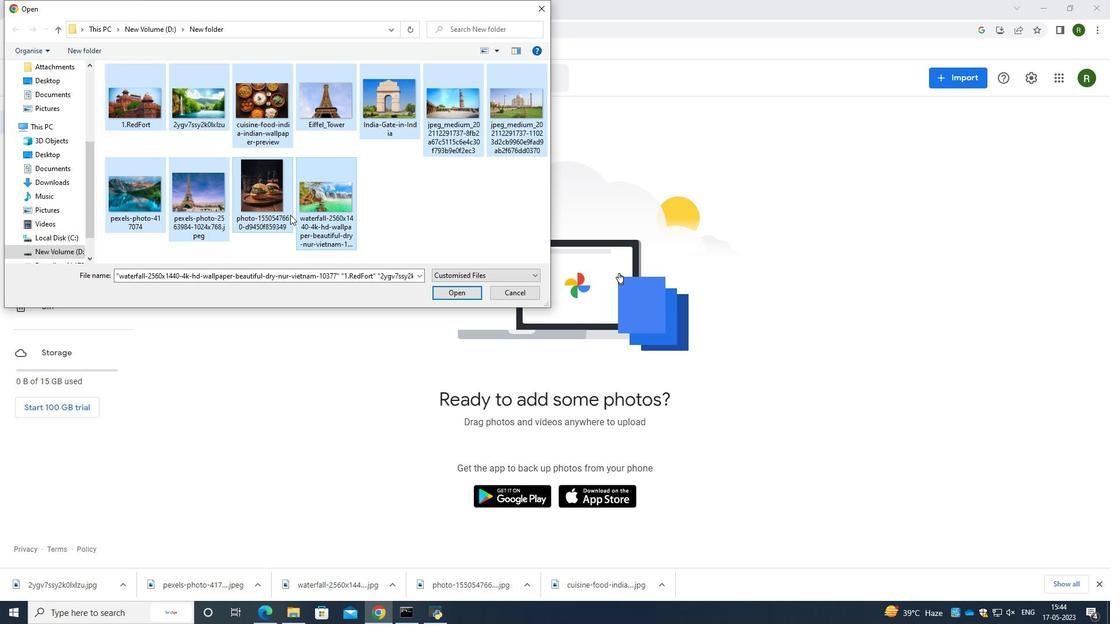 
Action: Key pressed <Key.shift>
Screenshot: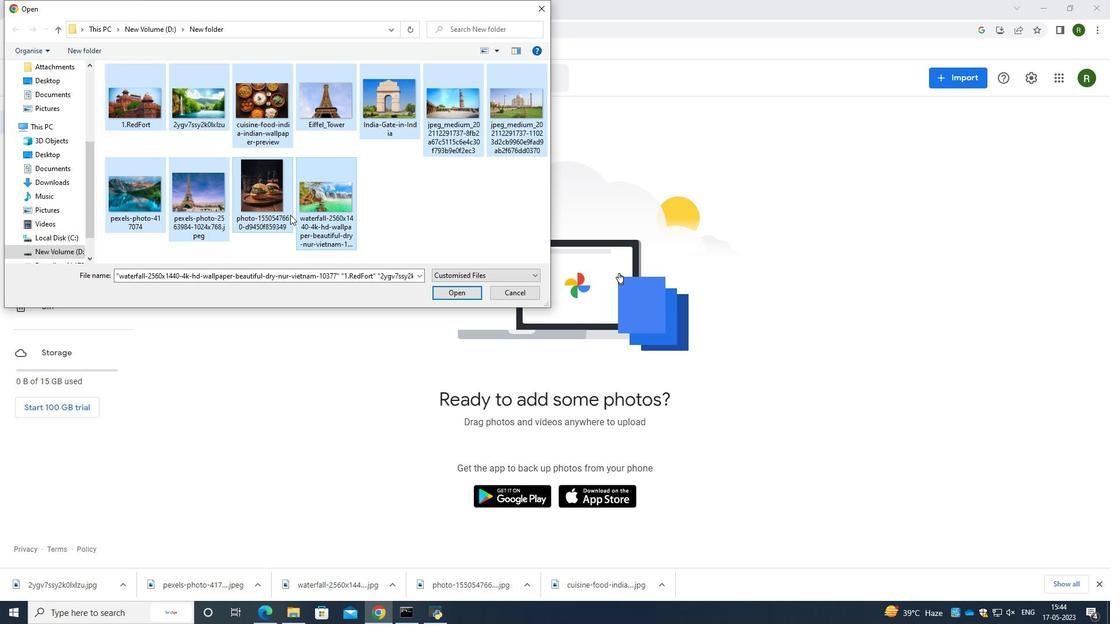 
Action: Mouse moved to (349, 215)
Screenshot: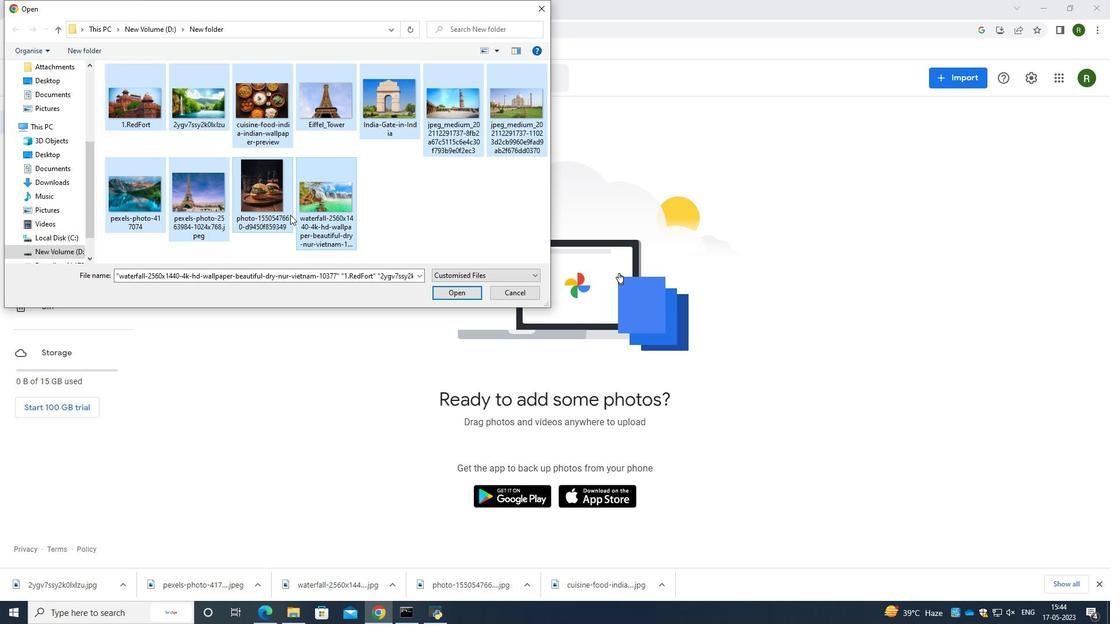 
Action: Key pressed <Key.shift>
Screenshot: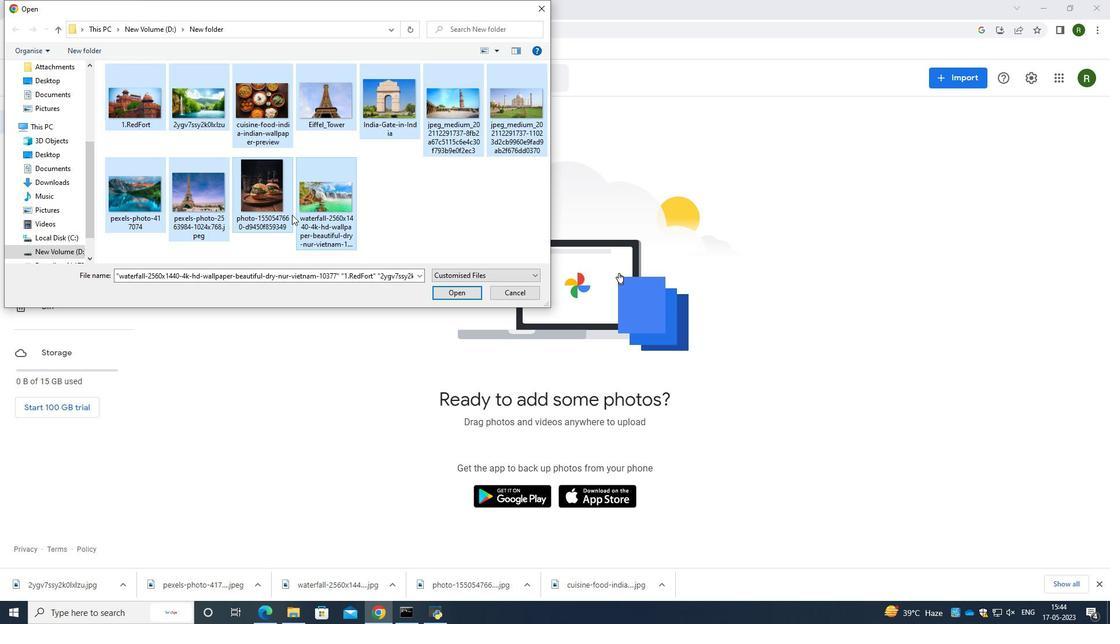 
Action: Mouse moved to (350, 214)
Screenshot: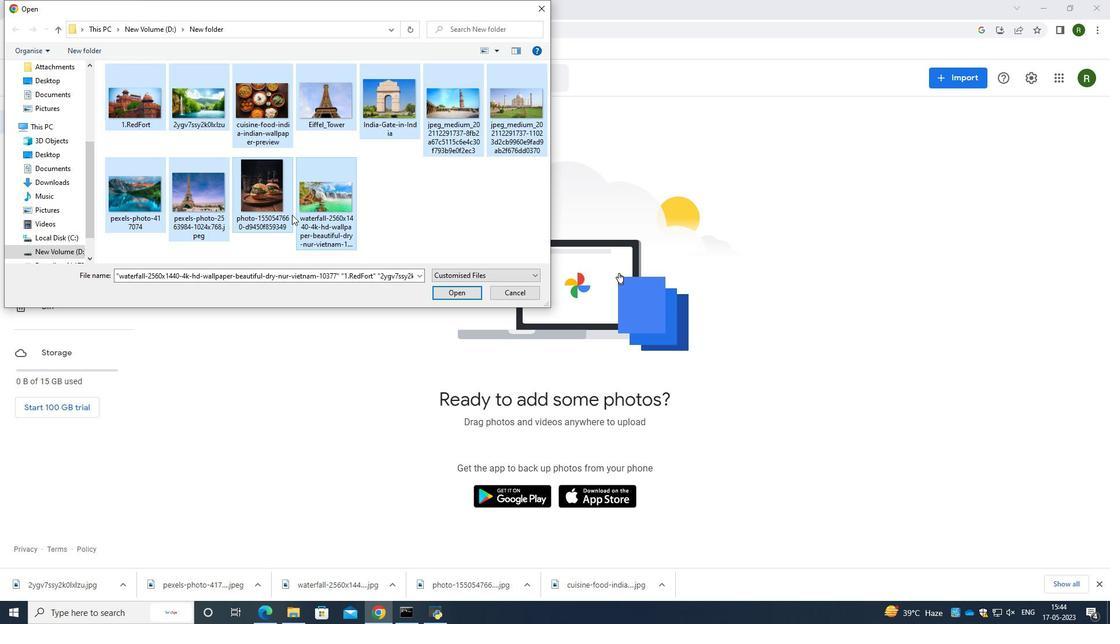 
Action: Key pressed <Key.shift>
Screenshot: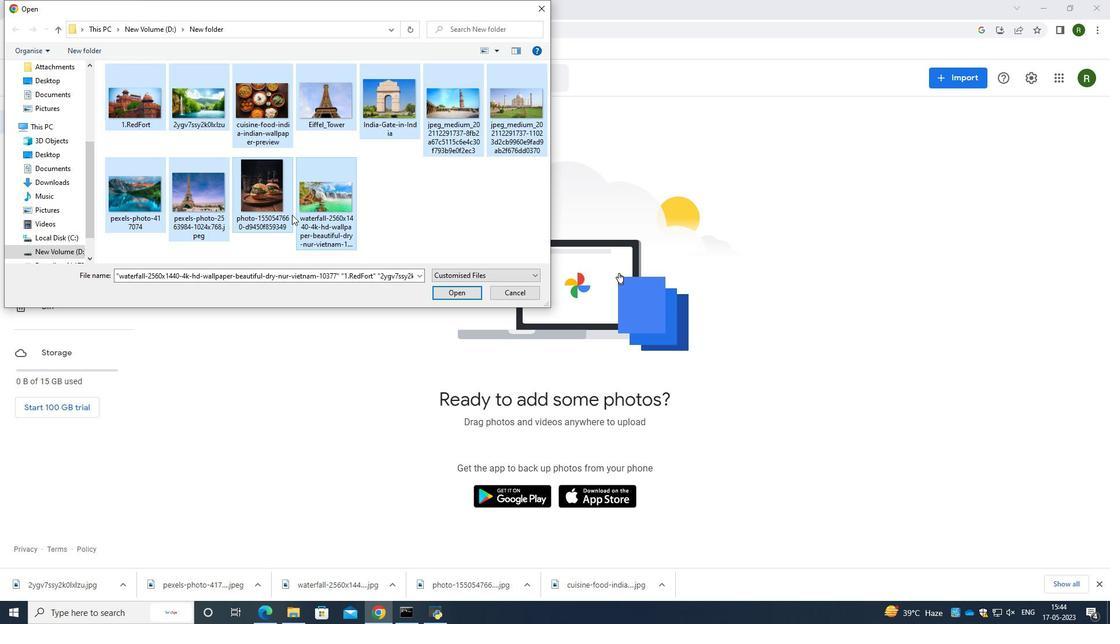 
Action: Mouse moved to (351, 213)
Screenshot: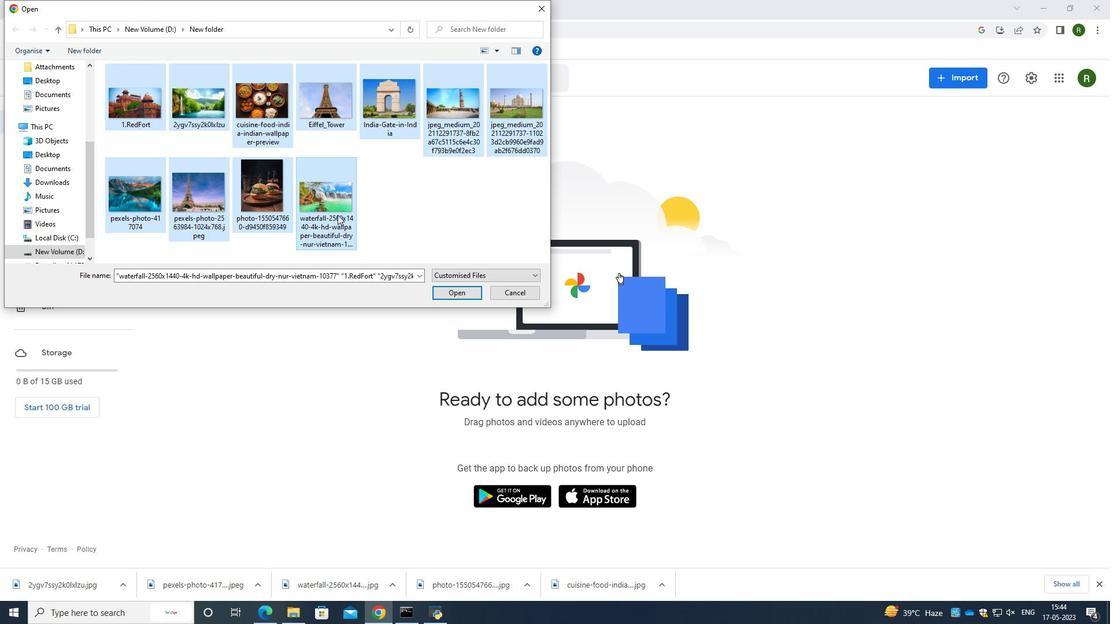 
Action: Key pressed <Key.shift>
Screenshot: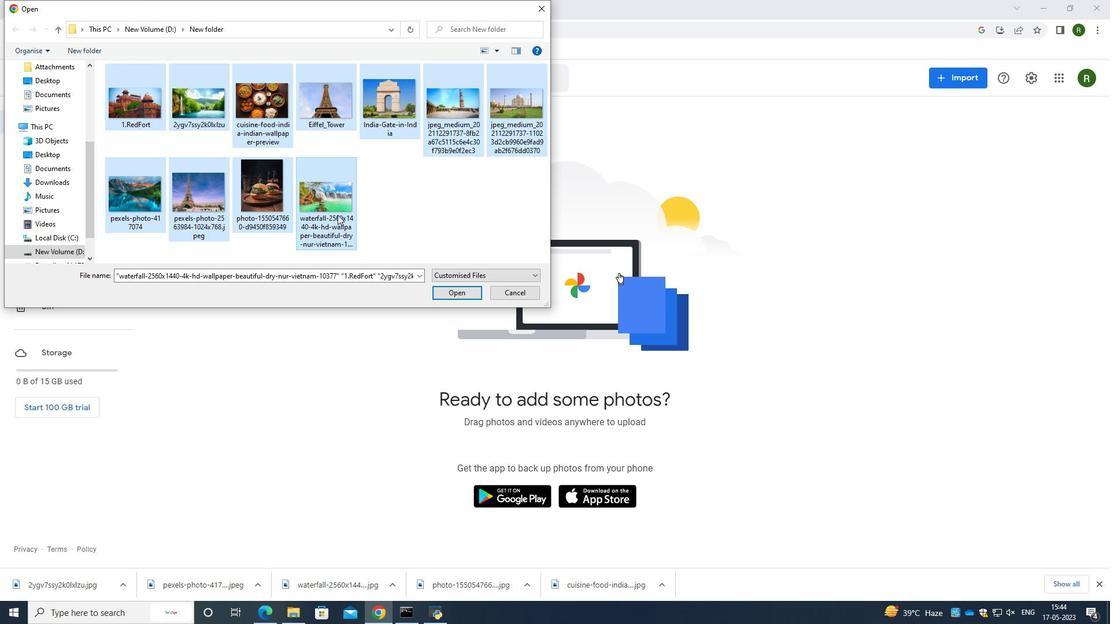 
Action: Mouse moved to (359, 213)
Screenshot: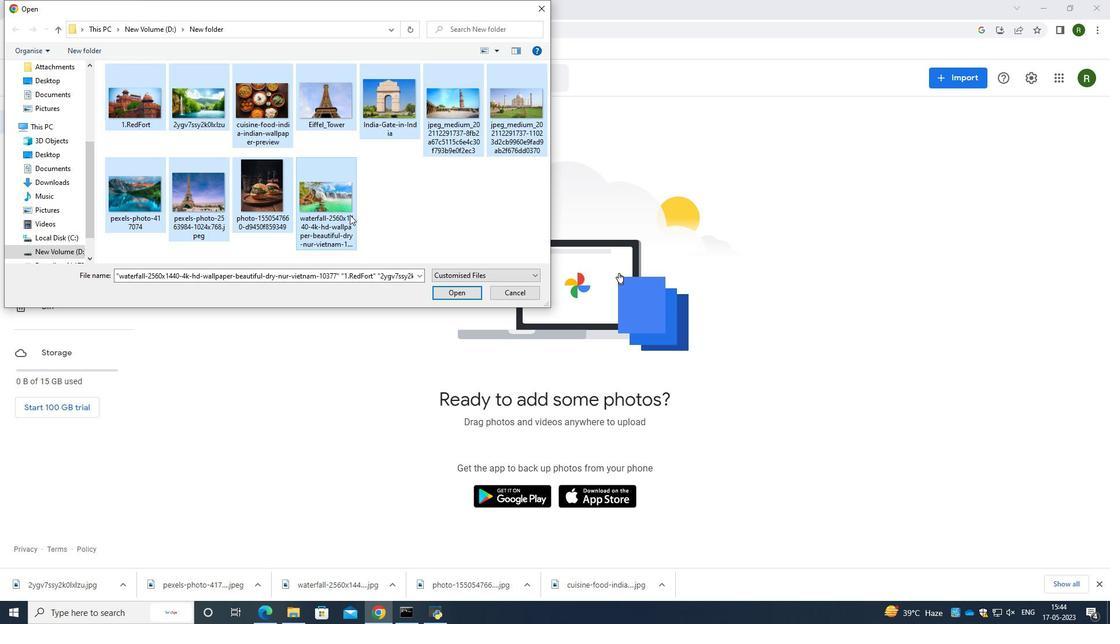
Action: Key pressed <Key.shift>
Screenshot: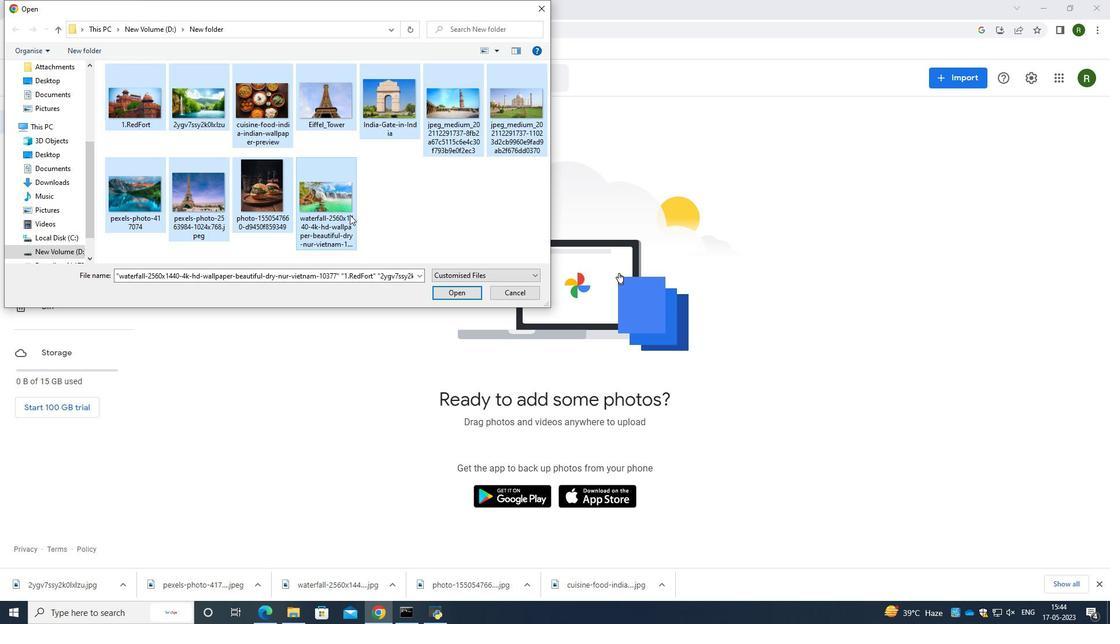 
Action: Mouse moved to (361, 213)
Screenshot: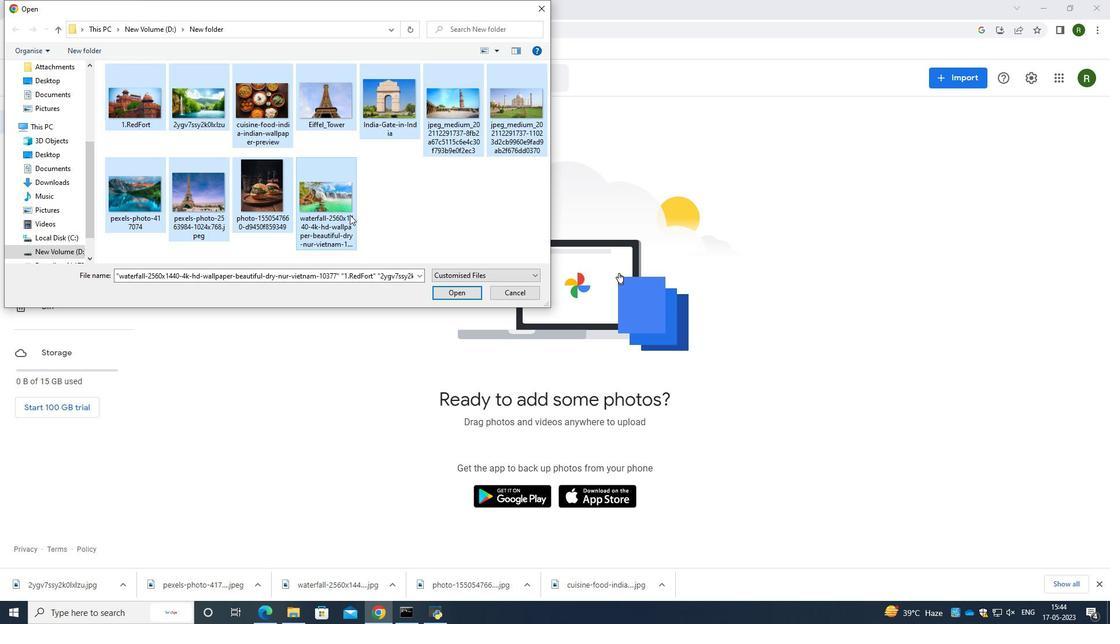 
Action: Key pressed <Key.shift>
Screenshot: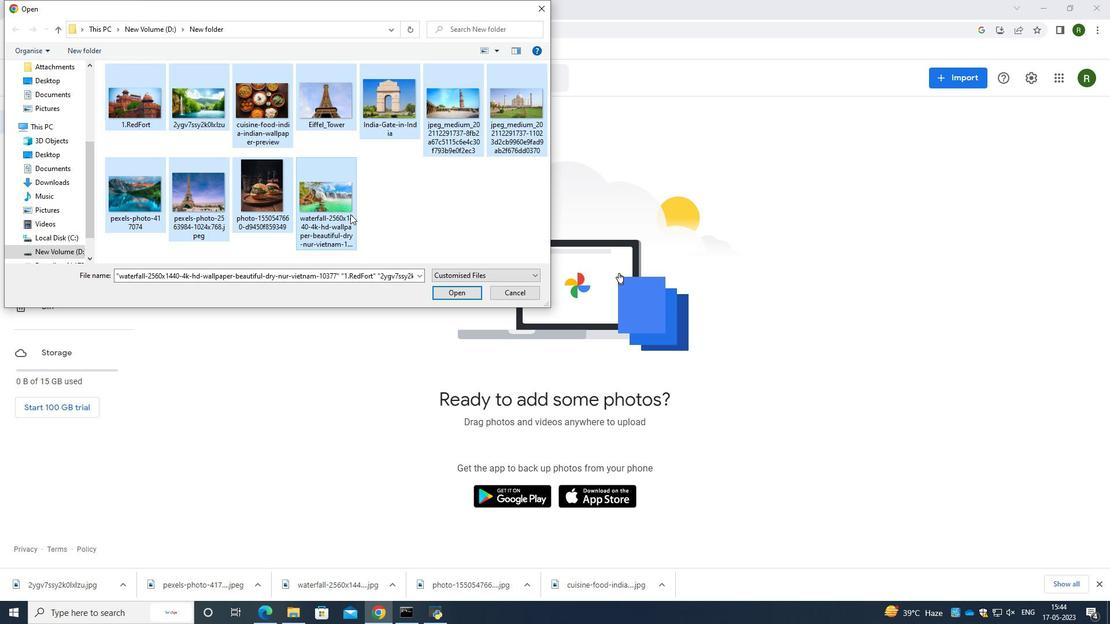 
Action: Mouse moved to (363, 213)
Screenshot: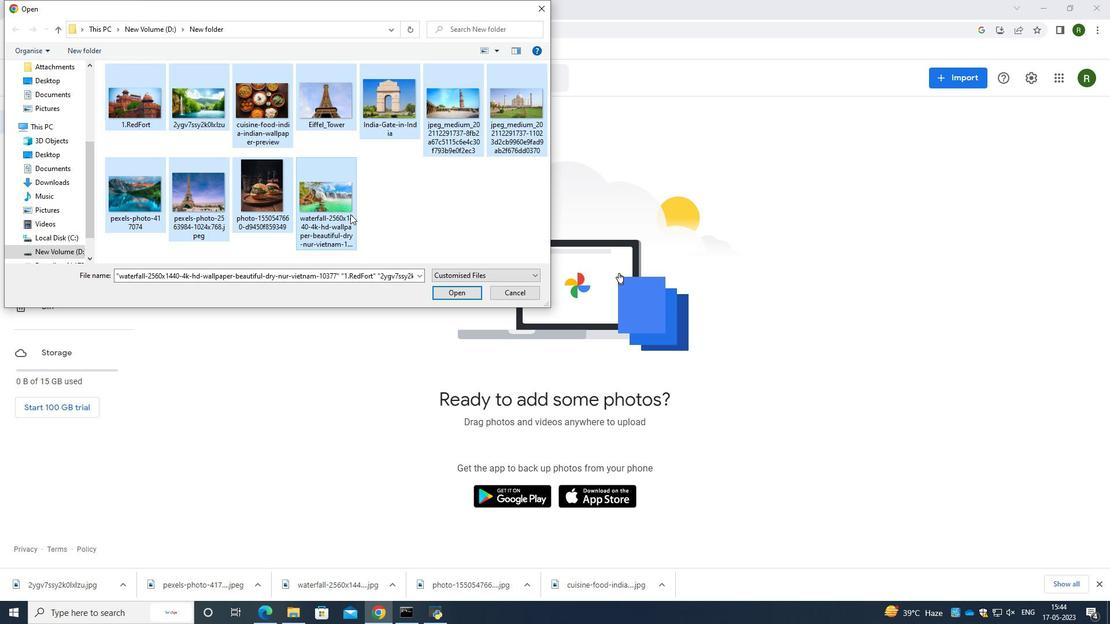 
Action: Key pressed <Key.shift>
Screenshot: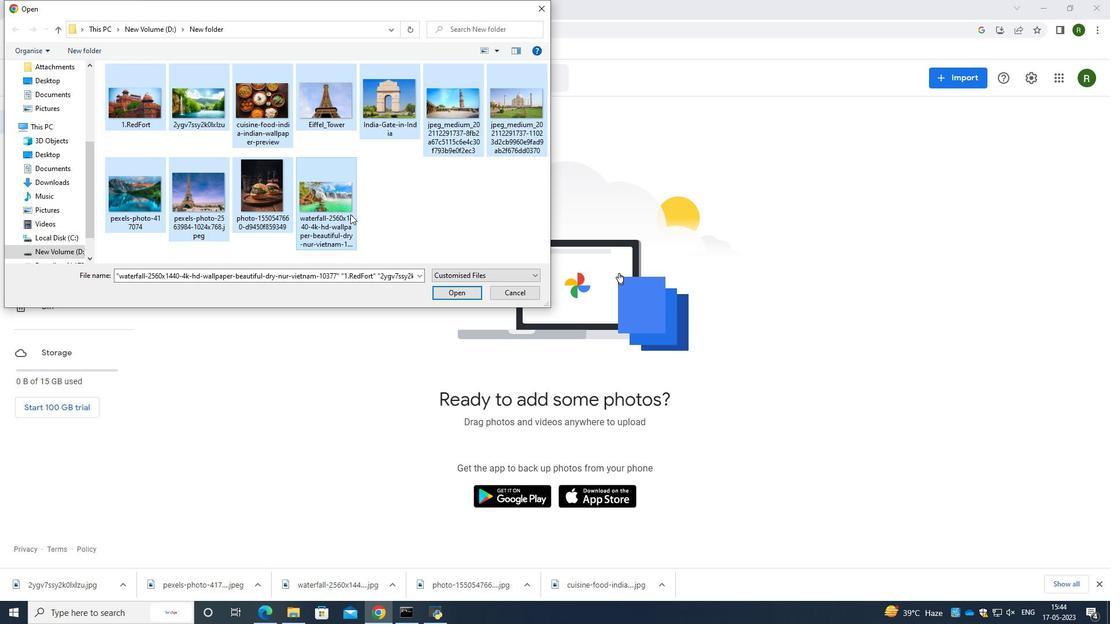 
Action: Mouse moved to (367, 213)
Screenshot: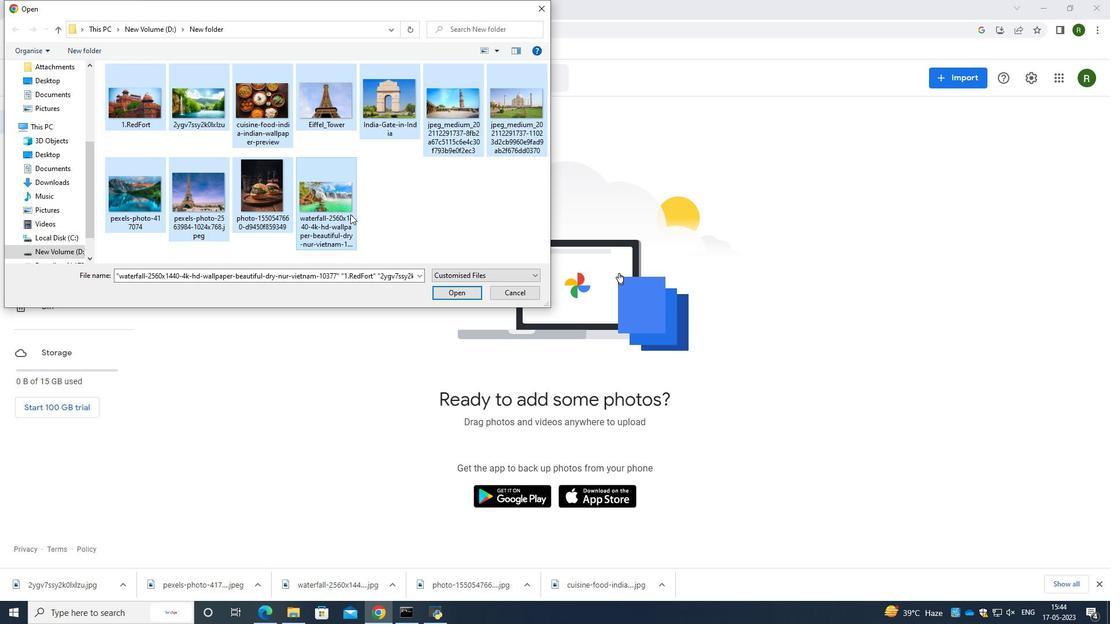 
Action: Key pressed <Key.shift>
Screenshot: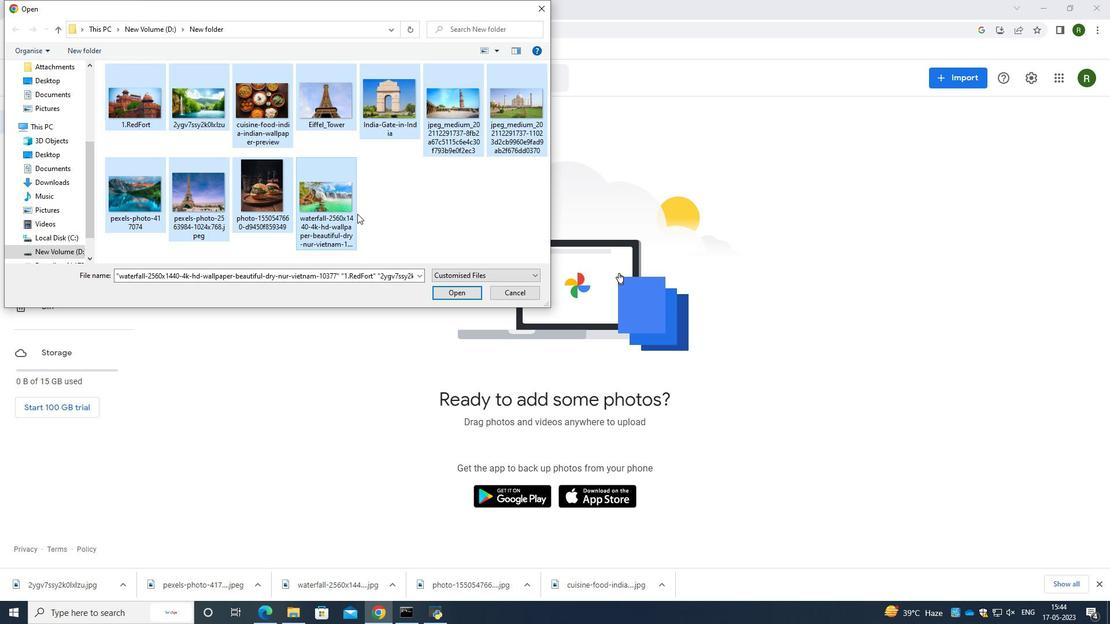 
Action: Mouse moved to (456, 224)
Screenshot: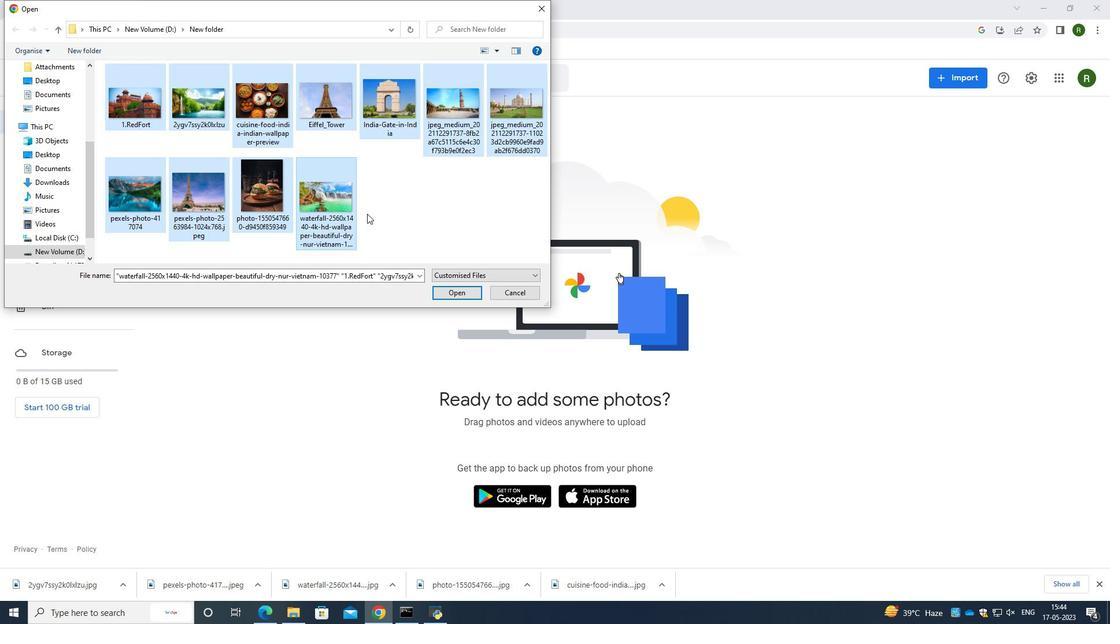 
Action: Mouse pressed left at (456, 224)
Screenshot: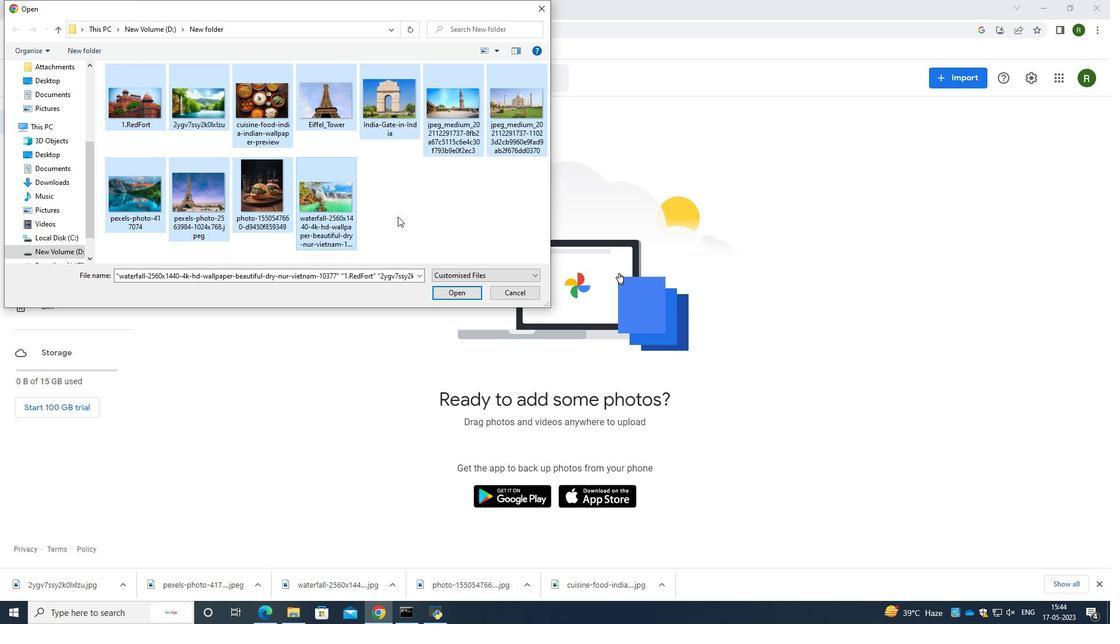 
Action: Mouse moved to (339, 222)
Screenshot: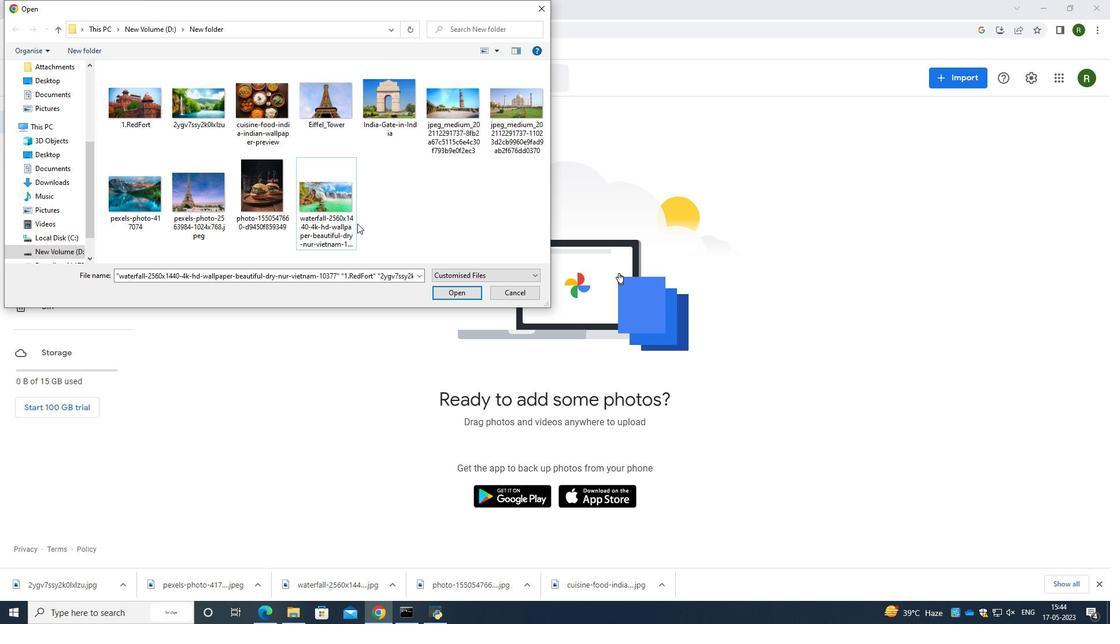 
Action: Key pressed <Key.shift>
Screenshot: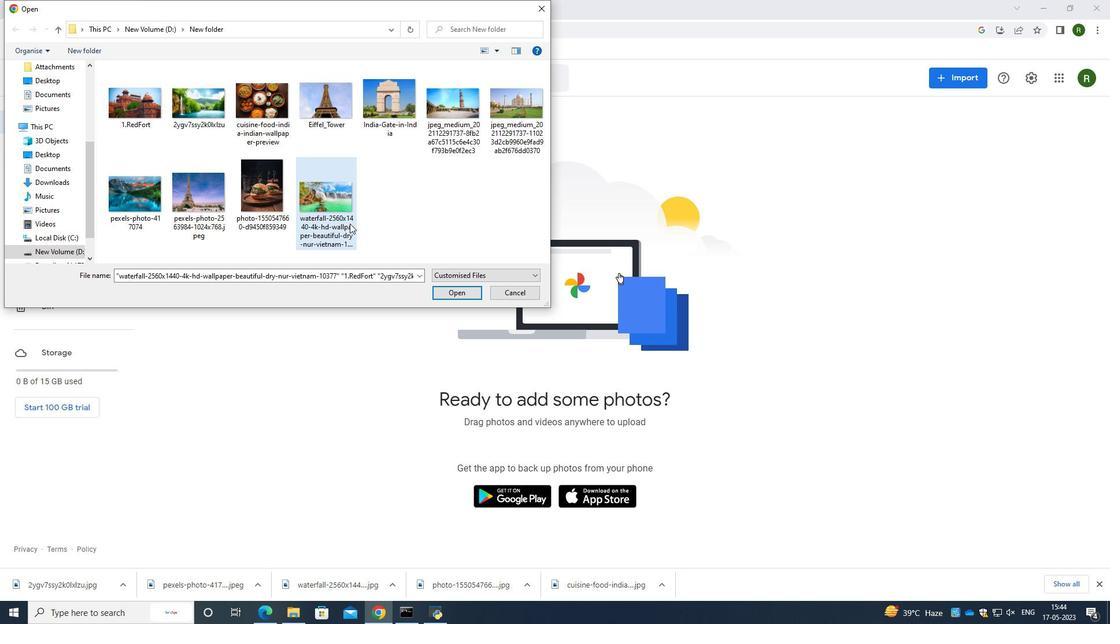
Action: Mouse pressed left at (339, 222)
Screenshot: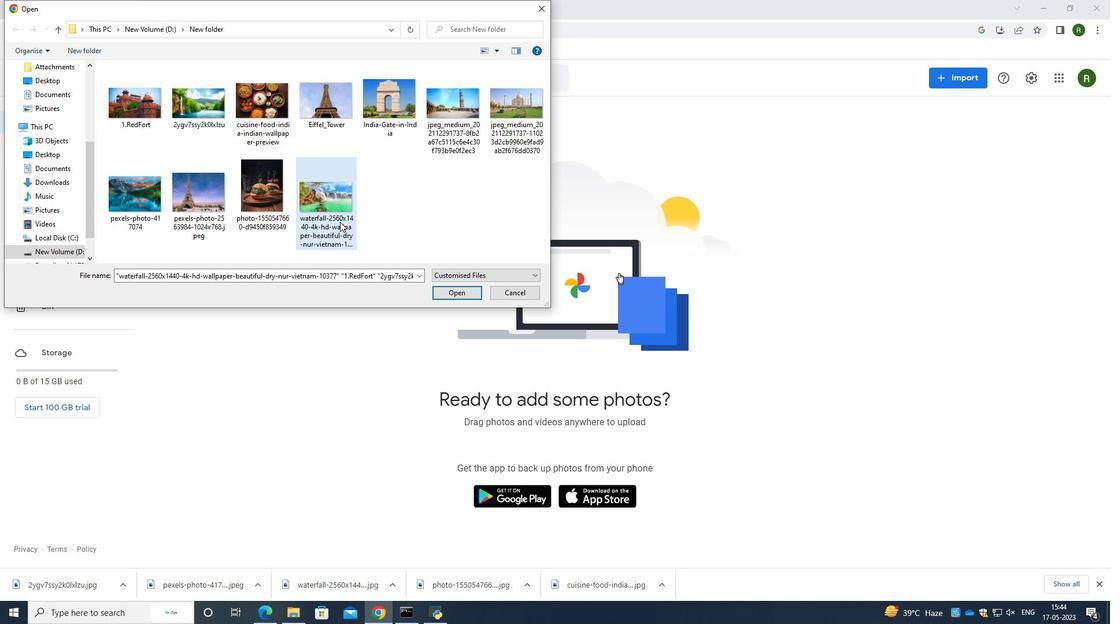 
Action: Mouse pressed left at (339, 222)
Screenshot: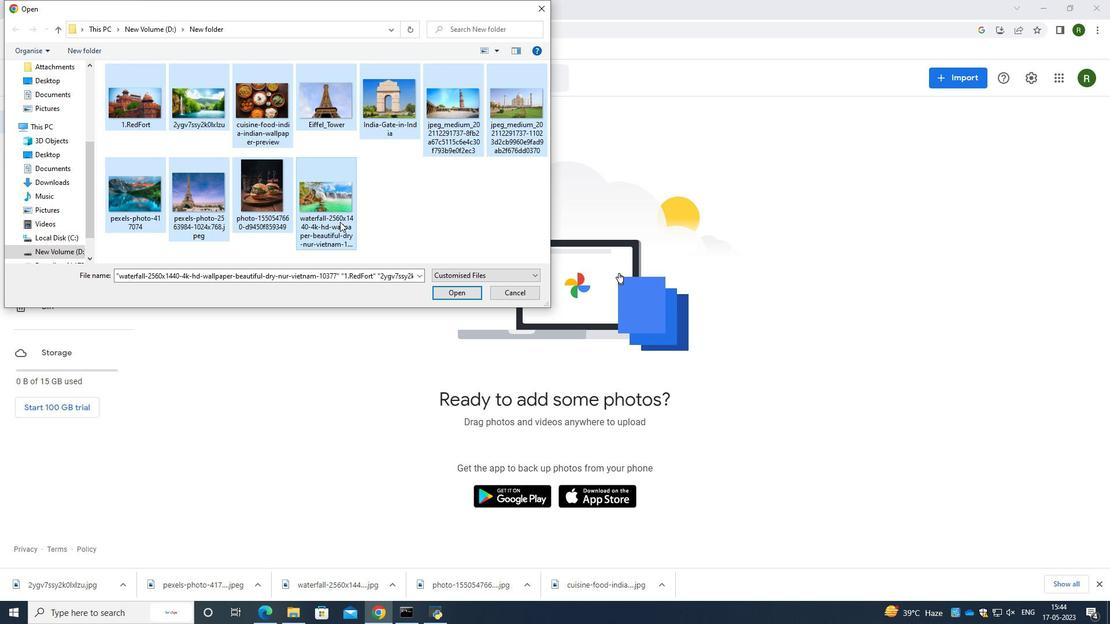 
Action: Key pressed <Key.shift><Key.shift><Key.shift>
Screenshot: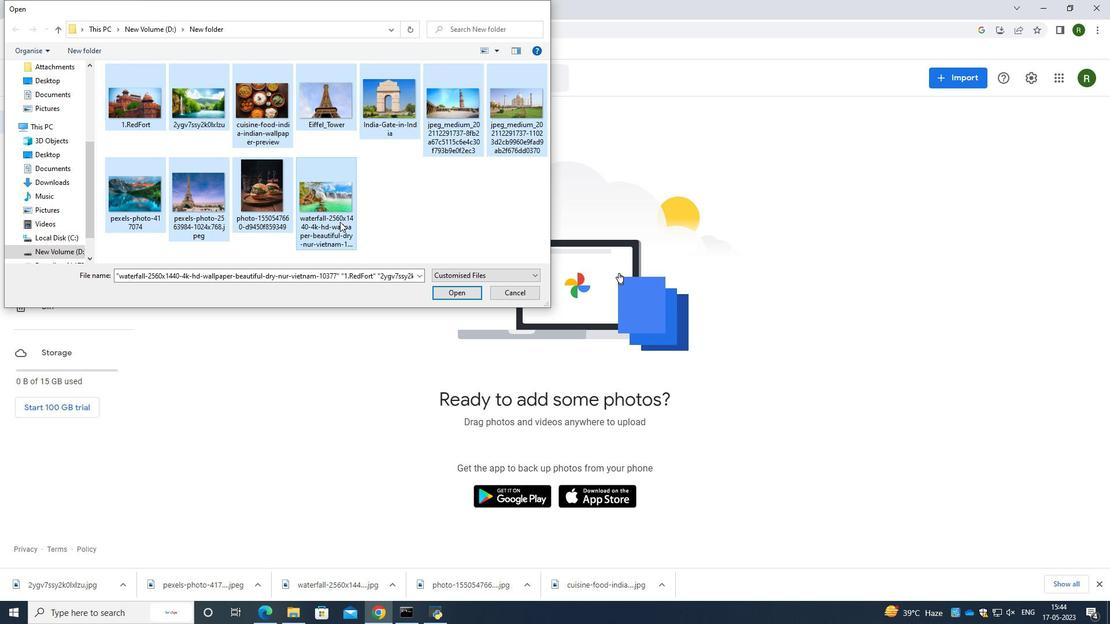 
Action: Mouse moved to (344, 219)
Screenshot: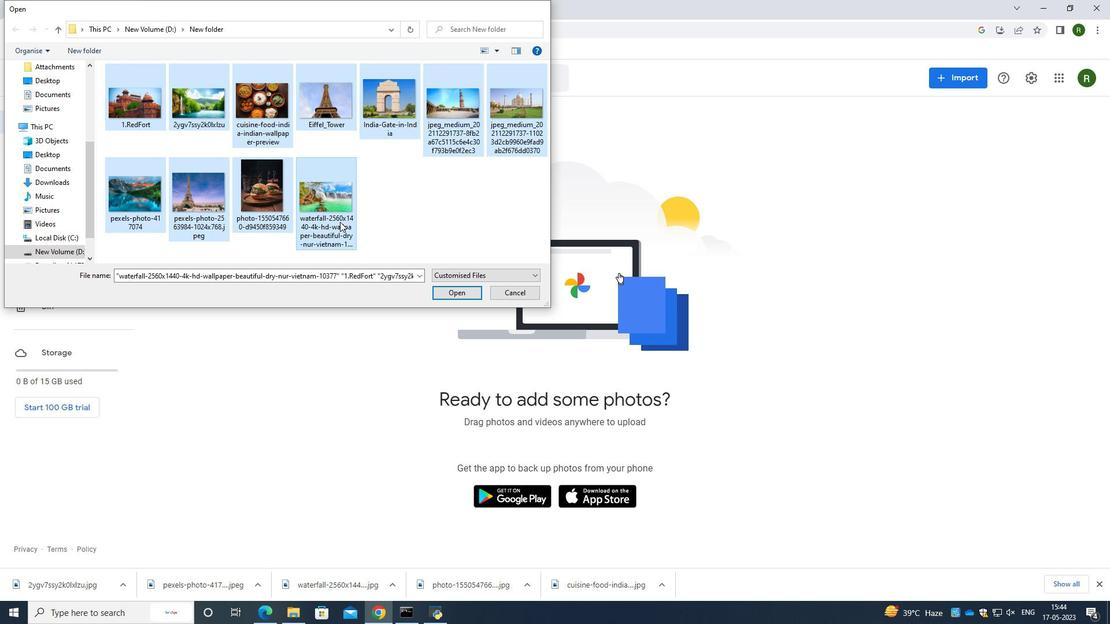 
Action: Key pressed <Key.shift>
Screenshot: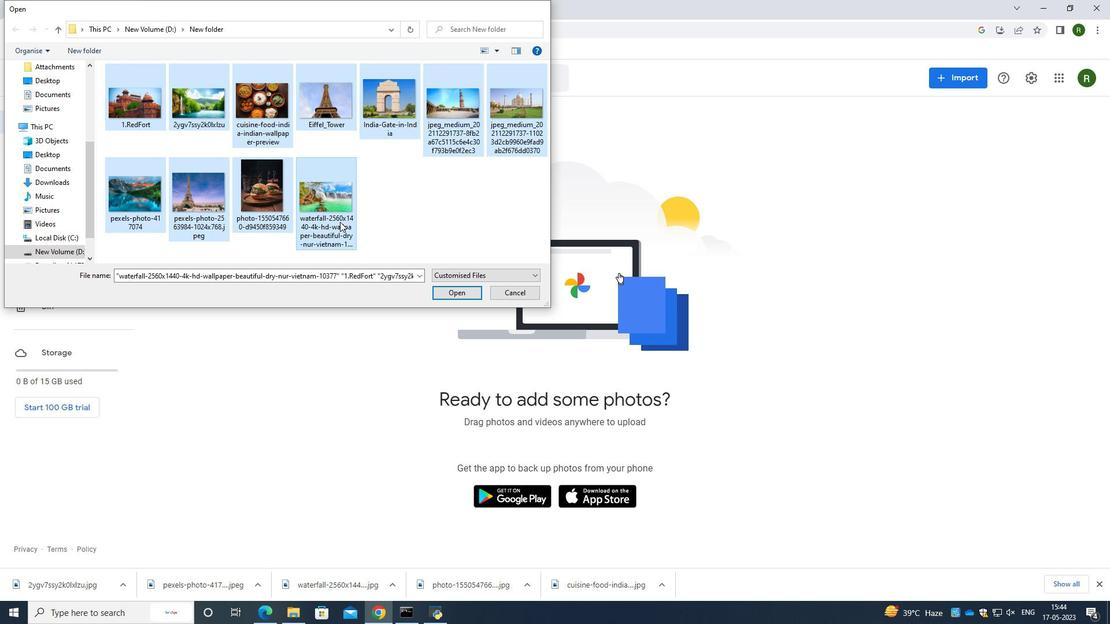 
Action: Mouse moved to (389, 215)
Screenshot: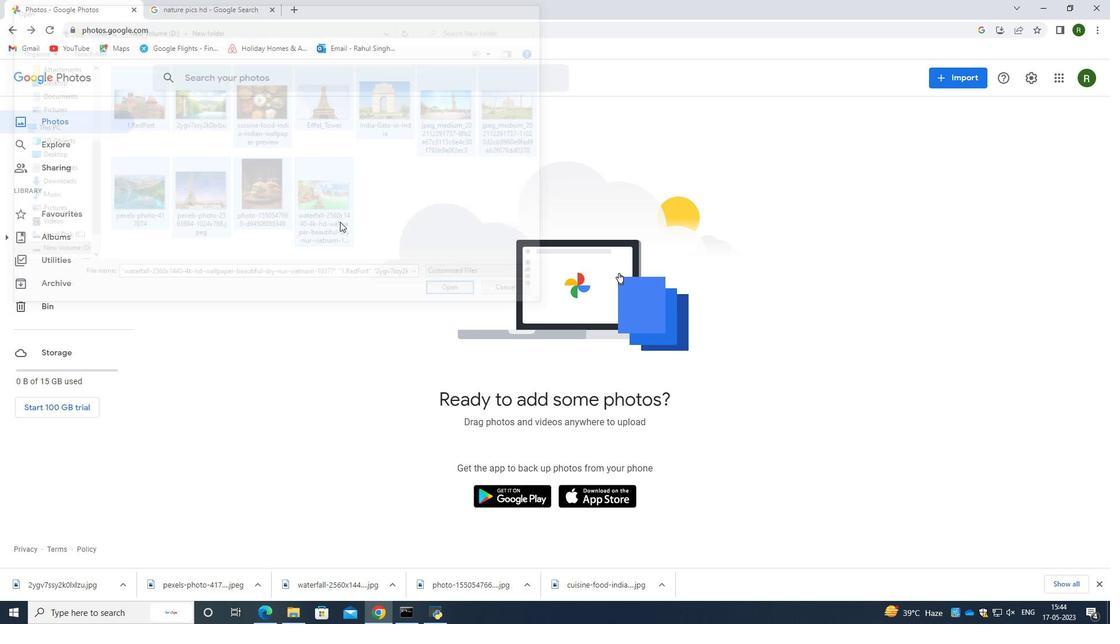 
Action: Key pressed <Key.shift>
Screenshot: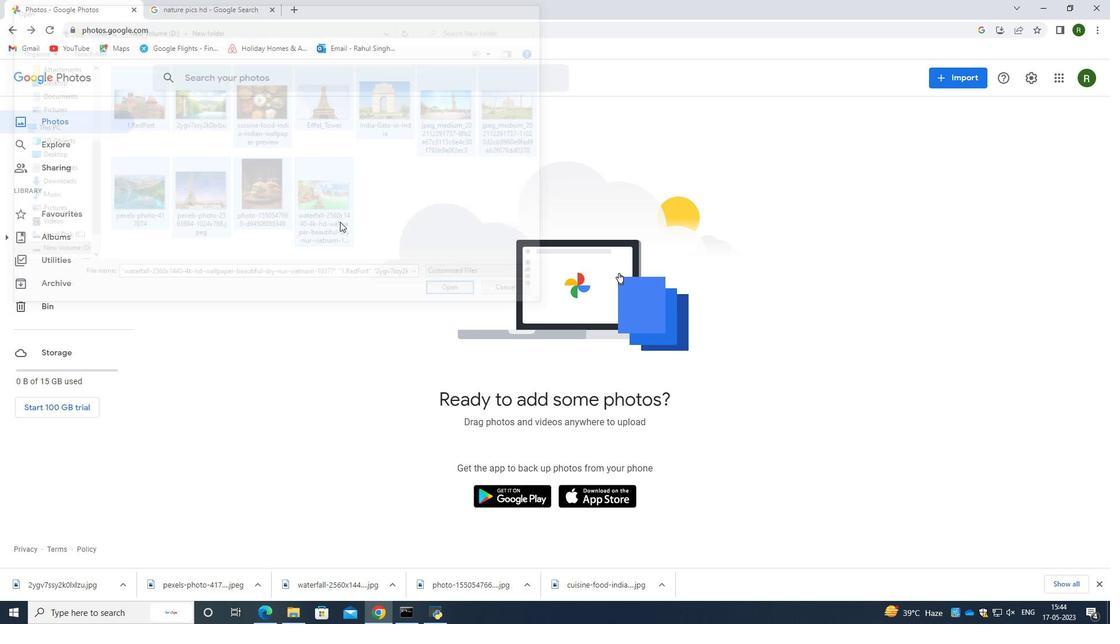 
Action: Mouse moved to (426, 212)
Screenshot: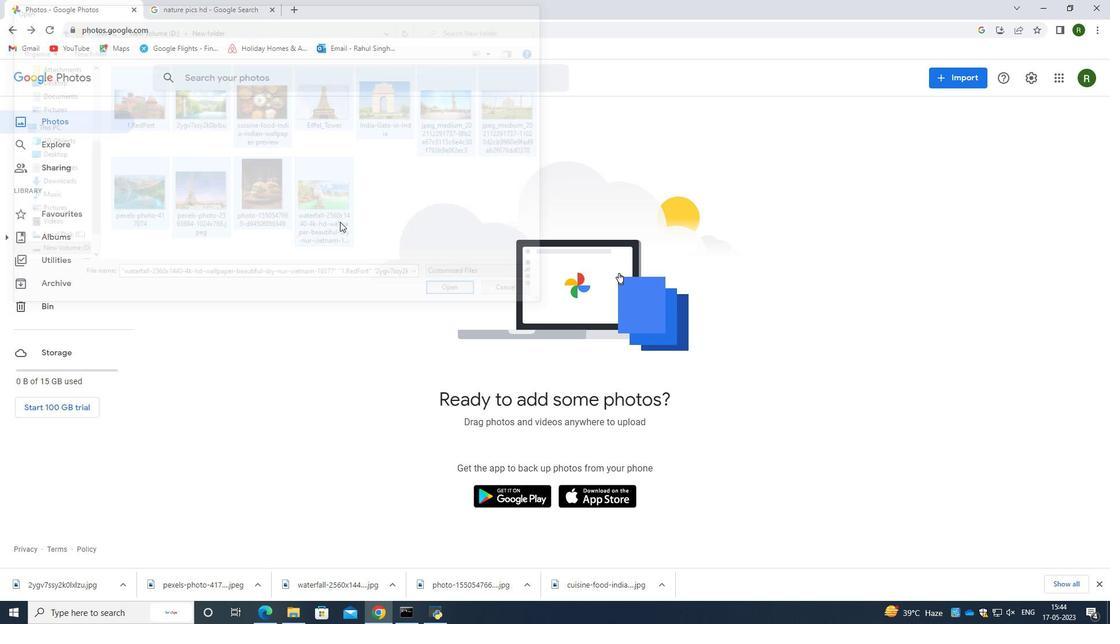 
Action: Key pressed <Key.shift>
Screenshot: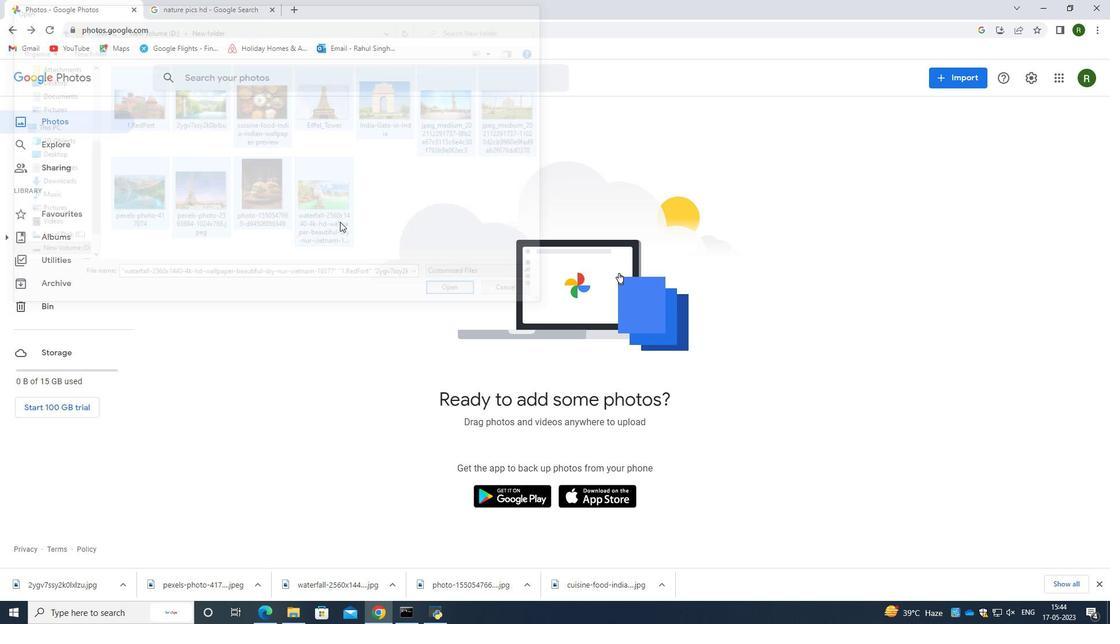 
Action: Mouse moved to (955, 76)
Screenshot: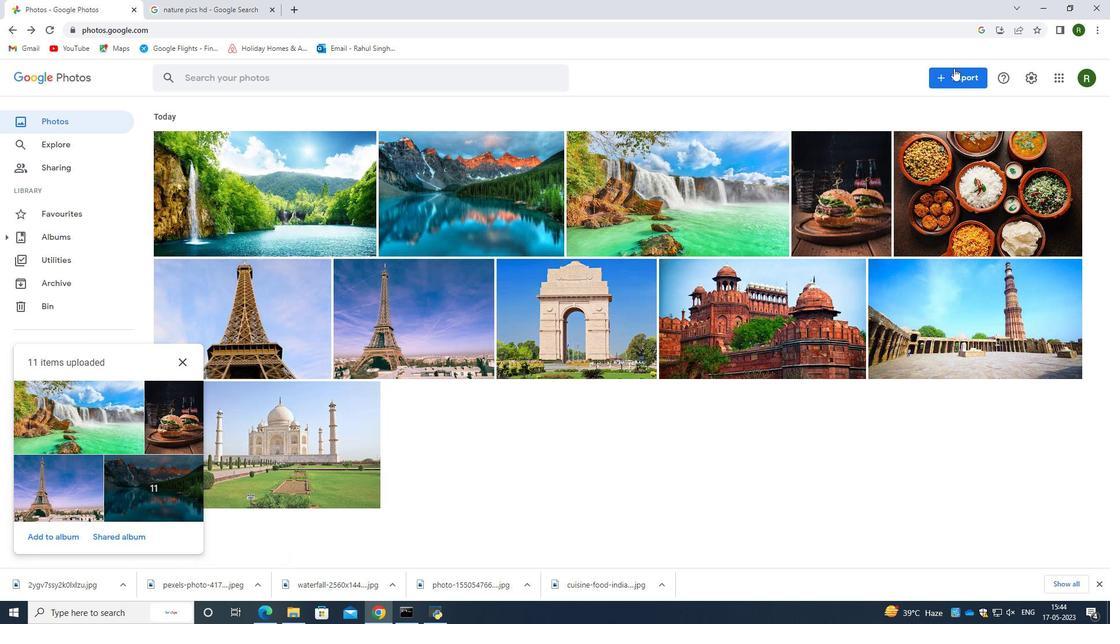 
Action: Mouse pressed left at (955, 76)
Screenshot: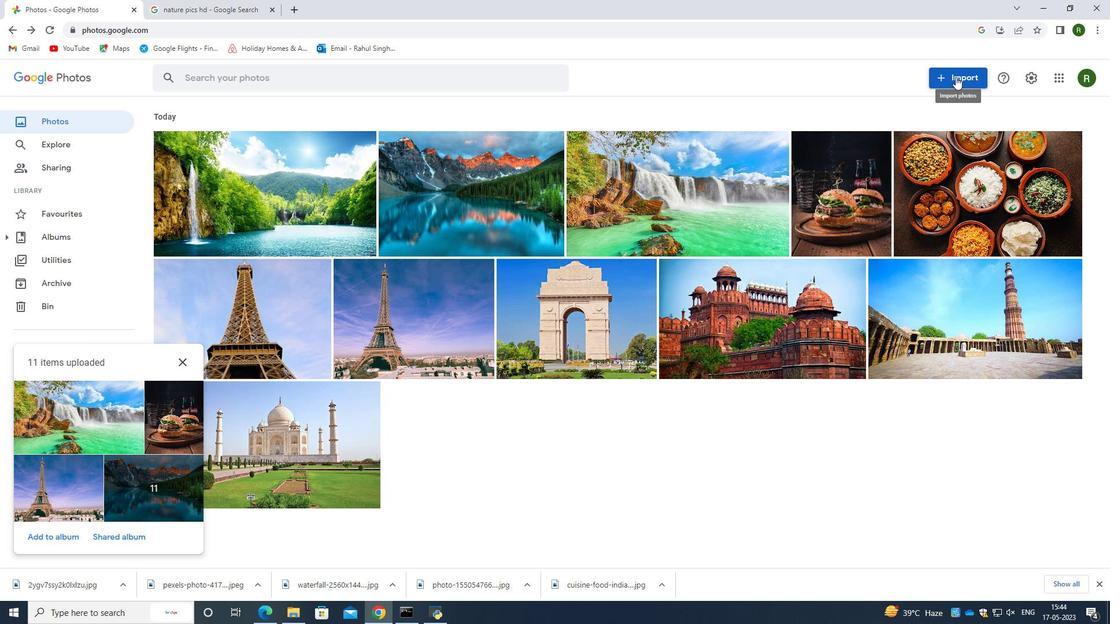 
Action: Mouse moved to (880, 118)
Screenshot: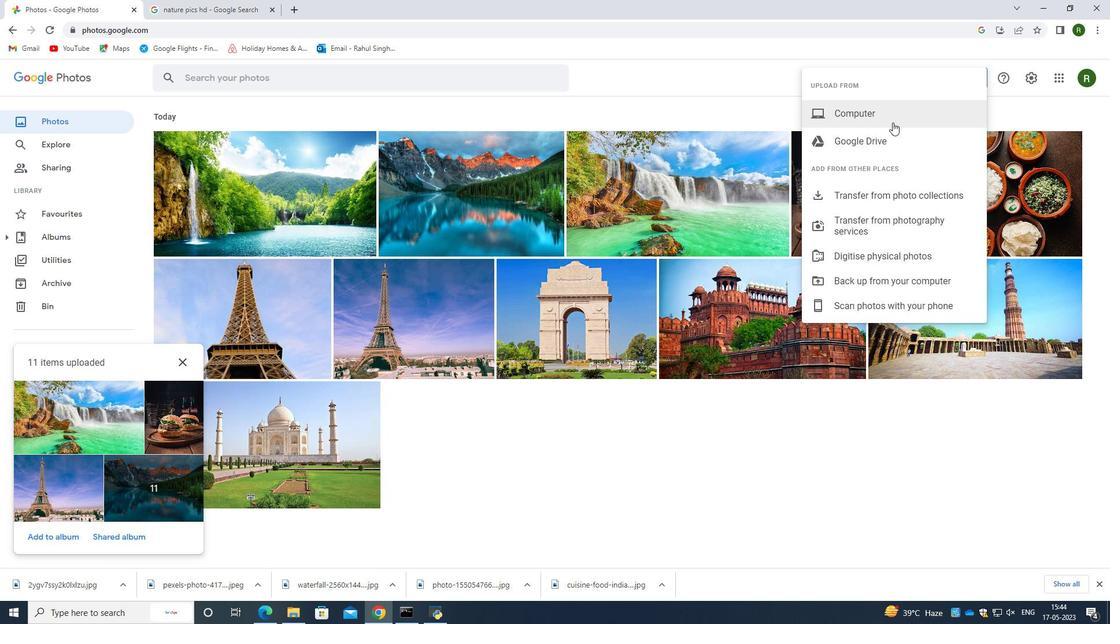 
Action: Mouse pressed left at (880, 118)
Screenshot: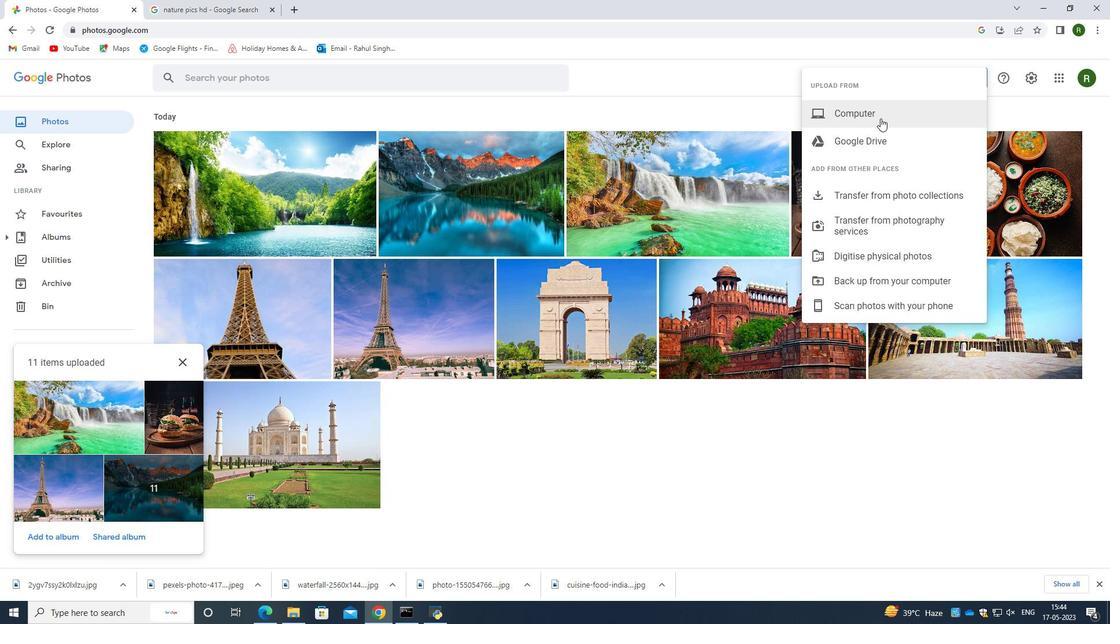 
Action: Mouse moved to (53, 235)
Screenshot: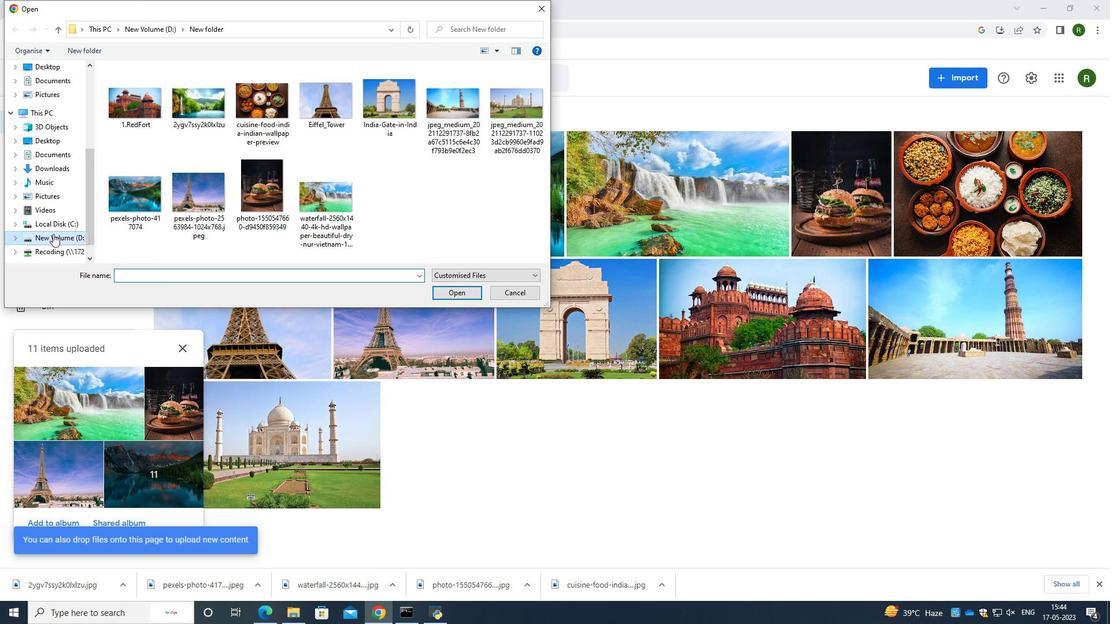 
Action: Mouse pressed left at (53, 235)
Screenshot: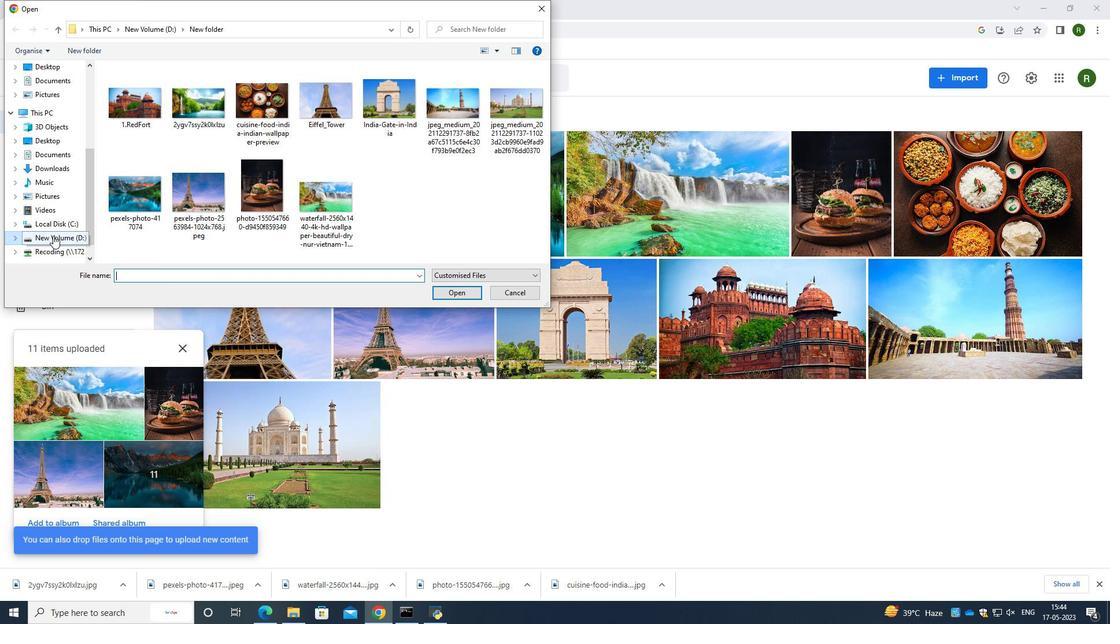 
Action: Mouse moved to (468, 120)
Screenshot: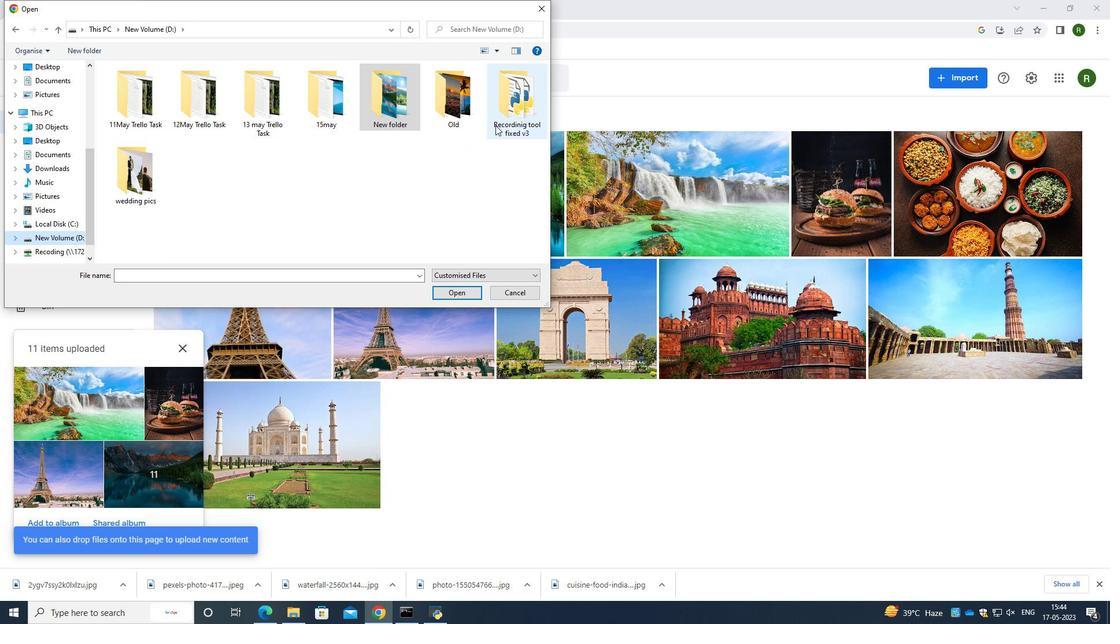
Action: Mouse pressed left at (468, 120)
Screenshot: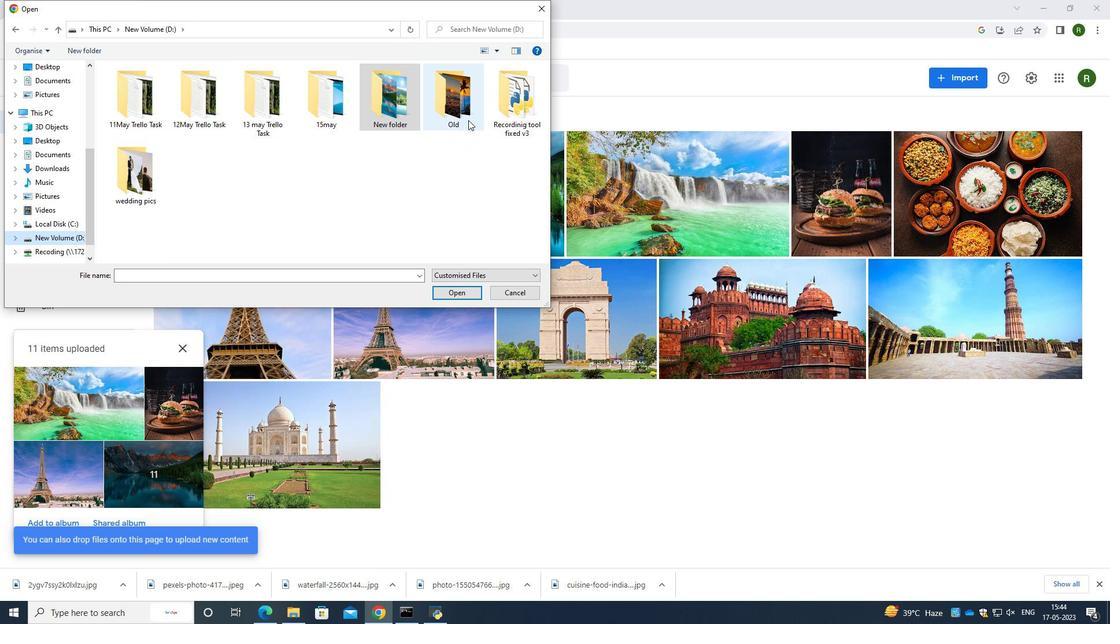 
Action: Mouse pressed left at (468, 120)
Screenshot: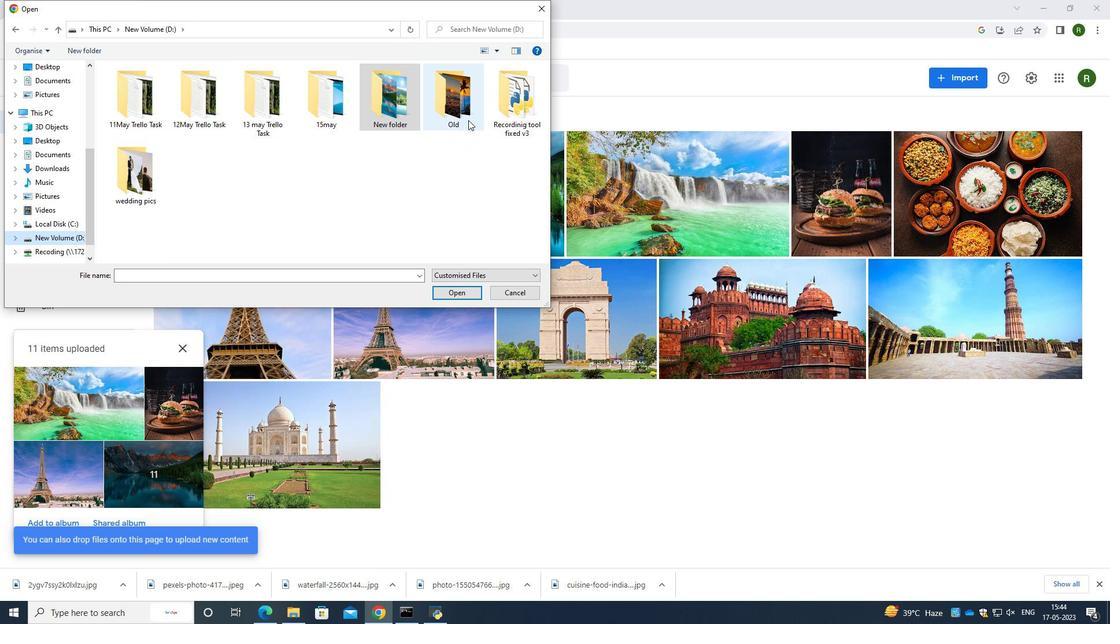 
Action: Mouse moved to (374, 207)
Screenshot: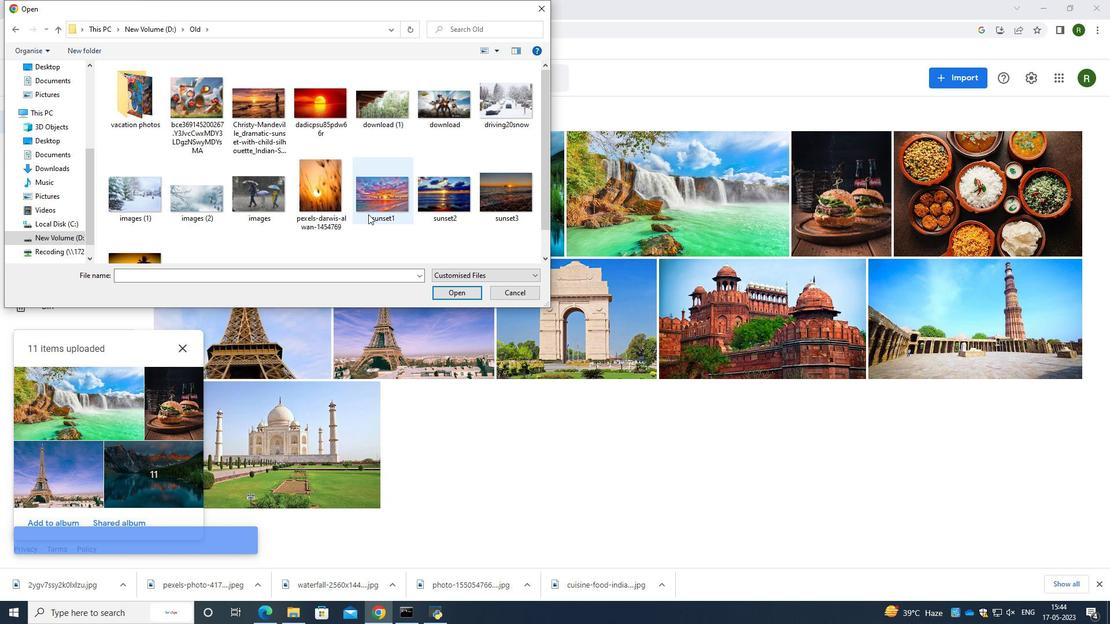
Action: Mouse scrolled (374, 206) with delta (0, 0)
Screenshot: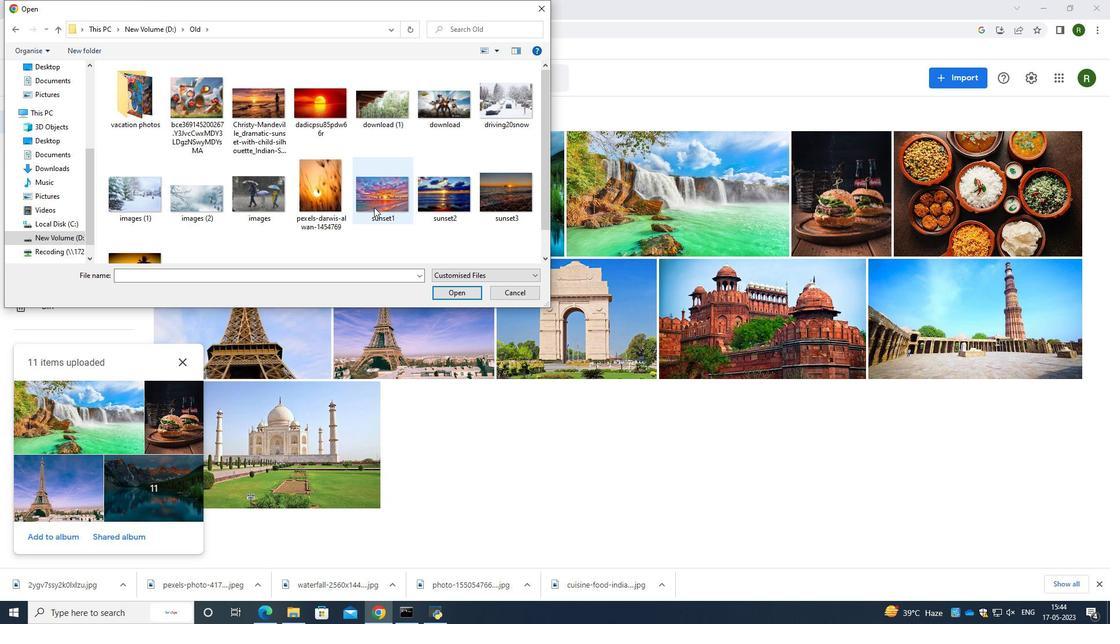 
Action: Mouse scrolled (374, 208) with delta (0, 0)
Screenshot: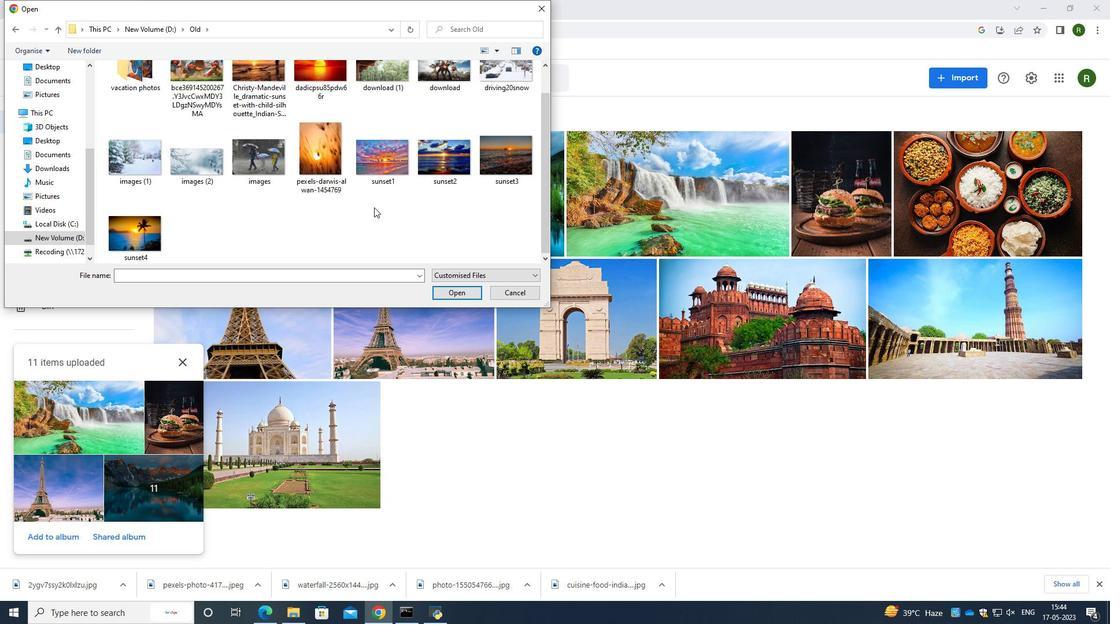 
Action: Mouse moved to (155, 116)
Screenshot: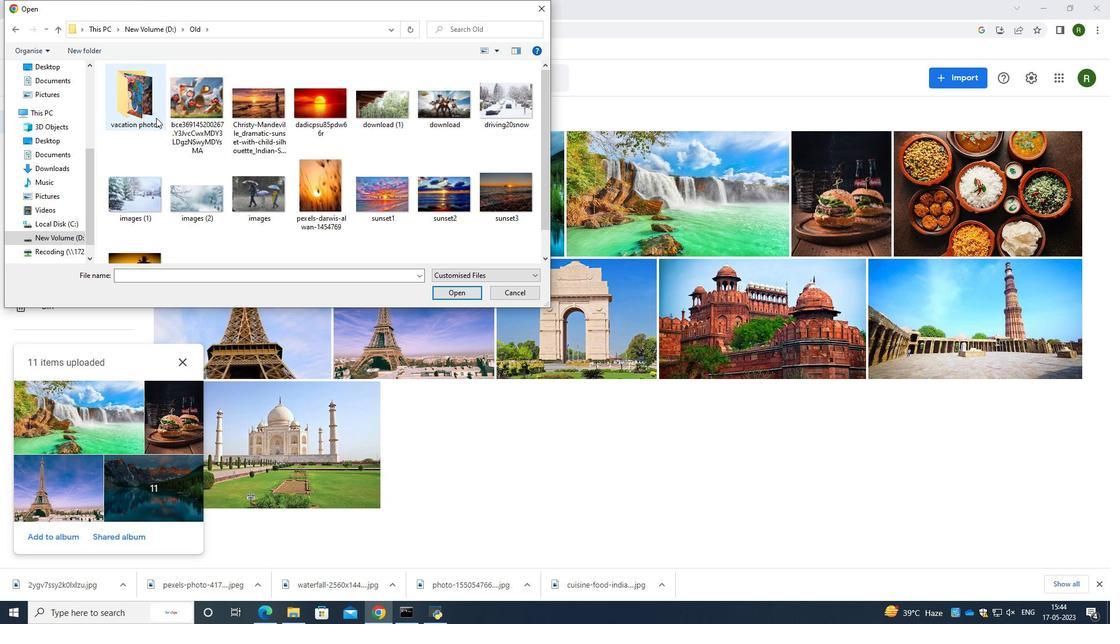 
Action: Mouse pressed left at (155, 116)
Screenshot: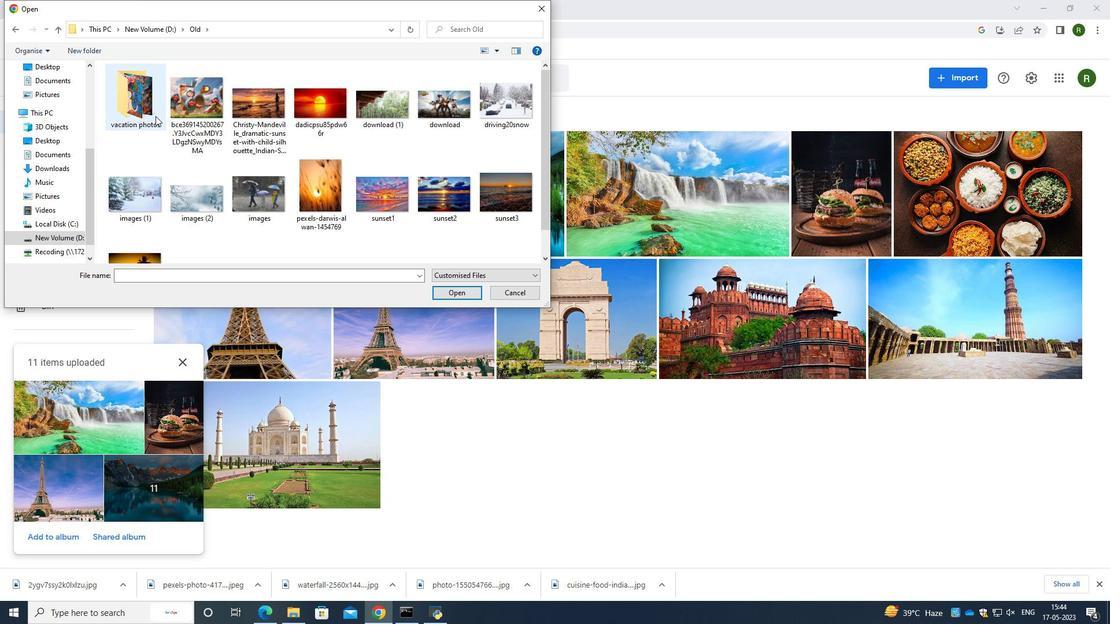 
Action: Mouse pressed left at (155, 116)
Screenshot: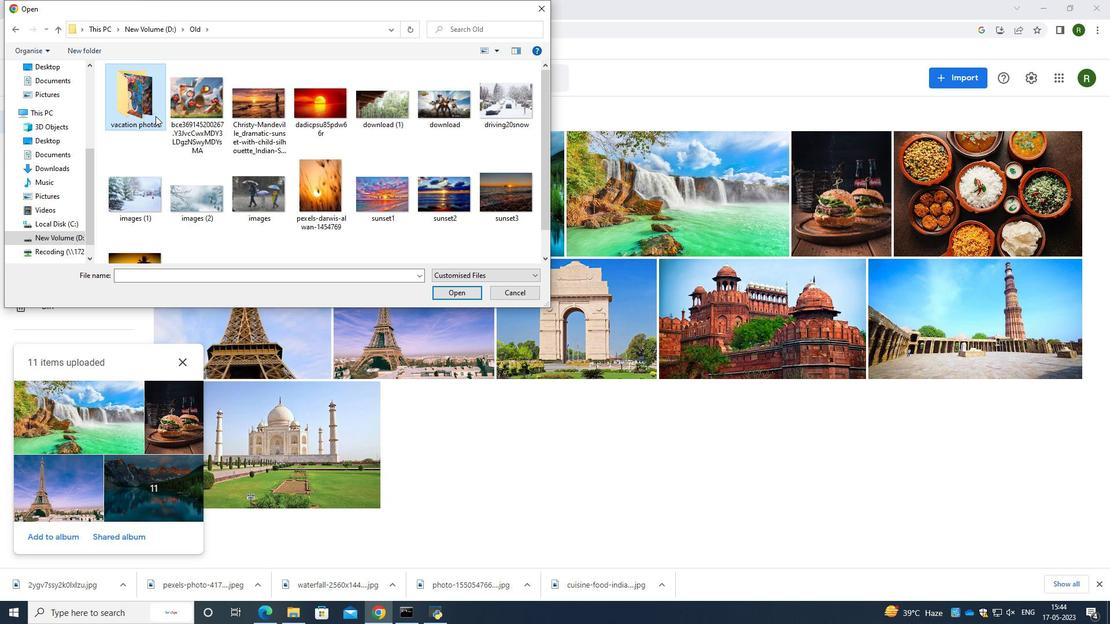 
Action: Mouse moved to (20, 33)
Screenshot: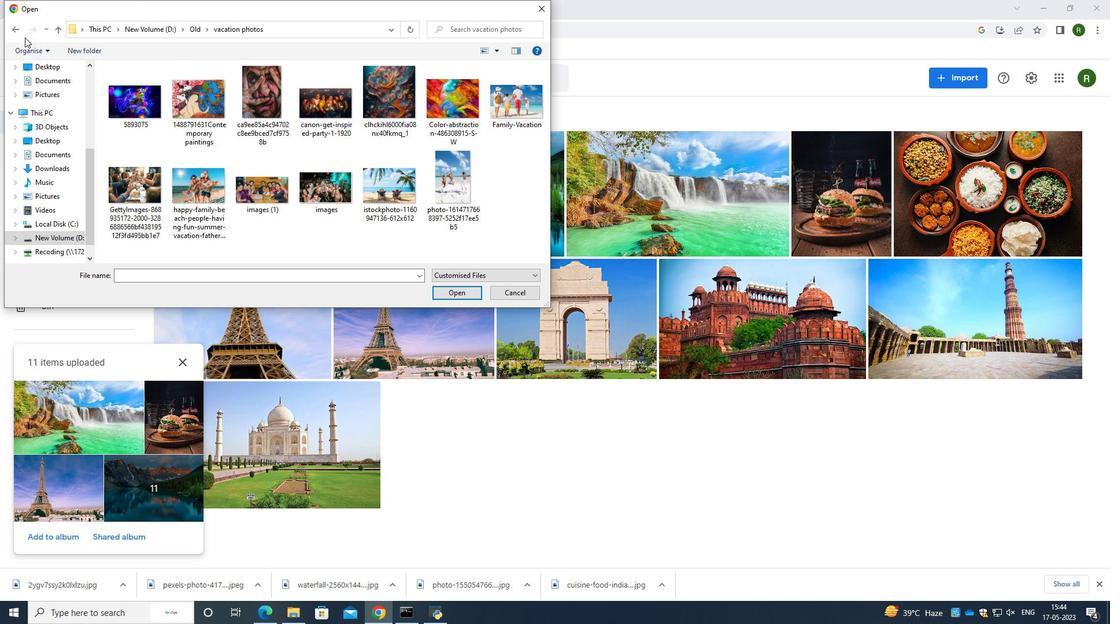 
Action: Mouse pressed left at (20, 33)
Screenshot: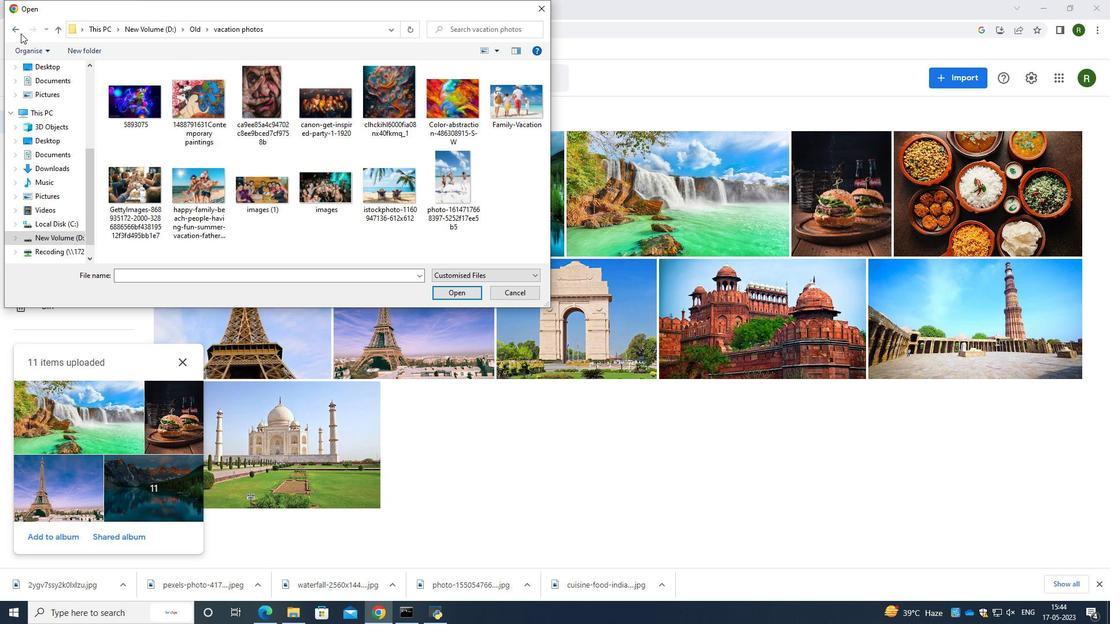 
Action: Mouse moved to (20, 29)
Screenshot: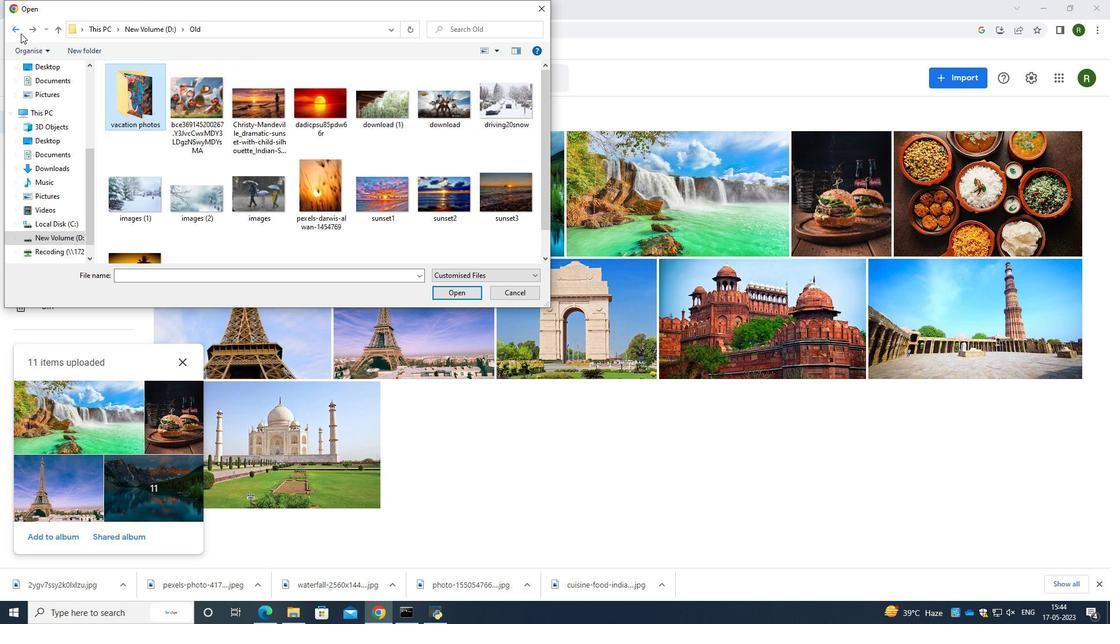 
Action: Mouse pressed left at (20, 29)
Screenshot: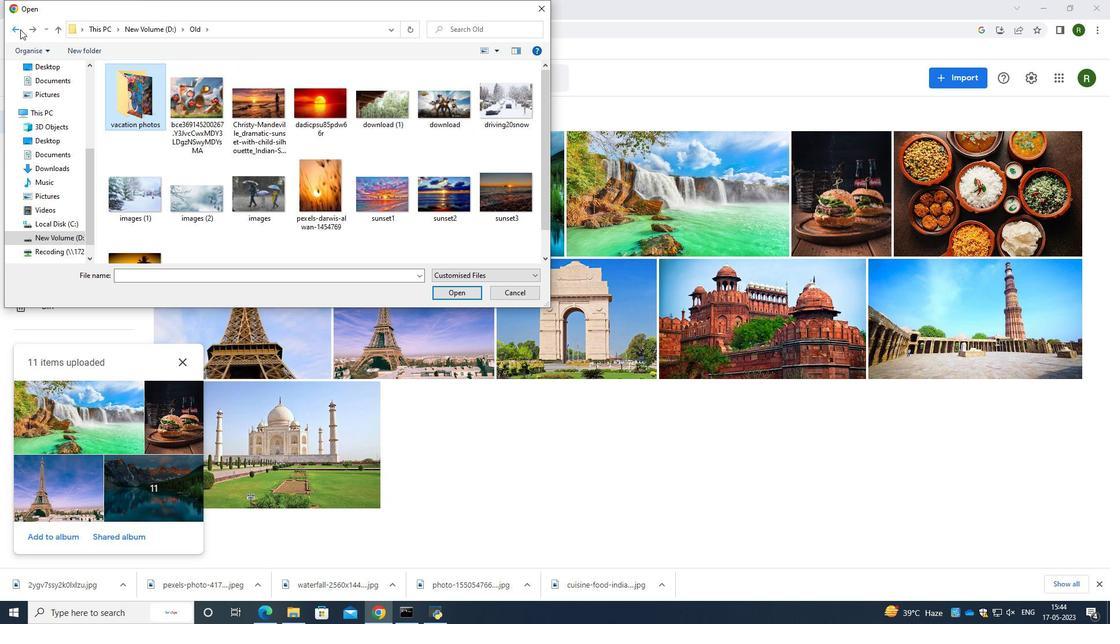 
Action: Mouse moved to (396, 100)
Screenshot: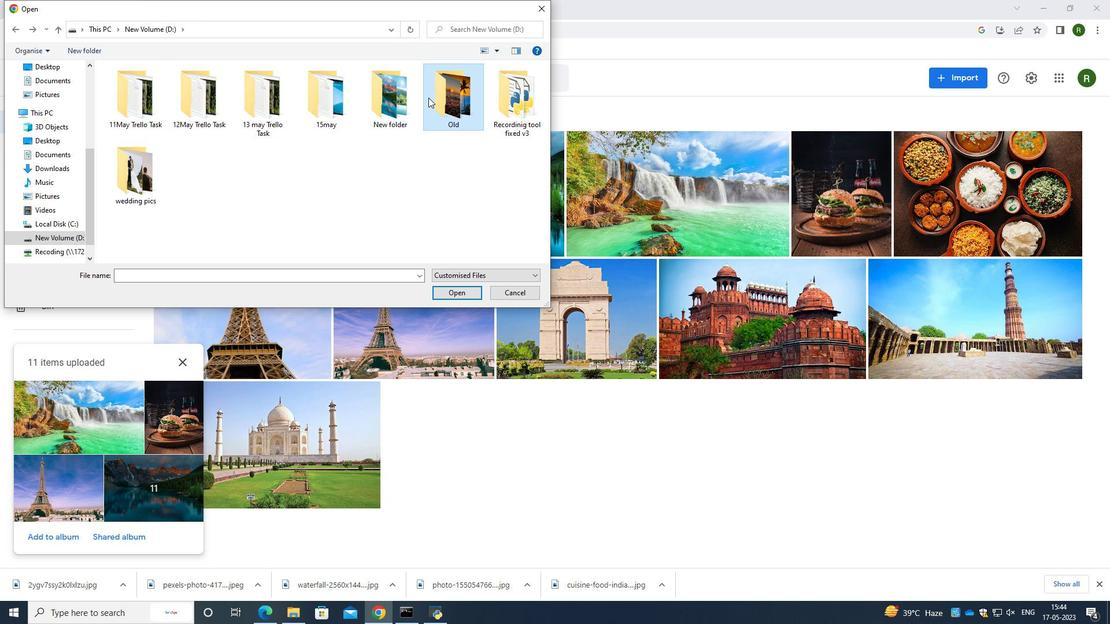 
Action: Mouse pressed left at (396, 100)
Screenshot: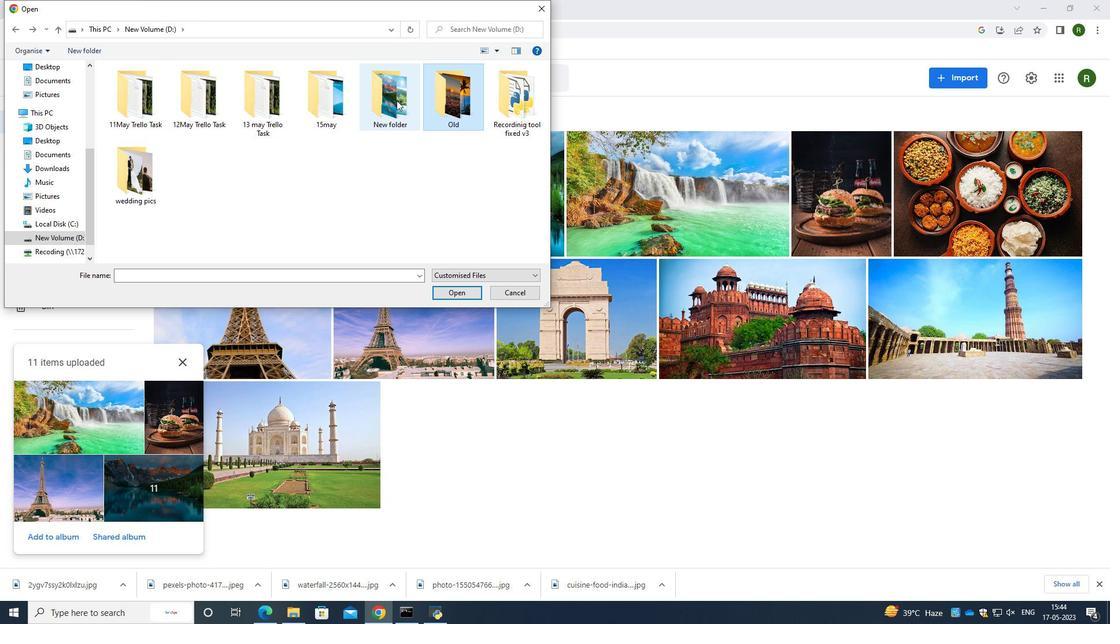 
Action: Mouse pressed left at (396, 100)
Screenshot: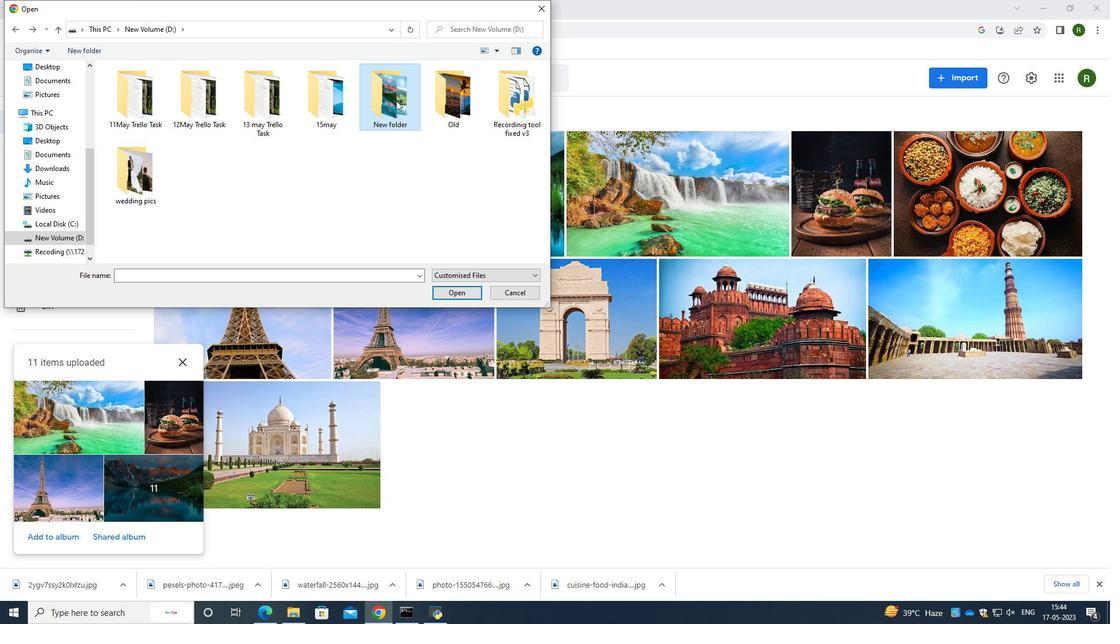 
Action: Mouse moved to (539, 13)
Screenshot: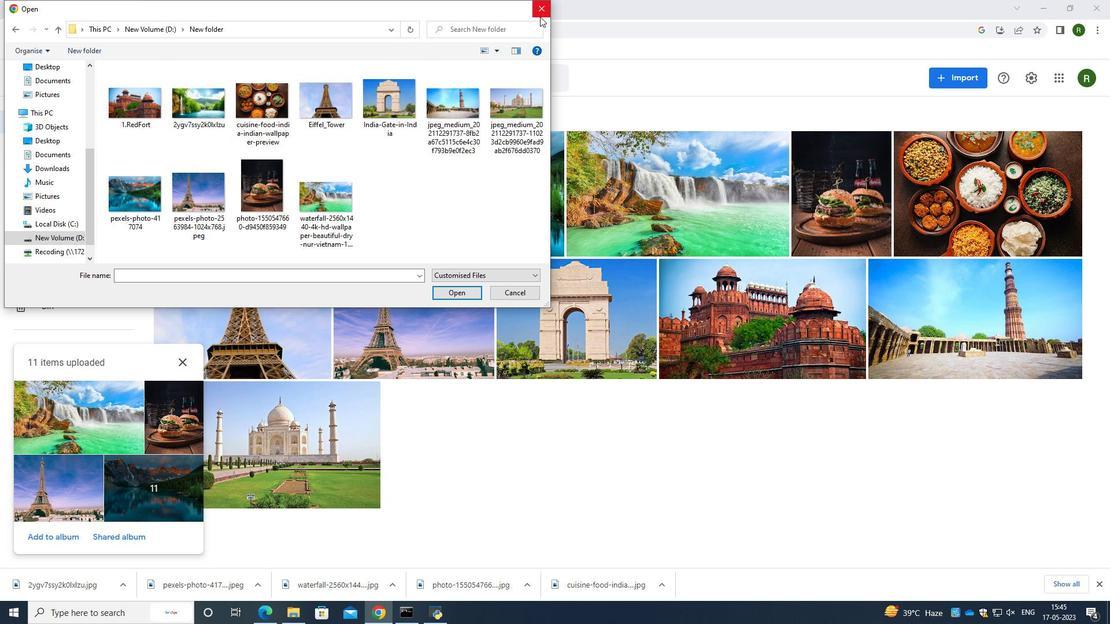
Action: Mouse pressed left at (539, 13)
Screenshot: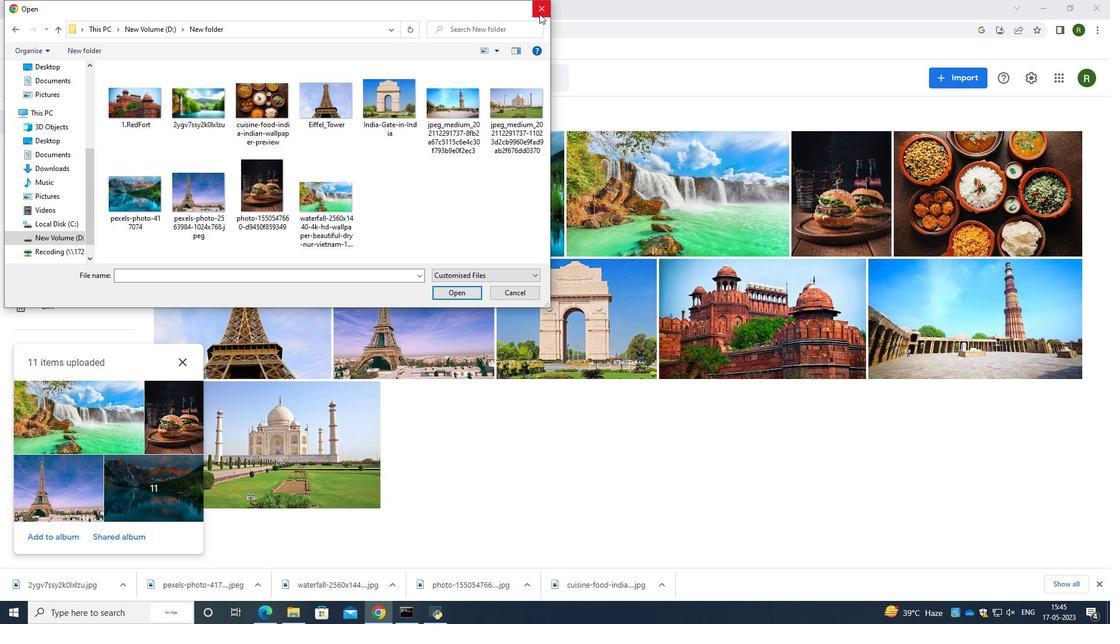 
Action: Mouse moved to (335, 197)
Screenshot: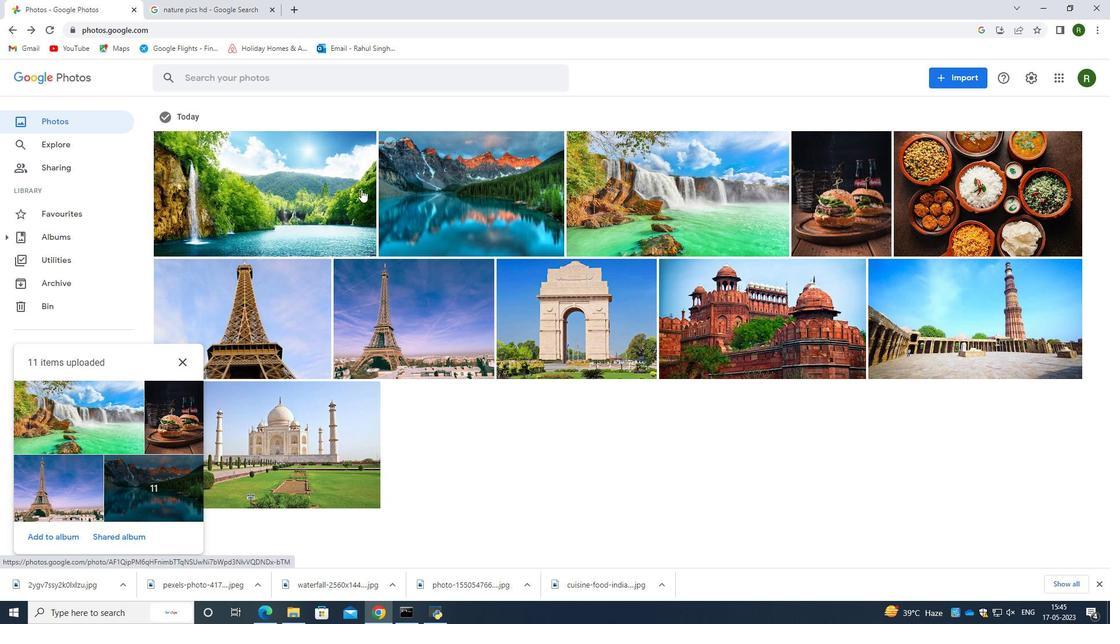 
Action: Mouse pressed left at (335, 197)
Screenshot: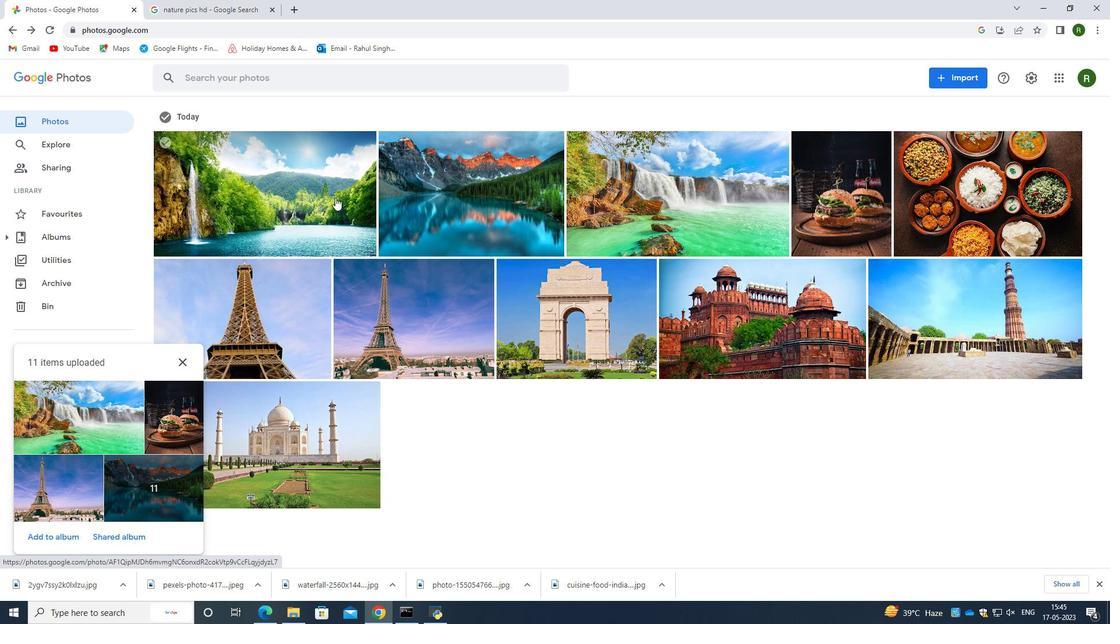 
Action: Mouse moved to (193, 358)
Screenshot: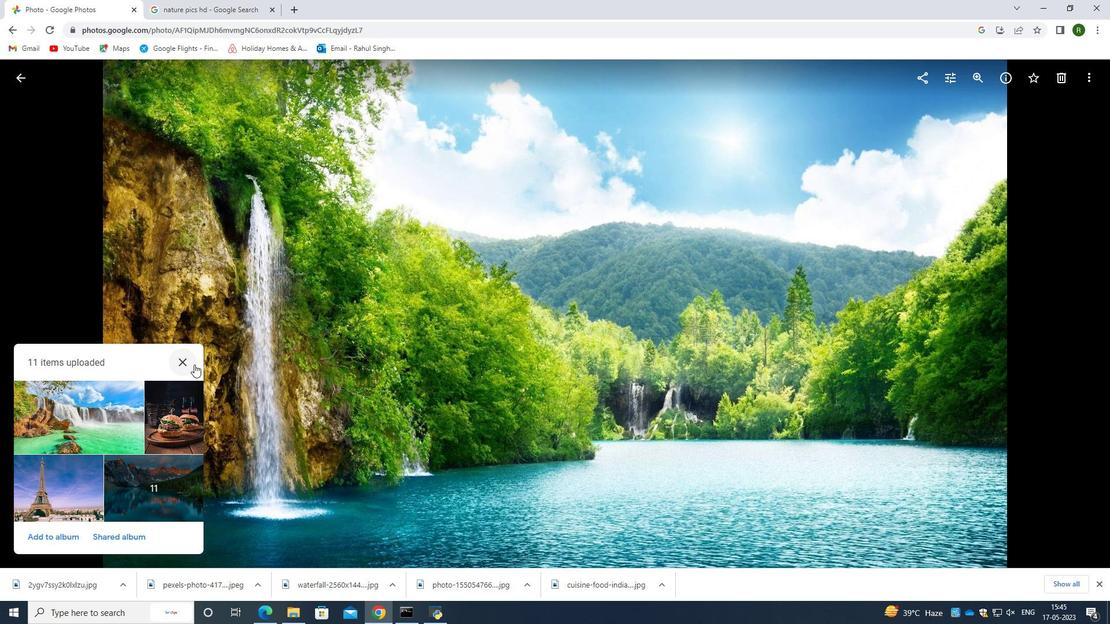 
Action: Mouse pressed left at (193, 358)
Screenshot: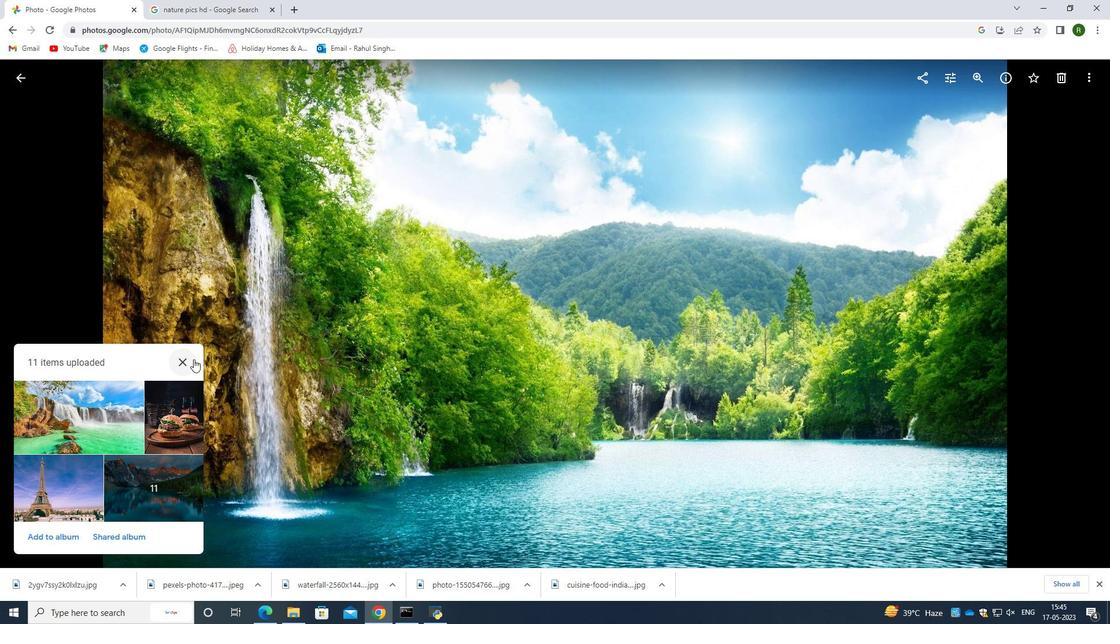 
Action: Mouse moved to (1081, 305)
Screenshot: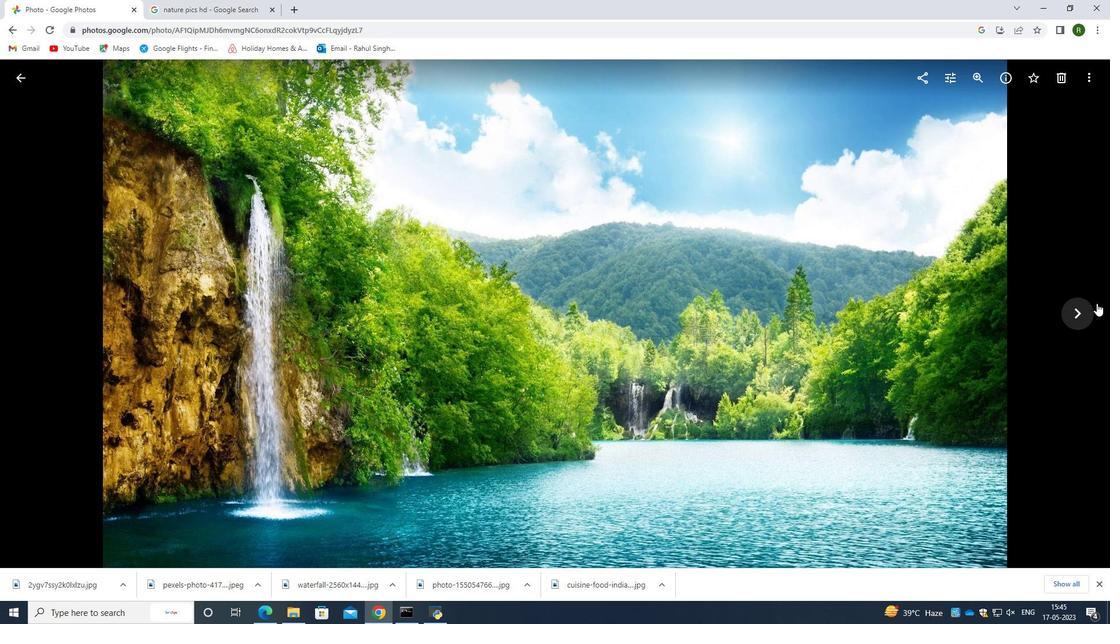 
Action: Mouse pressed left at (1081, 305)
Screenshot: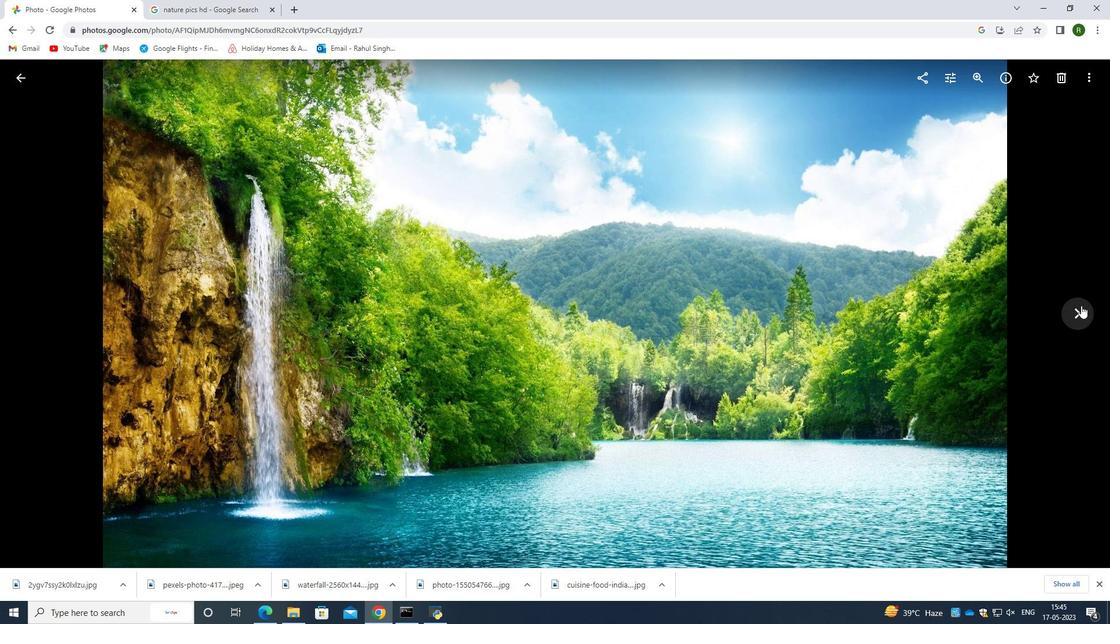 
Action: Mouse moved to (1076, 319)
Screenshot: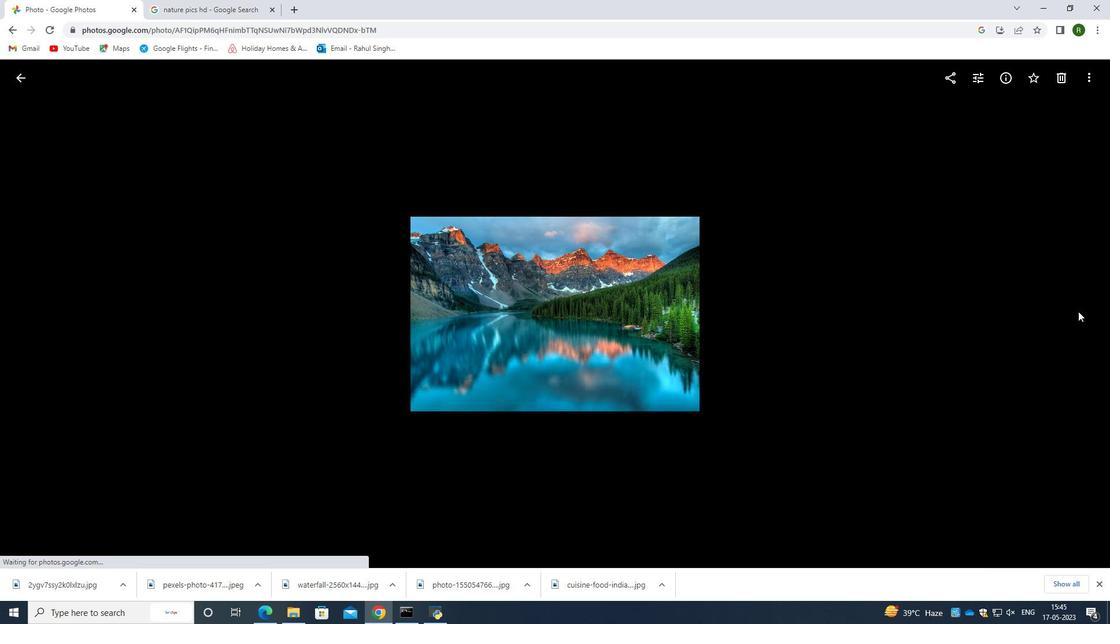 
Action: Mouse pressed left at (1076, 319)
Screenshot: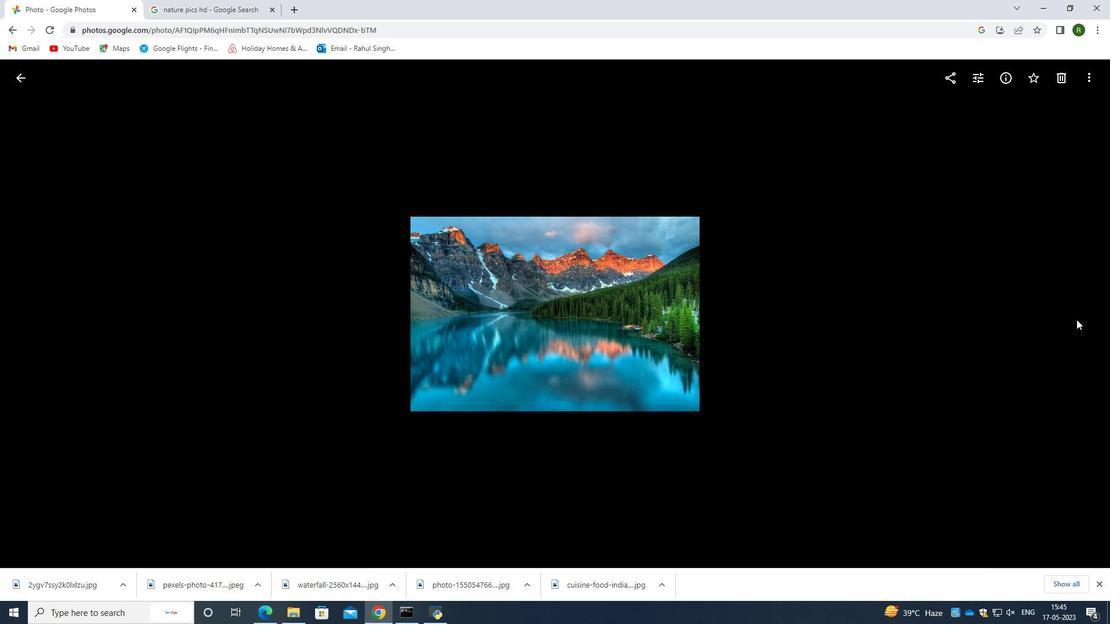
Action: Mouse scrolled (1076, 320) with delta (0, 0)
Screenshot: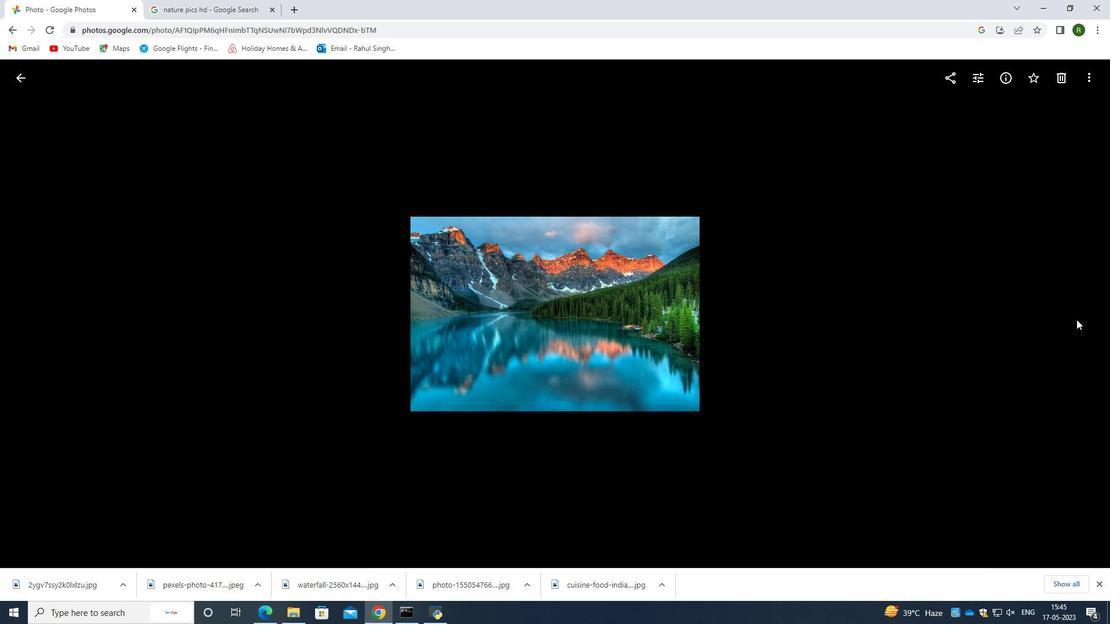 
Action: Mouse moved to (1049, 320)
Screenshot: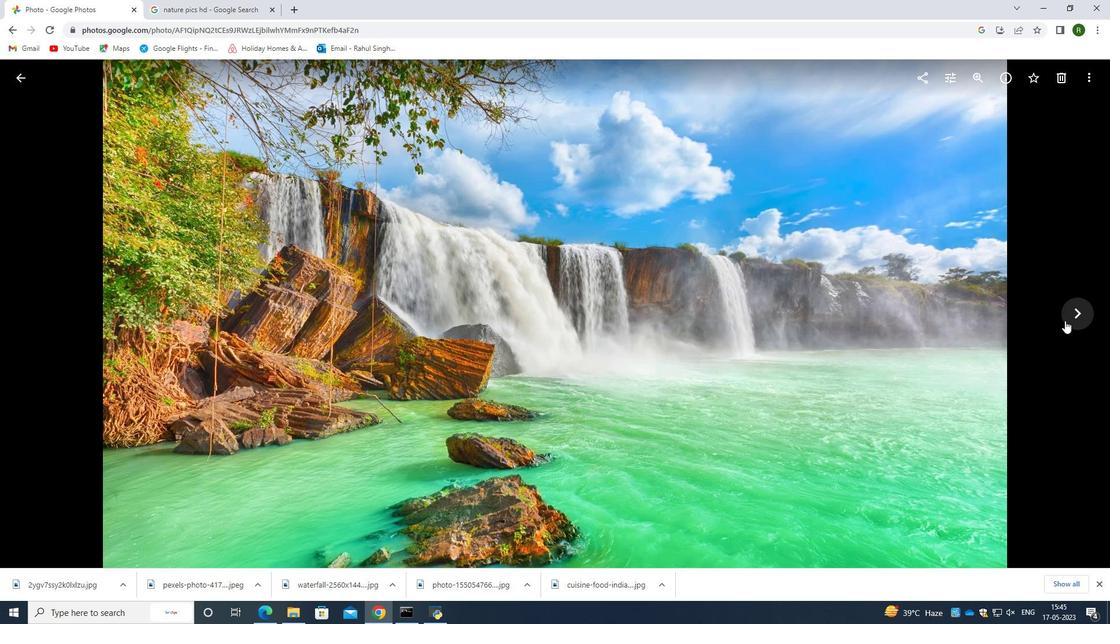 
Action: Mouse pressed left at (1049, 320)
Screenshot: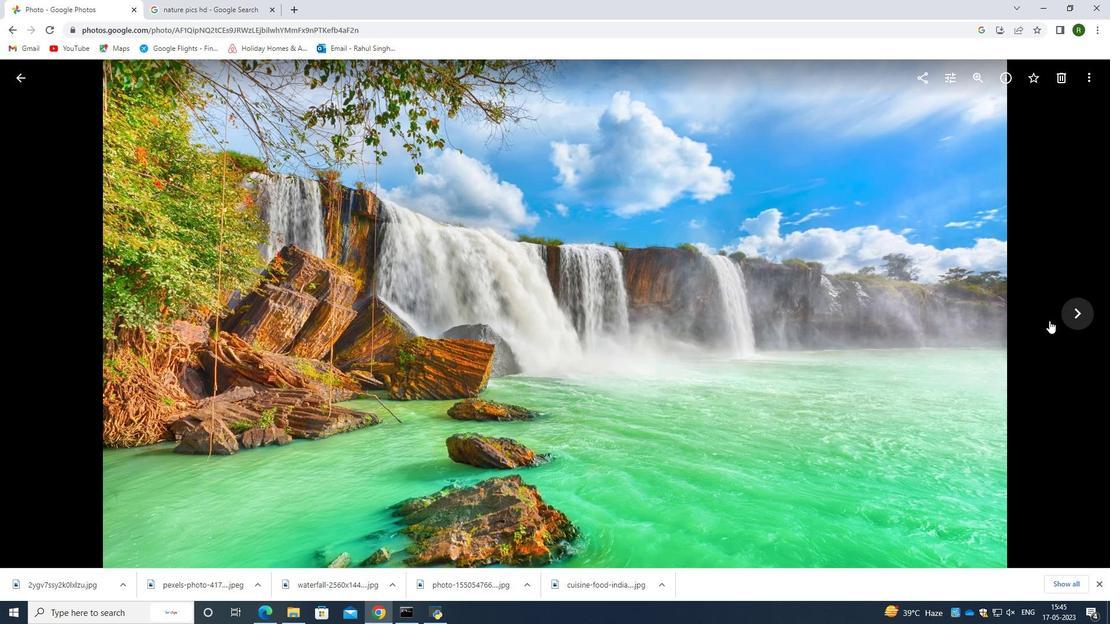 
Action: Mouse moved to (1071, 316)
Screenshot: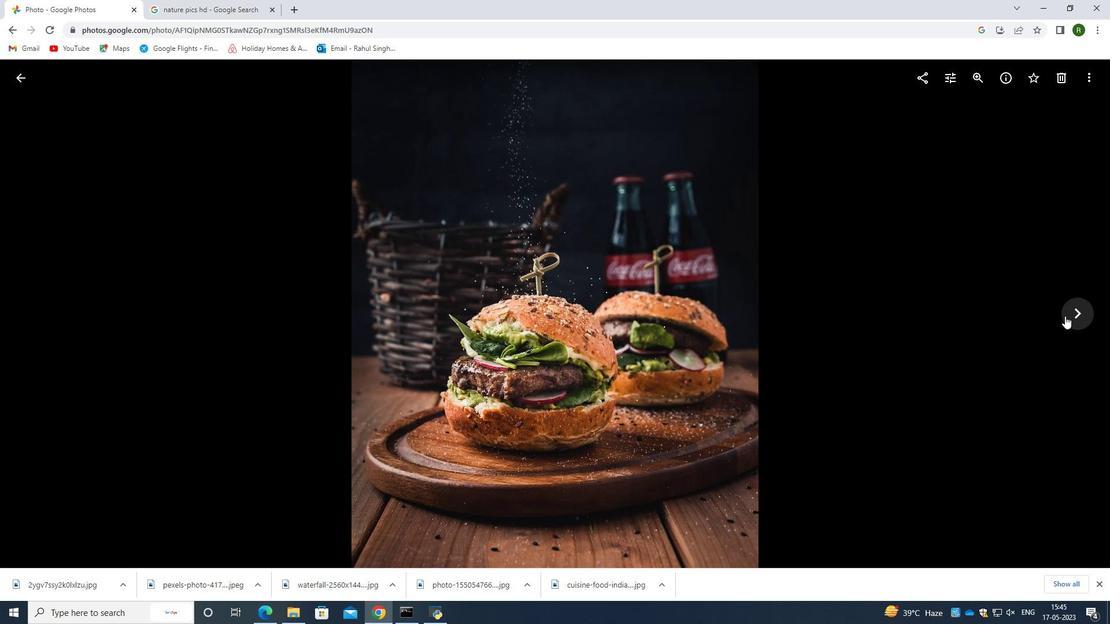
Action: Mouse pressed left at (1071, 316)
